 Task: Go to Program & Features. Select Whole Food Market. Add to cart Non-GMO Popcorn-2. Place order for Autumn Baker, _x000D_
1229 Senator Rd_x000D_
Crystal, Michigan(MI), 48818, Cell Number (989) 235-6557
Action: Mouse moved to (41, 43)
Screenshot: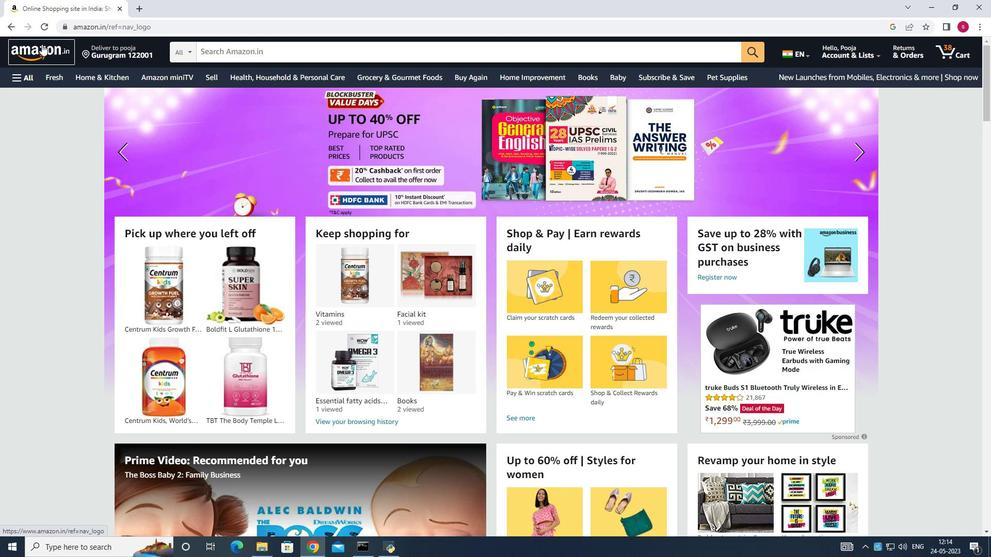 
Action: Mouse pressed left at (41, 43)
Screenshot: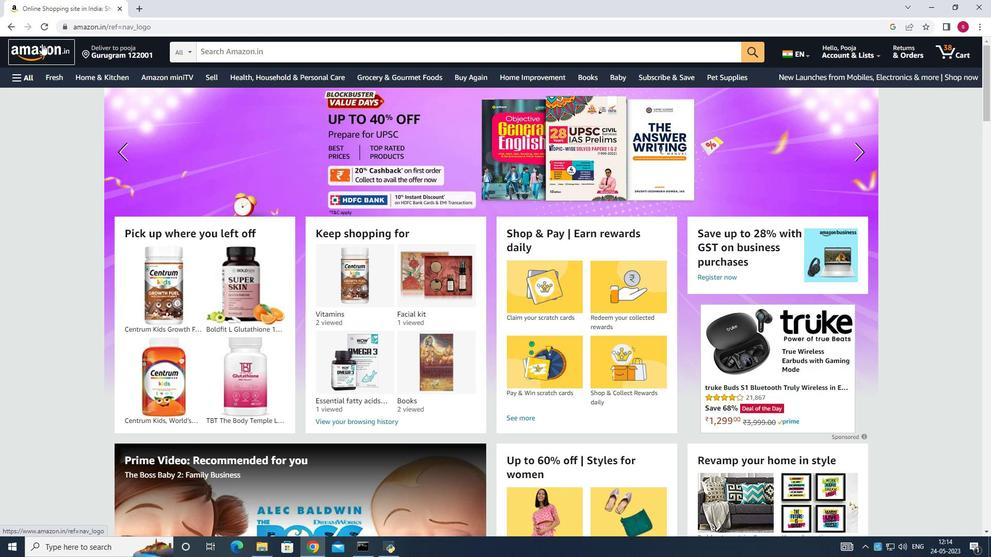 
Action: Mouse moved to (14, 73)
Screenshot: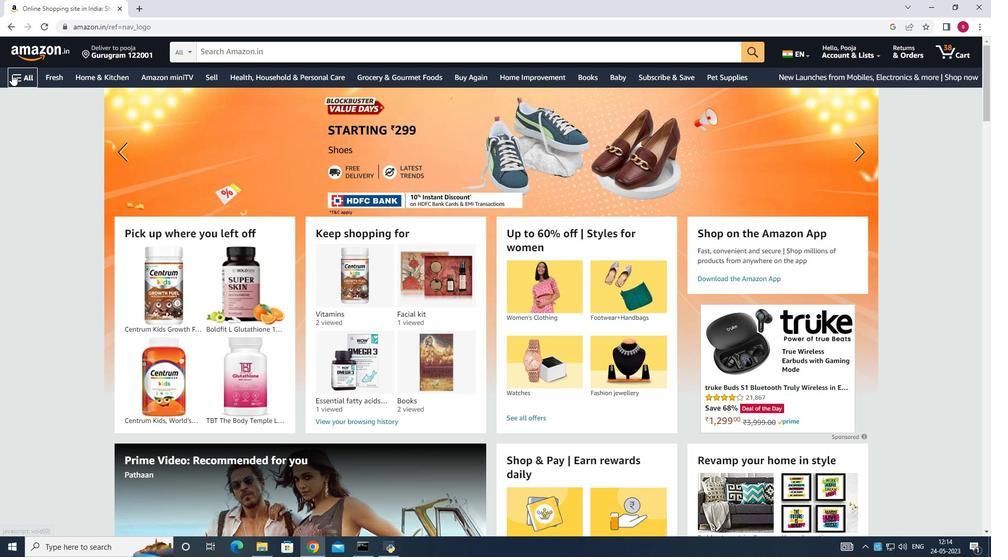 
Action: Mouse pressed left at (14, 73)
Screenshot: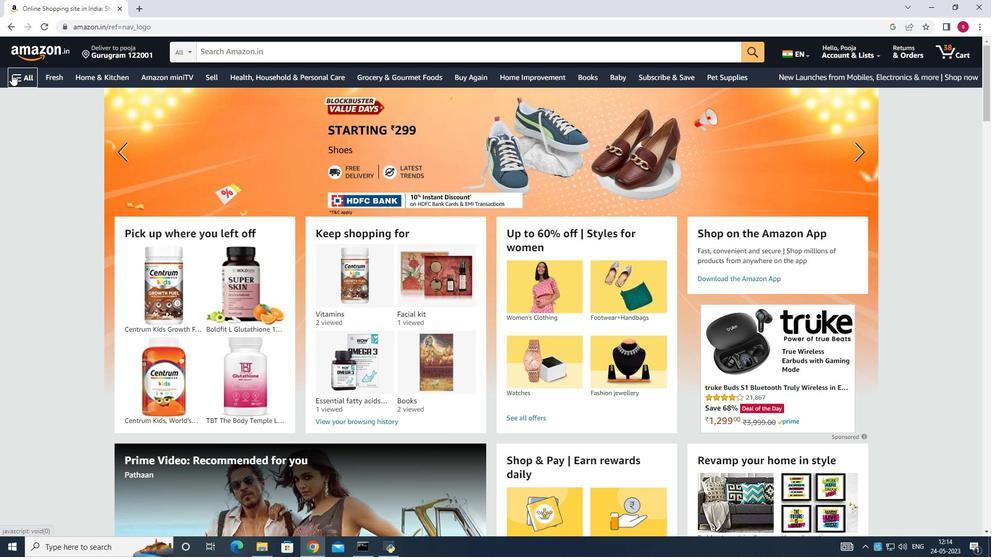 
Action: Mouse moved to (95, 297)
Screenshot: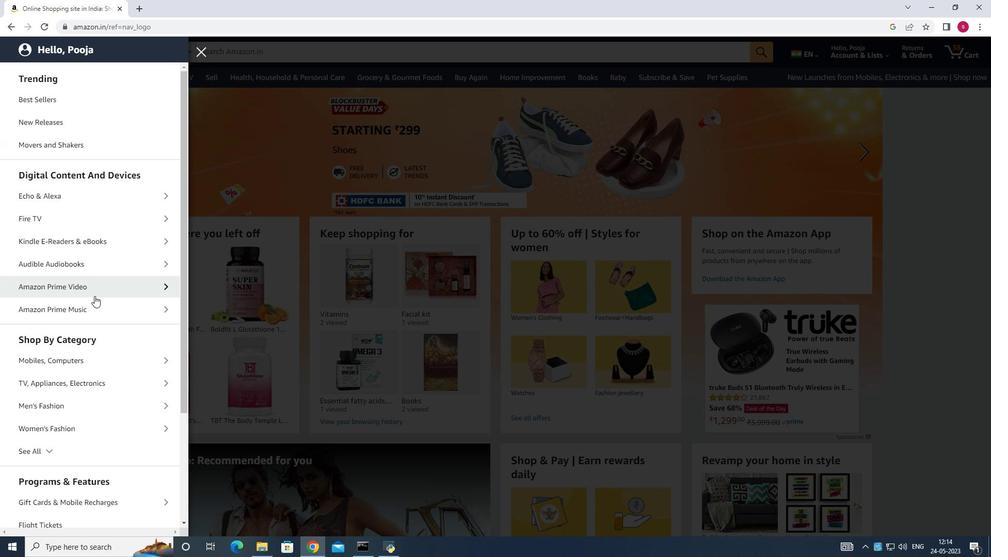 
Action: Mouse scrolled (95, 297) with delta (0, 0)
Screenshot: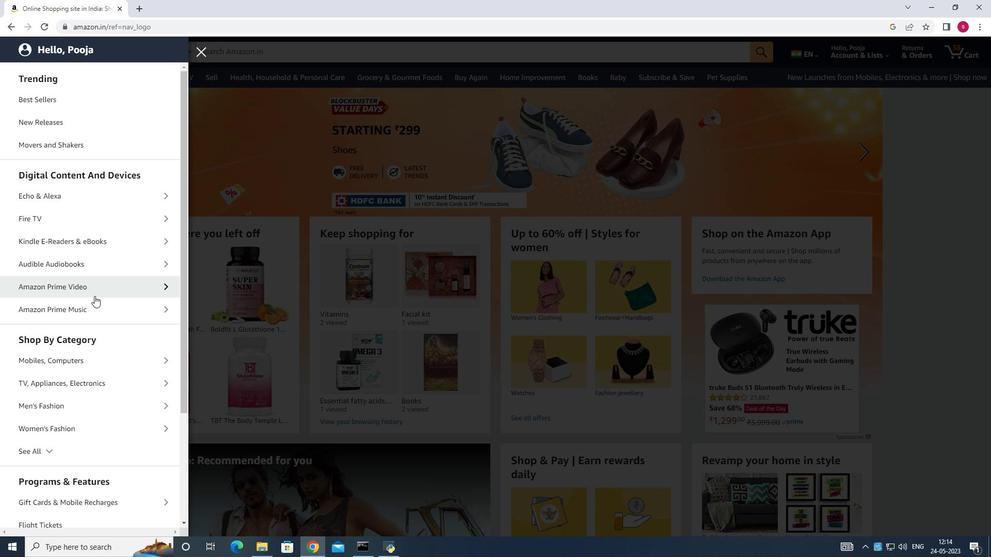 
Action: Mouse scrolled (95, 297) with delta (0, 0)
Screenshot: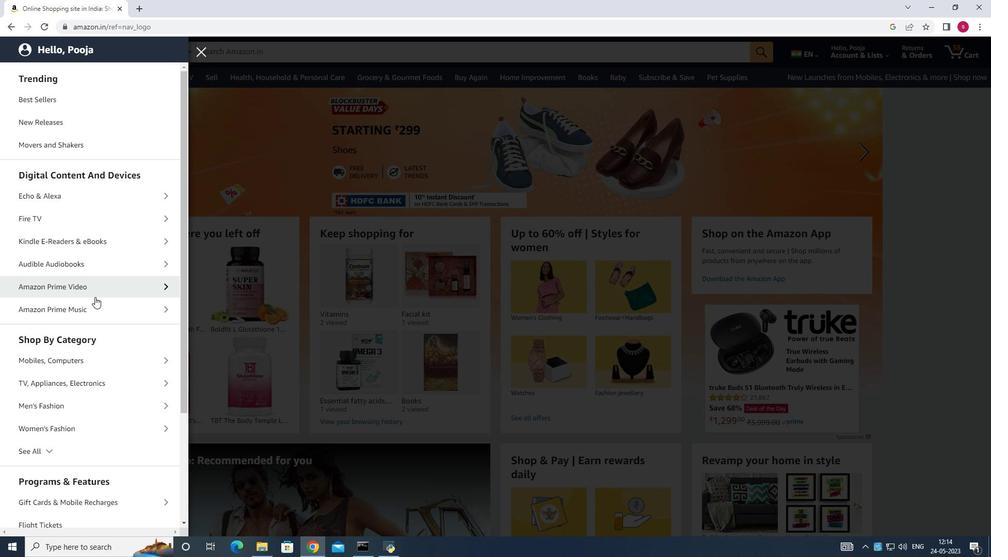 
Action: Mouse scrolled (95, 297) with delta (0, 0)
Screenshot: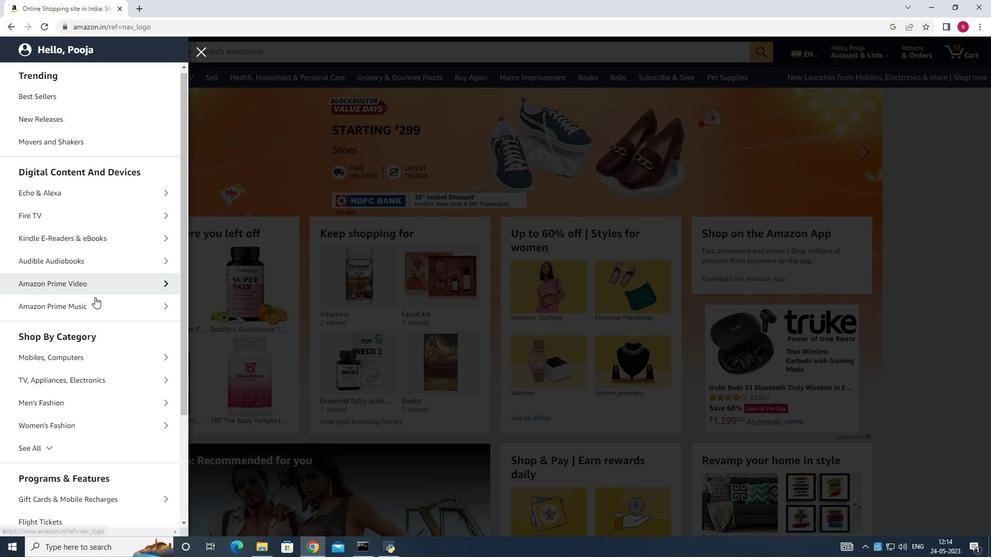 
Action: Mouse scrolled (95, 297) with delta (0, 0)
Screenshot: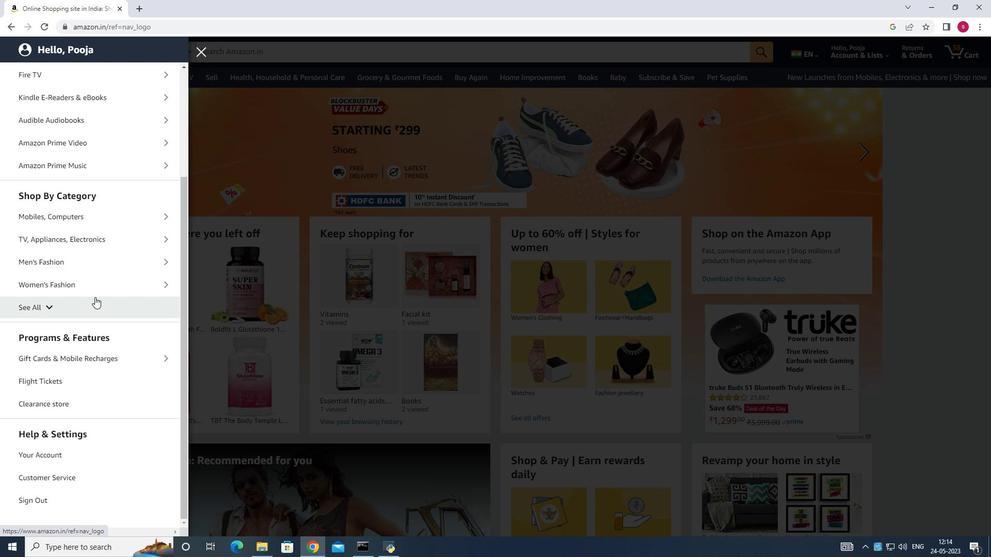 
Action: Mouse moved to (44, 253)
Screenshot: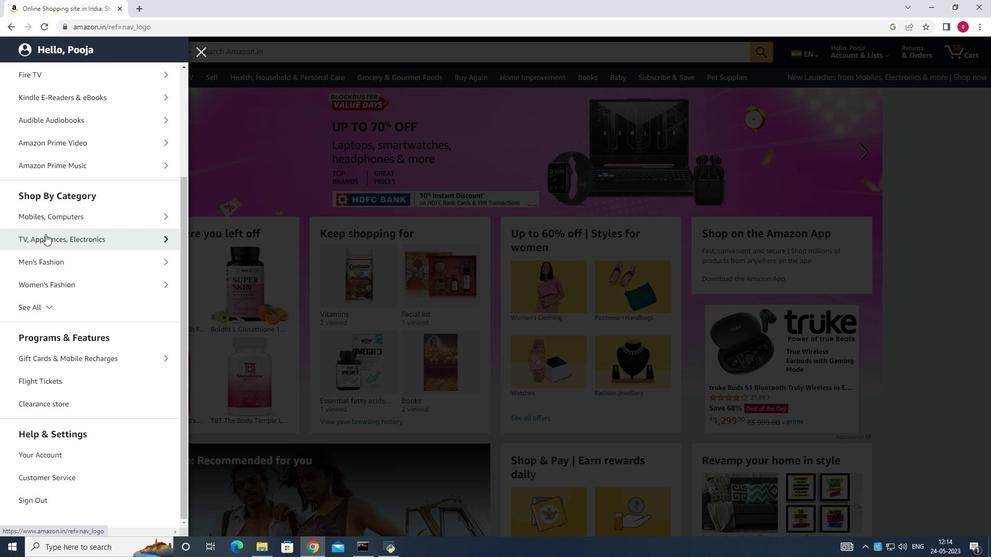 
Action: Mouse scrolled (44, 252) with delta (0, 0)
Screenshot: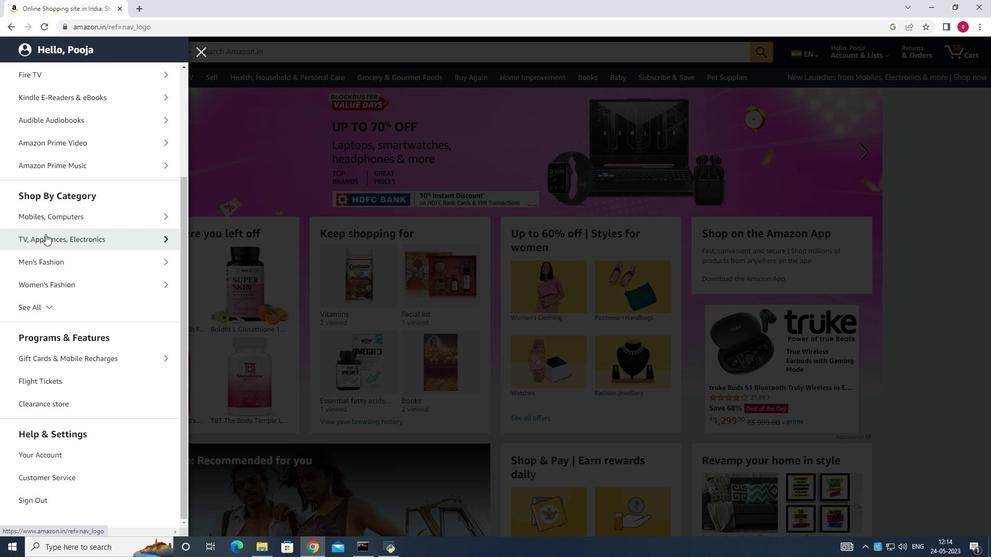 
Action: Mouse moved to (71, 337)
Screenshot: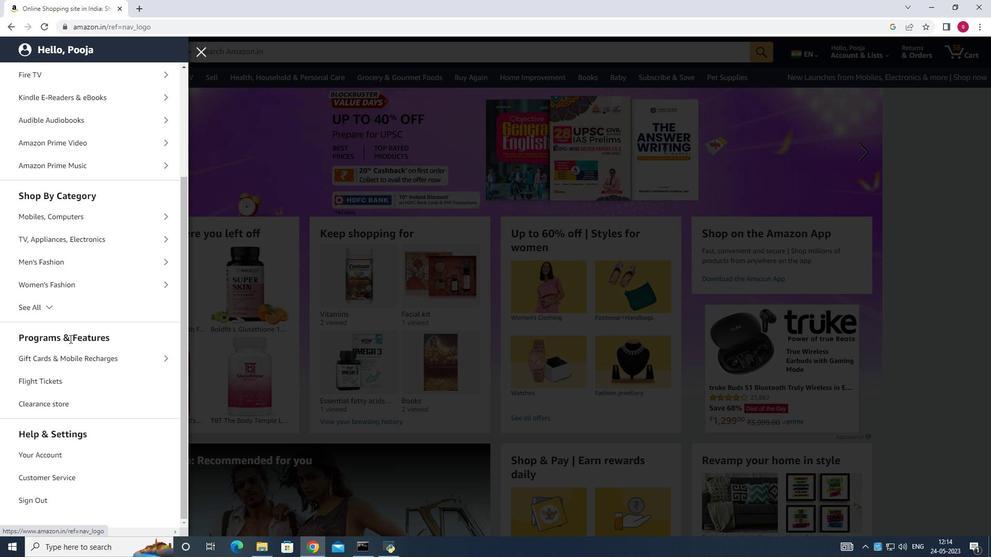 
Action: Mouse pressed left at (71, 337)
Screenshot: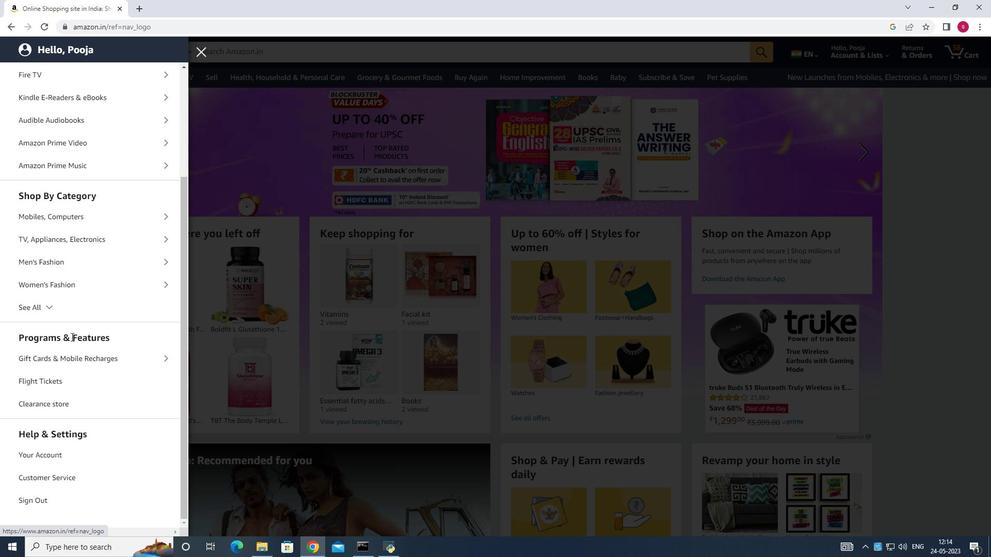 
Action: Mouse moved to (71, 337)
Screenshot: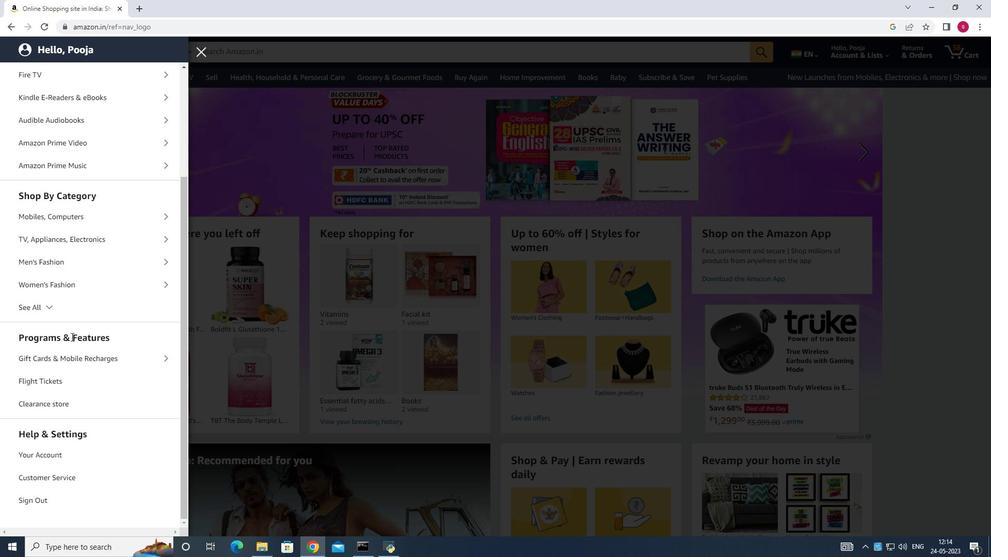 
Action: Mouse pressed left at (71, 337)
Screenshot: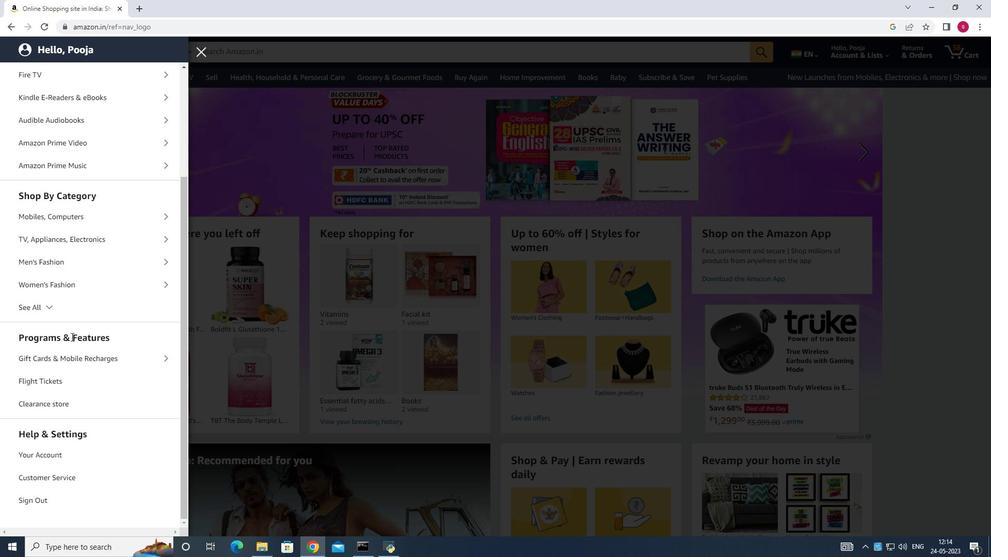 
Action: Mouse moved to (116, 400)
Screenshot: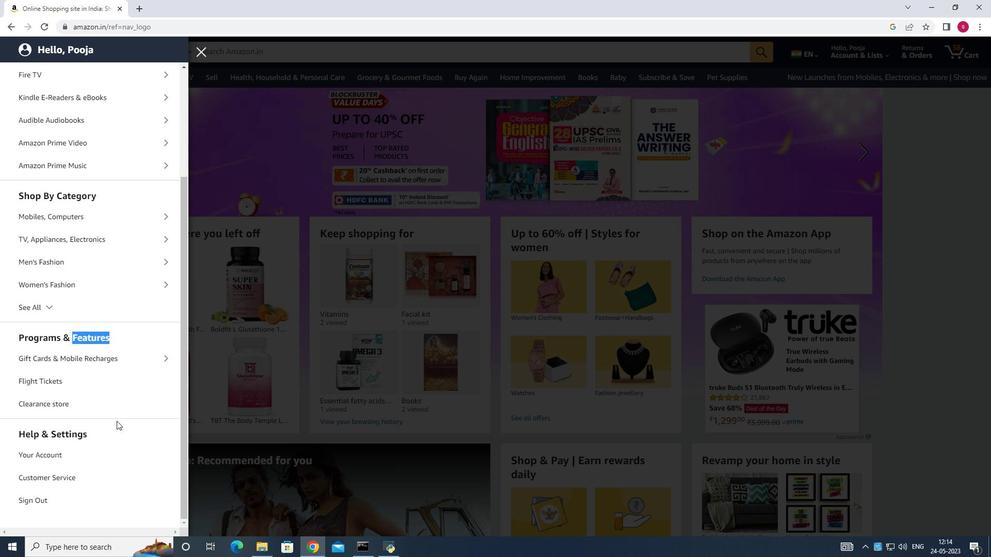 
Action: Mouse pressed left at (116, 400)
Screenshot: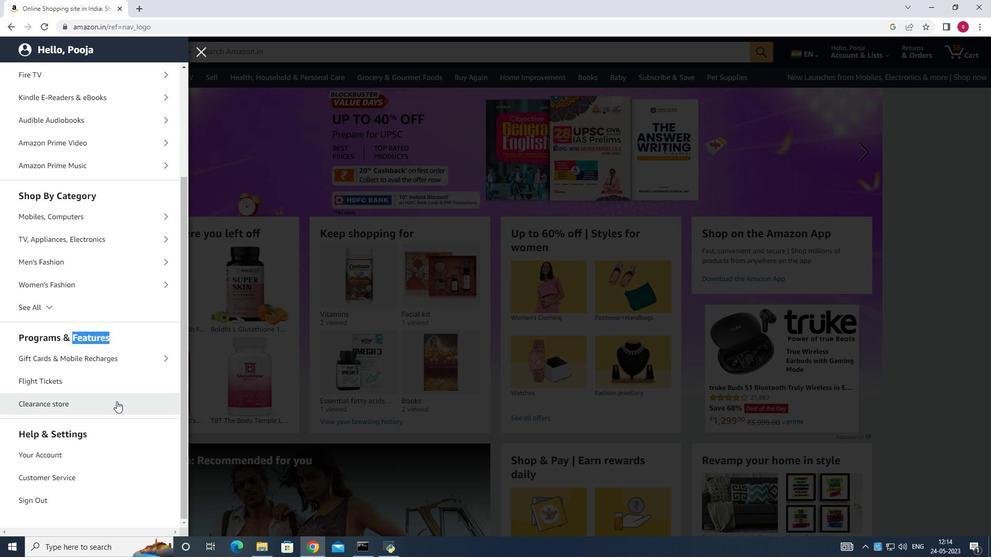 
Action: Mouse moved to (163, 357)
Screenshot: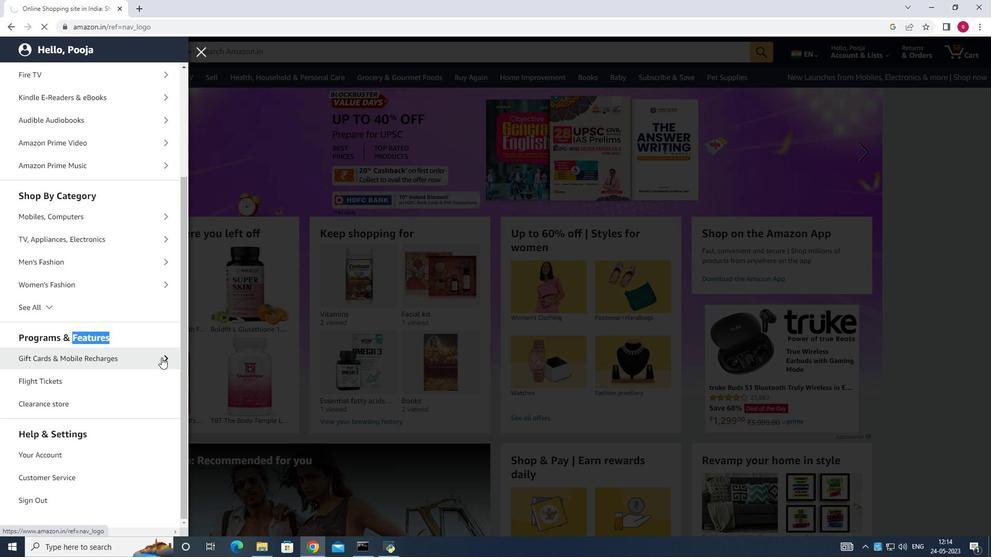 
Action: Mouse pressed left at (163, 357)
Screenshot: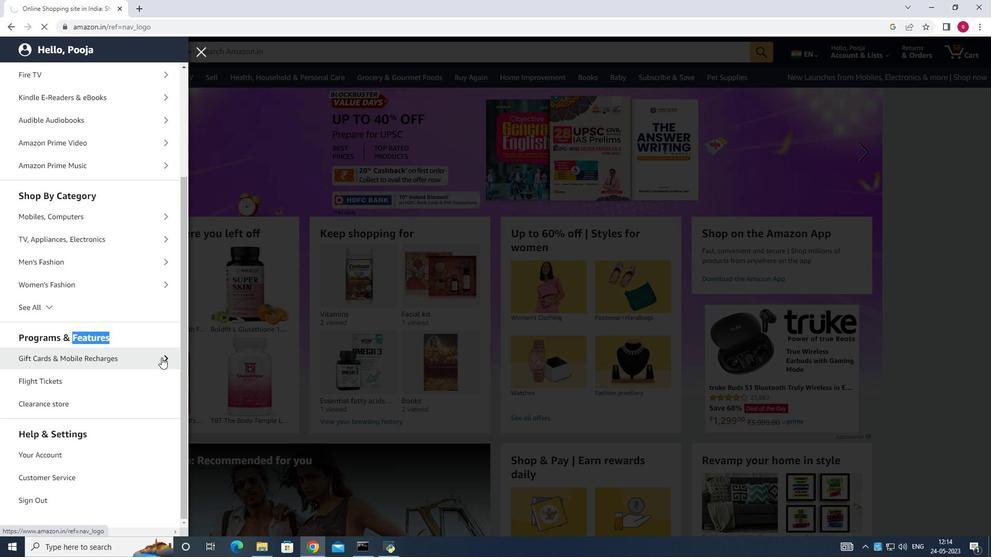 
Action: Mouse moved to (4, 22)
Screenshot: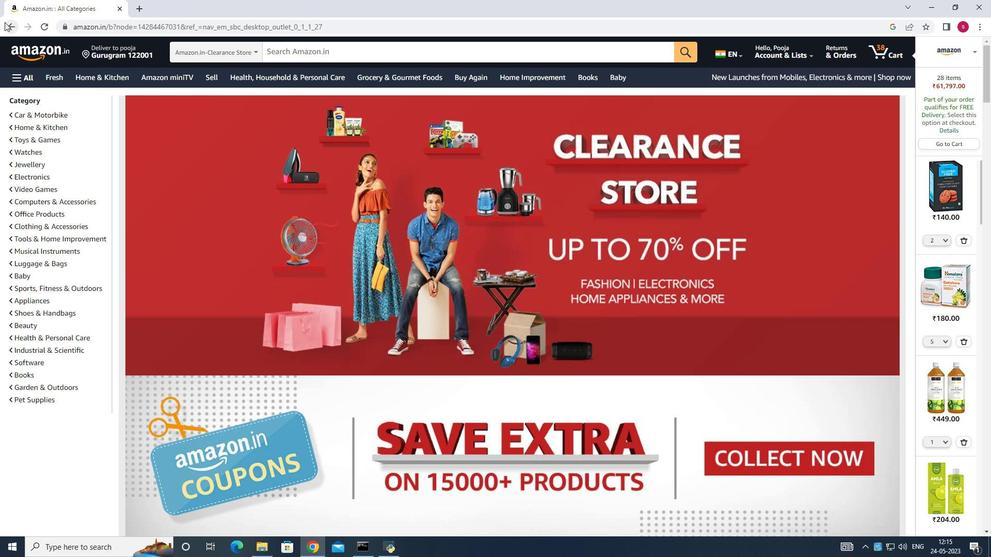 
Action: Mouse pressed left at (4, 22)
Screenshot: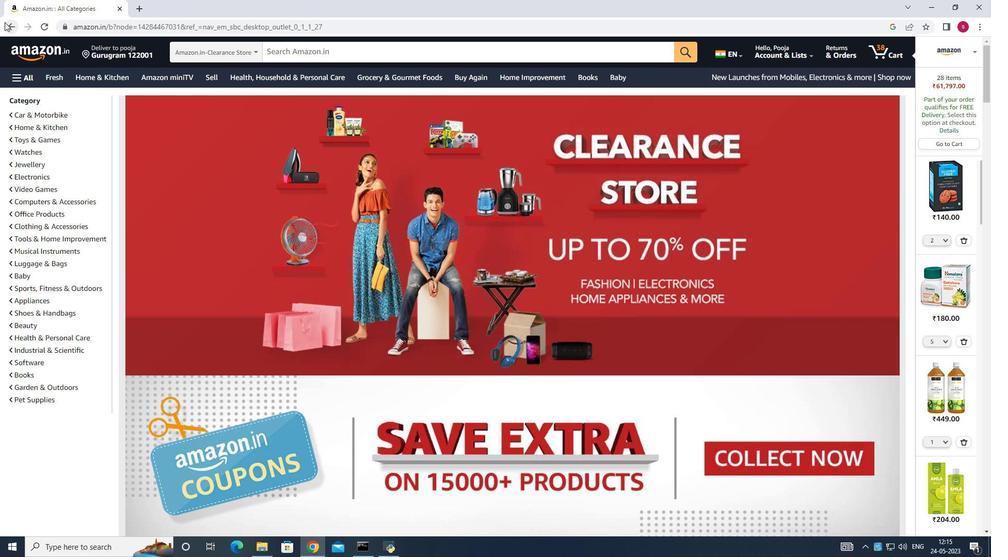 
Action: Mouse moved to (227, 48)
Screenshot: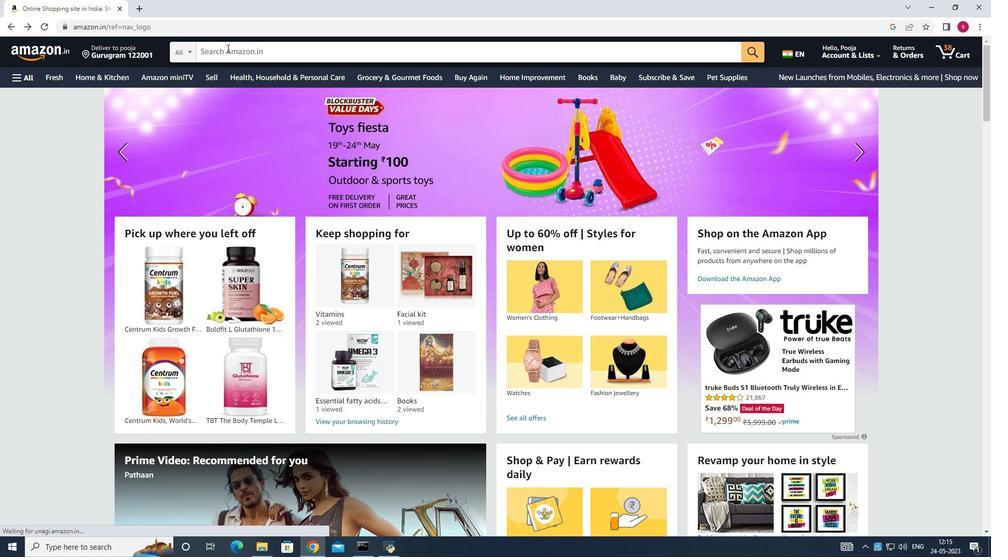 
Action: Mouse pressed left at (227, 48)
Screenshot: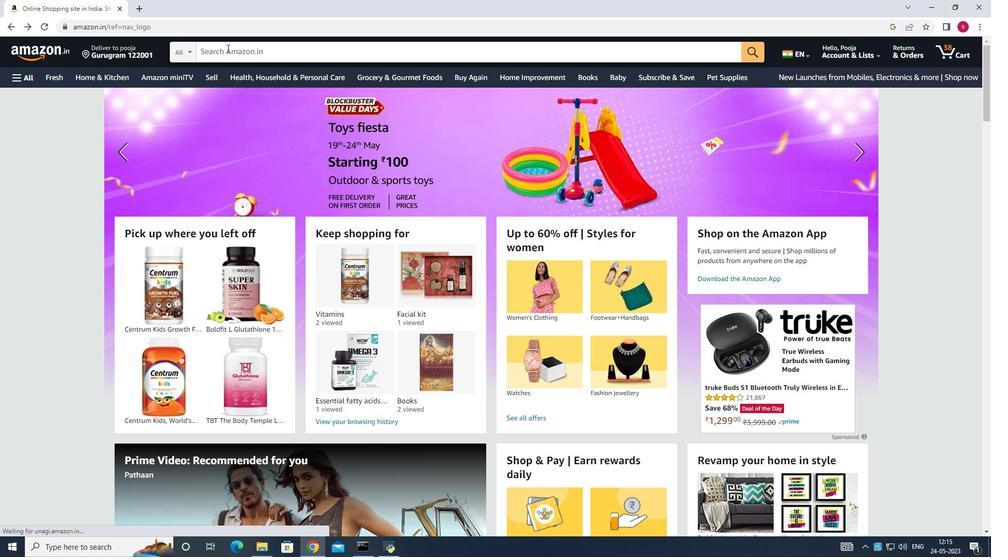 
Action: Mouse moved to (227, 47)
Screenshot: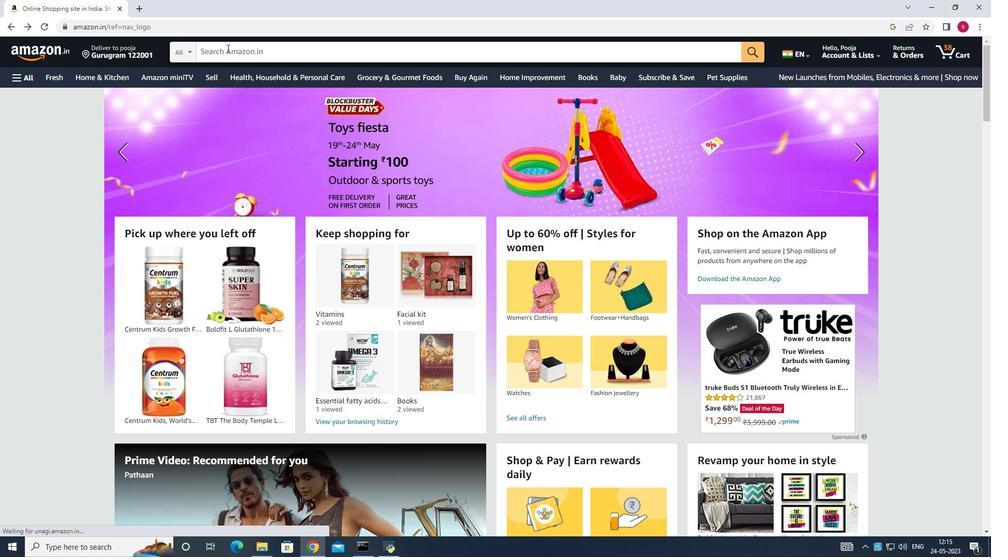
Action: Key pressed whool<Key.backspace><Key.backspace>le<Key.space>food<Key.space>,<Key.backspace>market<Key.enter>
Screenshot: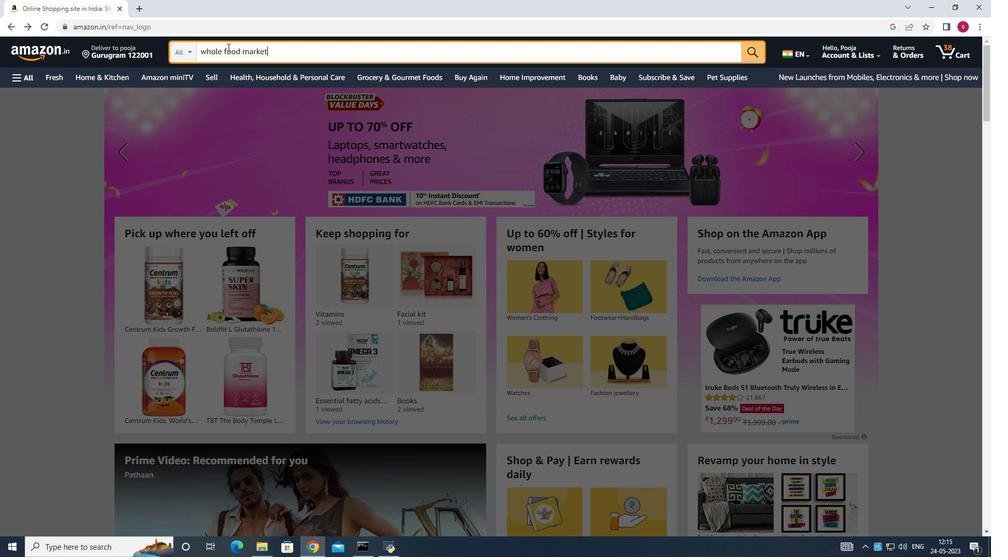 
Action: Mouse moved to (370, 152)
Screenshot: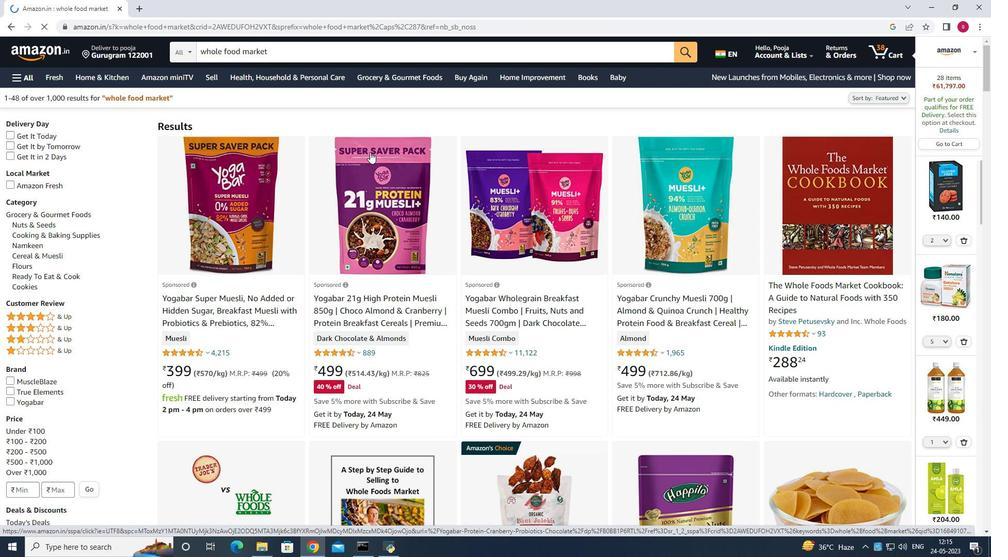 
Action: Mouse scrolled (370, 152) with delta (0, 0)
Screenshot: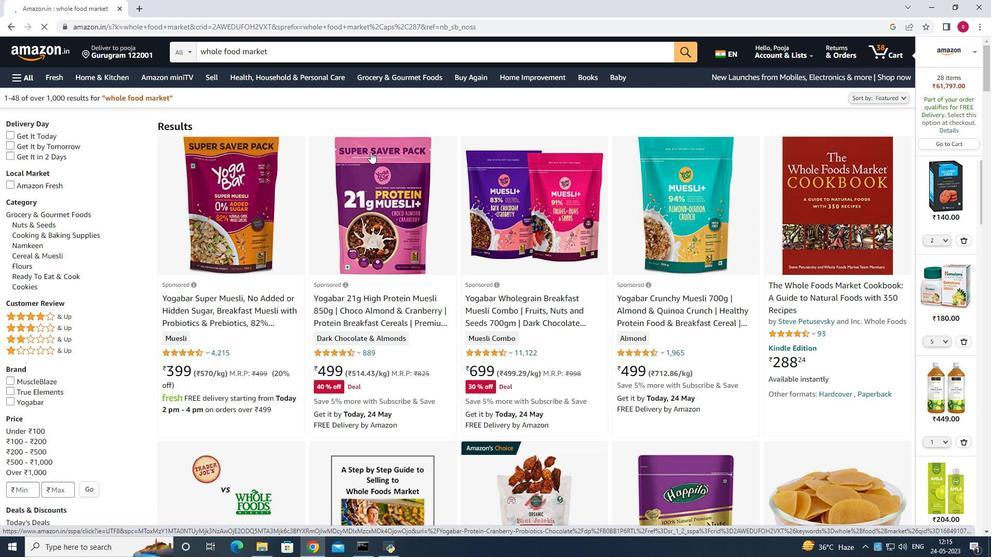 
Action: Mouse scrolled (370, 152) with delta (0, 0)
Screenshot: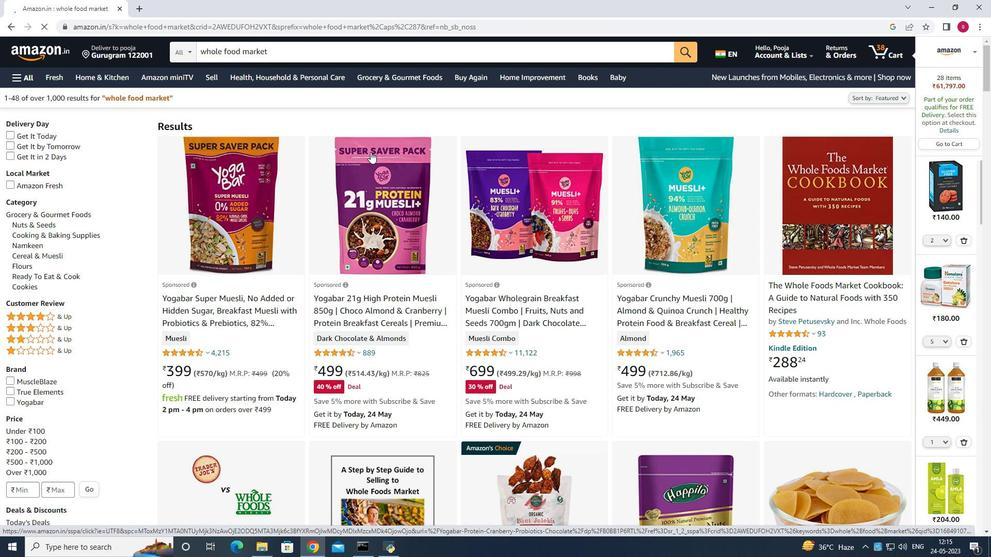 
Action: Mouse scrolled (370, 152) with delta (0, 0)
Screenshot: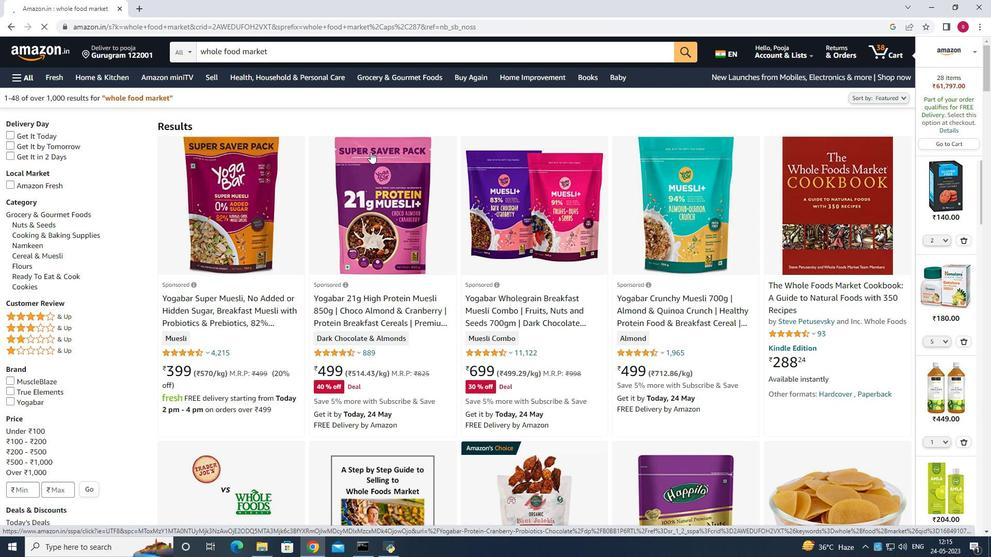 
Action: Mouse scrolled (370, 152) with delta (0, 0)
Screenshot: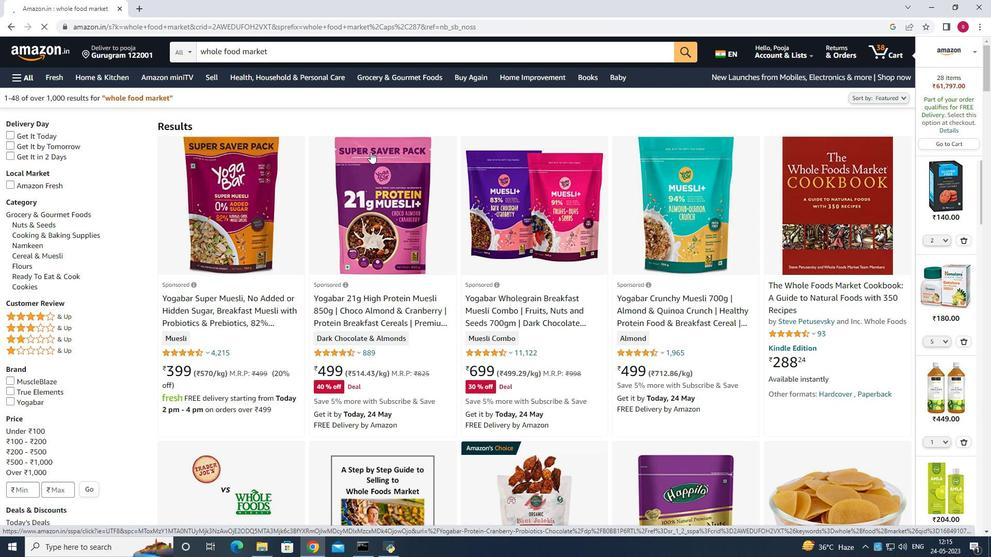 
Action: Mouse scrolled (370, 152) with delta (0, 0)
Screenshot: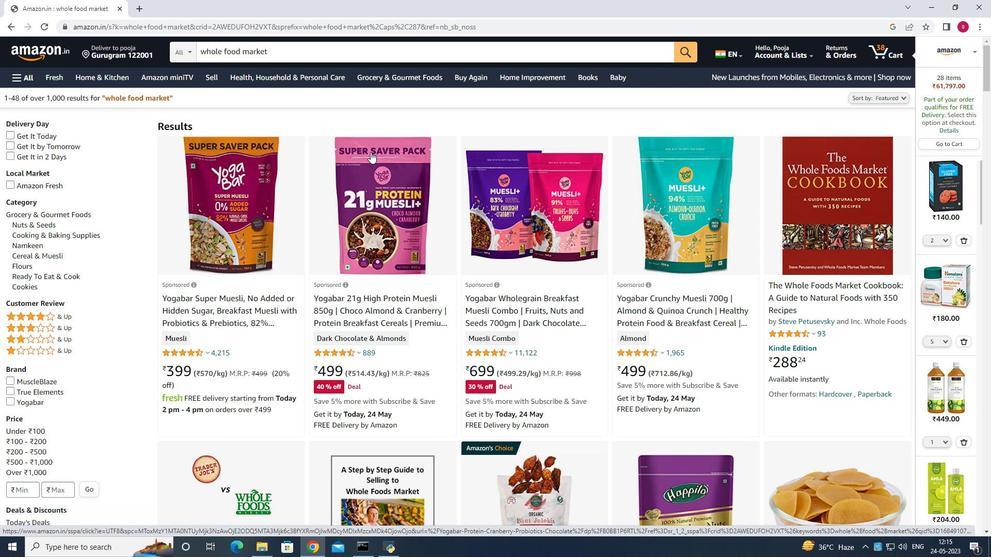 
Action: Mouse scrolled (370, 152) with delta (0, 0)
Screenshot: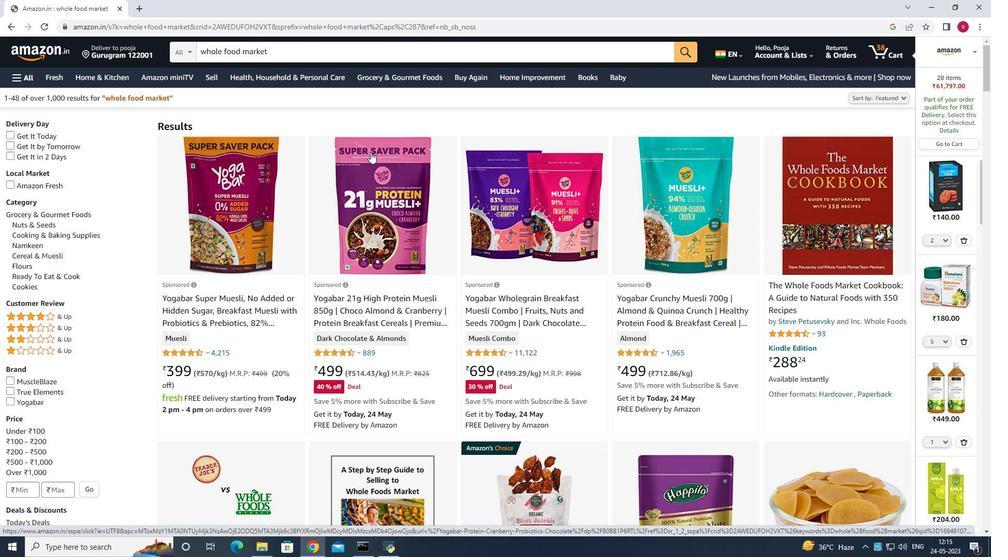 
Action: Mouse scrolled (370, 152) with delta (0, 0)
Screenshot: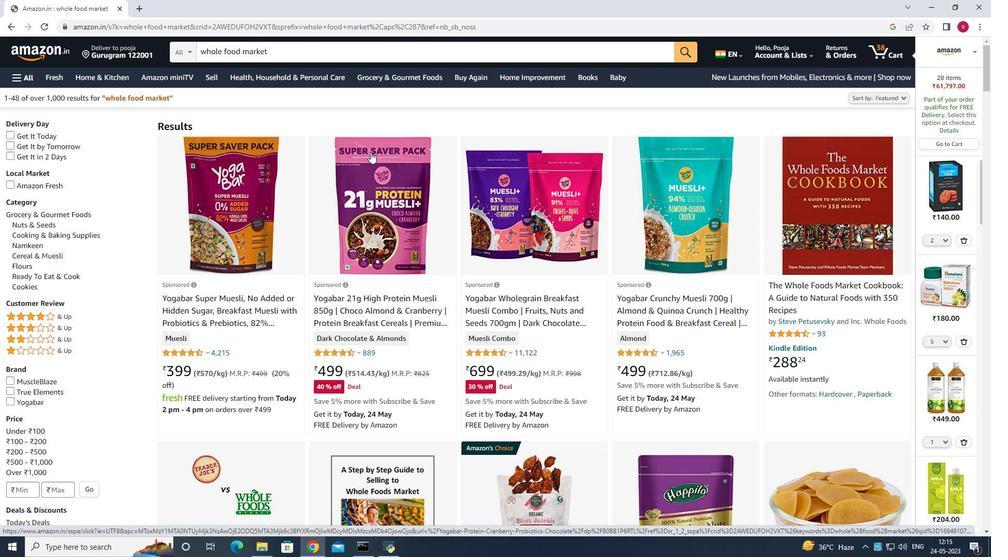 
Action: Mouse scrolled (370, 151) with delta (0, 0)
Screenshot: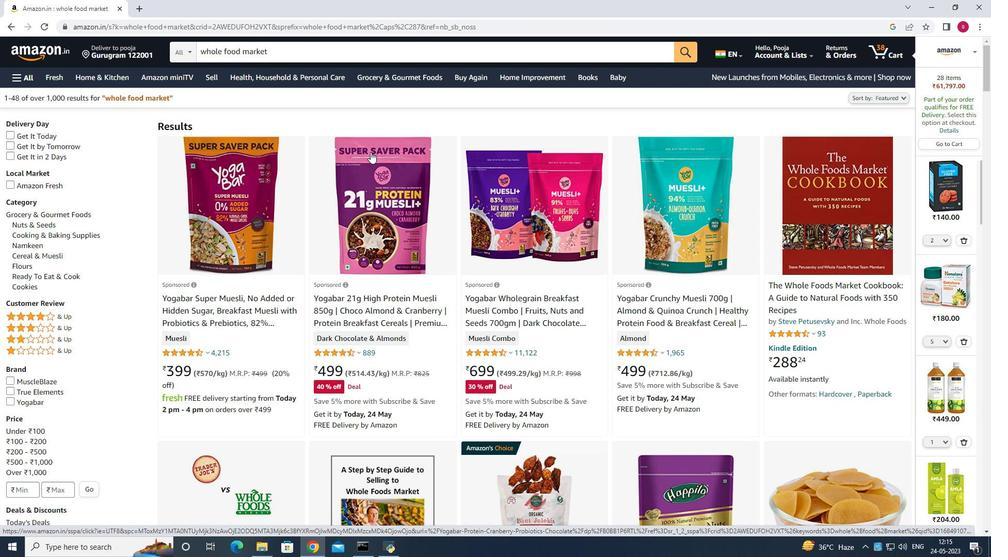 
Action: Mouse scrolled (370, 151) with delta (0, 0)
Screenshot: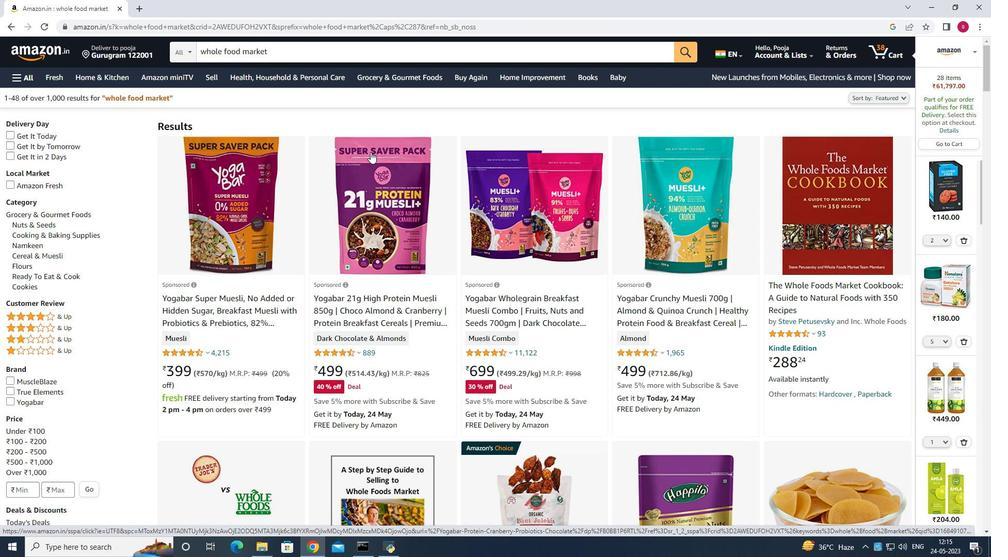 
Action: Mouse moved to (372, 152)
Screenshot: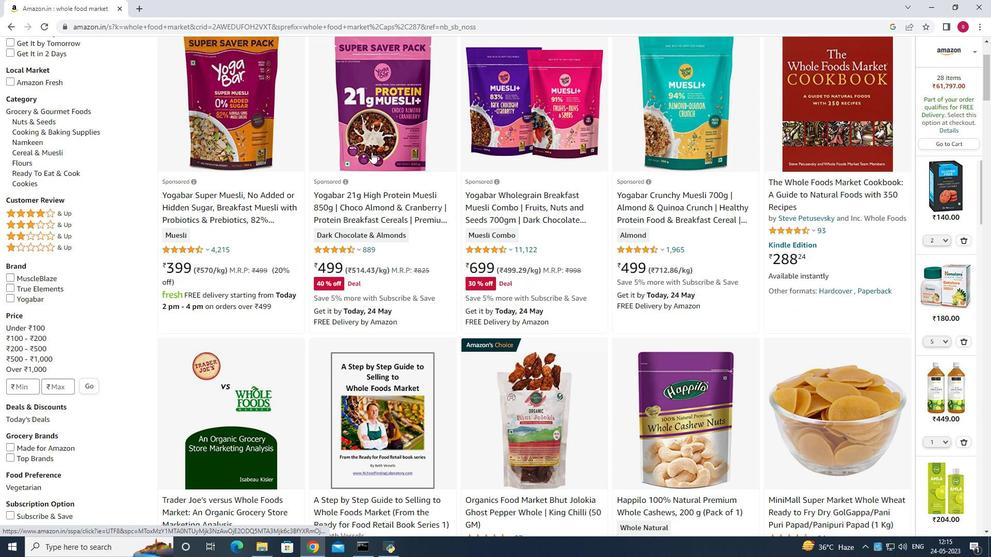 
Action: Mouse scrolled (372, 152) with delta (0, 0)
Screenshot: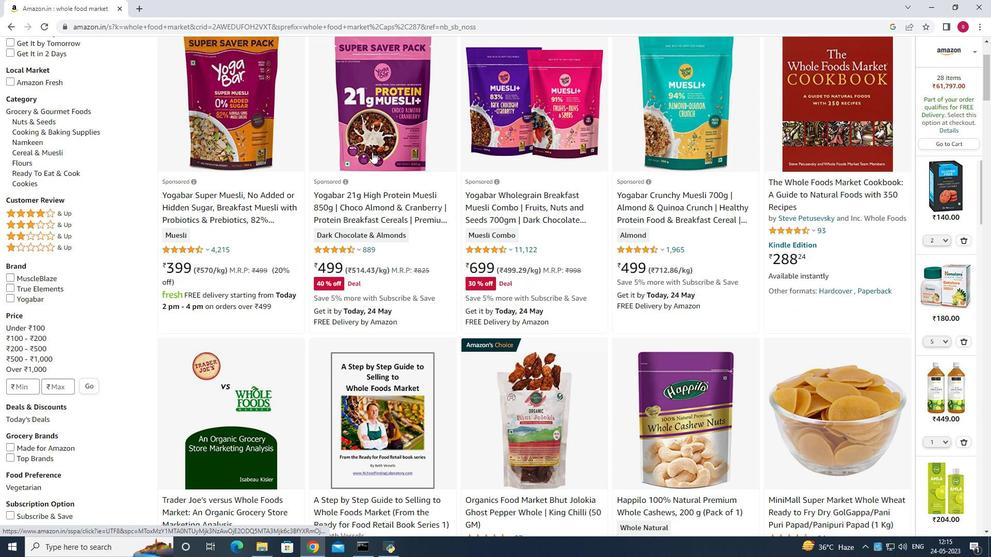 
Action: Mouse scrolled (372, 152) with delta (0, 0)
Screenshot: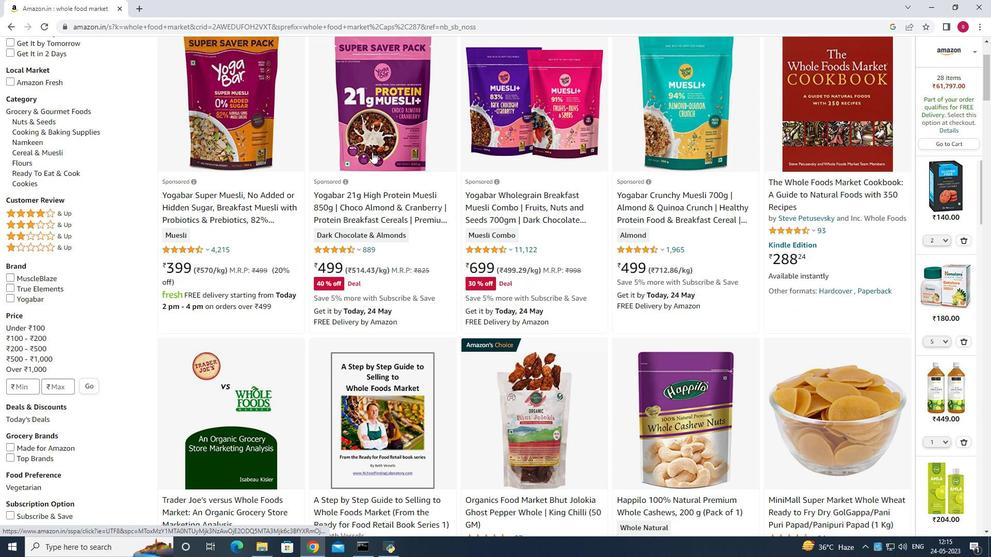
Action: Mouse scrolled (372, 152) with delta (0, 0)
Screenshot: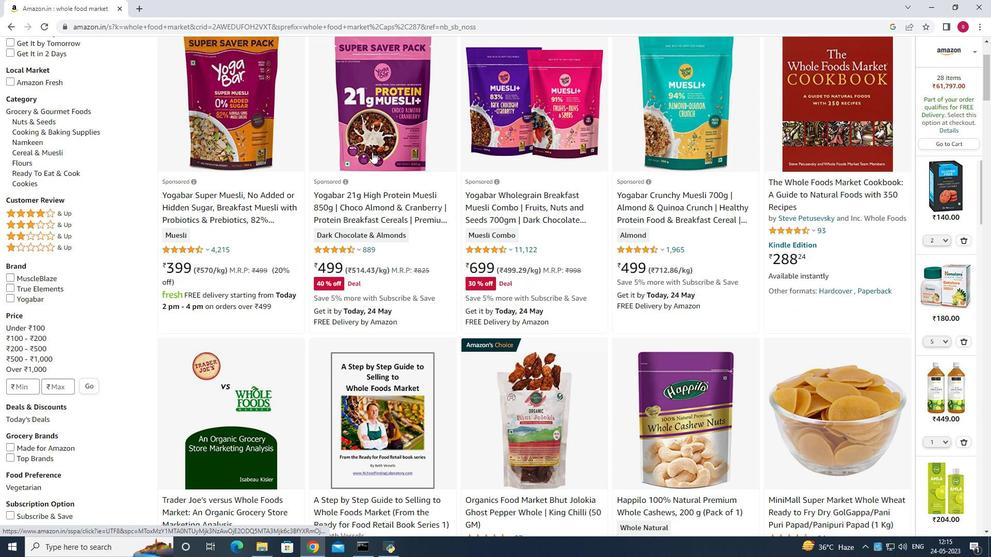 
Action: Mouse scrolled (372, 152) with delta (0, 0)
Screenshot: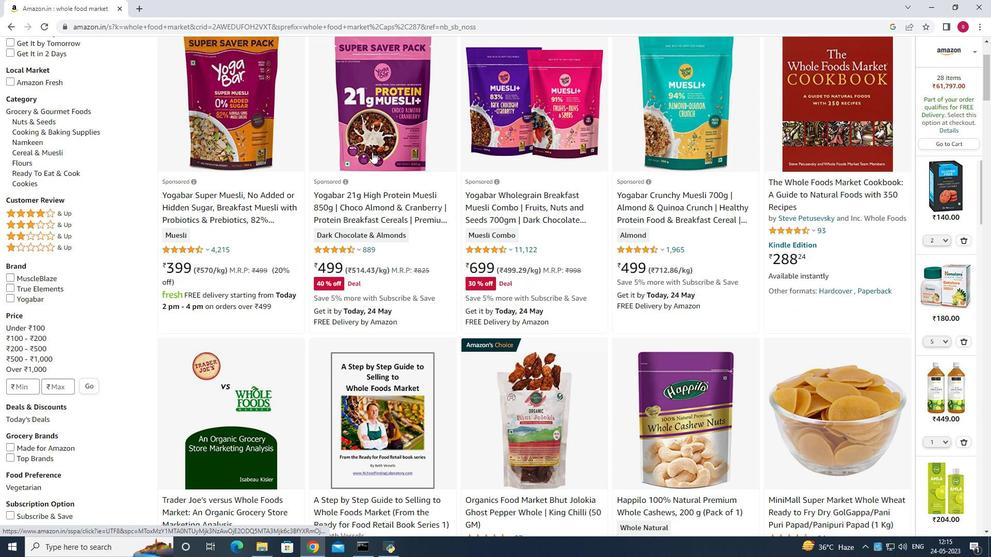 
Action: Mouse scrolled (372, 152) with delta (0, 0)
Screenshot: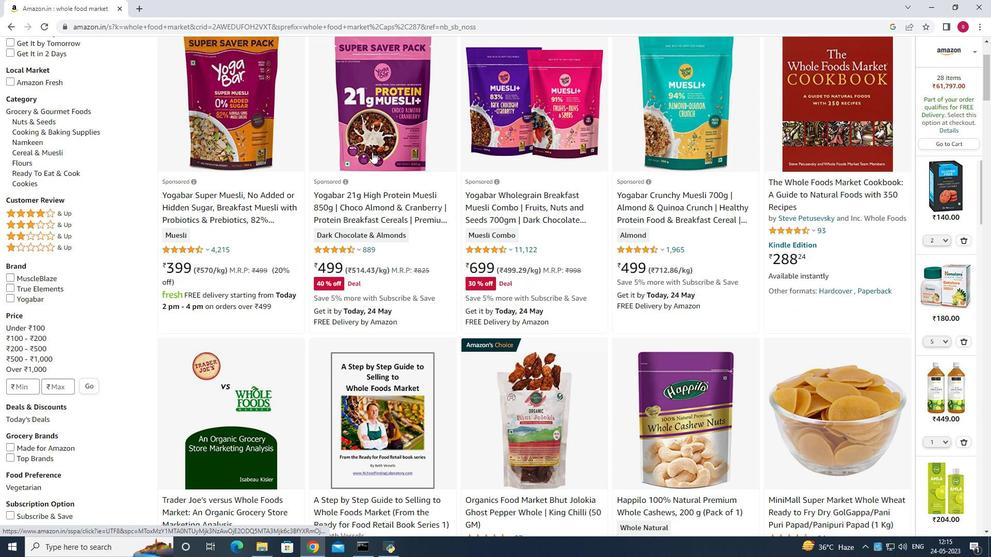 
Action: Mouse scrolled (372, 152) with delta (0, 0)
Screenshot: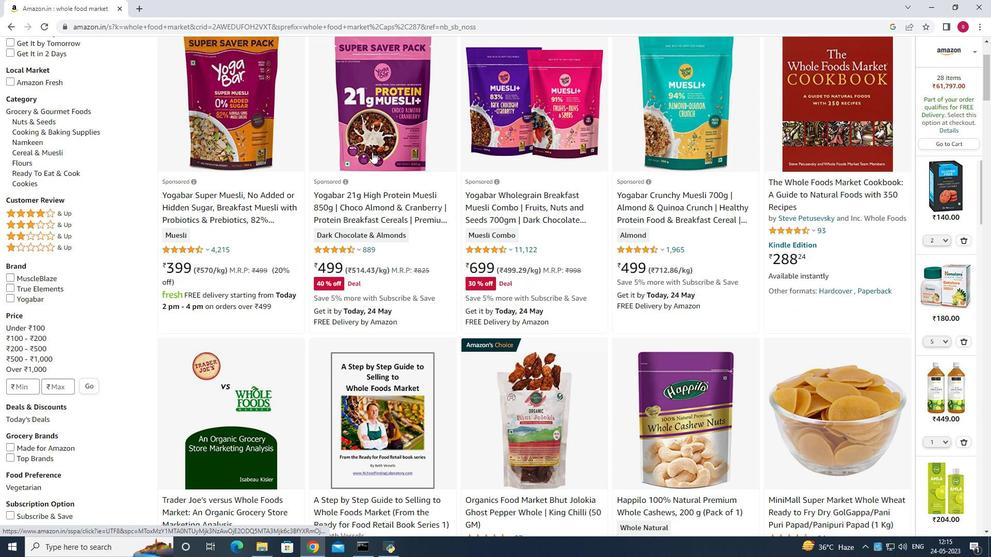 
Action: Mouse moved to (363, 50)
Screenshot: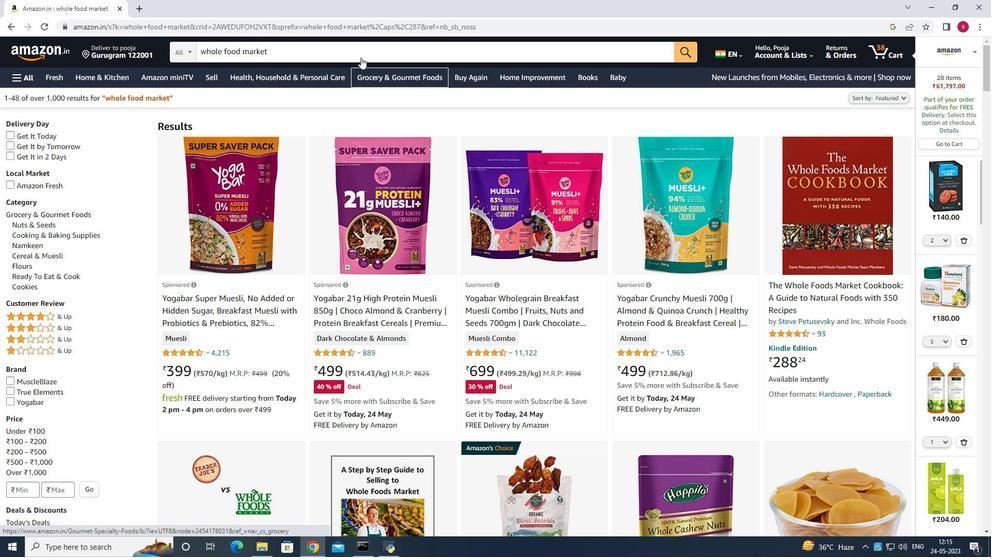 
Action: Mouse pressed left at (363, 50)
Screenshot: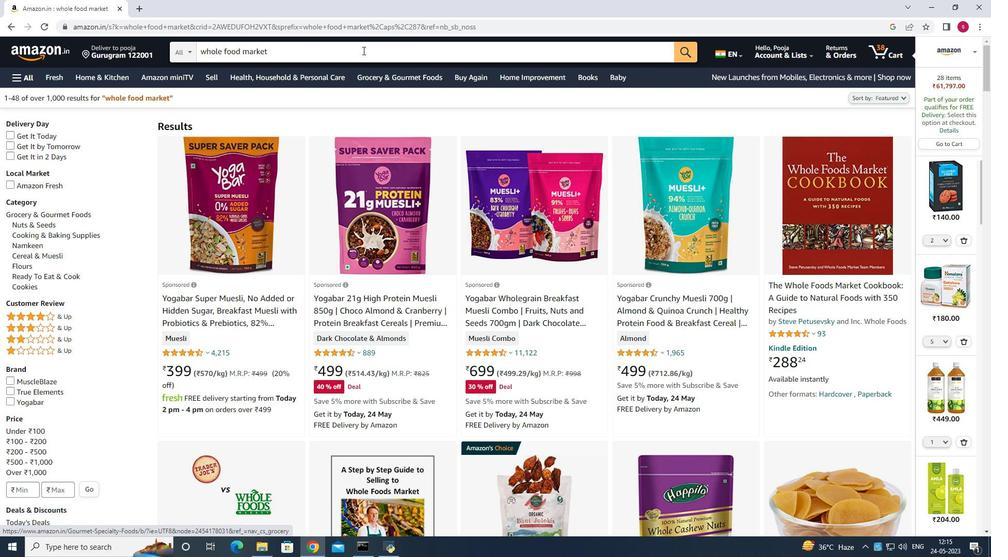 
Action: Mouse moved to (361, 49)
Screenshot: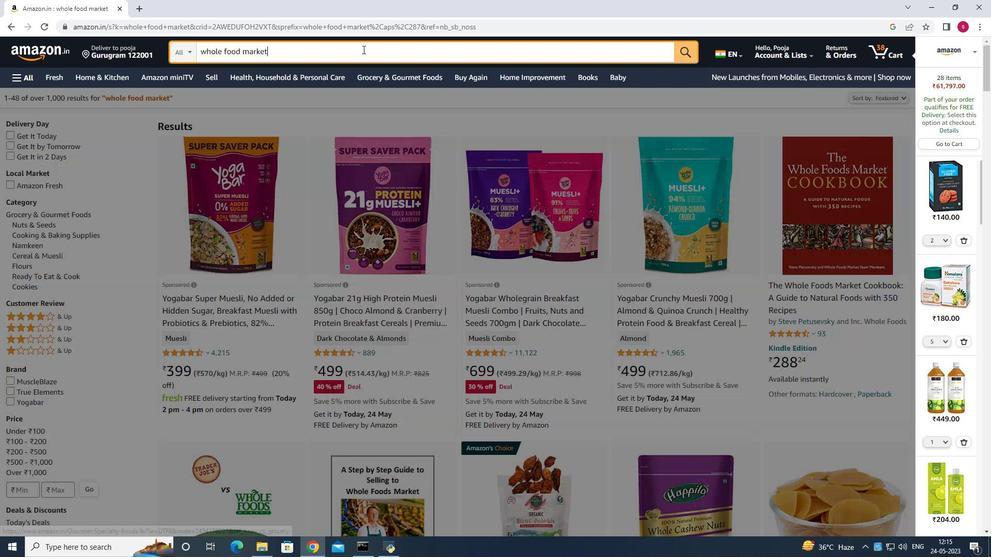 
Action: Key pressed <Key.backspace><Key.backspace><Key.backspace><Key.backspace><Key.backspace><Key.backspace><Key.backspace><Key.backspace><Key.backspace><Key.backspace><Key.backspace><Key.backspace><Key.backspace><Key.backspace><Key.backspace><Key.backspace><Key.backspace><Key.backspace><Key.backspace><Key.backspace><Key.backspace><Key.backspace><Key.backspace><Key.shift>Non<Key.space><Key.shift>G<Key.caps_lock>N<Key.backspace>MO<Key.caps_lock><Key.space>popcorn<Key.enter>
Screenshot: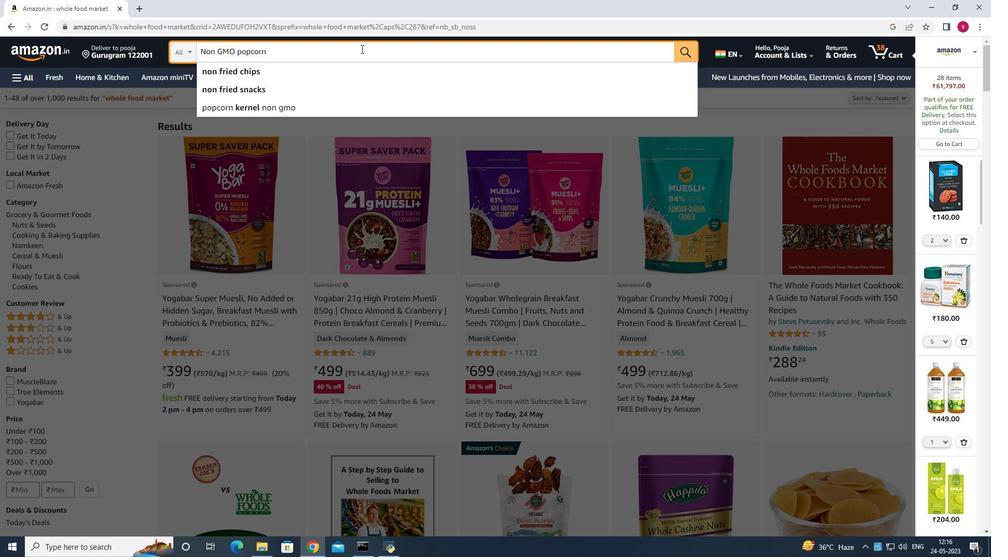 
Action: Mouse moved to (421, 287)
Screenshot: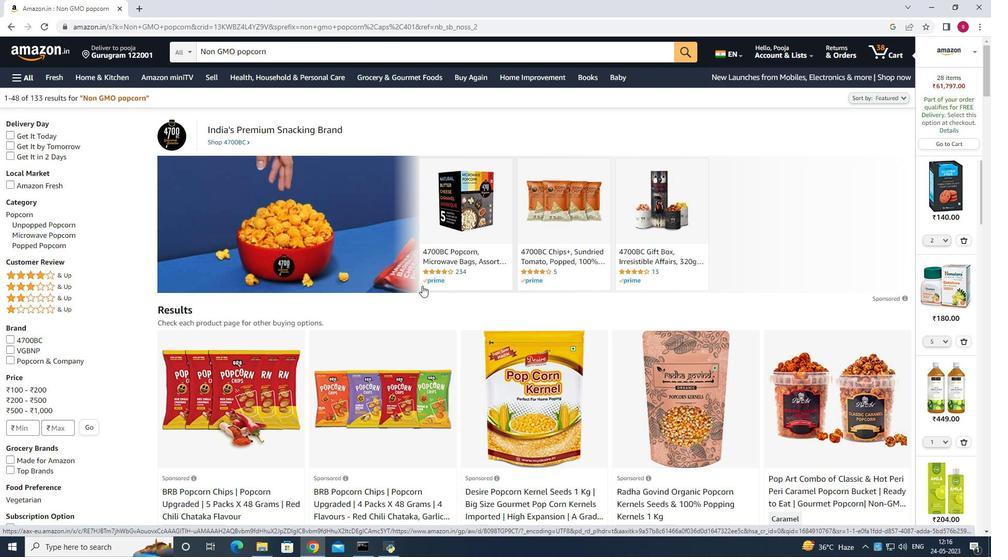 
Action: Mouse scrolled (421, 287) with delta (0, 0)
Screenshot: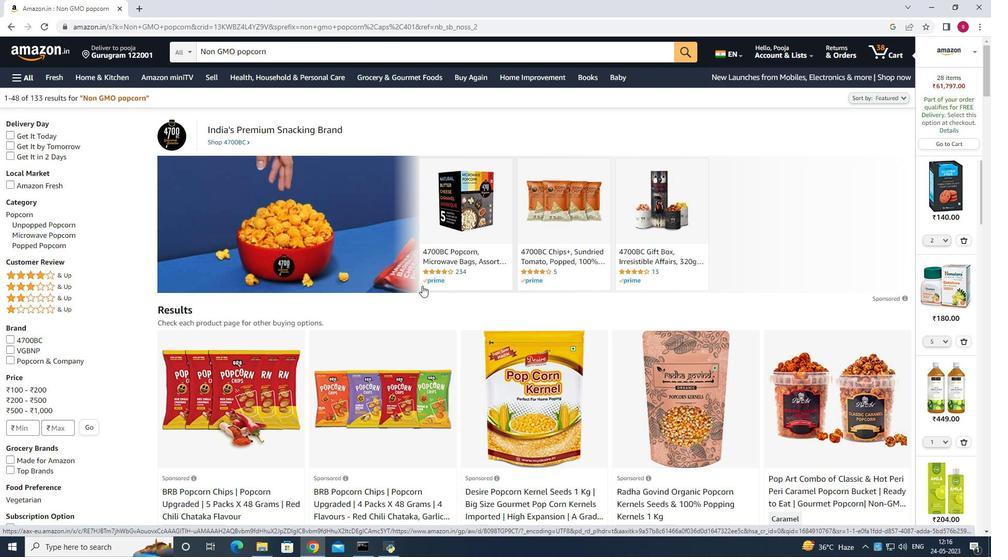 
Action: Mouse moved to (421, 288)
Screenshot: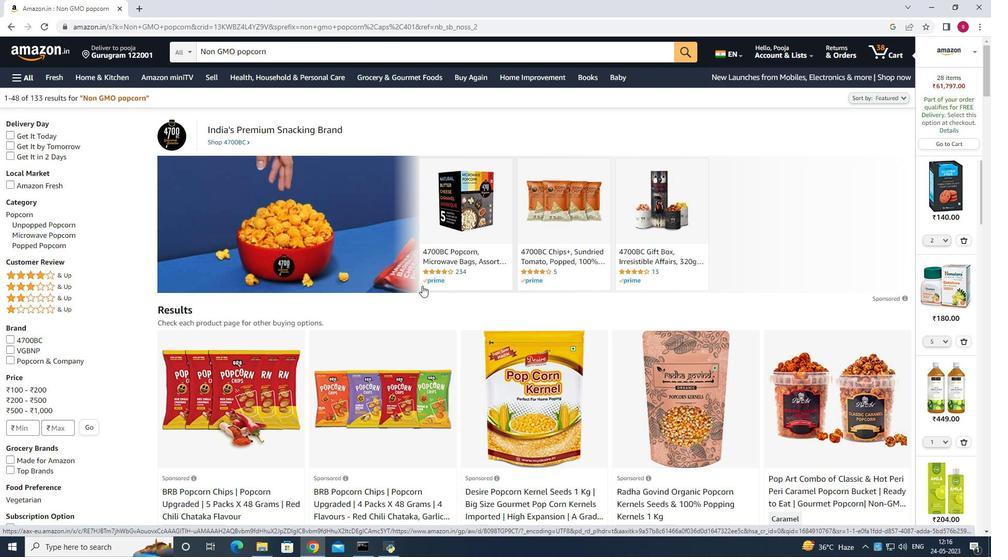 
Action: Mouse scrolled (421, 287) with delta (0, 0)
Screenshot: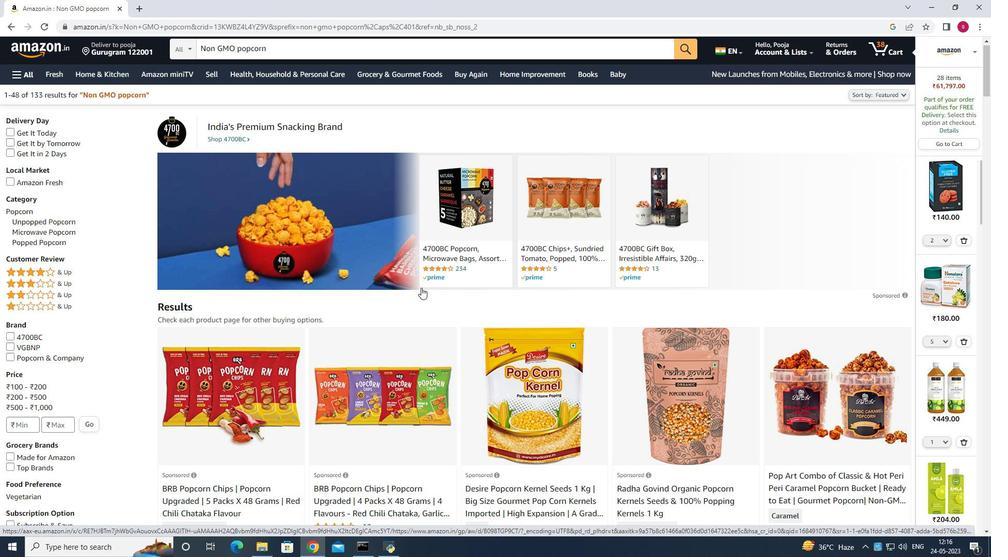 
Action: Mouse scrolled (421, 287) with delta (0, 0)
Screenshot: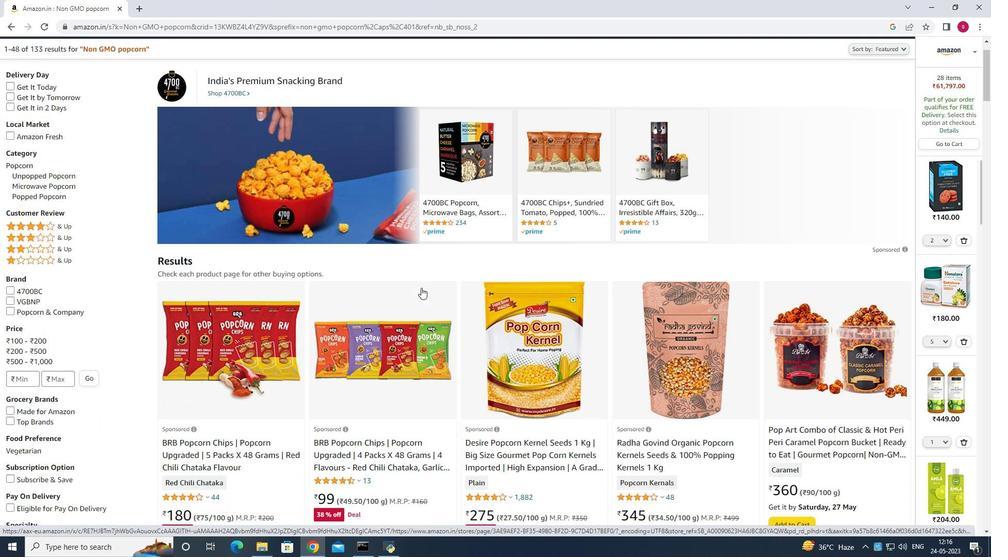 
Action: Mouse moved to (522, 318)
Screenshot: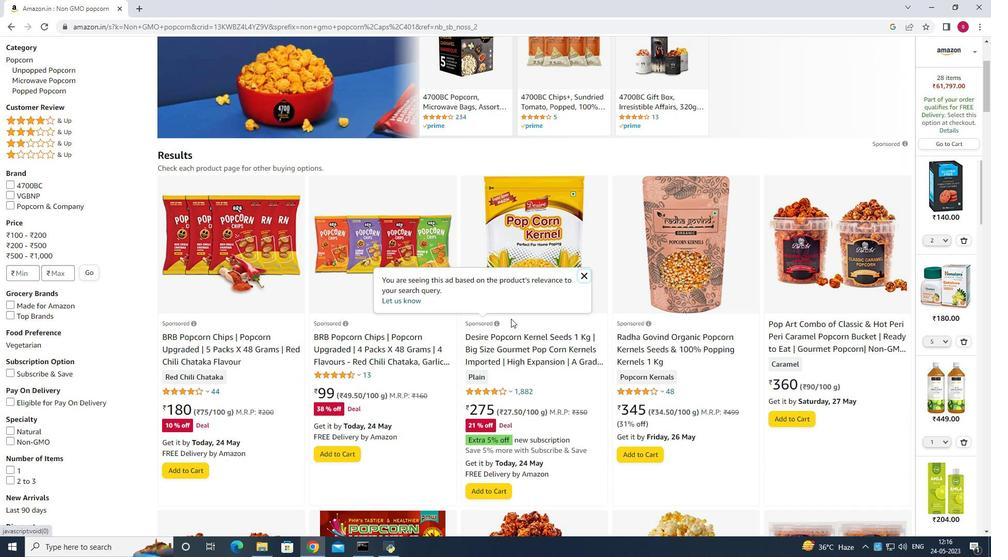 
Action: Mouse scrolled (522, 318) with delta (0, 0)
Screenshot: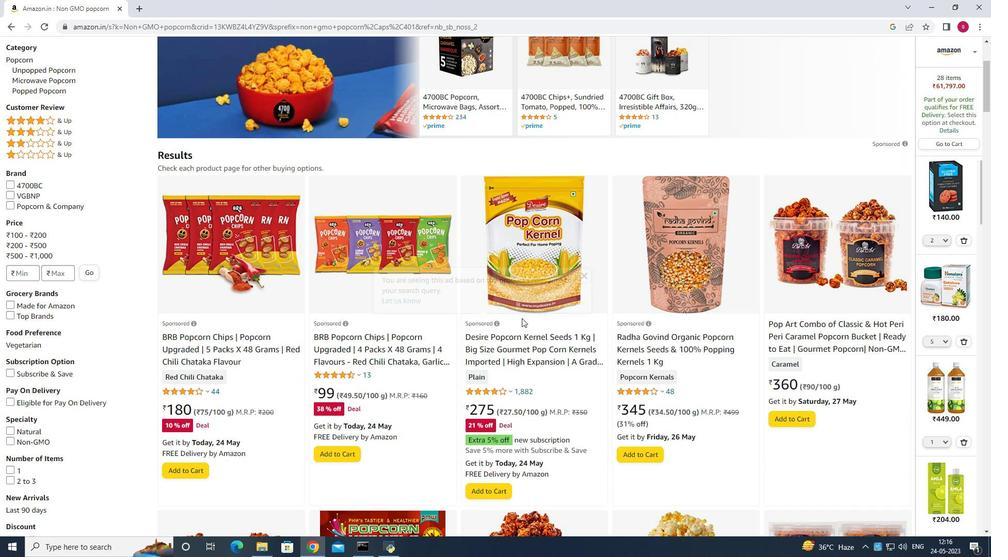 
Action: Mouse scrolled (522, 318) with delta (0, 0)
Screenshot: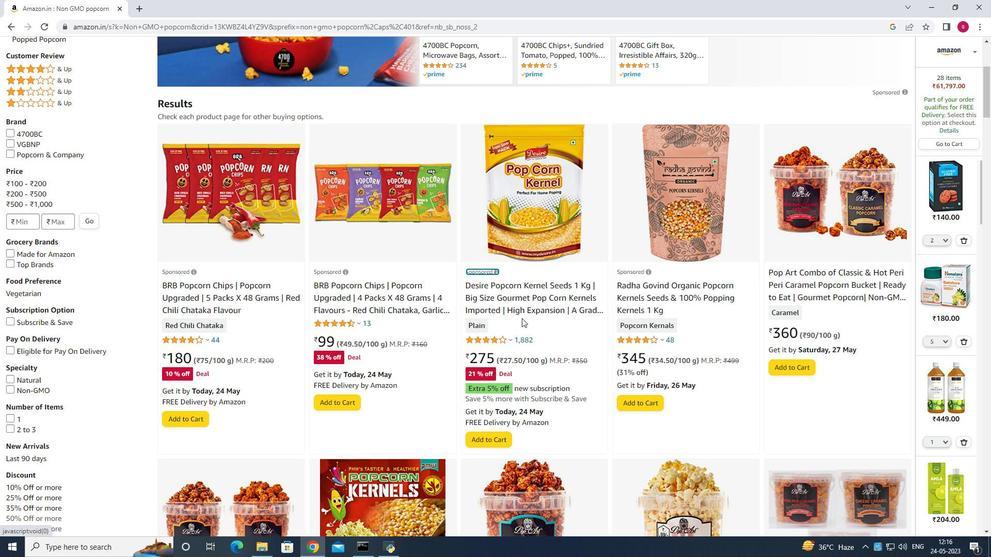 
Action: Mouse scrolled (522, 318) with delta (0, 0)
Screenshot: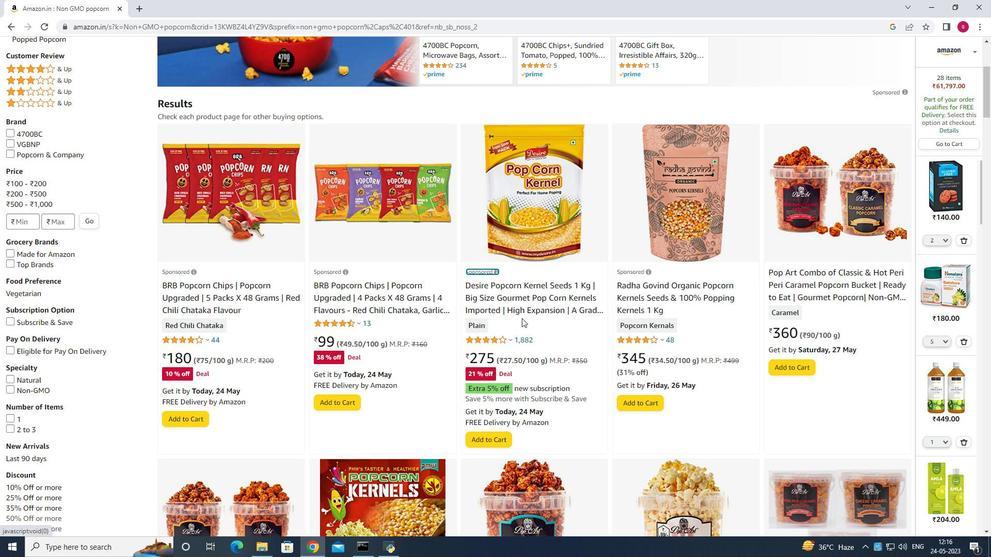 
Action: Mouse scrolled (522, 318) with delta (0, 0)
Screenshot: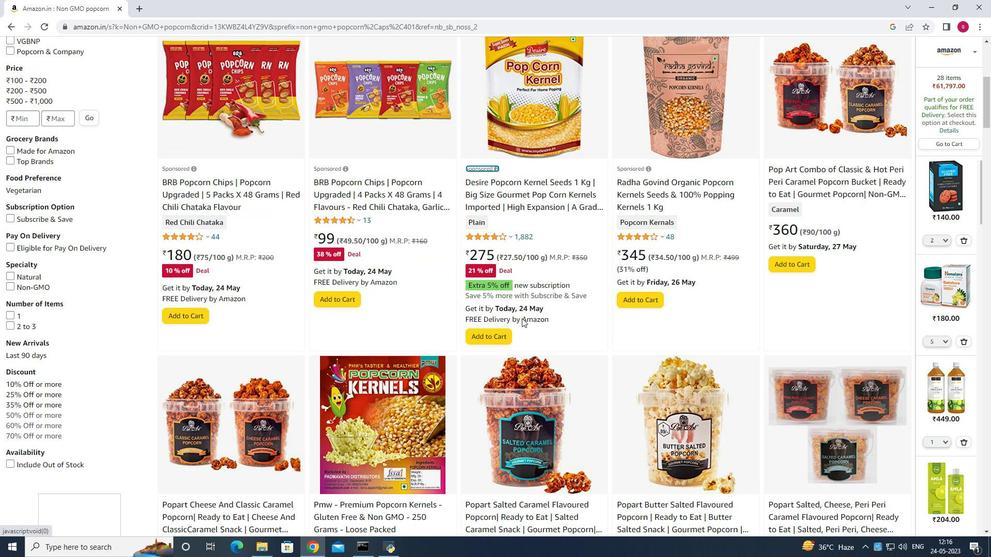 
Action: Mouse scrolled (522, 318) with delta (0, 0)
Screenshot: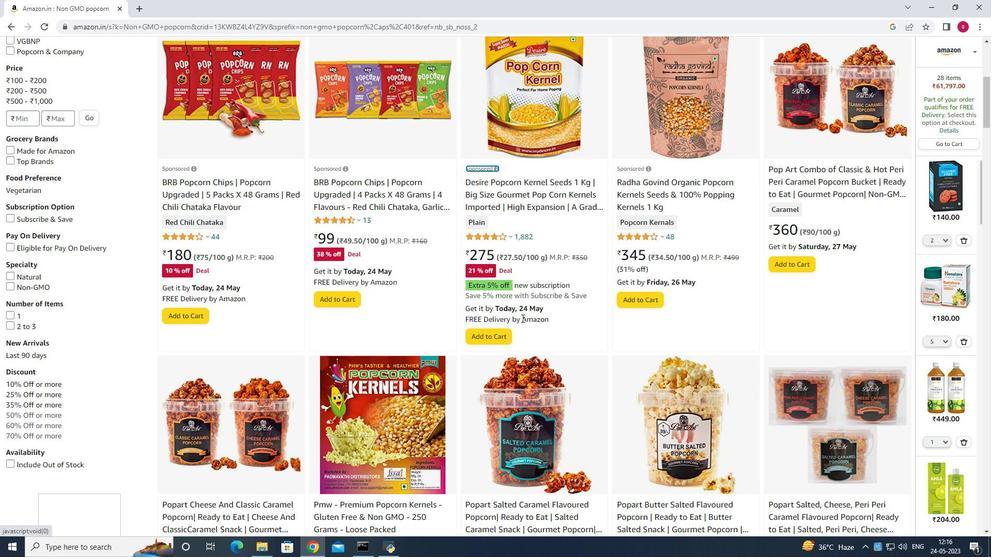 
Action: Mouse moved to (521, 319)
Screenshot: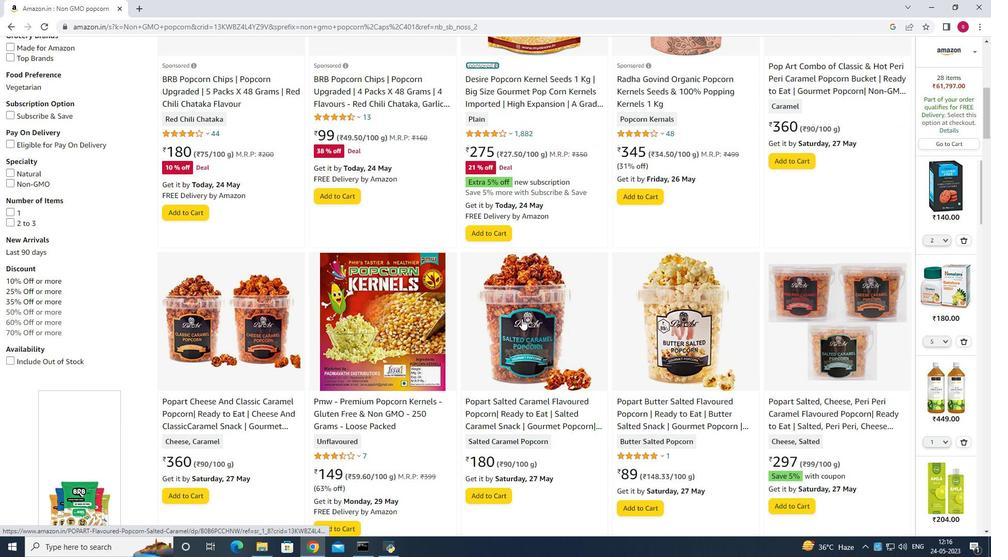 
Action: Mouse scrolled (521, 319) with delta (0, 0)
Screenshot: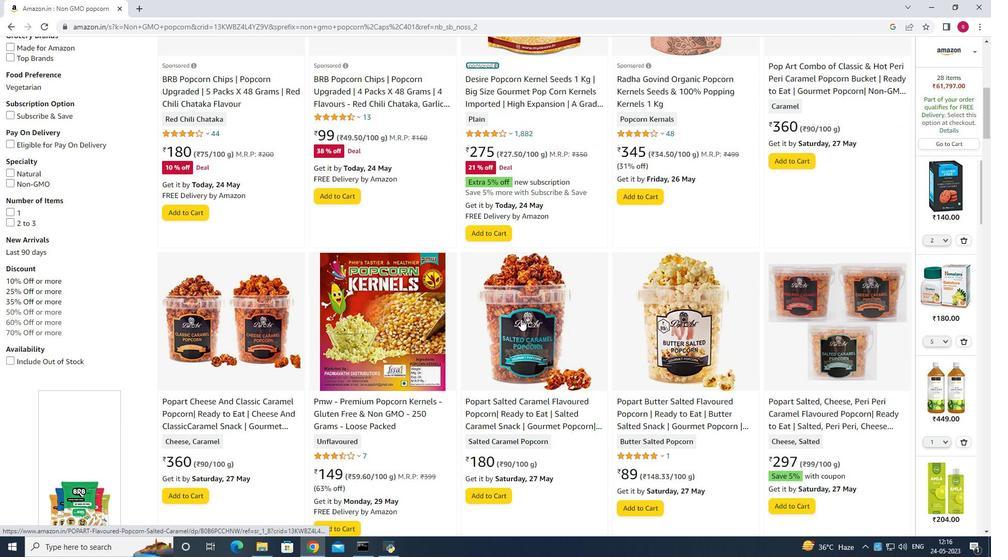 
Action: Mouse scrolled (521, 319) with delta (0, 0)
Screenshot: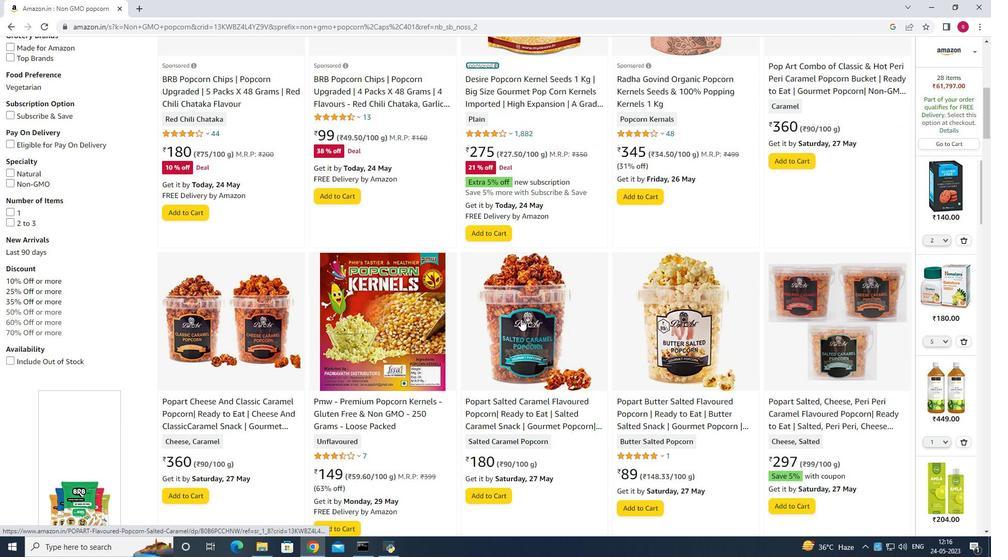 
Action: Mouse scrolled (521, 319) with delta (0, 0)
Screenshot: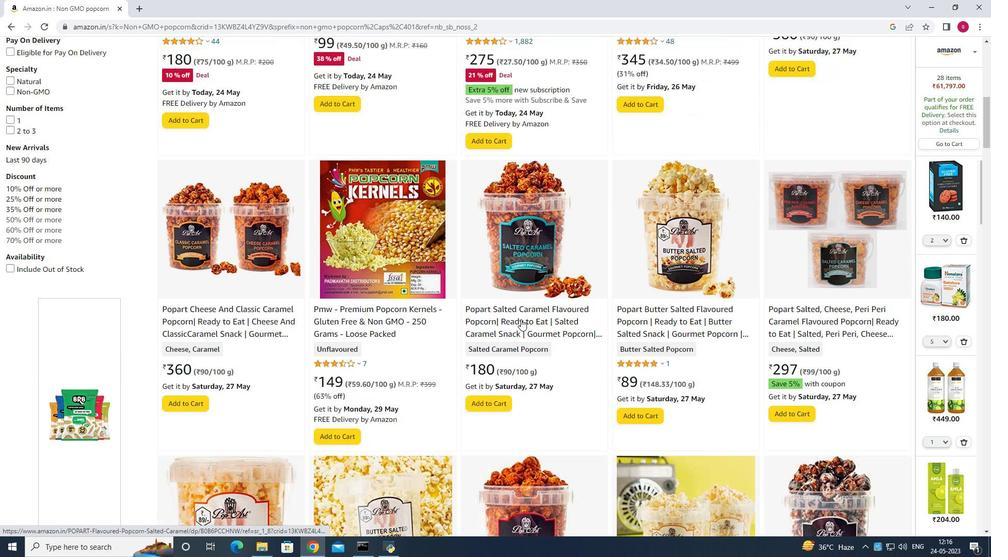 
Action: Mouse scrolled (521, 319) with delta (0, 0)
Screenshot: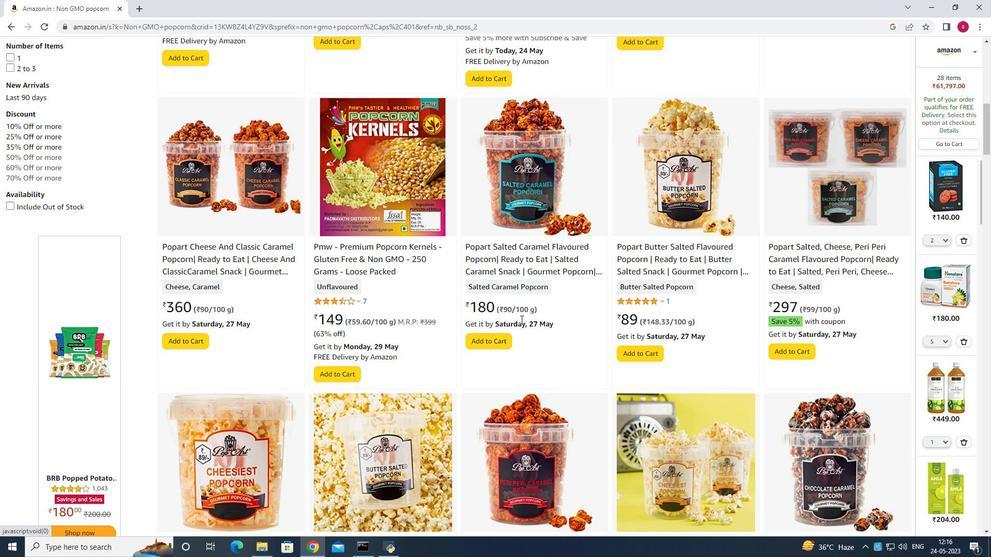
Action: Mouse scrolled (521, 319) with delta (0, 0)
Screenshot: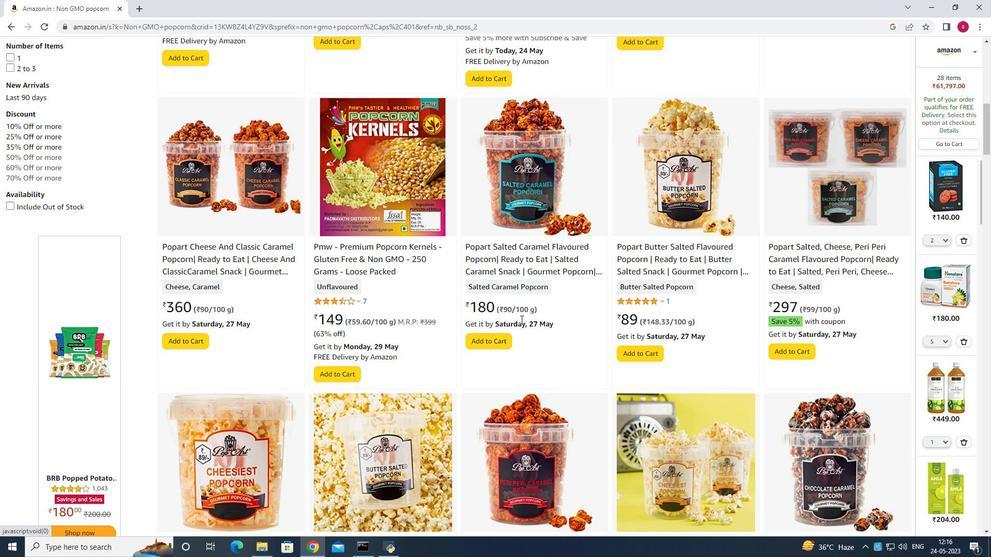 
Action: Mouse moved to (461, 402)
Screenshot: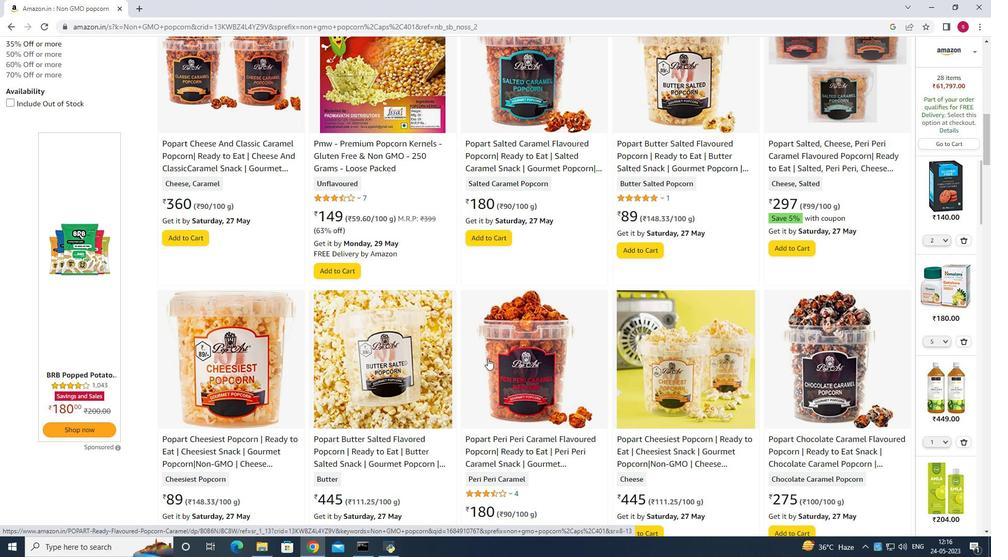 
Action: Mouse scrolled (461, 403) with delta (0, 0)
Screenshot: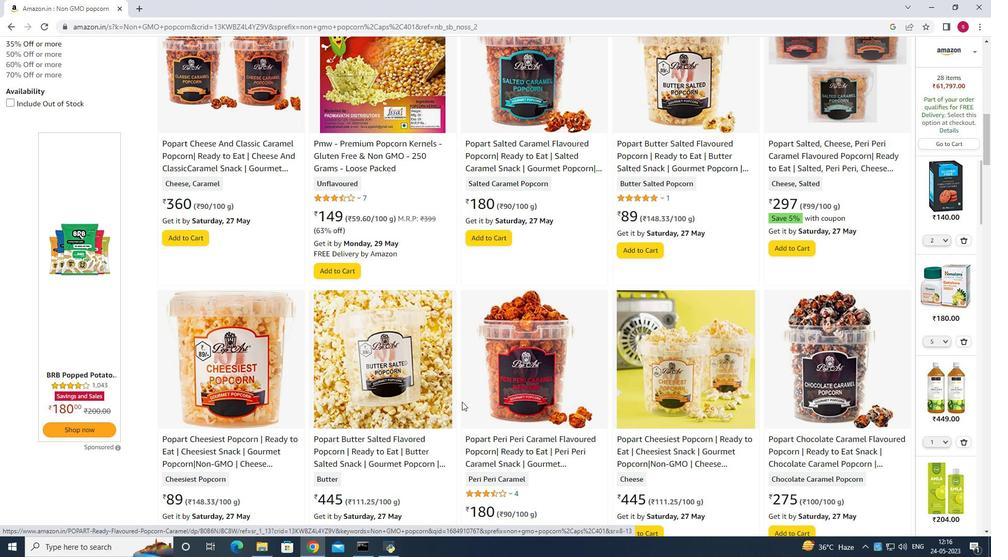 
Action: Mouse scrolled (461, 403) with delta (0, 0)
Screenshot: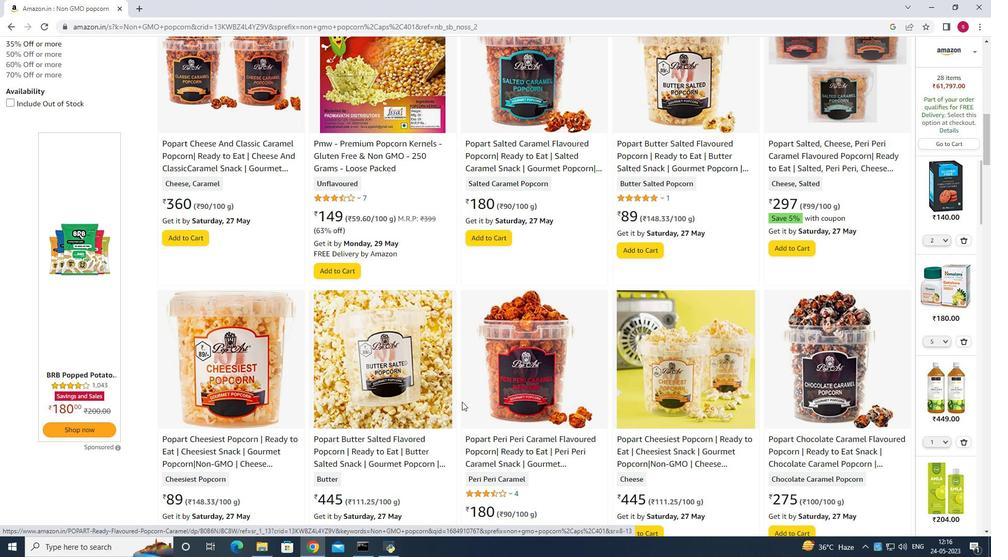 
Action: Mouse scrolled (461, 403) with delta (0, 0)
Screenshot: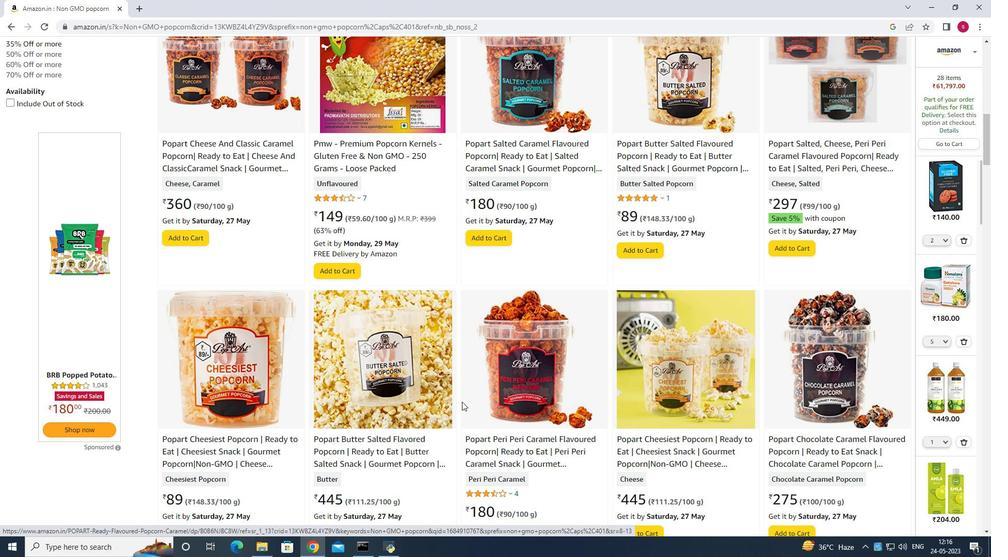 
Action: Mouse scrolled (461, 403) with delta (0, 0)
Screenshot: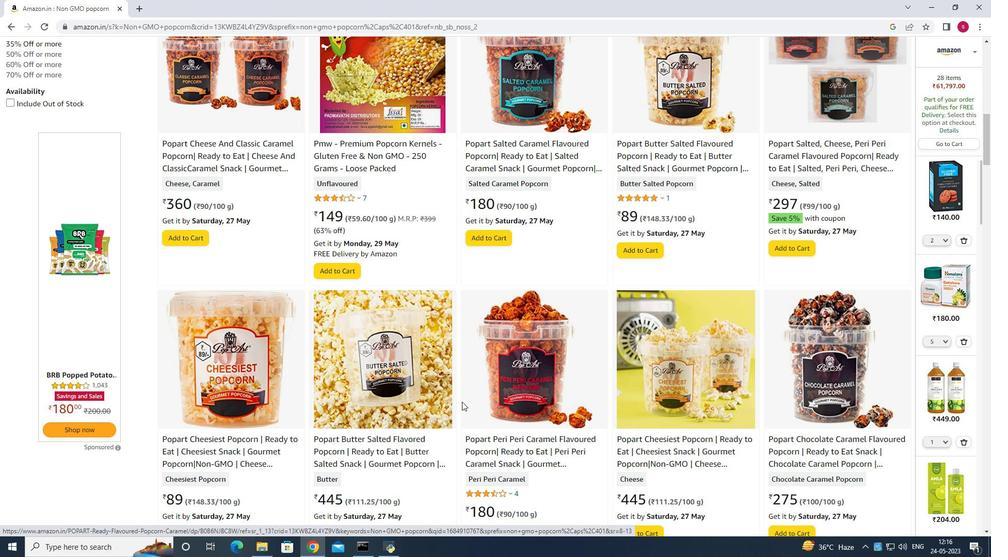
Action: Mouse scrolled (461, 403) with delta (0, 0)
Screenshot: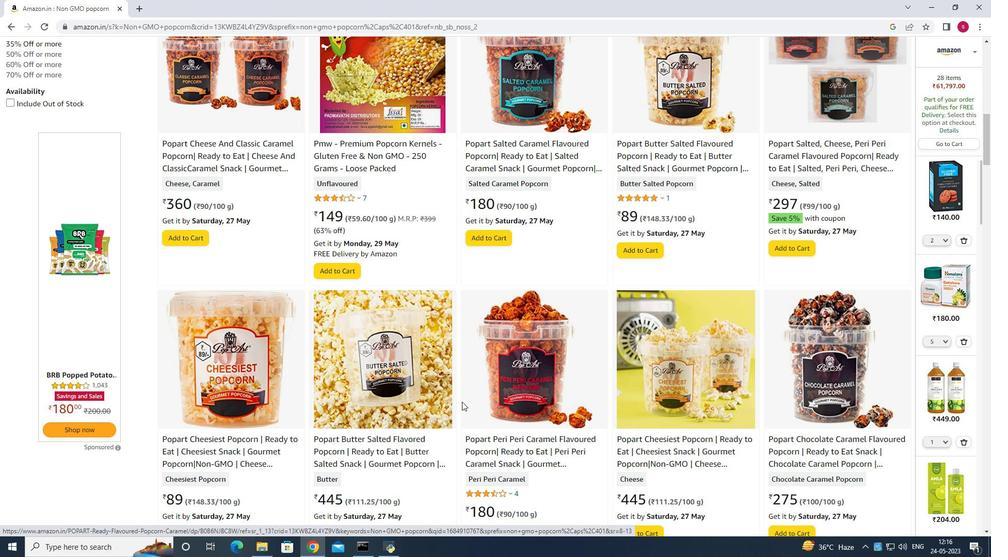 
Action: Mouse moved to (466, 401)
Screenshot: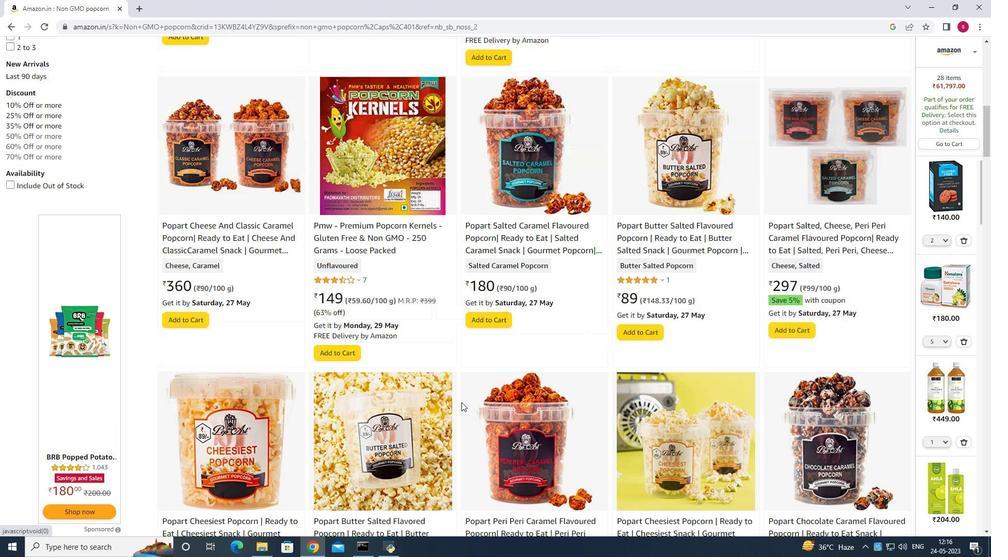 
Action: Mouse scrolled (466, 402) with delta (0, 0)
Screenshot: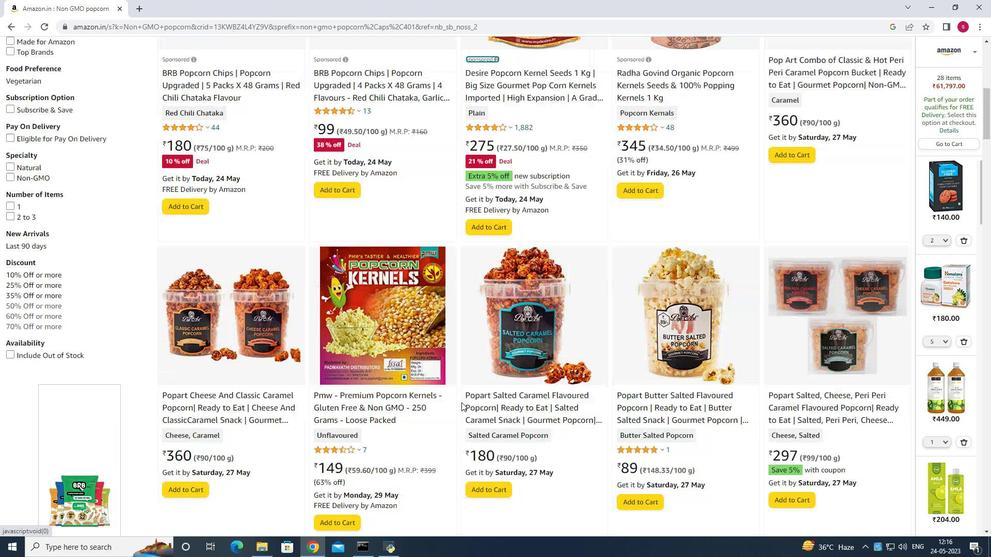
Action: Mouse scrolled (466, 402) with delta (0, 0)
Screenshot: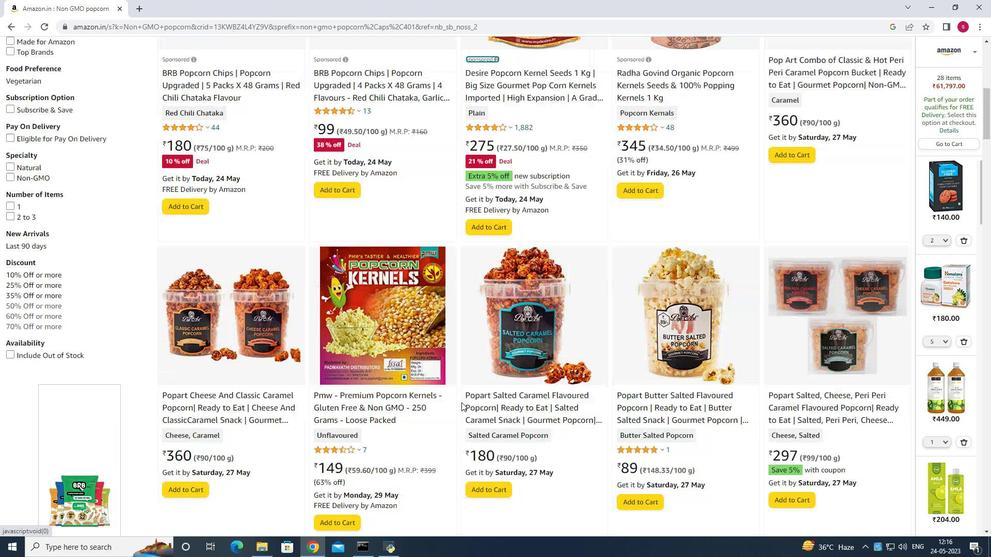 
Action: Mouse moved to (467, 401)
Screenshot: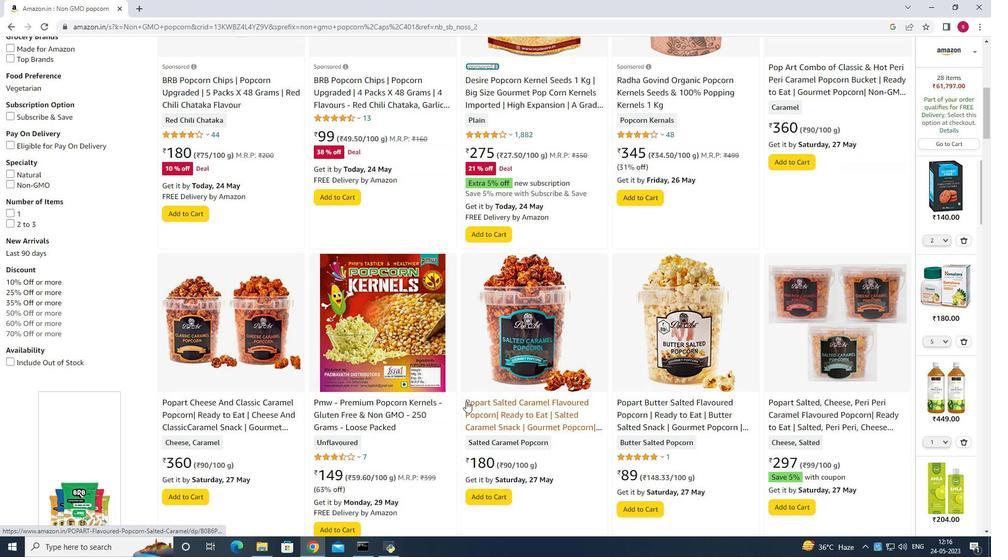 
Action: Mouse scrolled (466, 402) with delta (0, 0)
Screenshot: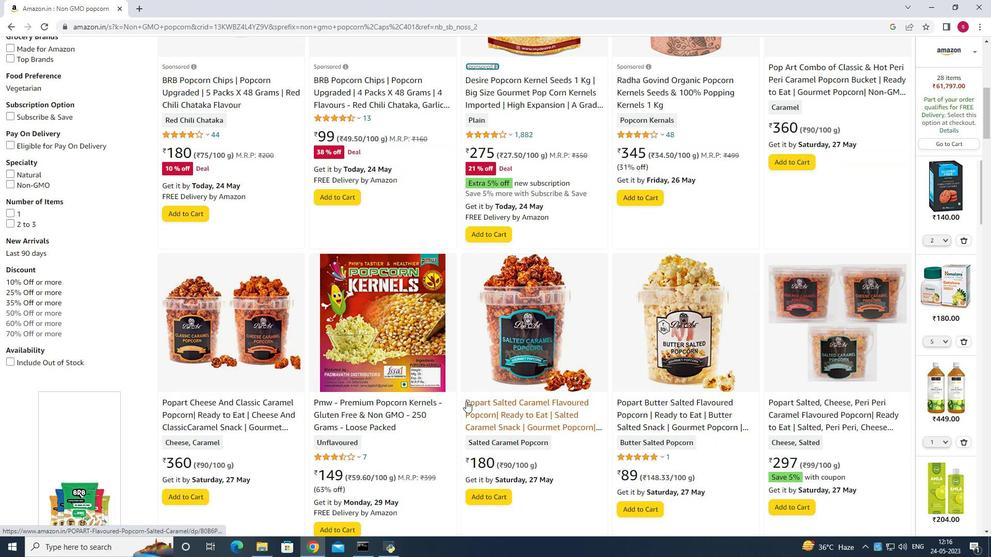 
Action: Mouse scrolled (466, 402) with delta (0, 0)
Screenshot: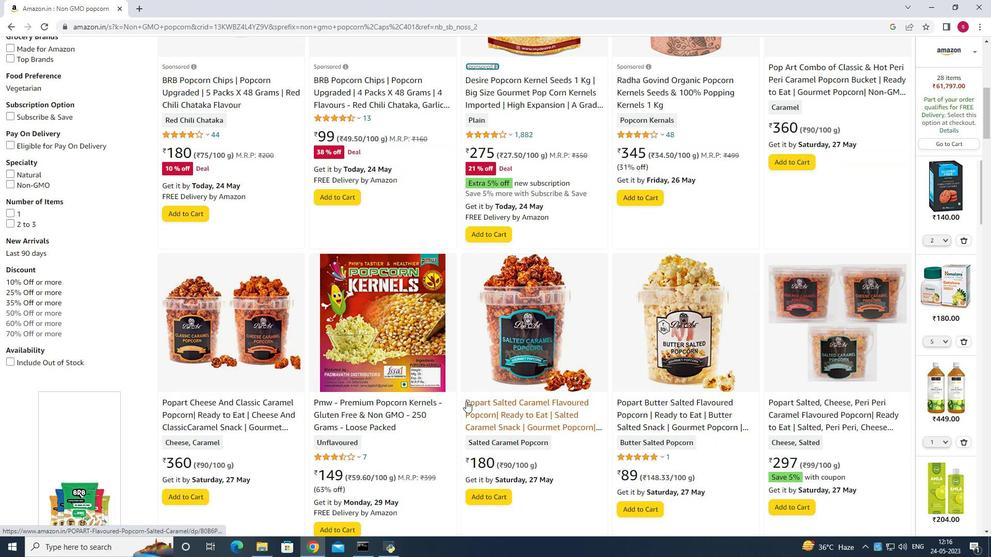 
Action: Mouse scrolled (466, 402) with delta (0, 0)
Screenshot: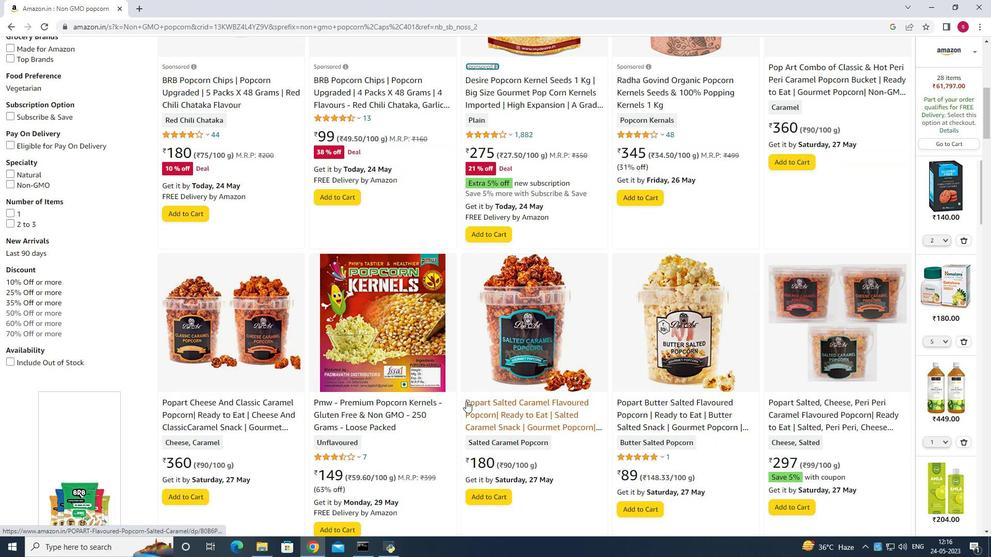 
Action: Mouse scrolled (467, 401) with delta (0, 0)
Screenshot: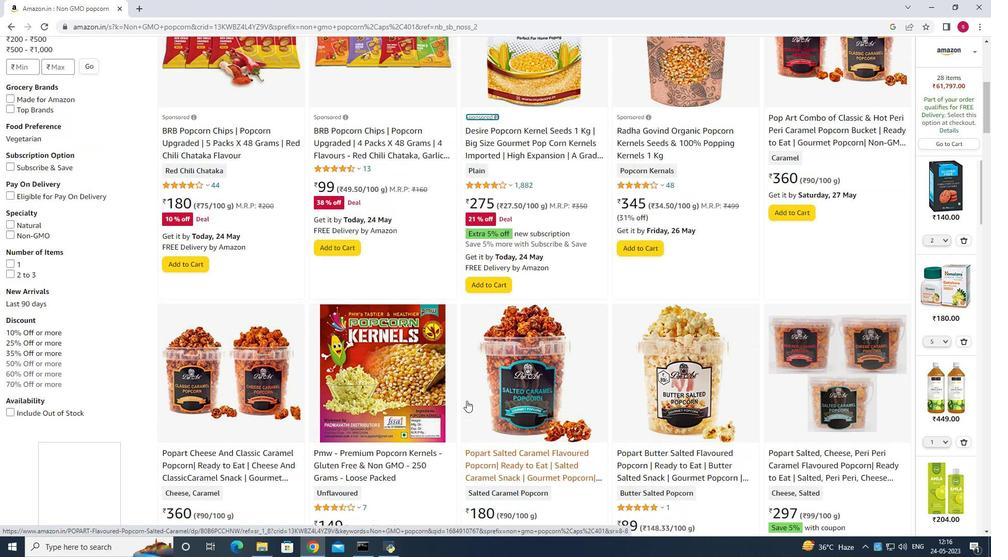 
Action: Mouse scrolled (467, 401) with delta (0, 0)
Screenshot: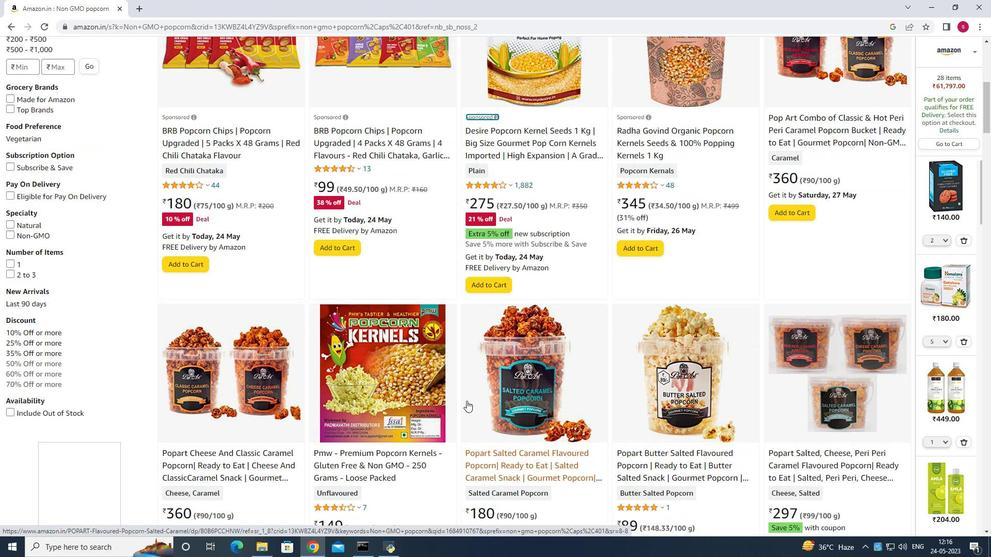 
Action: Mouse scrolled (467, 401) with delta (0, 0)
Screenshot: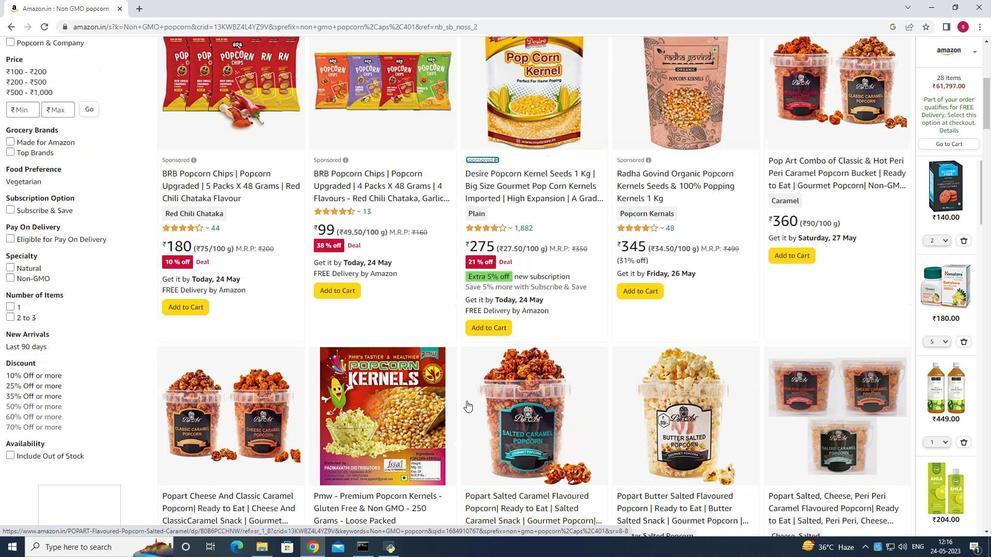 
Action: Mouse scrolled (467, 401) with delta (0, 0)
Screenshot: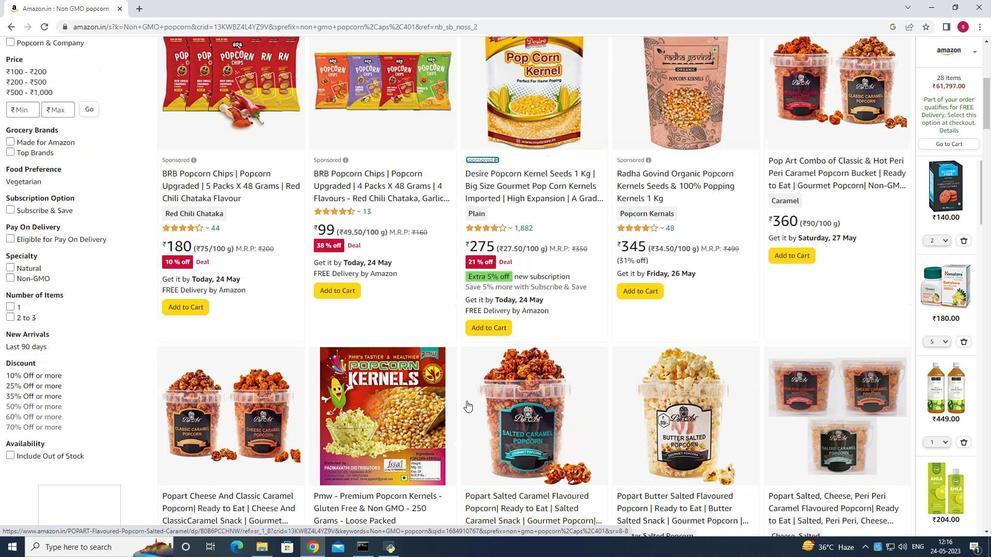 
Action: Mouse moved to (238, 407)
Screenshot: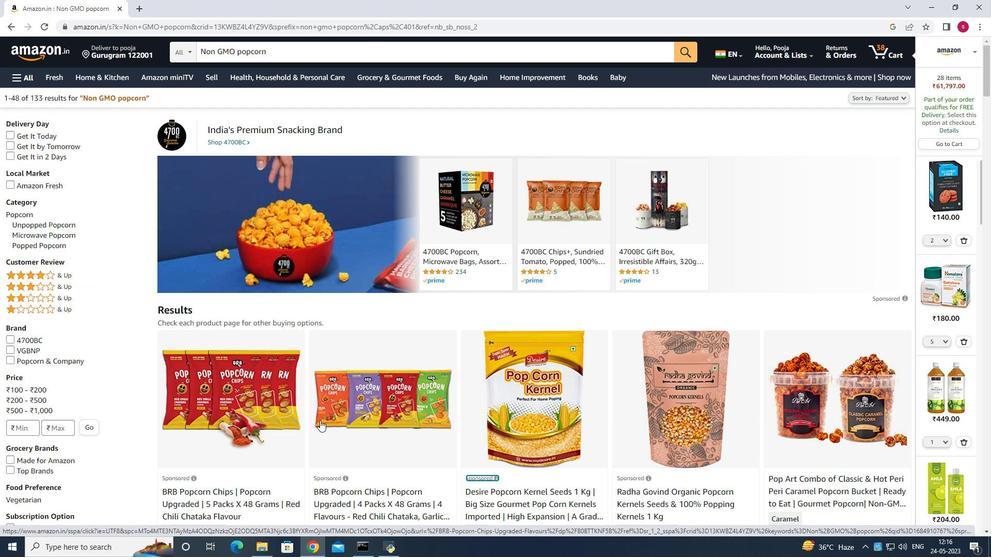 
Action: Mouse pressed left at (238, 407)
Screenshot: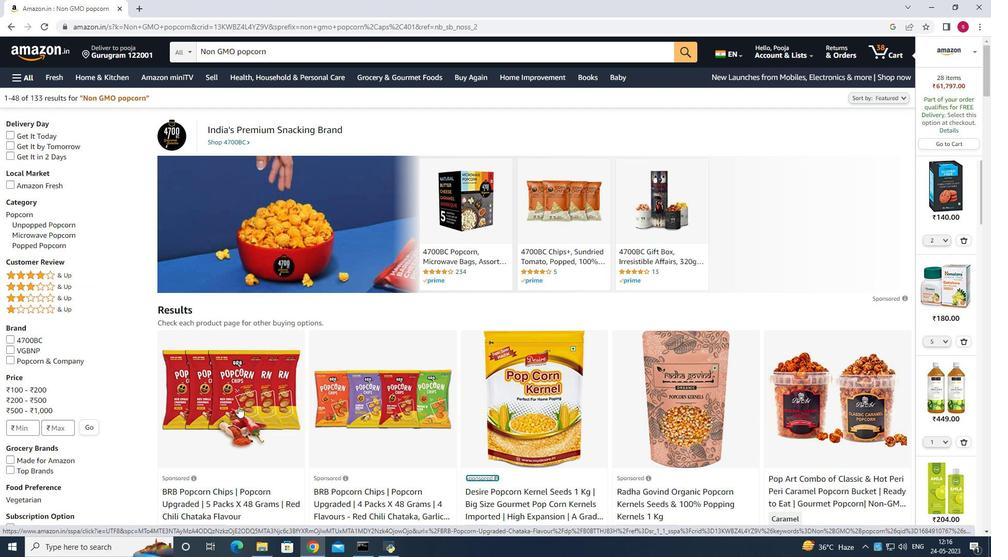 
Action: Mouse moved to (262, 48)
Screenshot: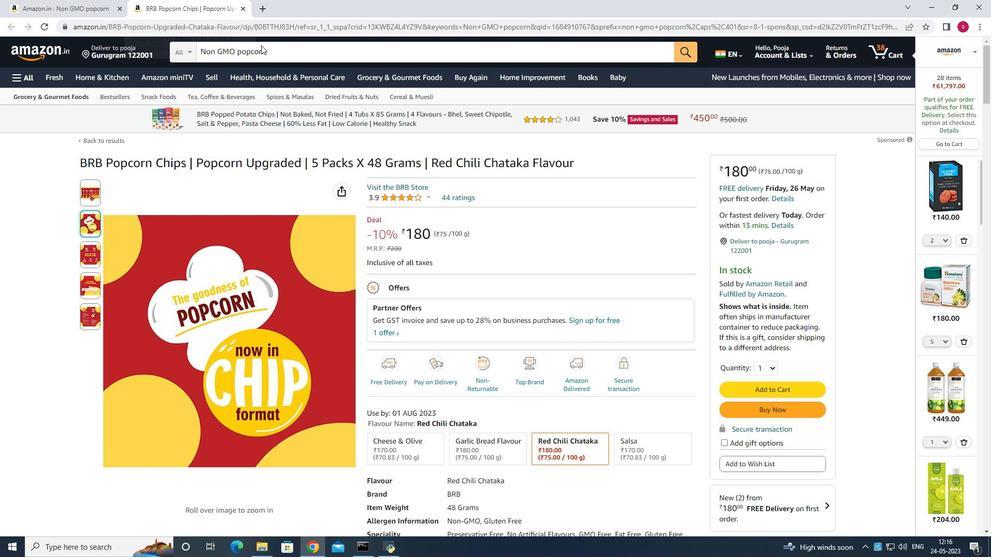 
Action: Mouse pressed left at (262, 48)
Screenshot: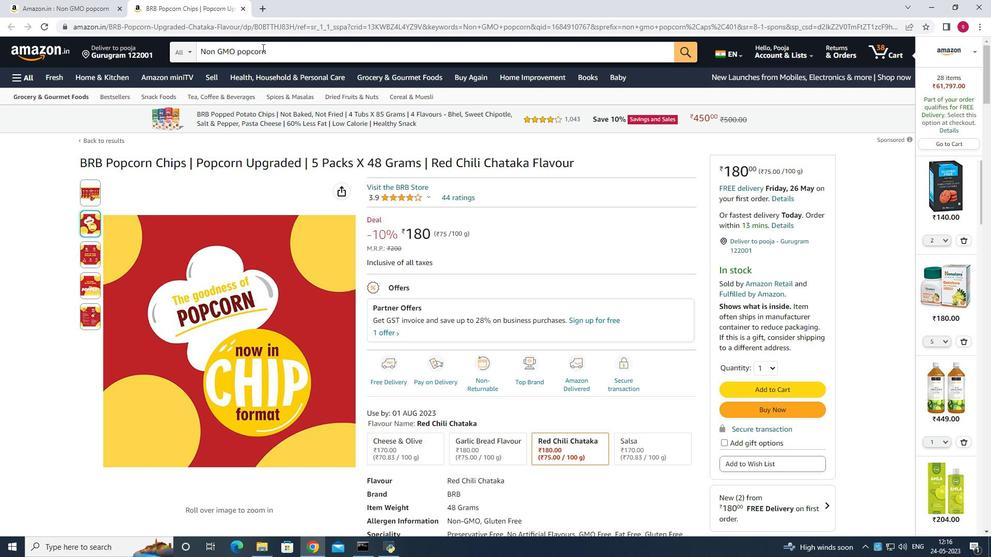 
Action: Mouse moved to (285, 51)
Screenshot: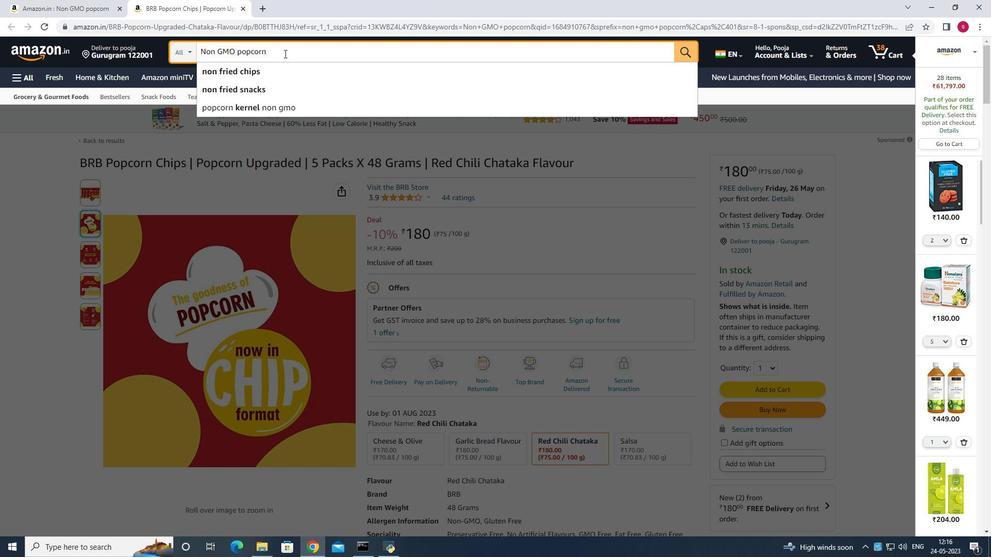 
Action: Mouse pressed left at (285, 51)
Screenshot: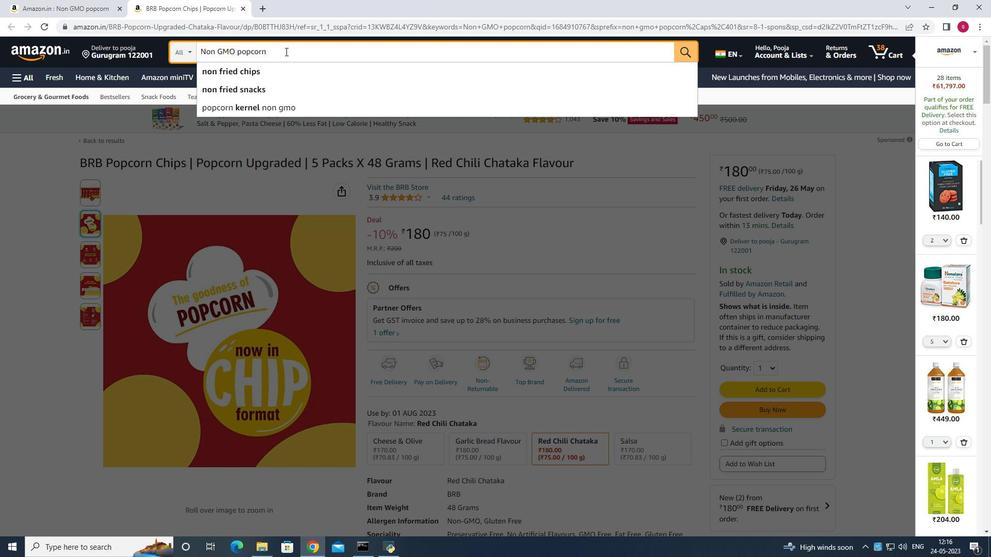 
Action: Key pressed <Key.enter>
Screenshot: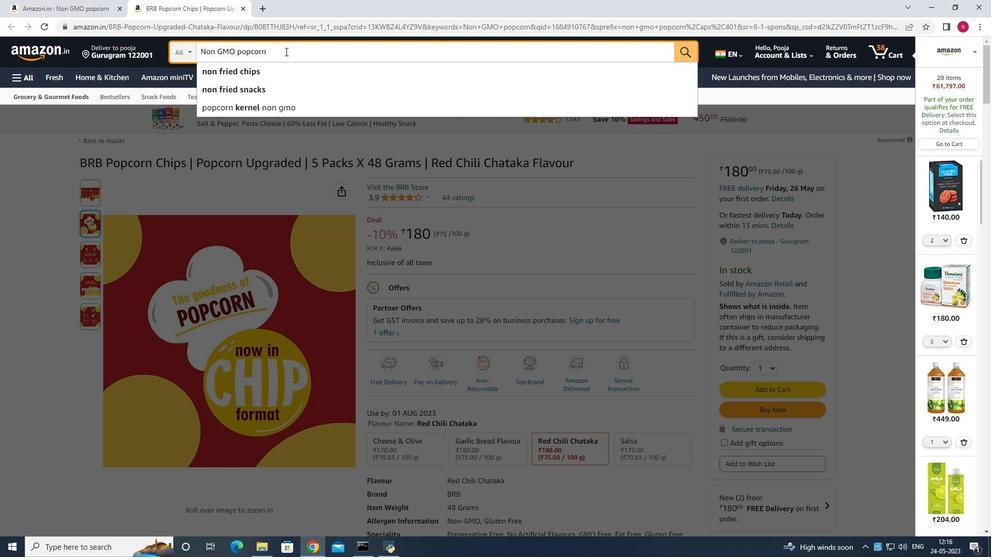 
Action: Mouse moved to (556, 374)
Screenshot: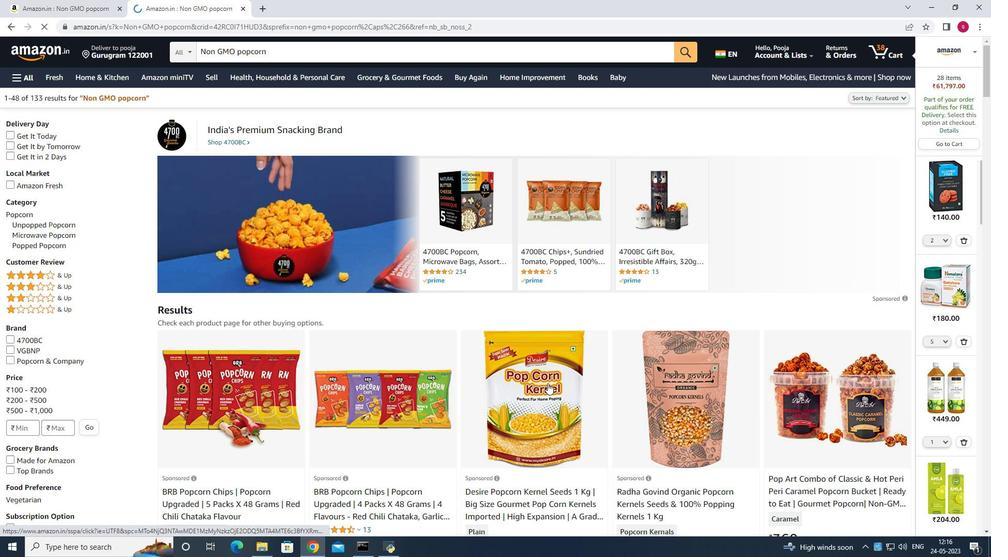 
Action: Mouse scrolled (556, 373) with delta (0, 0)
Screenshot: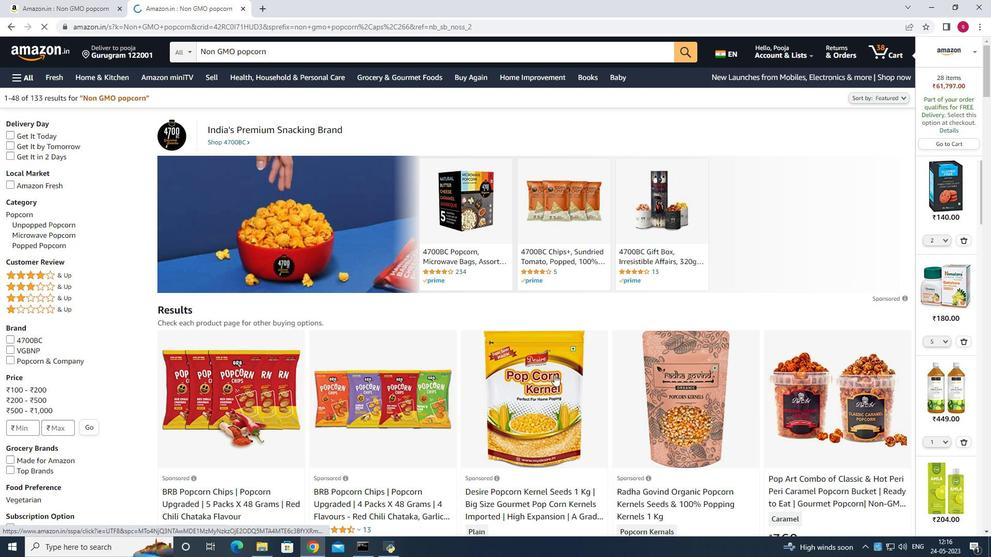 
Action: Mouse scrolled (556, 373) with delta (0, 0)
Screenshot: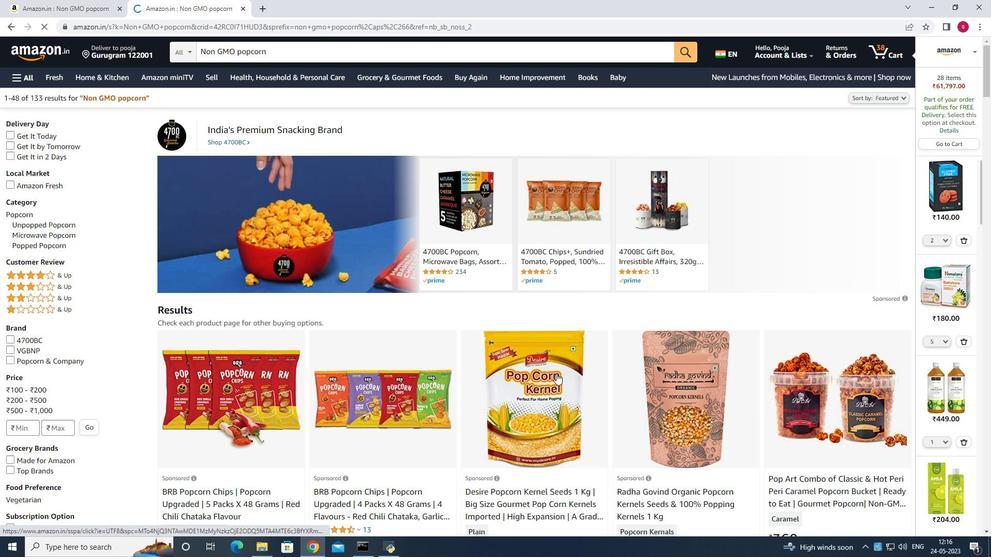 
Action: Mouse moved to (556, 296)
Screenshot: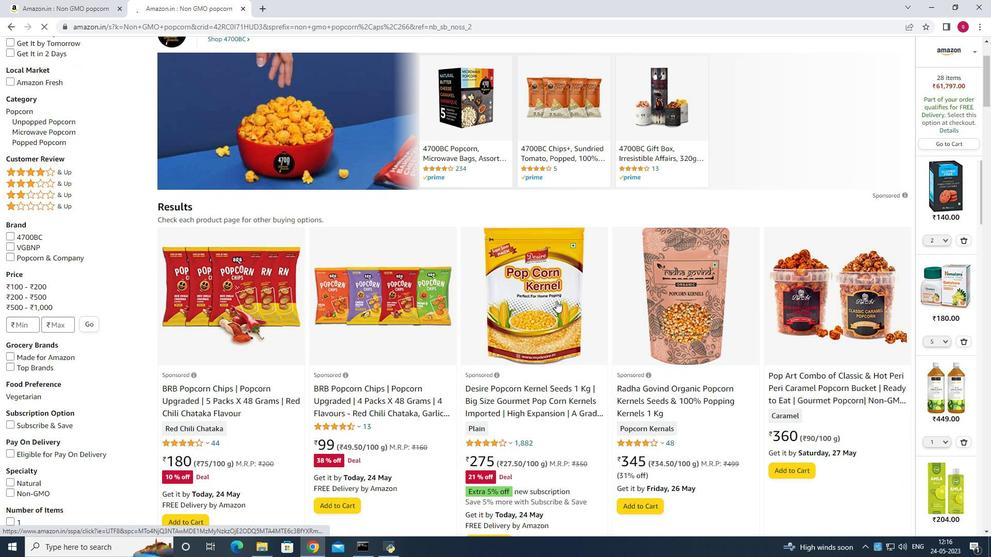 
Action: Mouse pressed left at (556, 296)
Screenshot: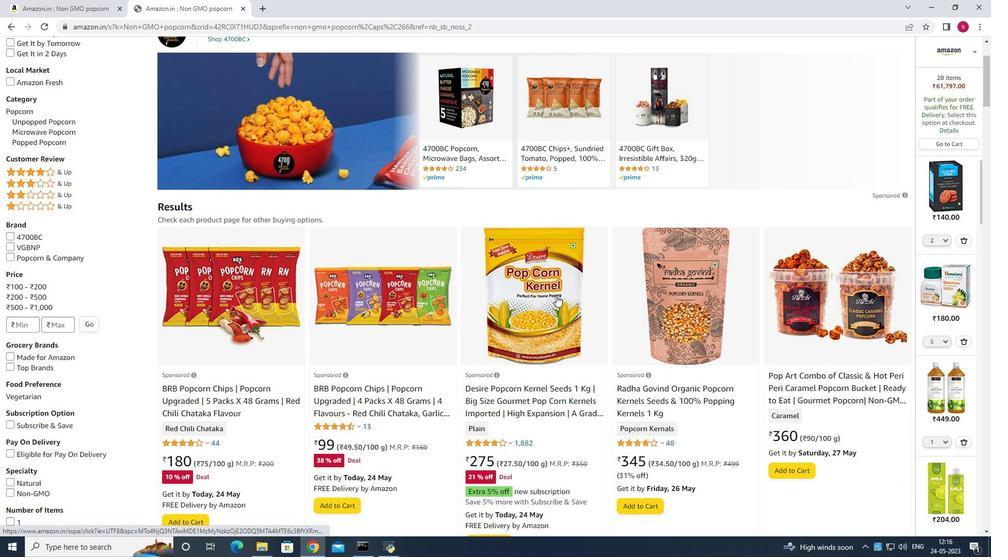 
Action: Mouse moved to (334, 309)
Screenshot: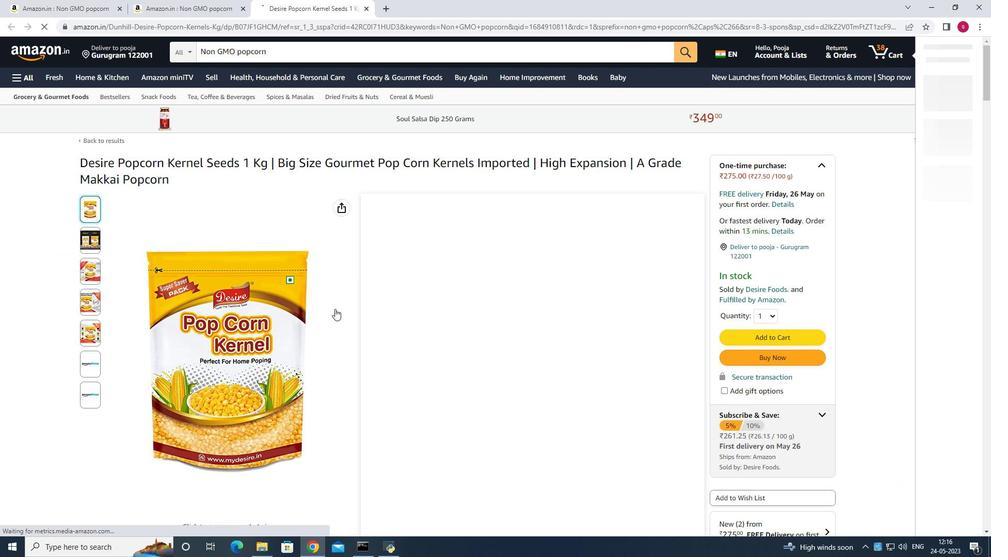 
Action: Mouse scrolled (334, 308) with delta (0, 0)
Screenshot: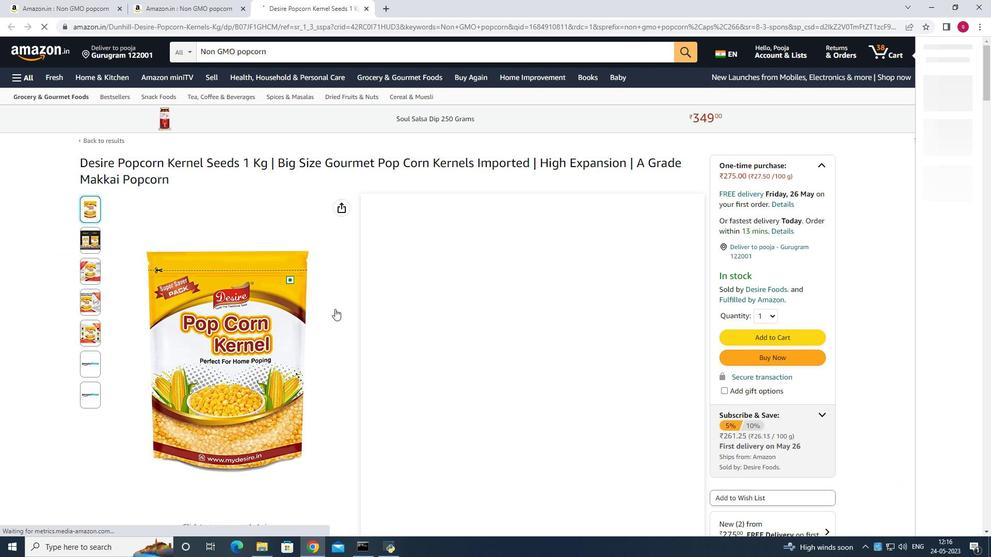 
Action: Mouse scrolled (334, 308) with delta (0, 0)
Screenshot: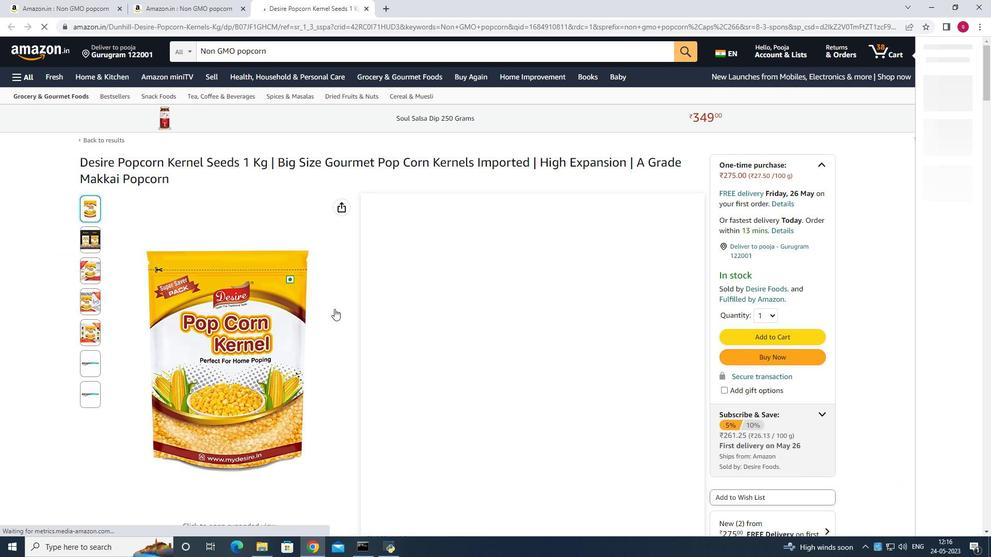 
Action: Mouse scrolled (334, 308) with delta (0, 0)
Screenshot: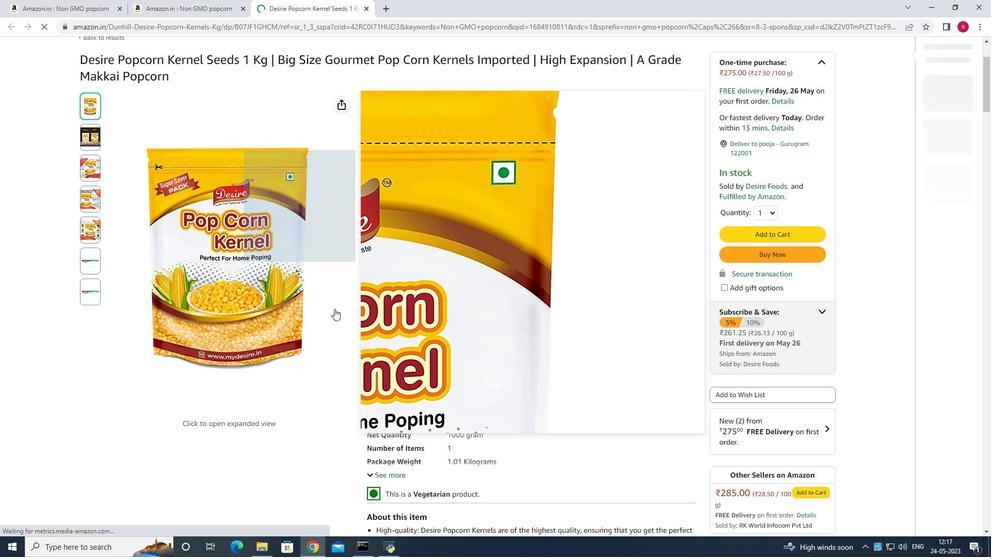 
Action: Mouse scrolled (334, 308) with delta (0, 0)
Screenshot: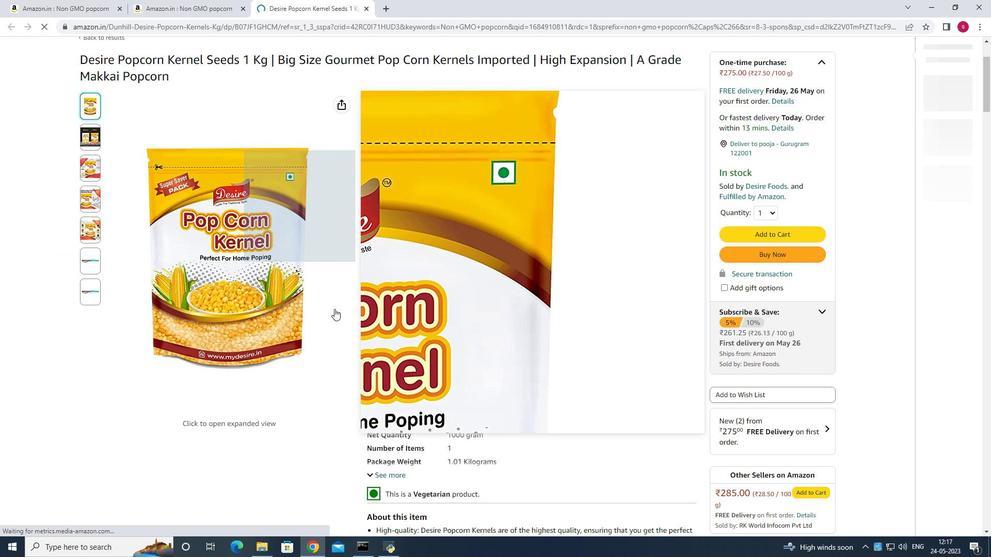
Action: Mouse moved to (296, 408)
Screenshot: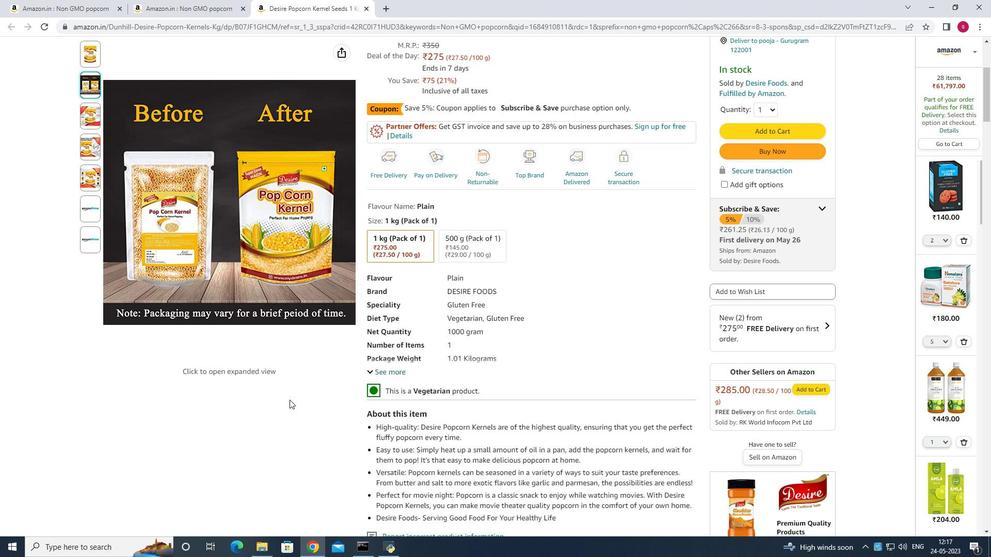 
Action: Mouse pressed left at (296, 408)
Screenshot: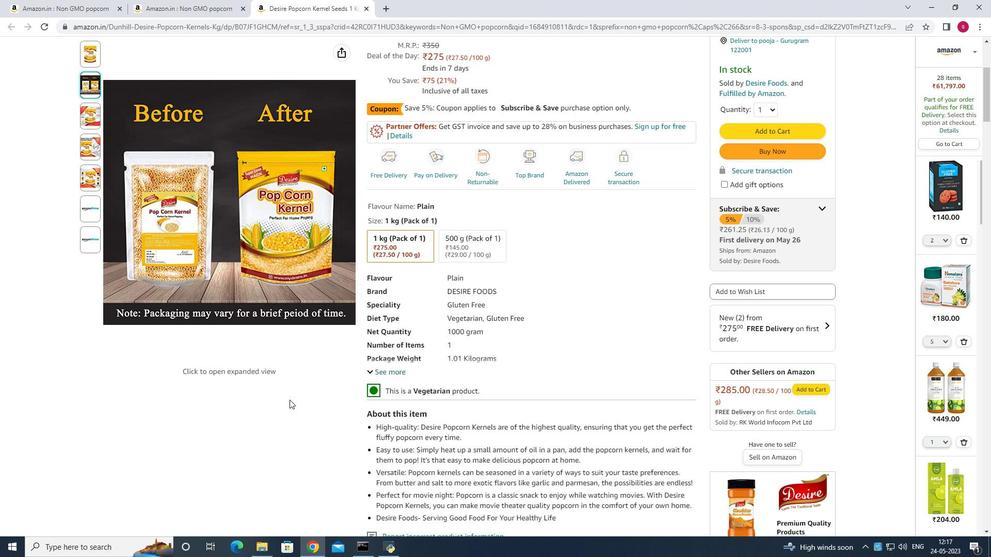 
Action: Mouse moved to (495, 277)
Screenshot: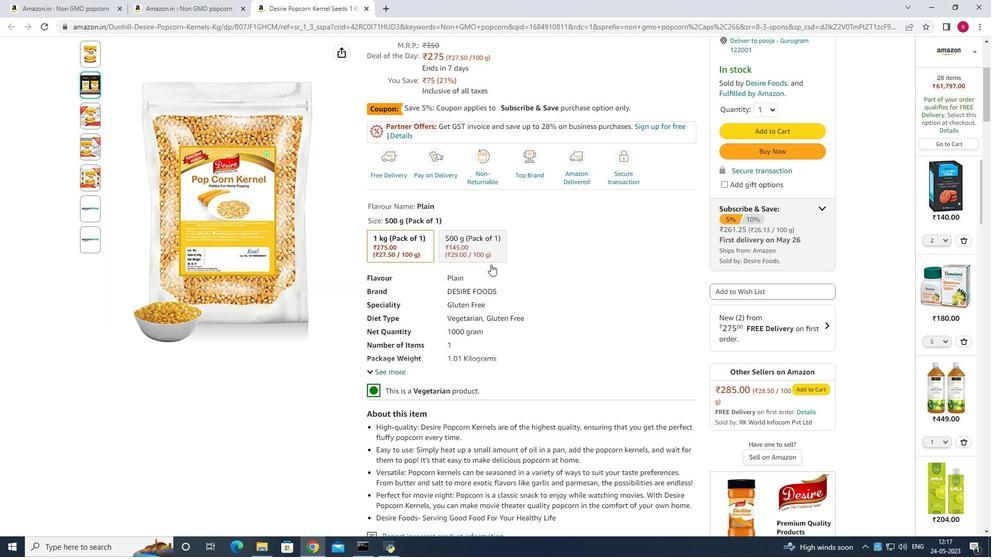 
Action: Mouse scrolled (495, 276) with delta (0, 0)
Screenshot: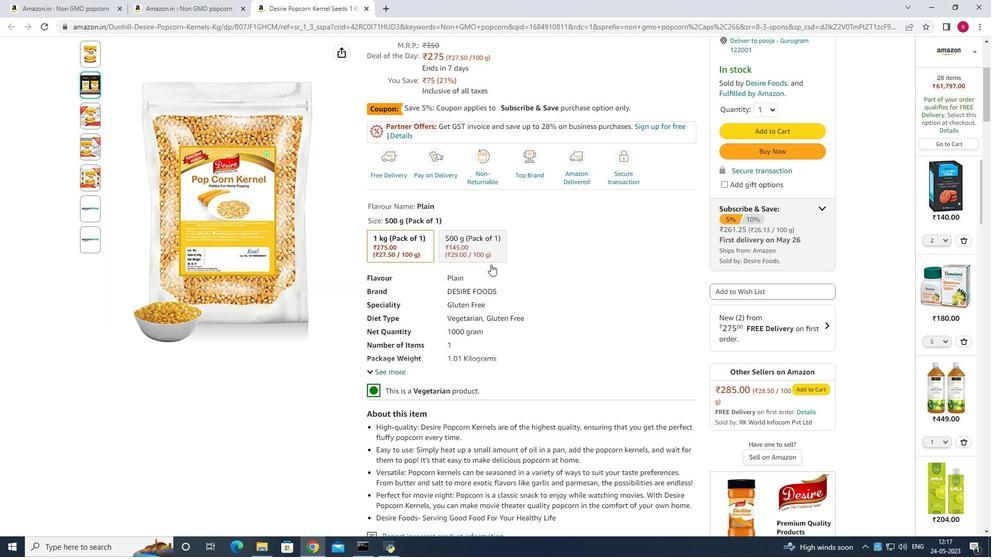 
Action: Mouse moved to (498, 281)
Screenshot: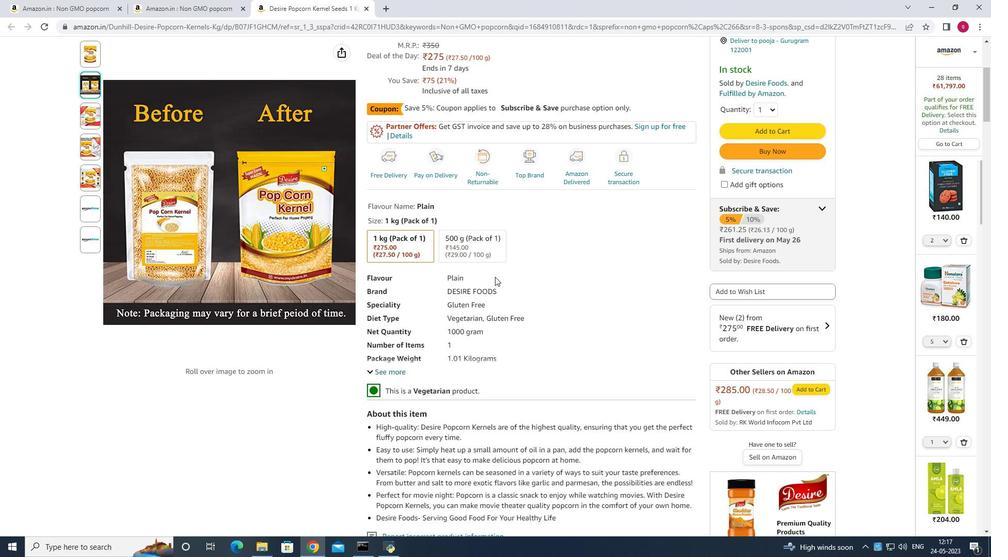 
Action: Mouse scrolled (498, 281) with delta (0, 0)
Screenshot: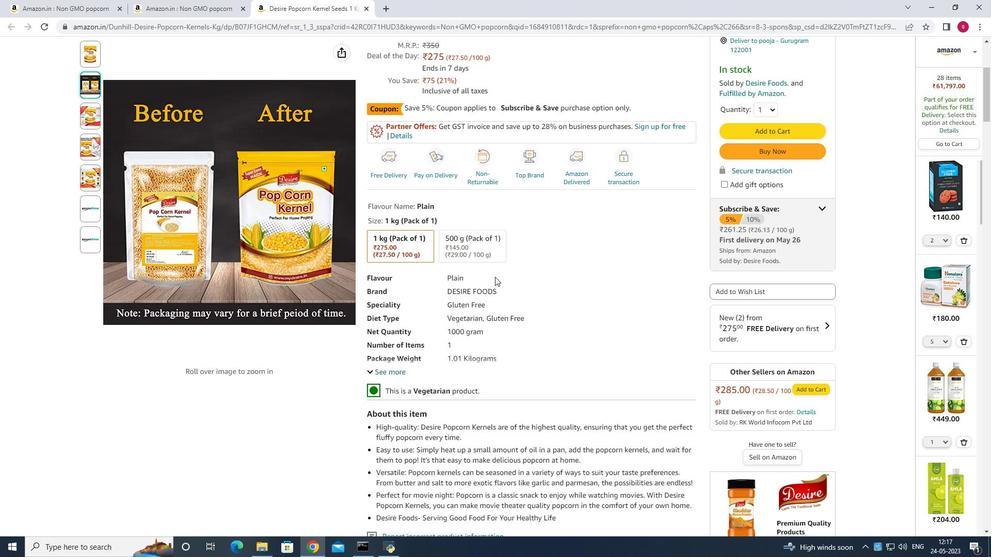 
Action: Mouse moved to (498, 281)
Screenshot: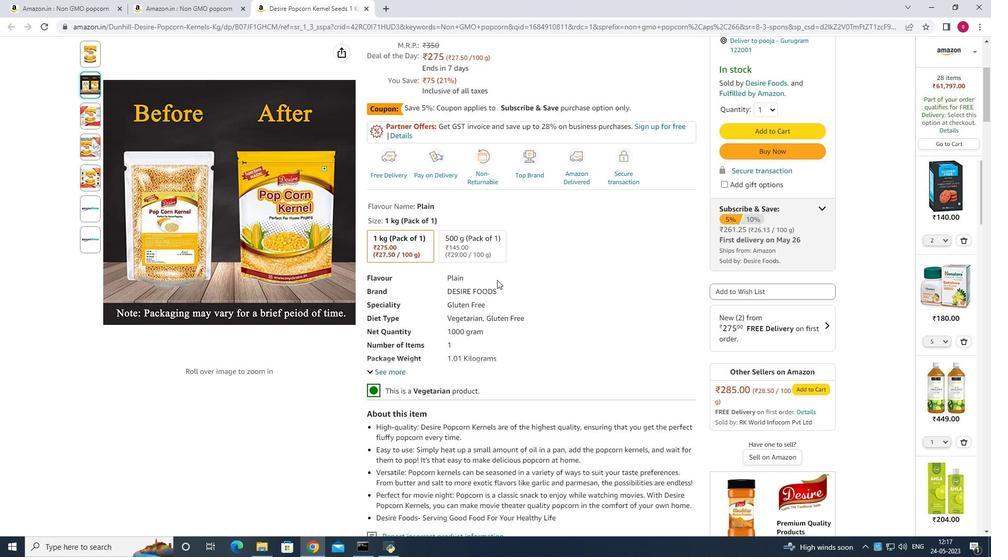 
Action: Mouse scrolled (498, 281) with delta (0, 0)
Screenshot: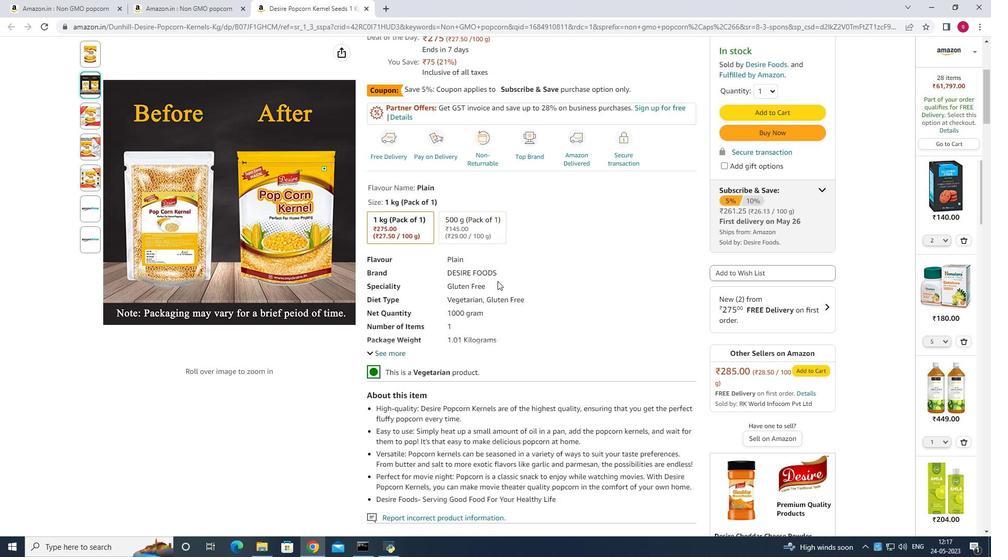 
Action: Mouse scrolled (498, 281) with delta (0, 0)
Screenshot: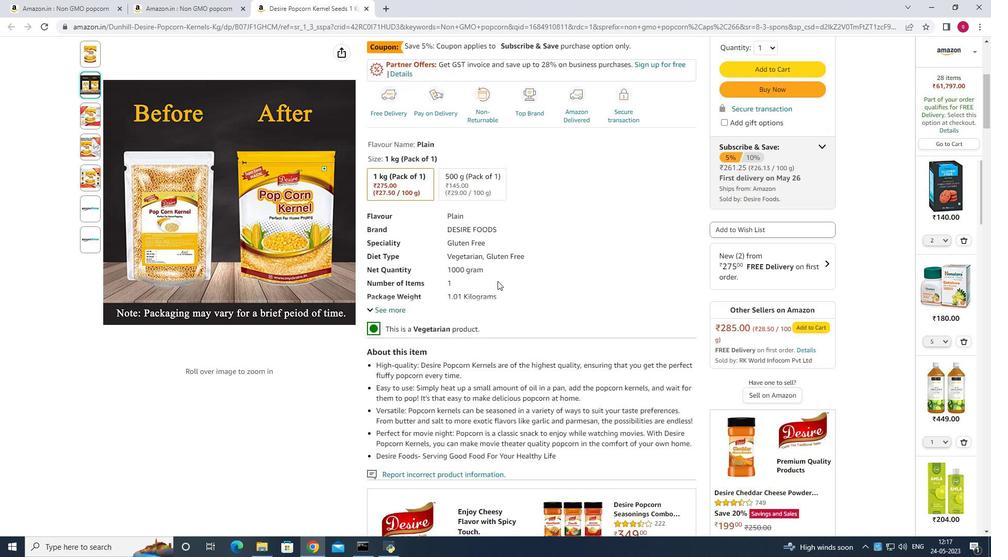 
Action: Mouse scrolled (498, 281) with delta (0, 0)
Screenshot: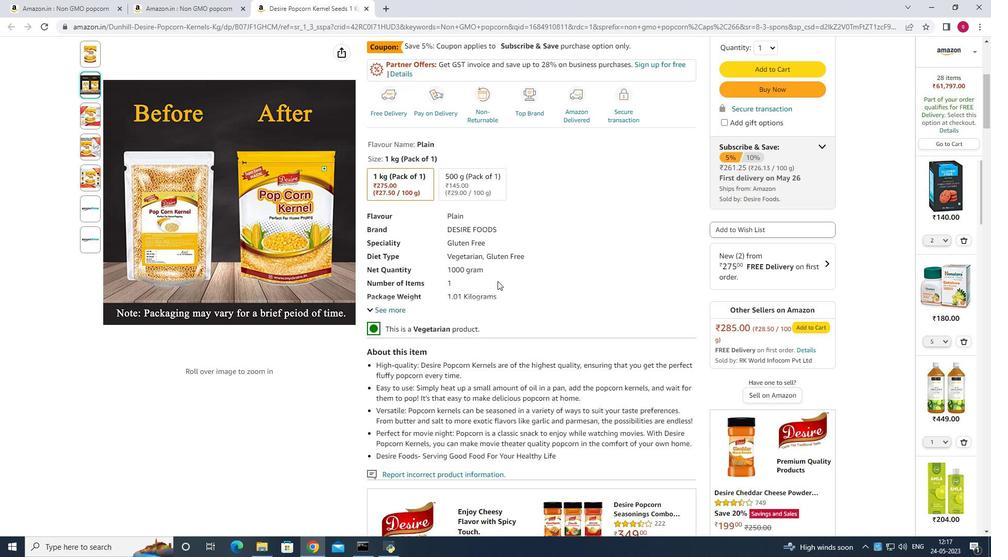
Action: Mouse scrolled (498, 282) with delta (0, 0)
Screenshot: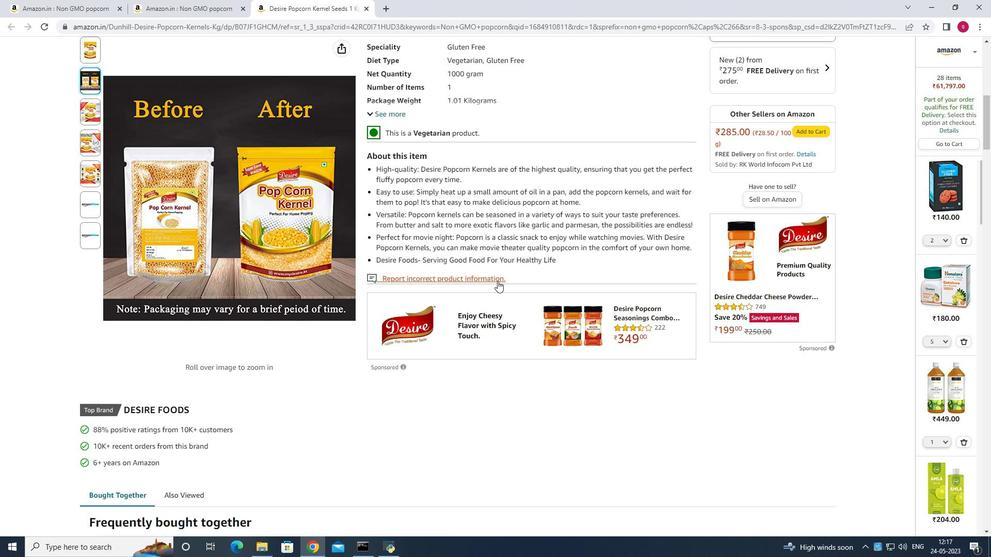 
Action: Mouse scrolled (498, 282) with delta (0, 0)
Screenshot: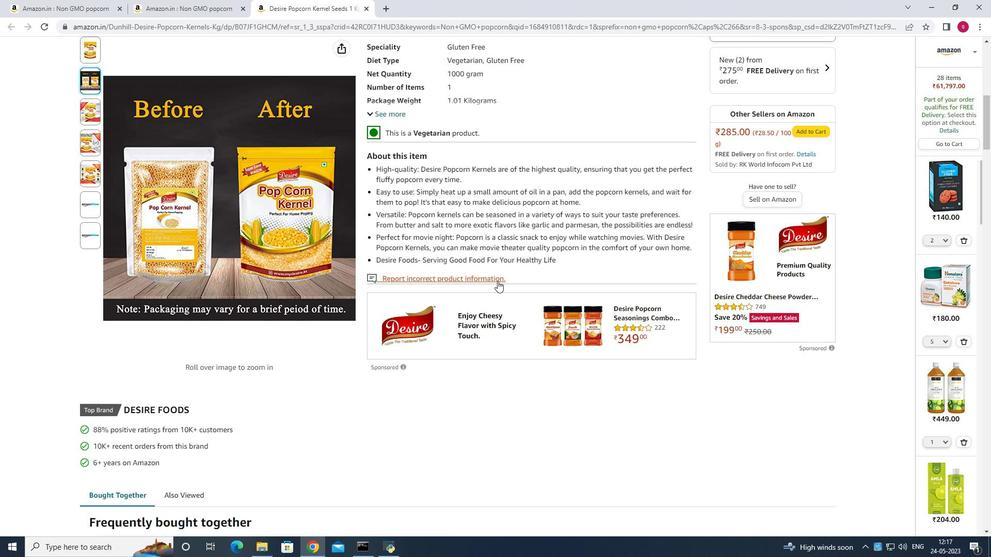 
Action: Mouse scrolled (498, 282) with delta (0, 0)
Screenshot: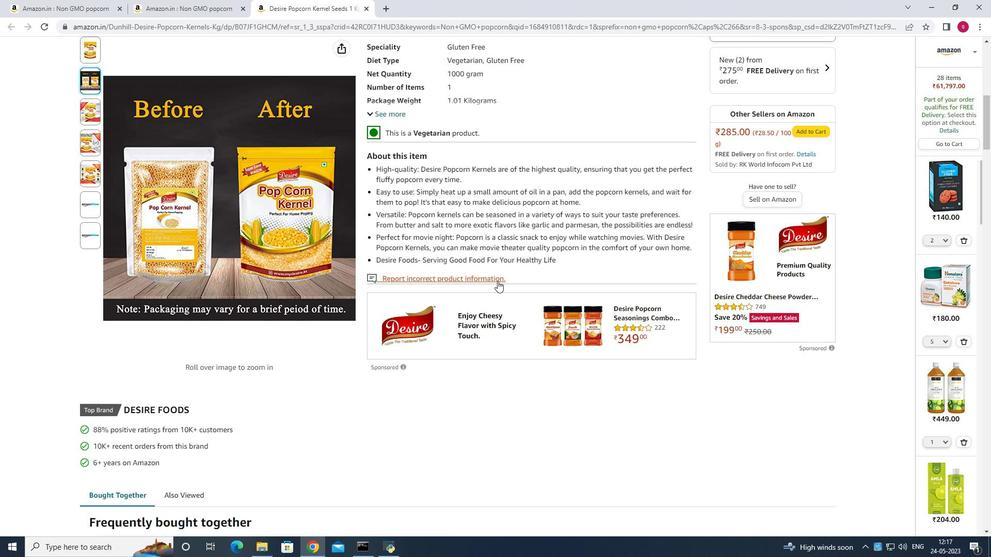 
Action: Mouse scrolled (498, 282) with delta (0, 0)
Screenshot: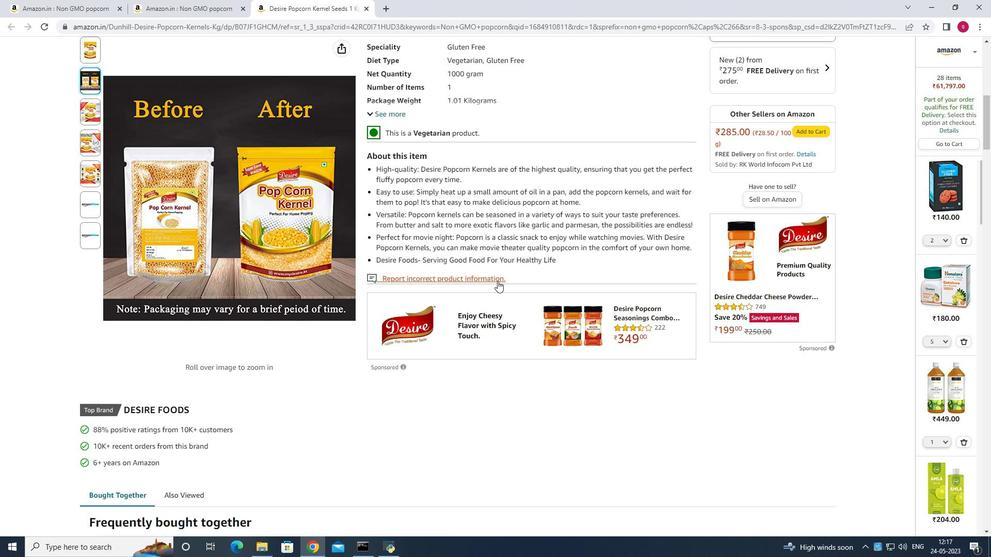 
Action: Mouse scrolled (498, 282) with delta (0, 0)
Screenshot: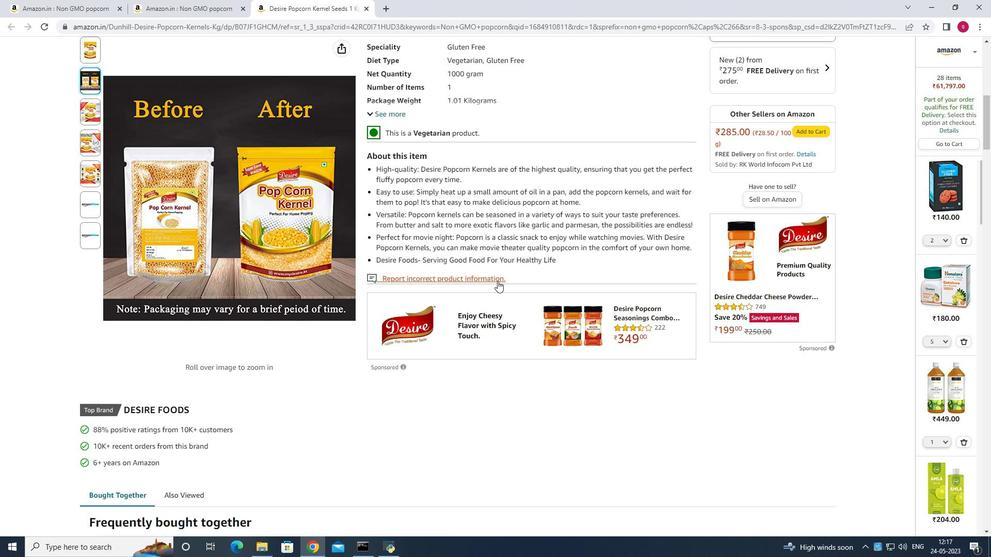 
Action: Mouse scrolled (498, 282) with delta (0, 0)
Screenshot: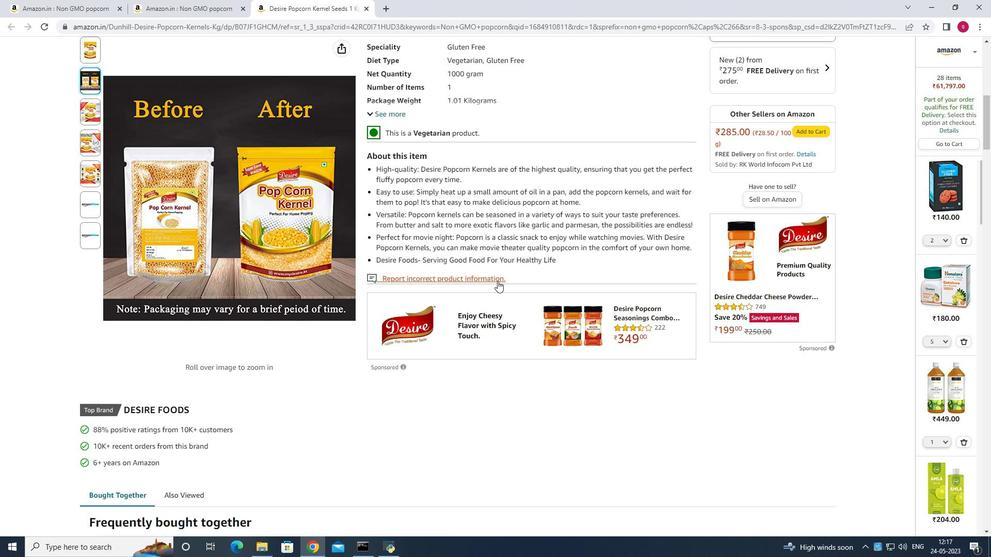 
Action: Mouse scrolled (498, 282) with delta (0, 0)
Screenshot: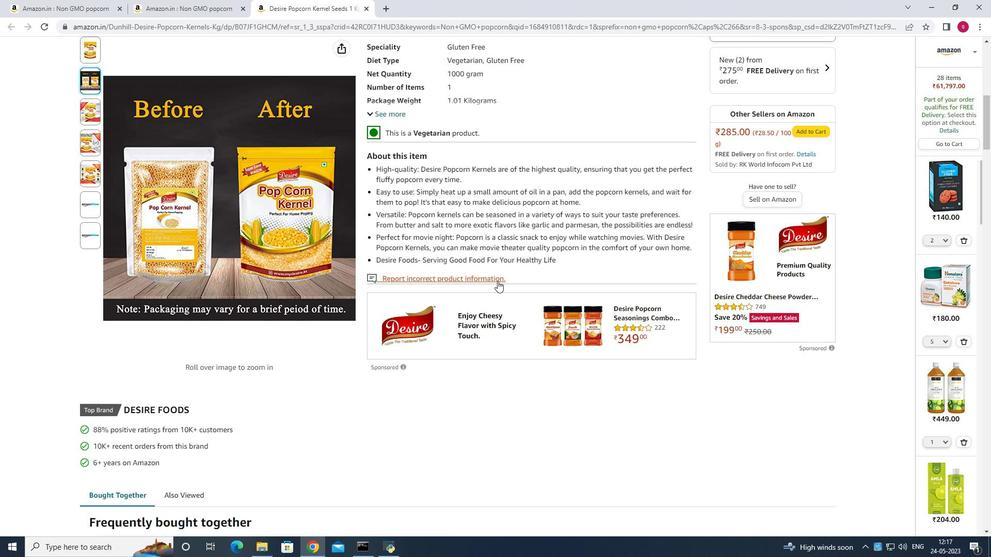 
Action: Mouse scrolled (498, 282) with delta (0, 0)
Screenshot: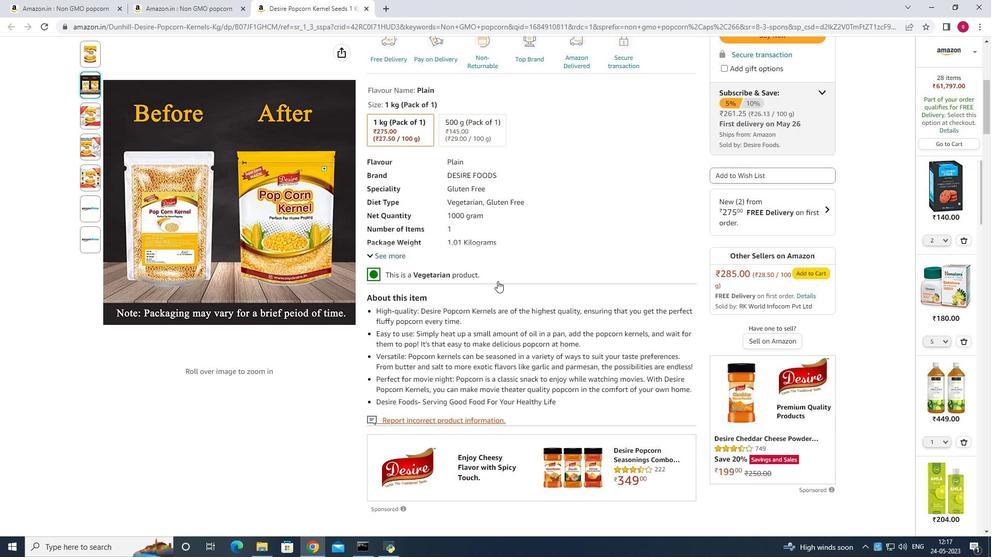 
Action: Mouse scrolled (498, 282) with delta (0, 0)
Screenshot: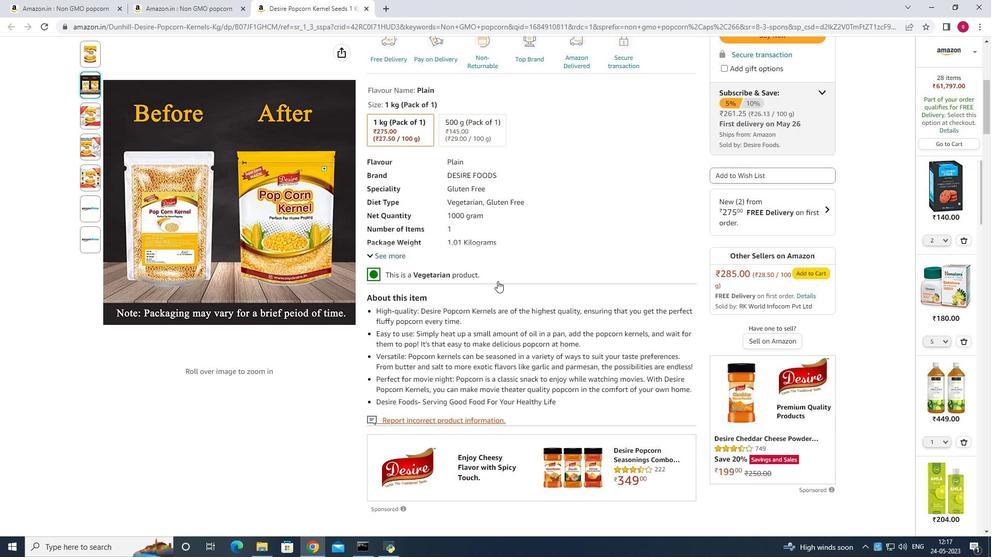 
Action: Mouse scrolled (498, 282) with delta (0, 0)
Screenshot: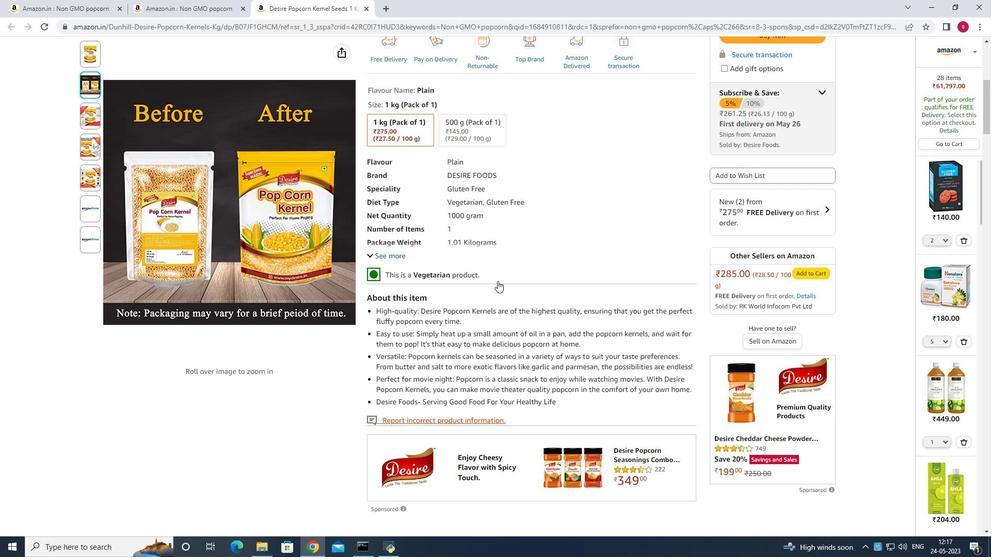 
Action: Mouse scrolled (498, 282) with delta (0, 0)
Screenshot: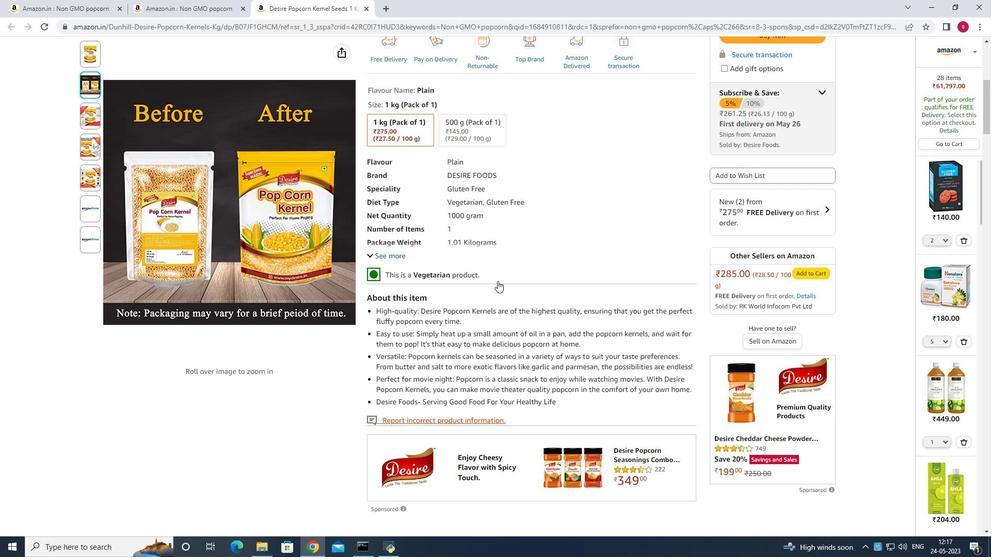 
Action: Mouse scrolled (498, 282) with delta (0, 0)
Screenshot: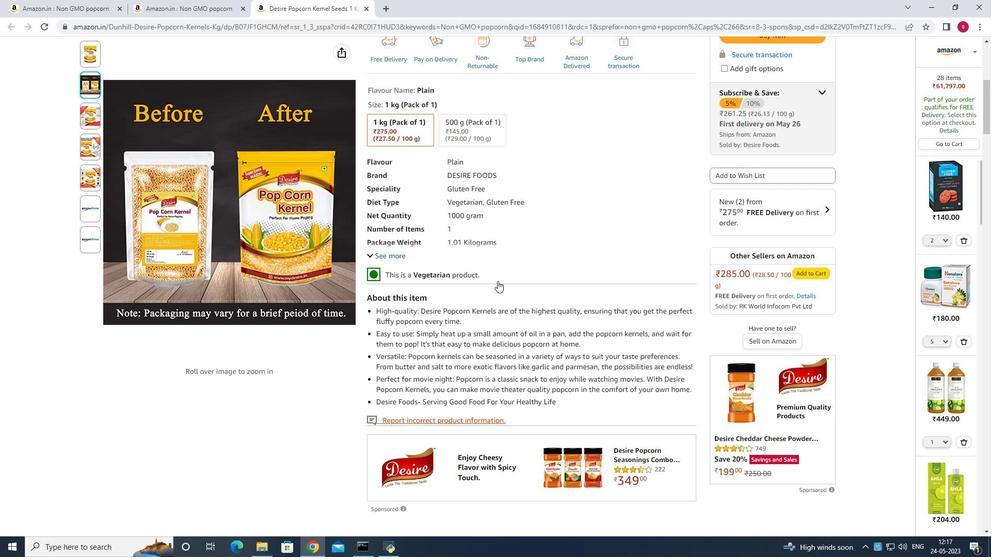 
Action: Mouse scrolled (498, 282) with delta (0, 0)
Screenshot: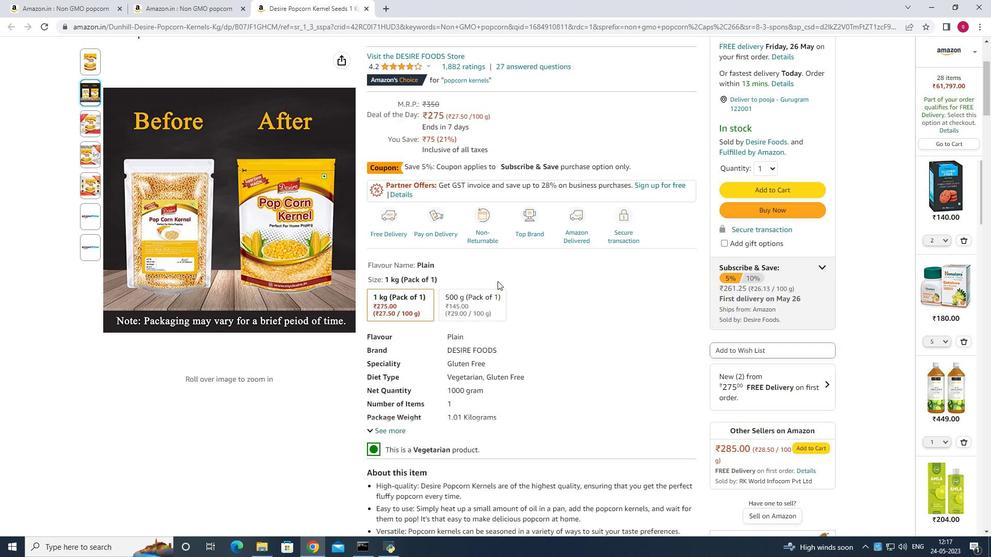 
Action: Mouse scrolled (498, 282) with delta (0, 0)
Screenshot: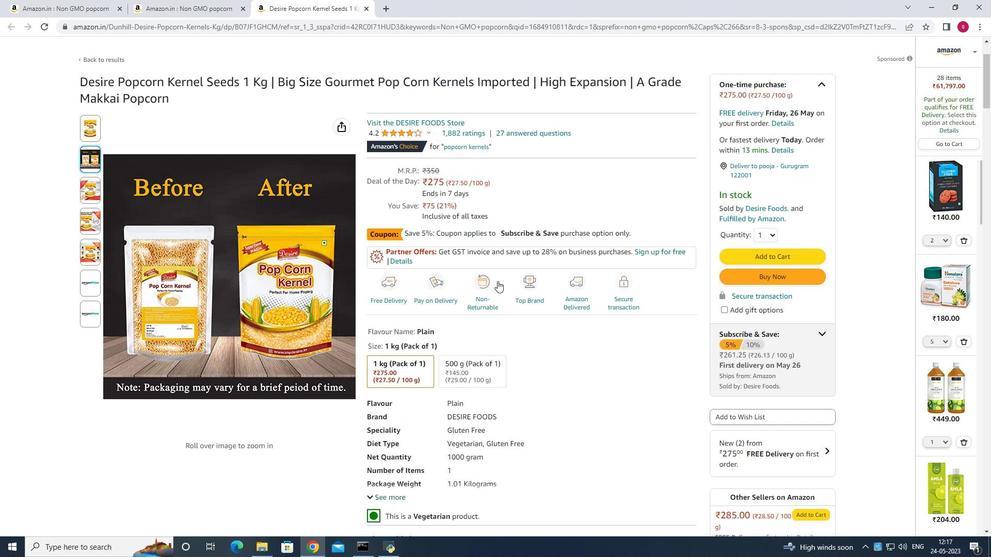 
Action: Mouse scrolled (498, 282) with delta (0, 0)
Screenshot: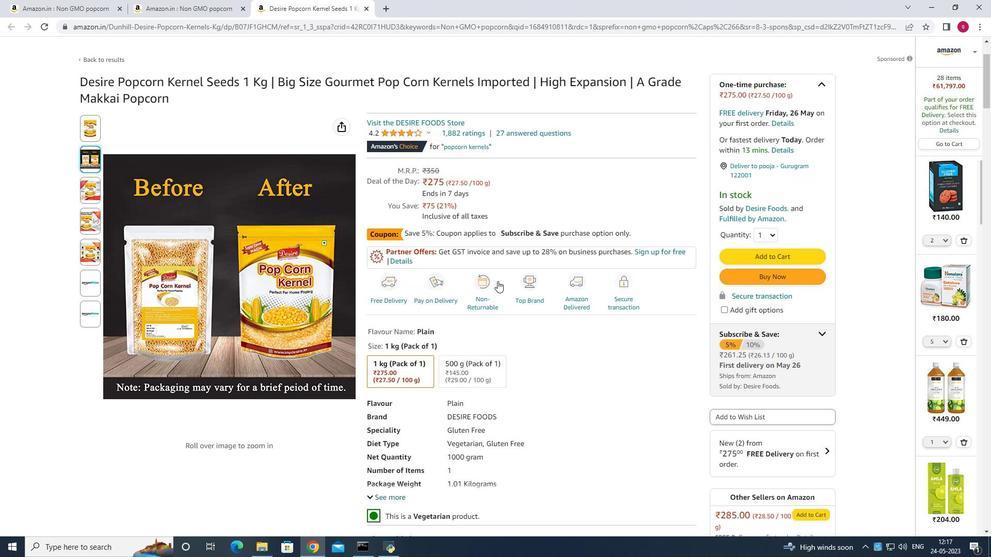 
Action: Mouse scrolled (498, 282) with delta (0, 0)
Screenshot: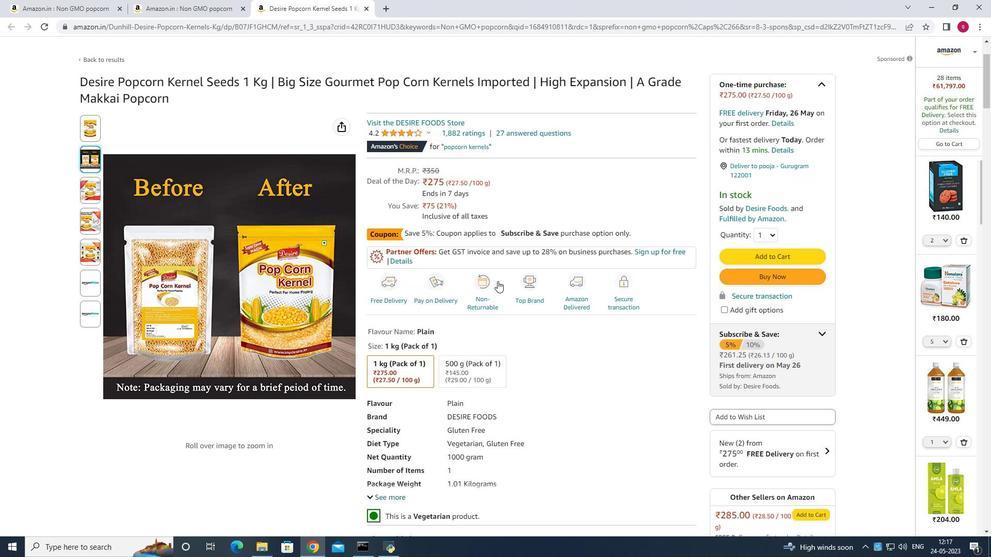 
Action: Mouse scrolled (498, 282) with delta (0, 0)
Screenshot: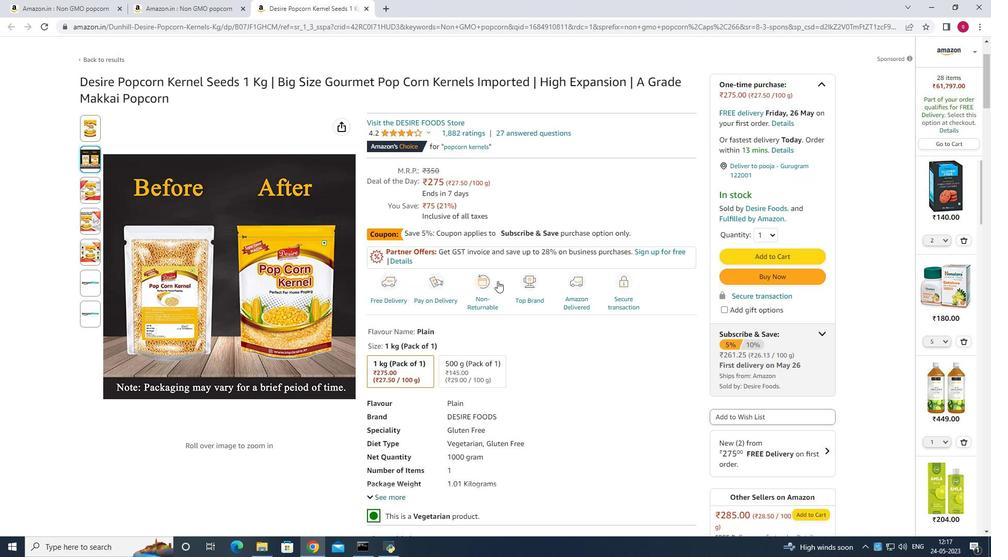 
Action: Mouse scrolled (498, 282) with delta (0, 0)
Screenshot: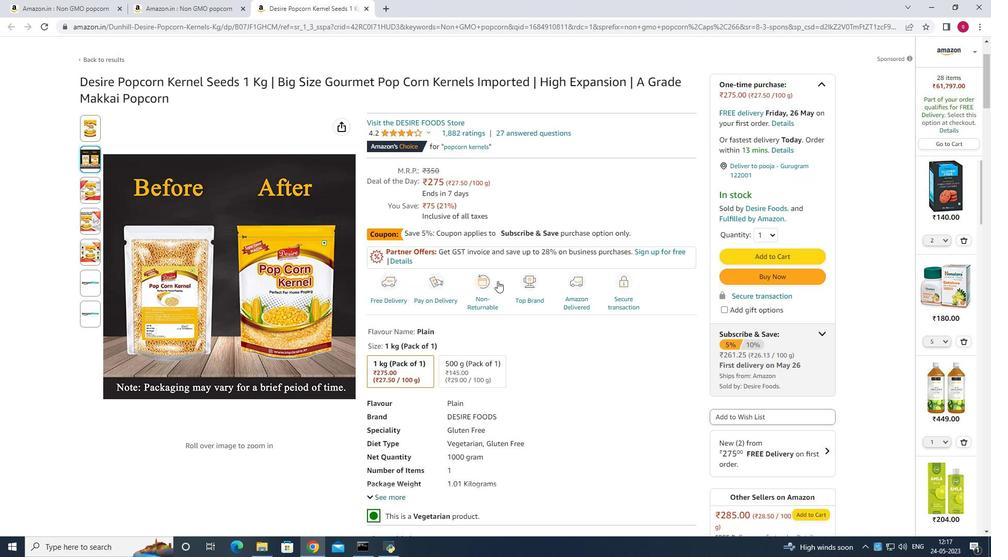 
Action: Mouse scrolled (498, 282) with delta (0, 0)
Screenshot: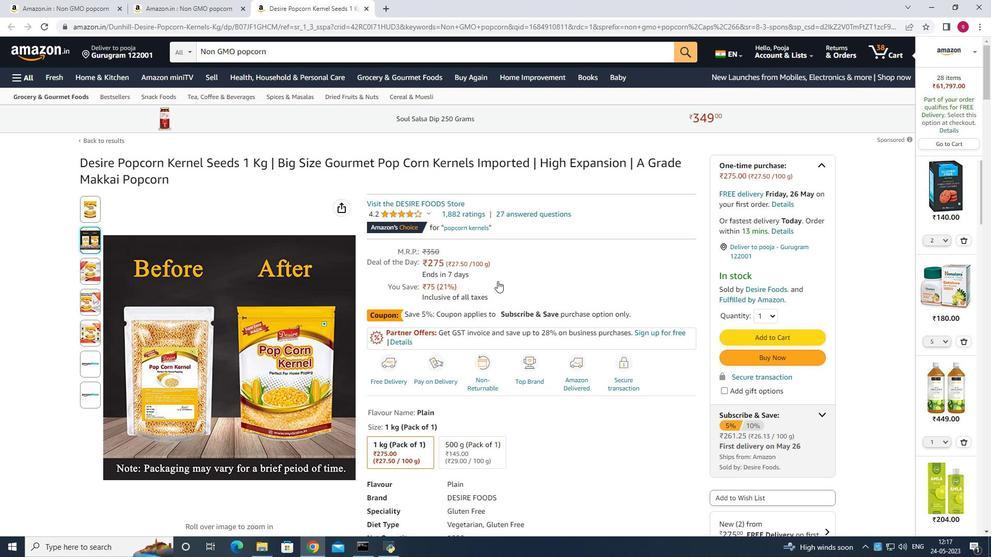 
Action: Mouse scrolled (498, 282) with delta (0, 0)
Screenshot: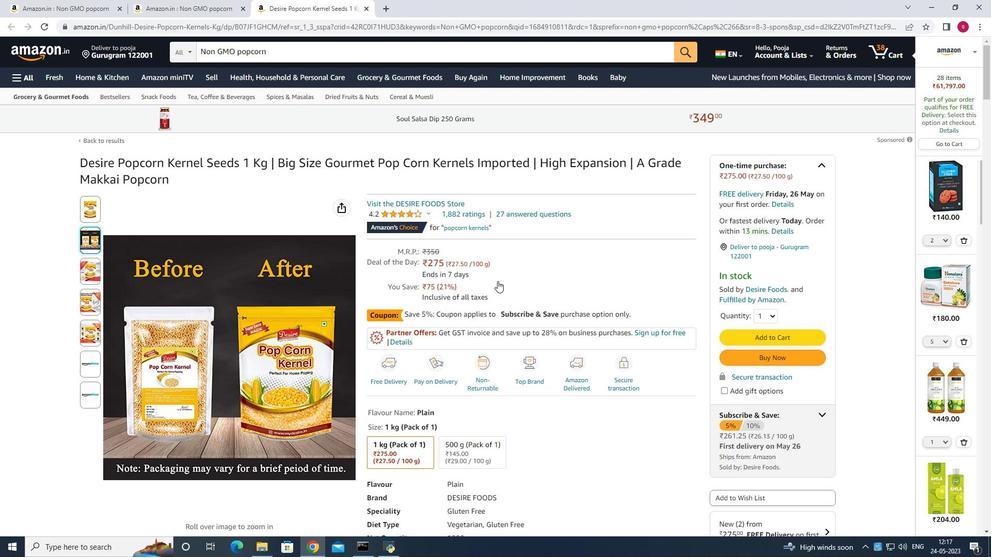 
Action: Mouse scrolled (498, 282) with delta (0, 0)
Screenshot: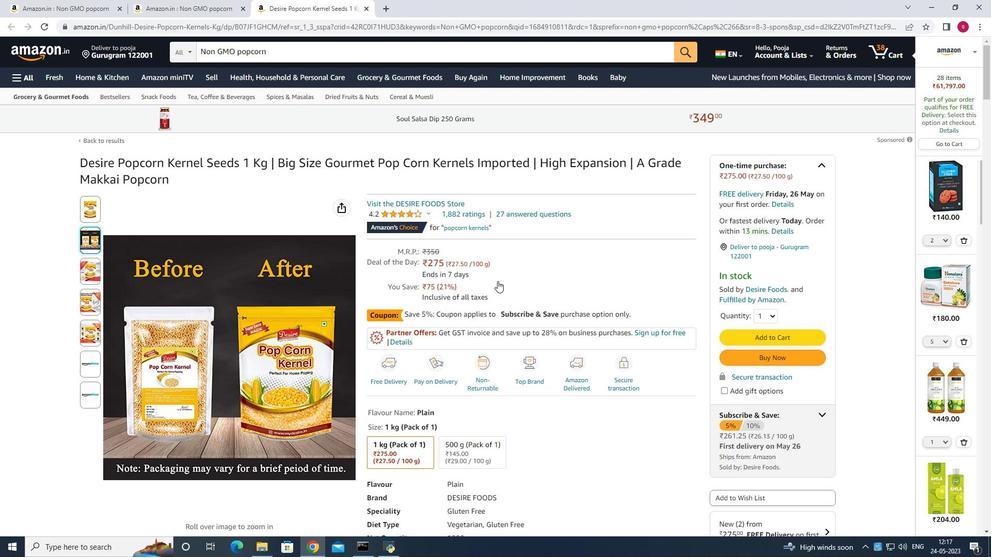 
Action: Mouse scrolled (498, 282) with delta (0, 0)
Screenshot: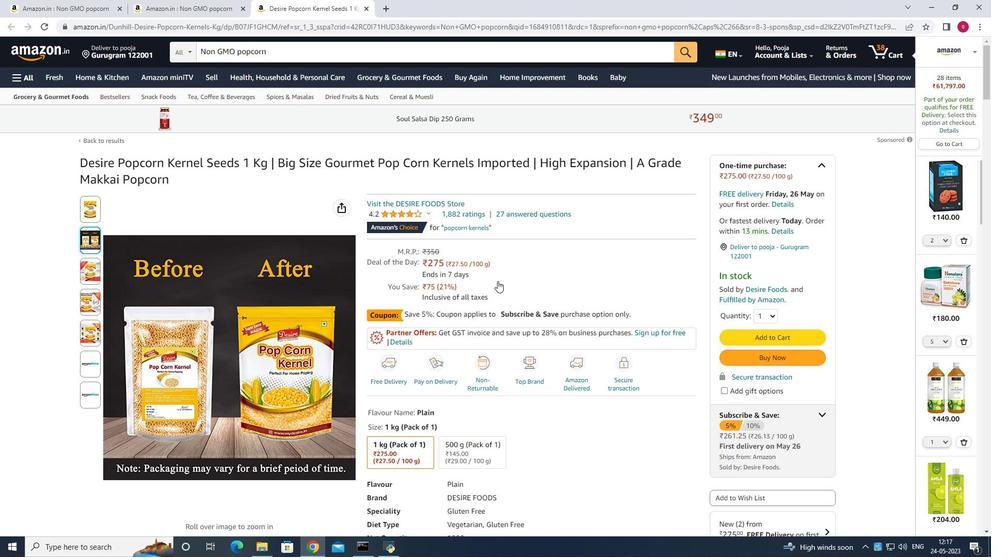 
Action: Mouse scrolled (498, 282) with delta (0, 0)
Screenshot: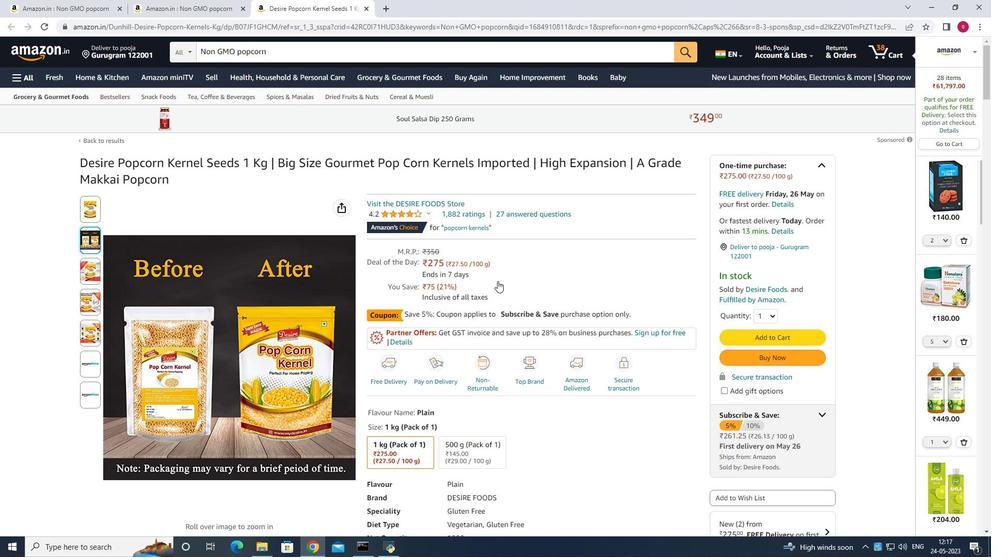 
Action: Mouse moved to (365, 6)
Screenshot: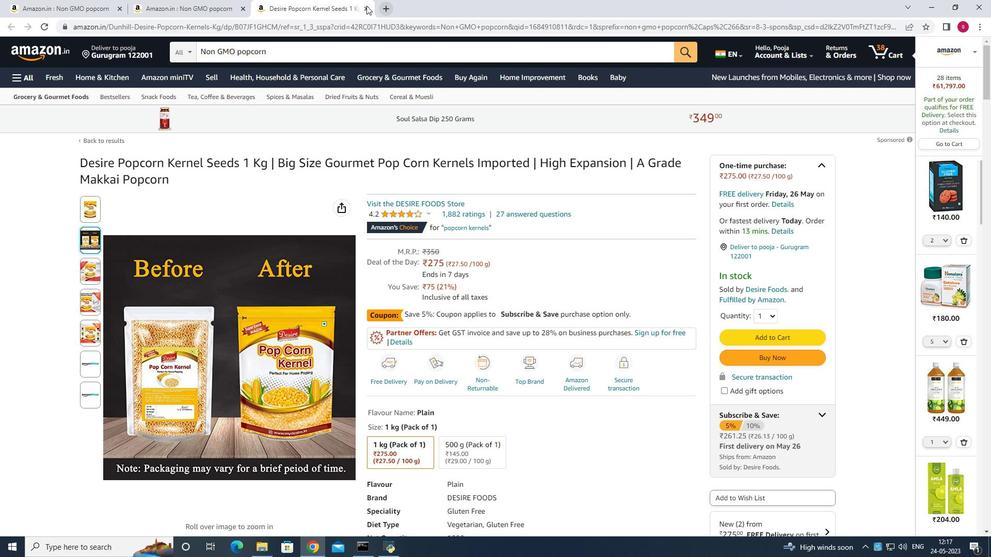 
Action: Mouse pressed left at (365, 6)
Screenshot: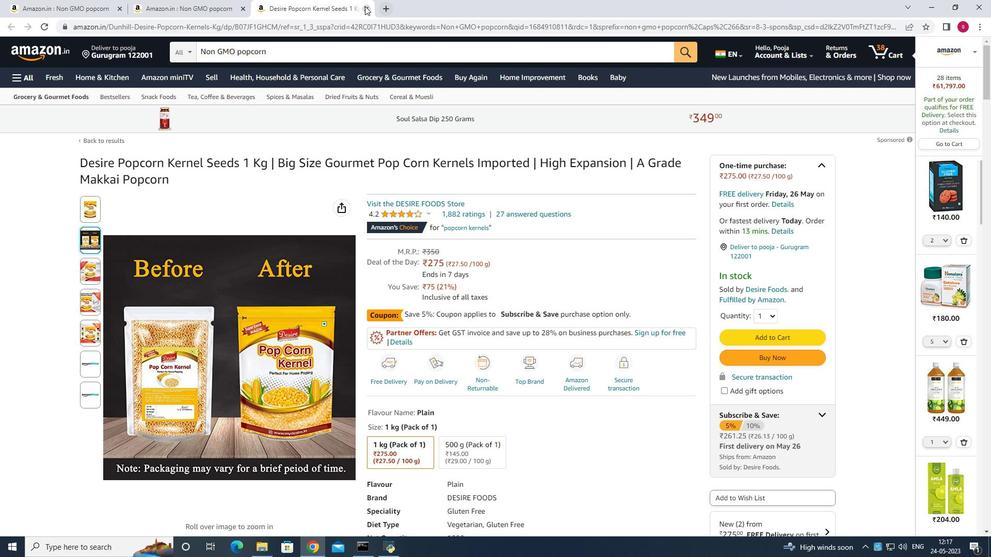 
Action: Mouse moved to (680, 317)
Screenshot: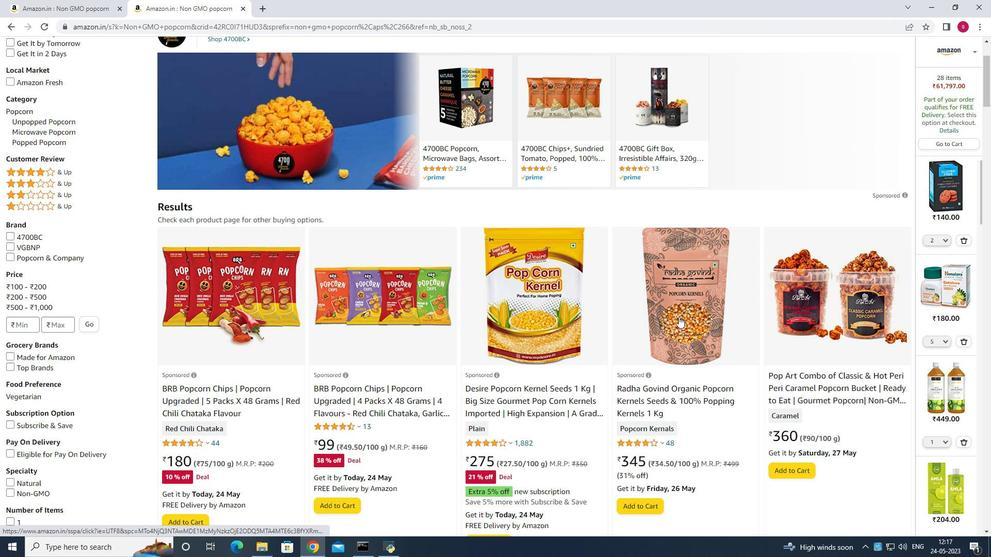 
Action: Mouse pressed left at (680, 317)
Screenshot: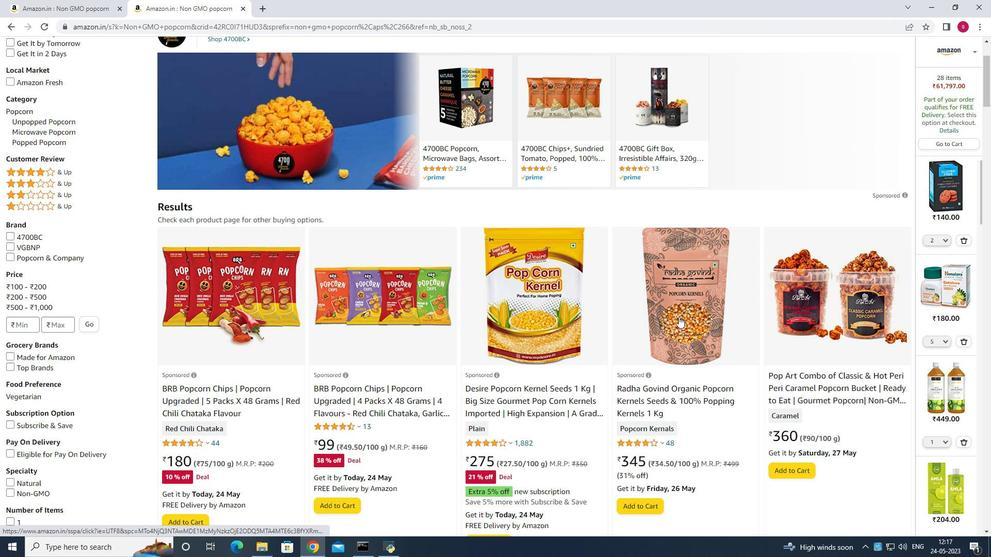 
Action: Mouse moved to (363, 8)
Screenshot: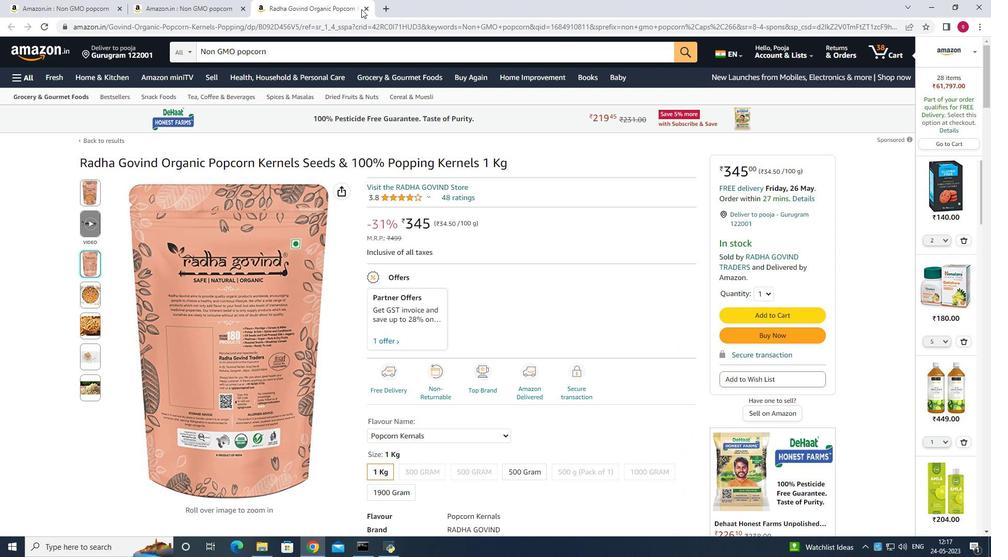 
Action: Mouse pressed left at (363, 8)
Screenshot: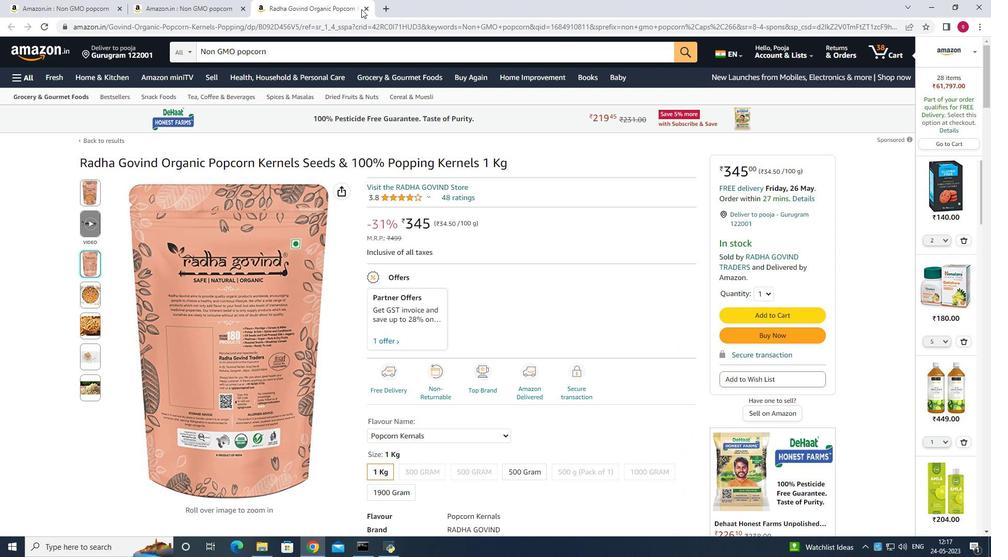 
Action: Mouse moved to (819, 302)
Screenshot: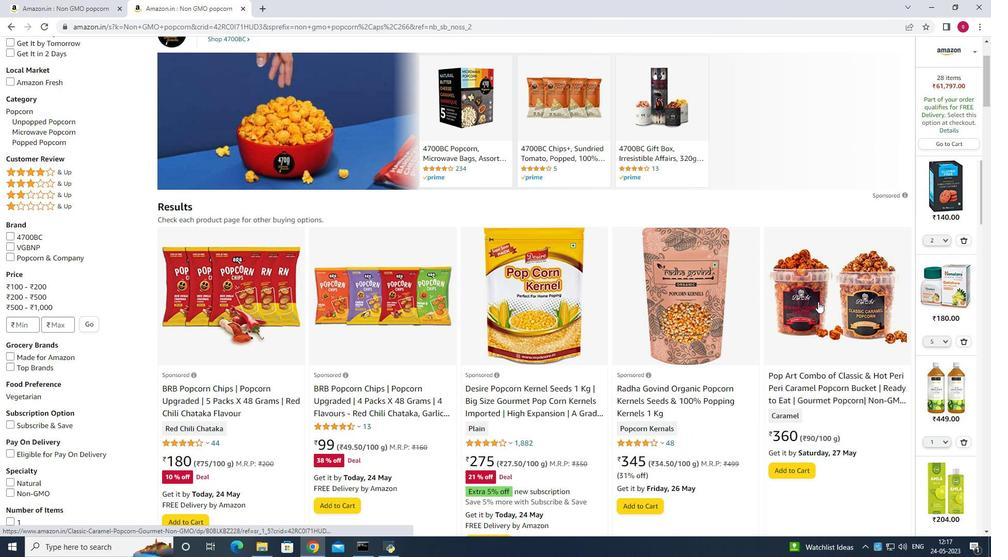 
Action: Mouse pressed left at (819, 302)
Screenshot: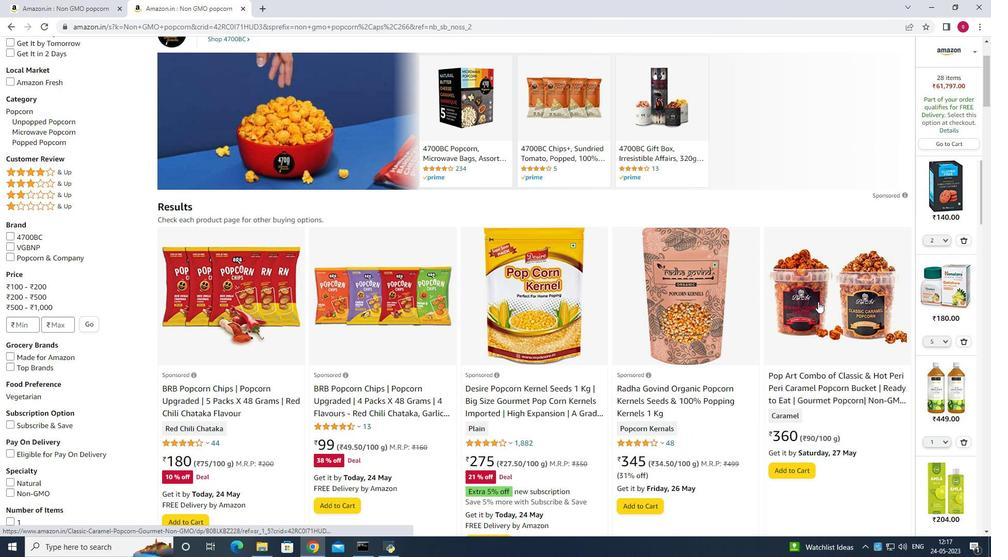 
Action: Mouse moved to (821, 303)
Screenshot: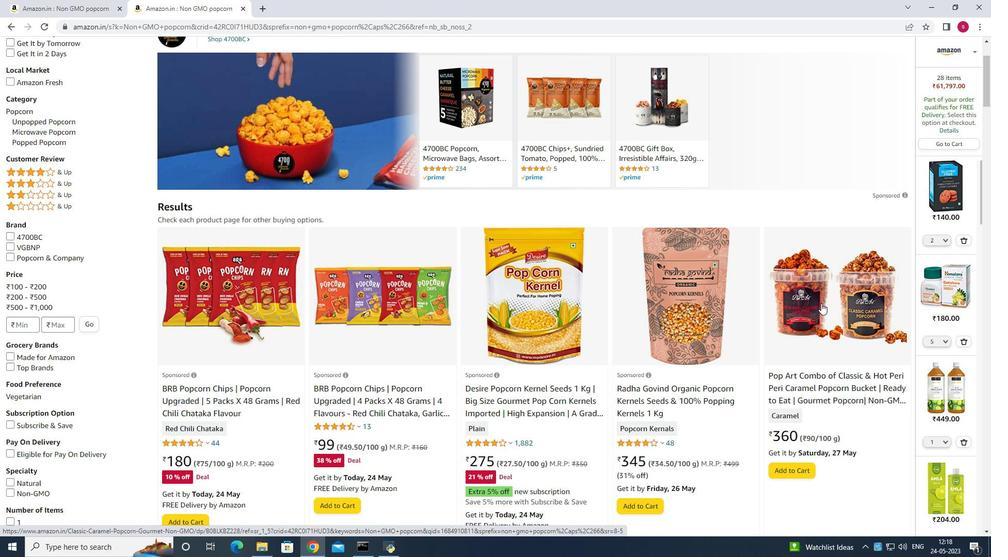 
Action: Mouse pressed left at (821, 303)
Screenshot: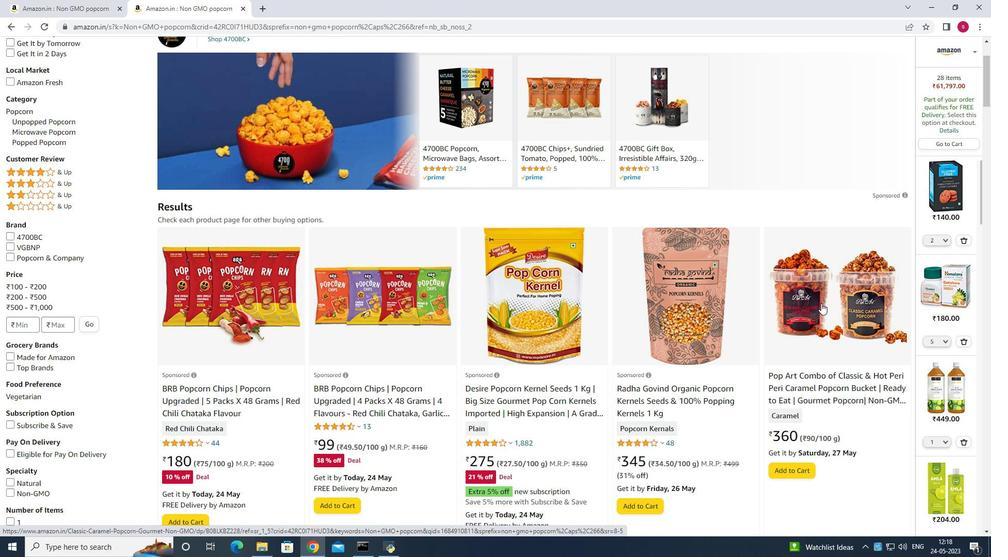 
Action: Mouse moved to (428, 345)
Screenshot: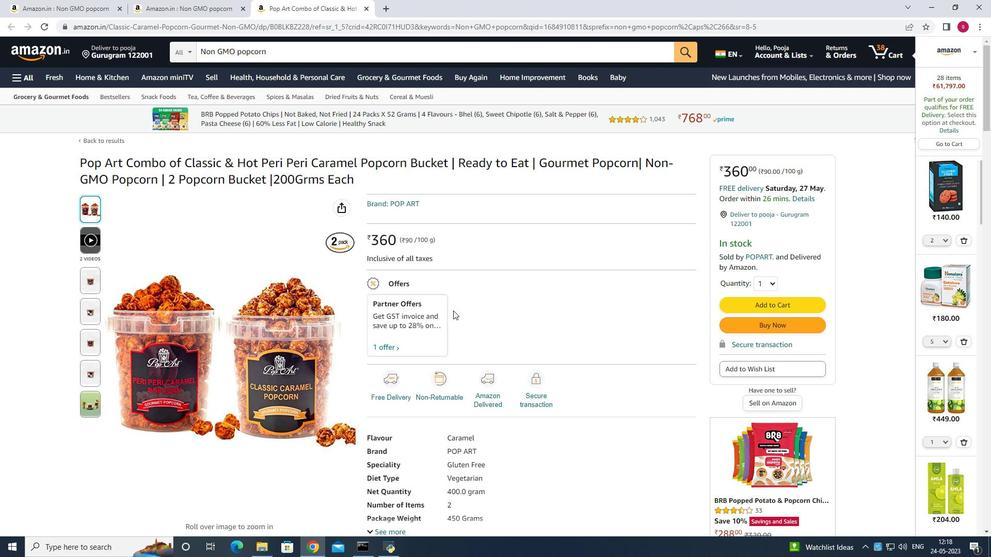 
Action: Mouse scrolled (428, 344) with delta (0, 0)
Screenshot: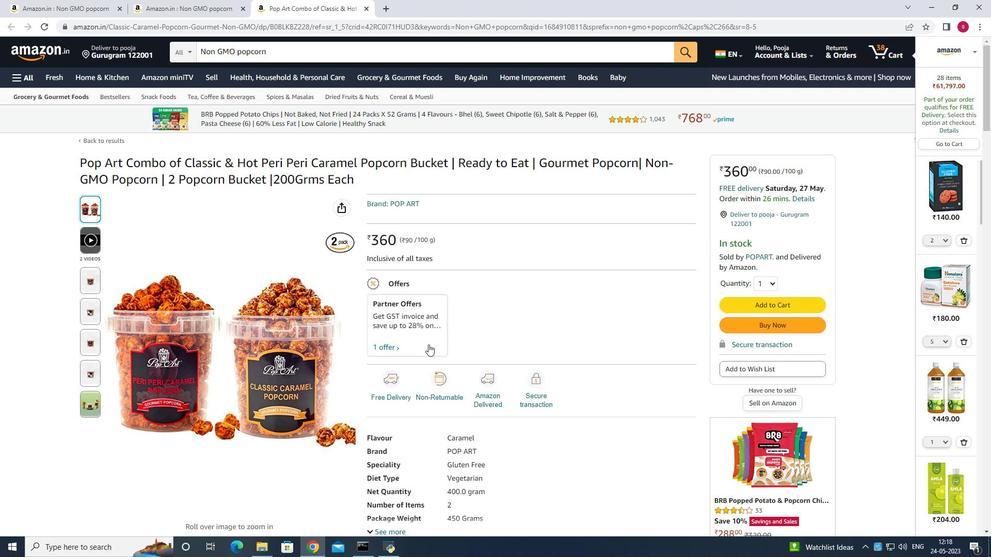 
Action: Mouse scrolled (428, 345) with delta (0, 0)
Screenshot: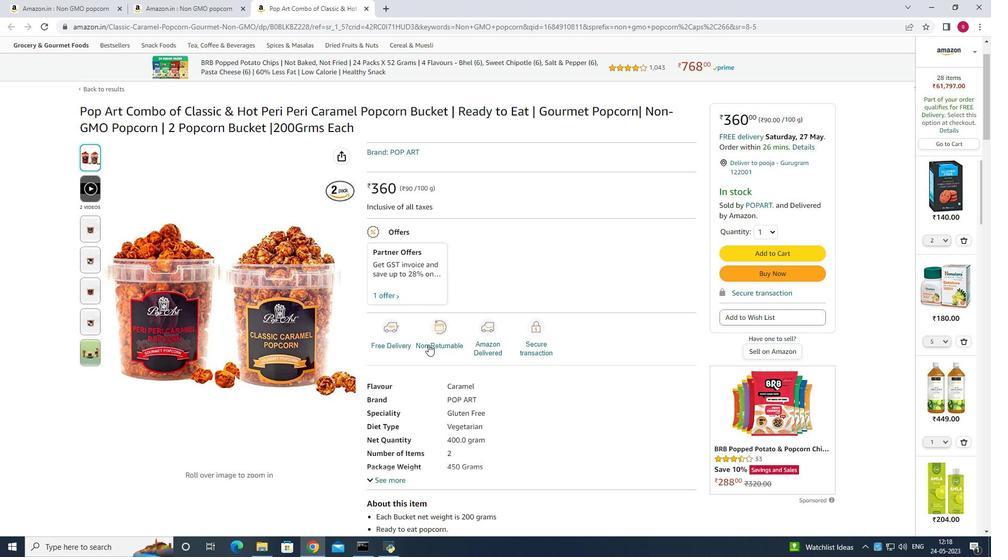 
Action: Mouse scrolled (428, 344) with delta (0, 0)
Screenshot: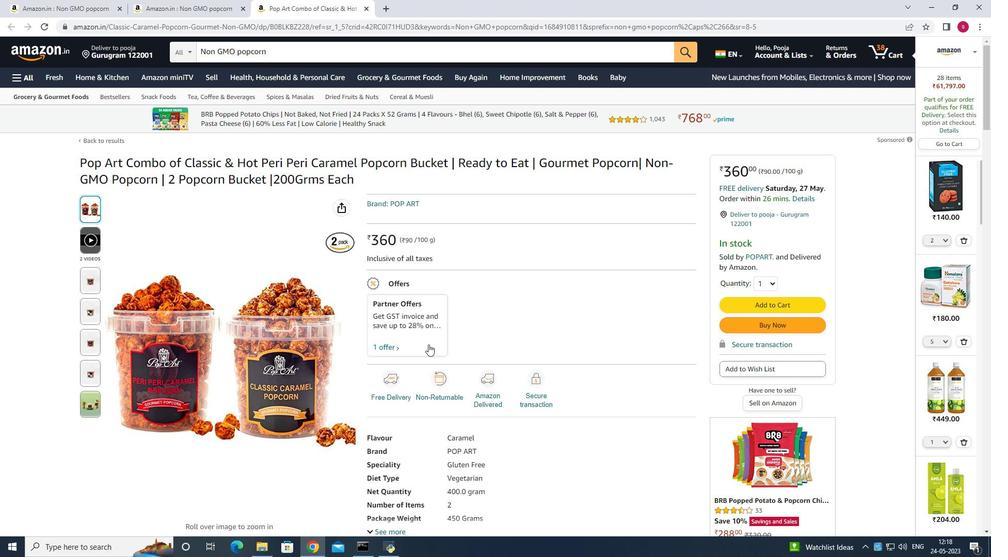 
Action: Mouse moved to (427, 345)
Screenshot: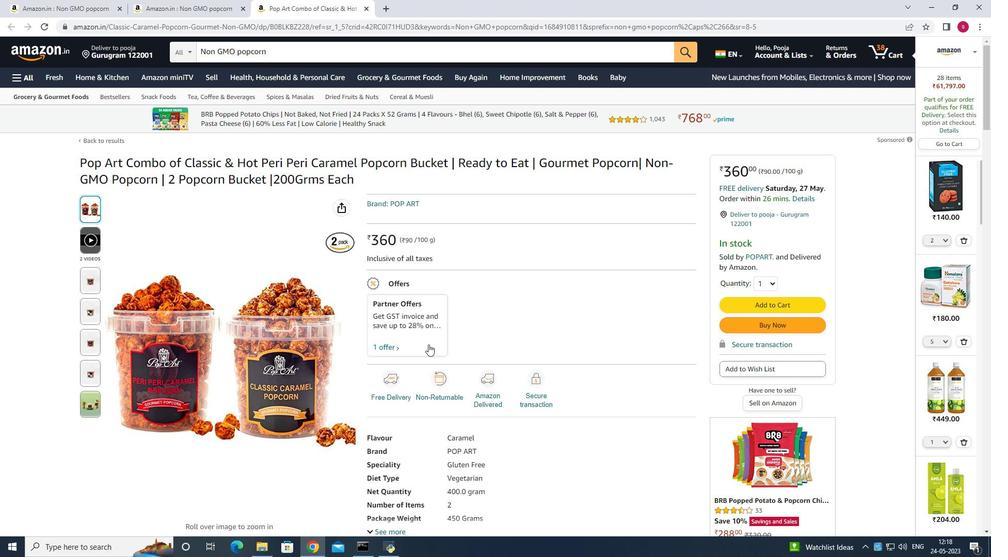 
Action: Mouse scrolled (427, 345) with delta (0, 0)
Screenshot: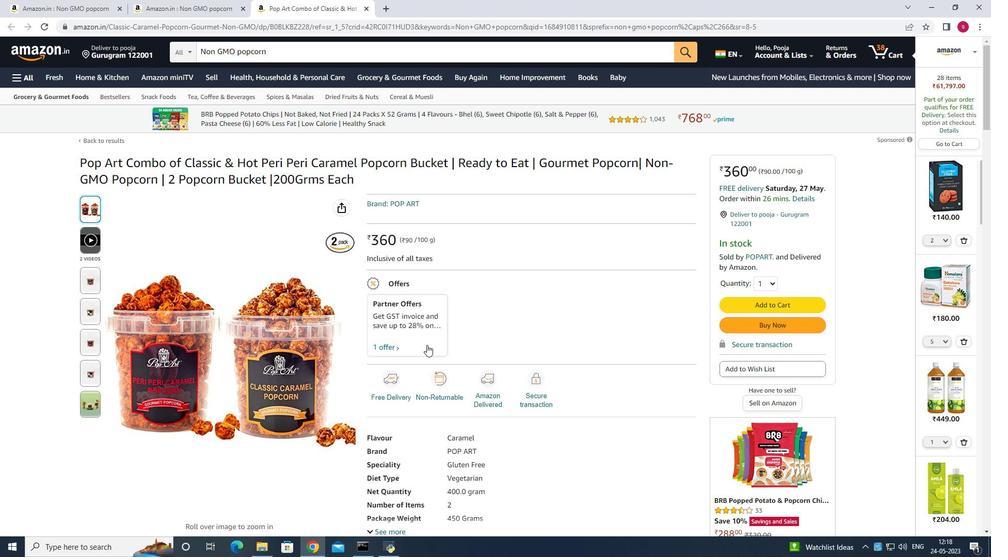 
Action: Mouse scrolled (427, 346) with delta (0, 0)
Screenshot: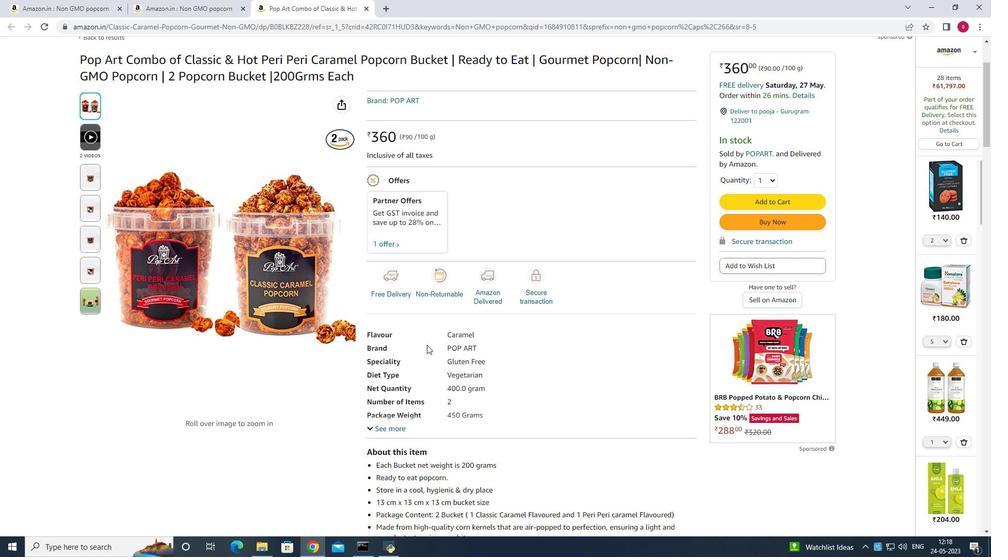 
Action: Mouse scrolled (427, 346) with delta (0, 0)
Screenshot: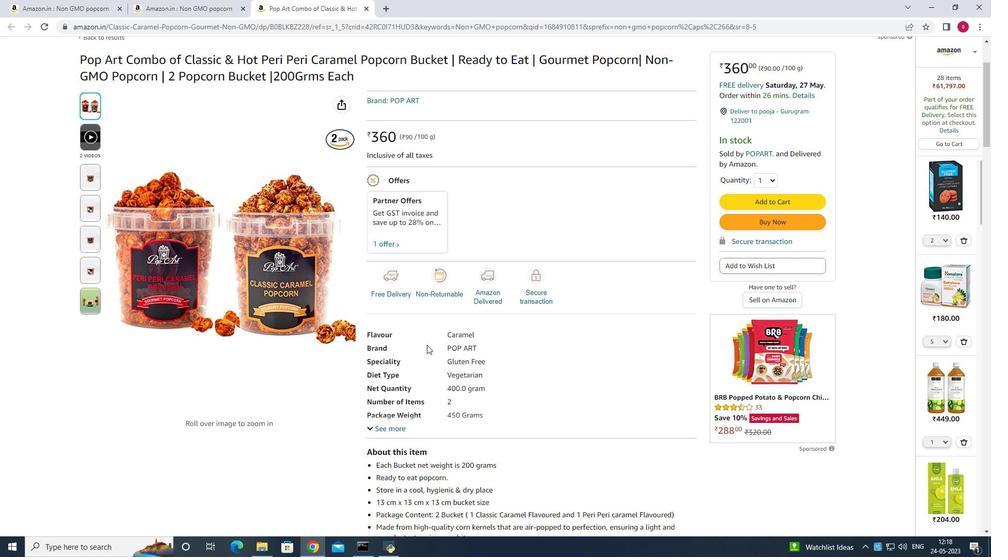 
Action: Mouse scrolled (427, 346) with delta (0, 0)
Screenshot: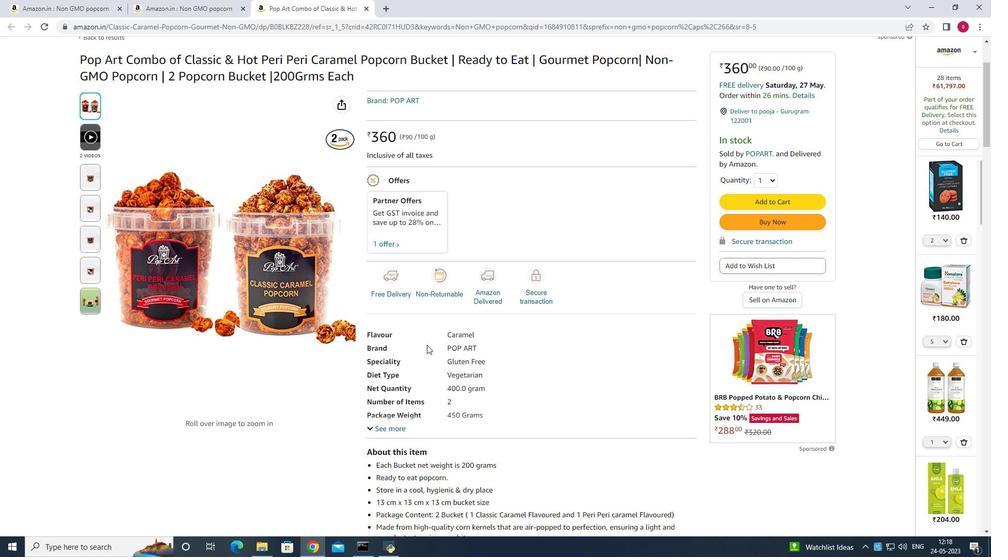 
Action: Mouse scrolled (427, 346) with delta (0, 0)
Screenshot: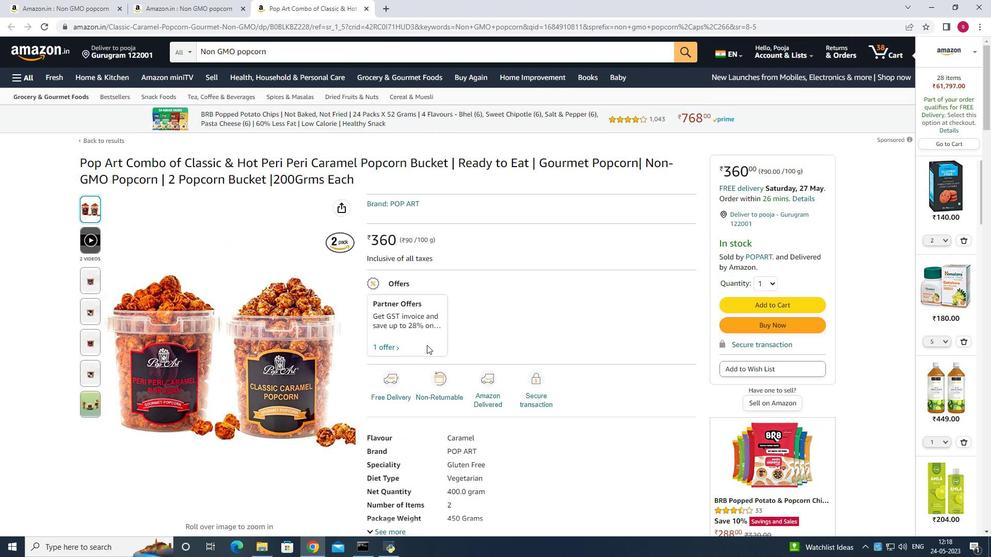 
Action: Mouse scrolled (427, 346) with delta (0, 0)
Screenshot: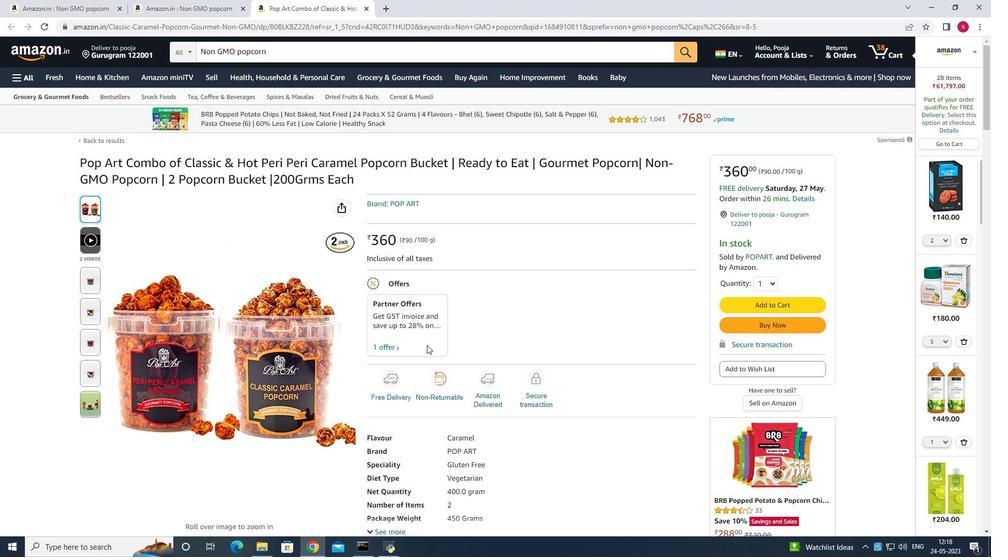 
Action: Mouse scrolled (427, 346) with delta (0, 0)
Screenshot: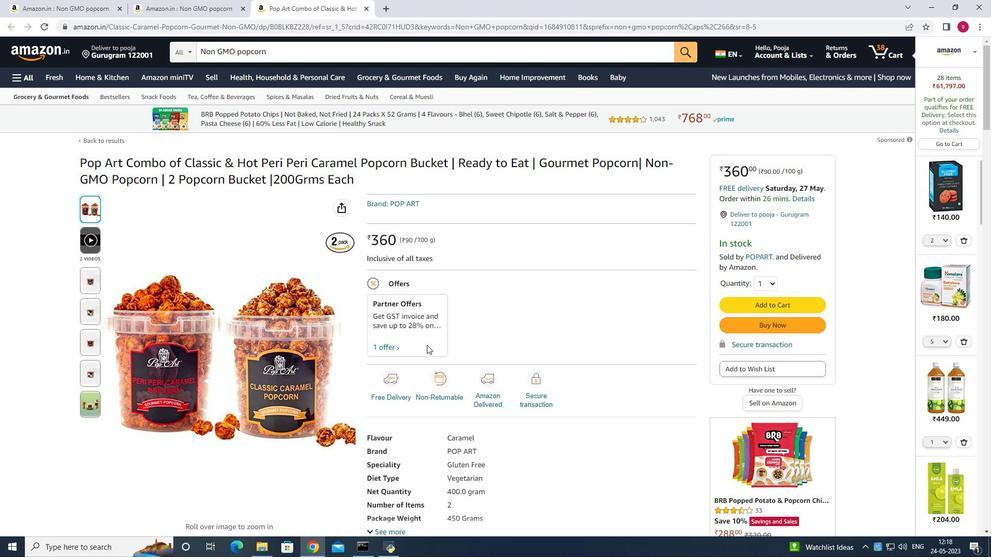 
Action: Mouse moved to (362, 3)
Screenshot: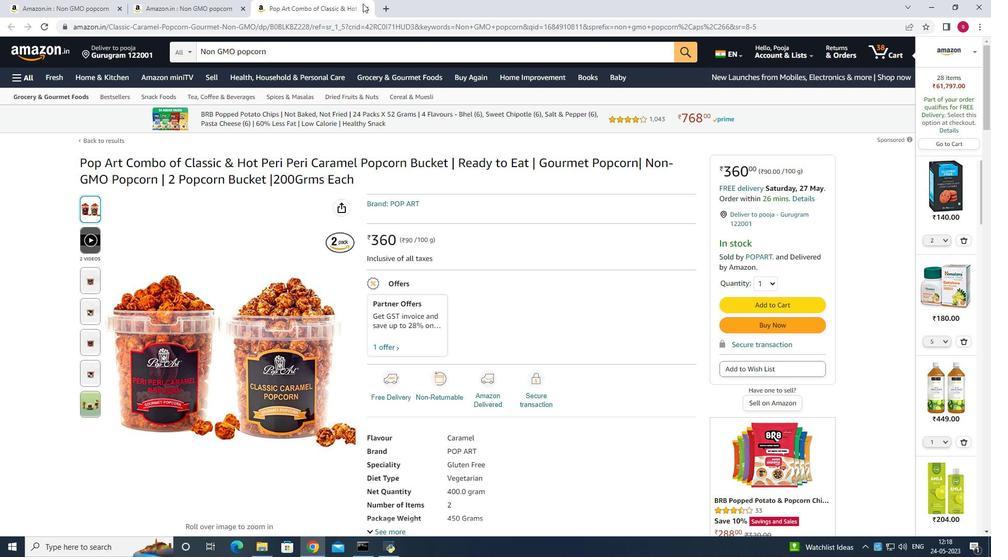 
Action: Mouse pressed left at (362, 3)
Screenshot: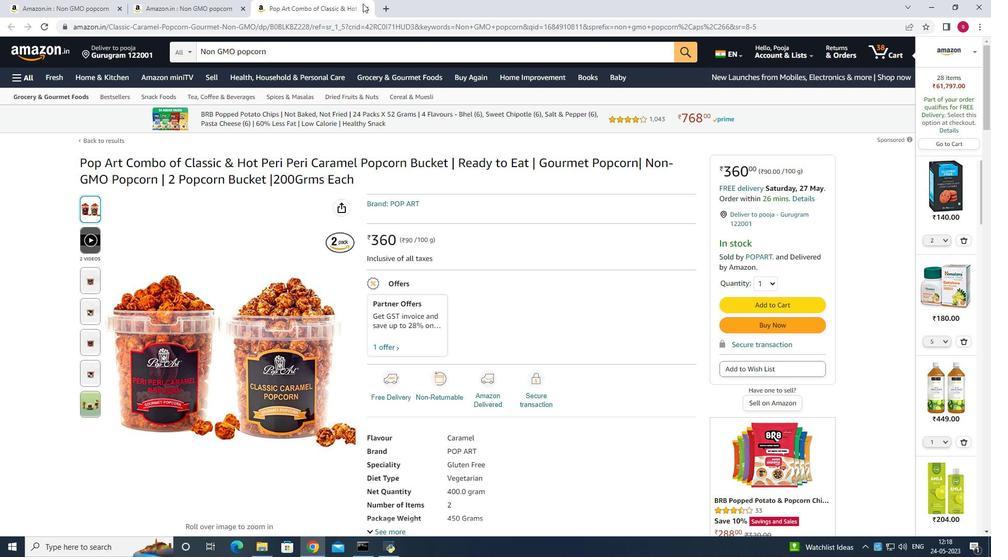 
Action: Mouse moved to (367, 10)
Screenshot: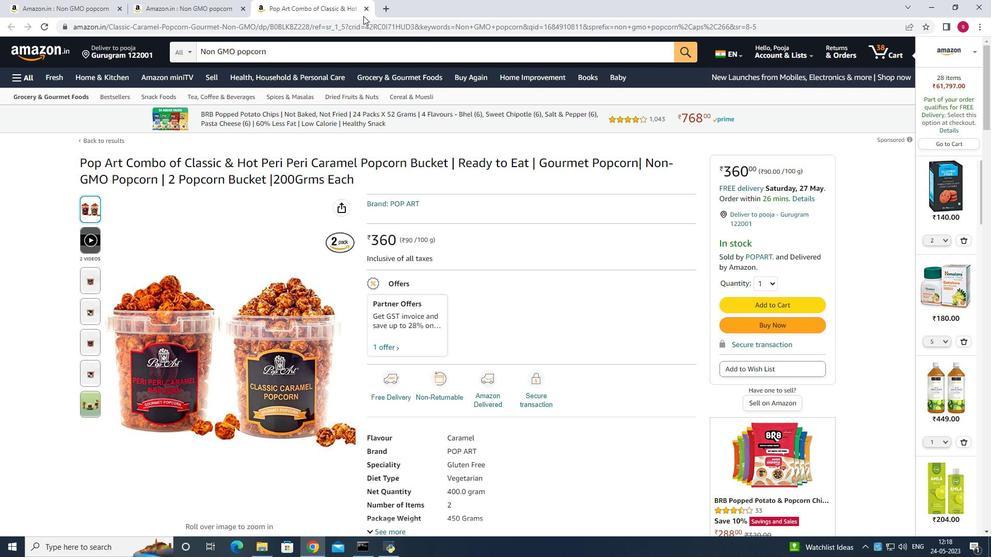 
Action: Mouse pressed left at (367, 10)
Screenshot: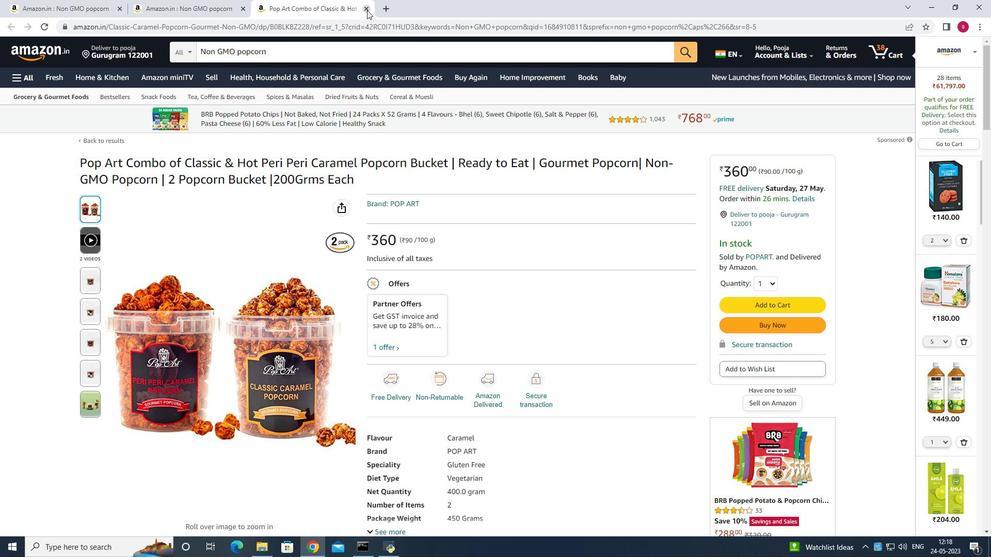 
Action: Mouse moved to (517, 191)
Screenshot: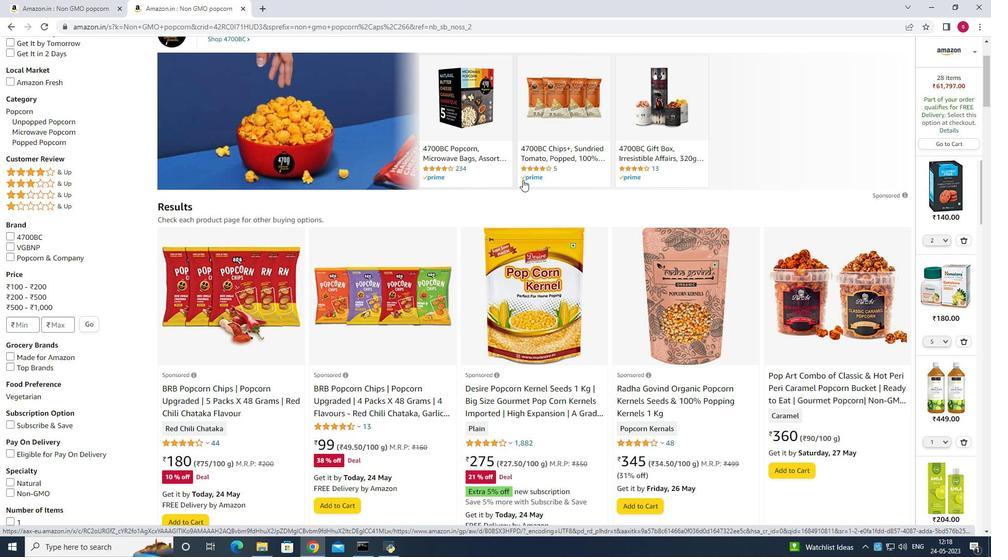 
Action: Mouse scrolled (521, 185) with delta (0, 0)
Screenshot: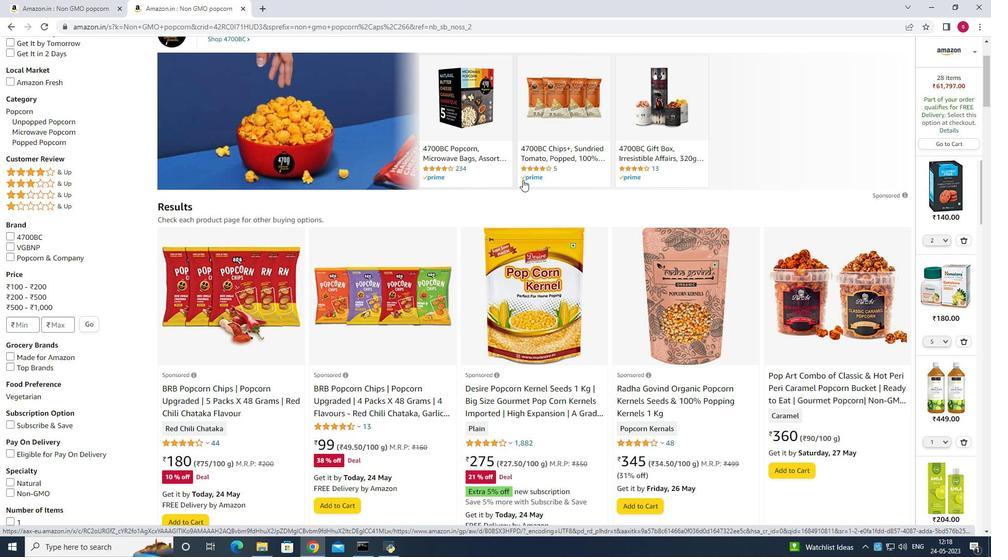 
Action: Mouse moved to (517, 191)
Screenshot: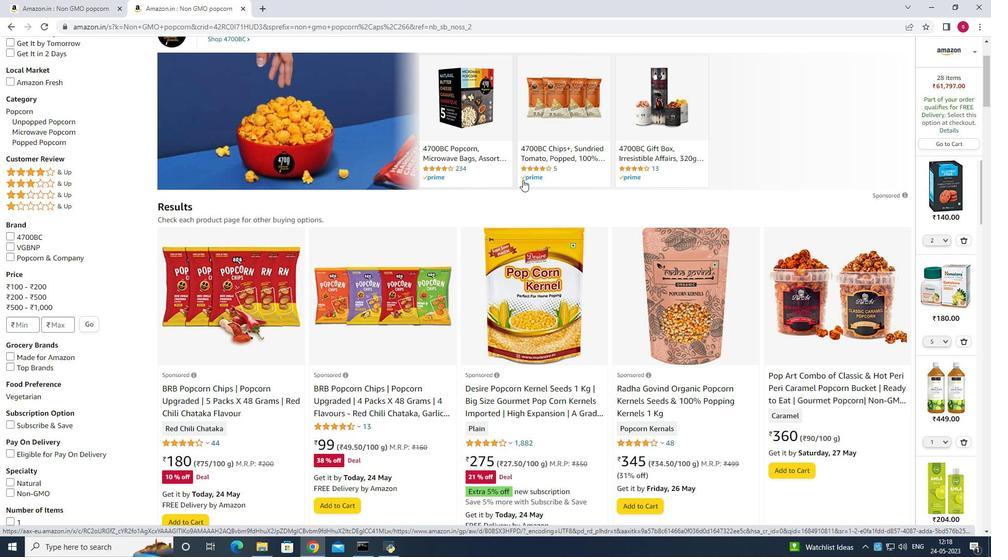 
Action: Mouse scrolled (517, 191) with delta (0, 0)
Screenshot: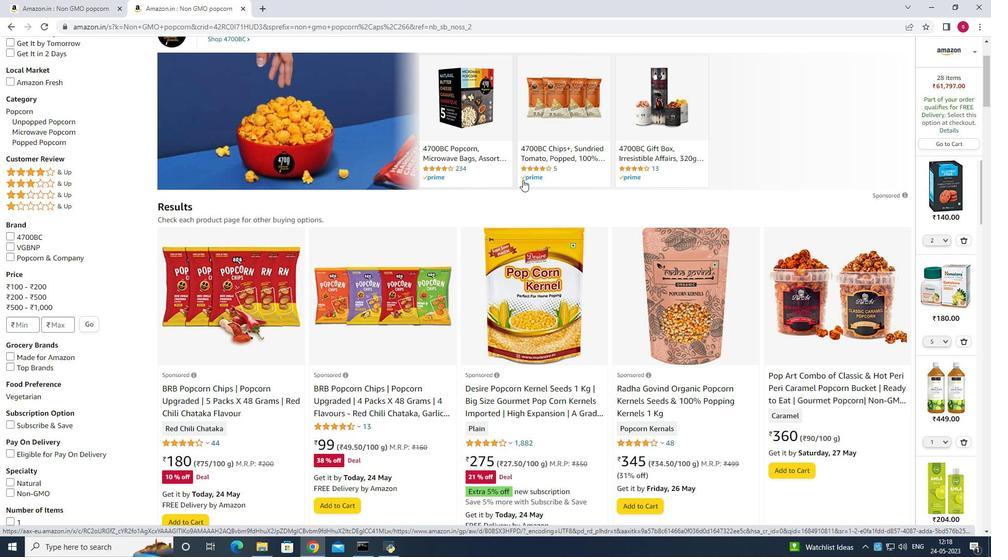 
Action: Mouse moved to (642, 380)
Screenshot: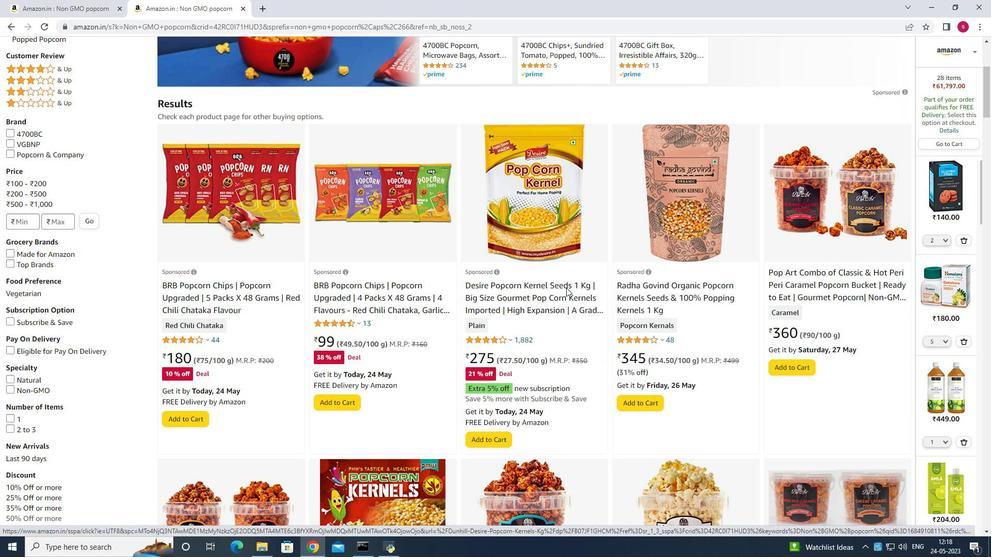
Action: Mouse scrolled (642, 379) with delta (0, 0)
Screenshot: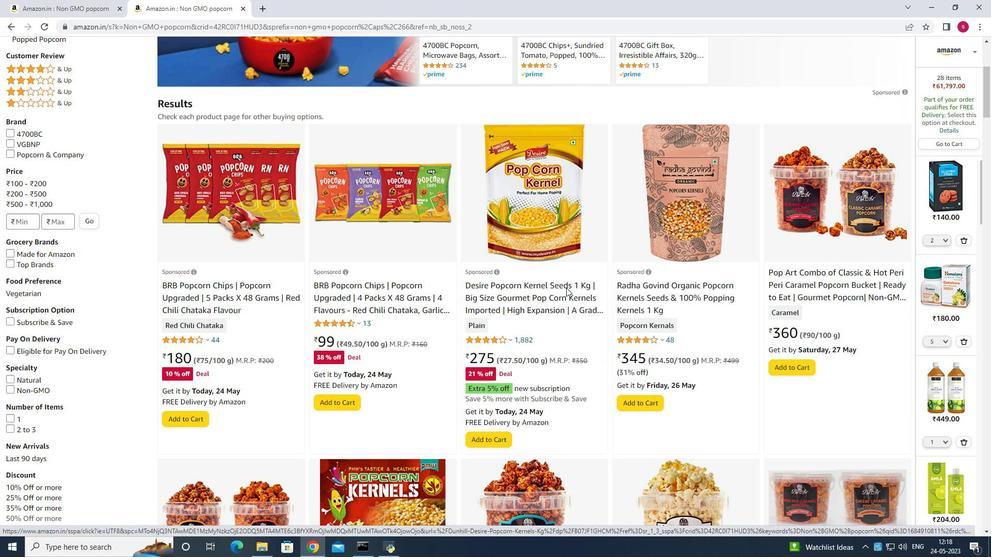 
Action: Mouse moved to (643, 384)
Screenshot: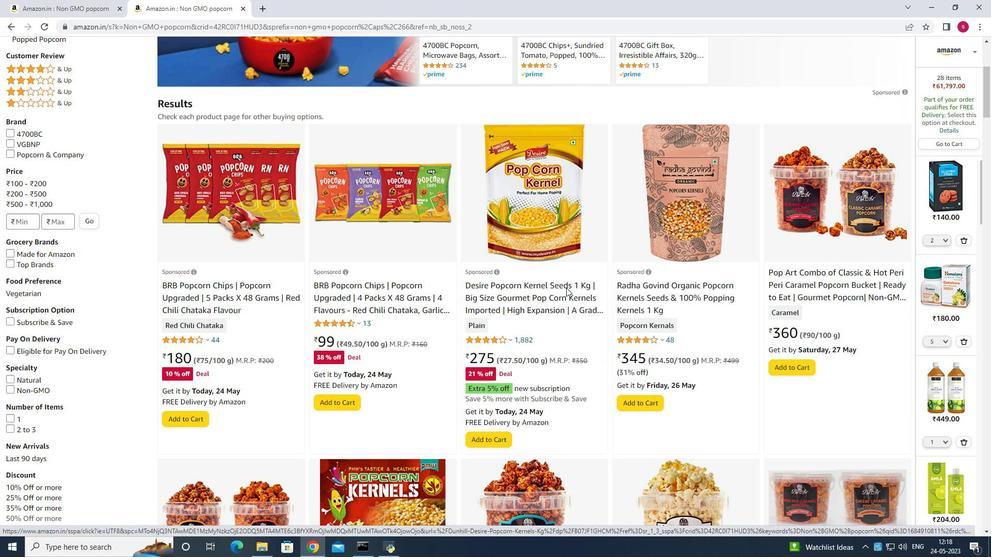 
Action: Mouse scrolled (643, 383) with delta (0, 0)
Screenshot: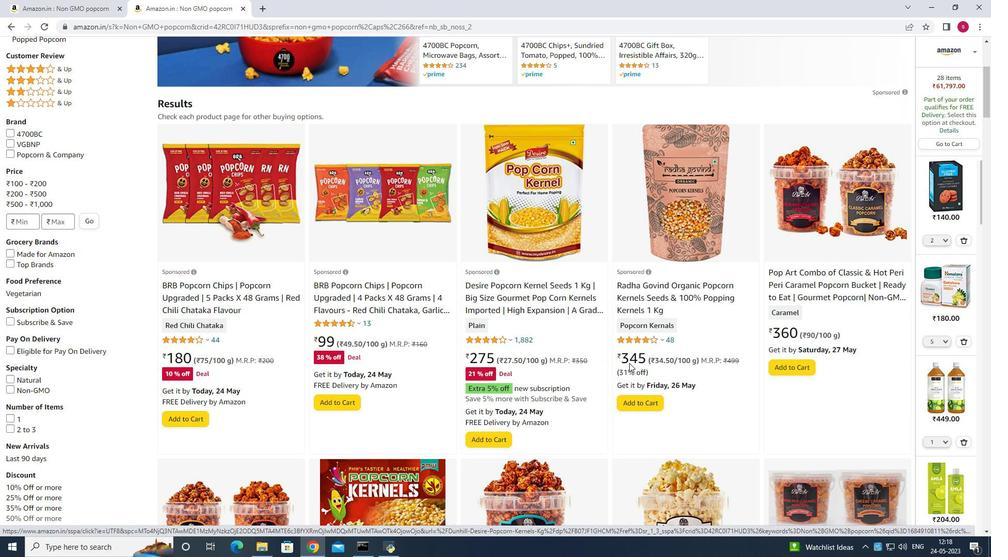 
Action: Mouse moved to (642, 384)
Screenshot: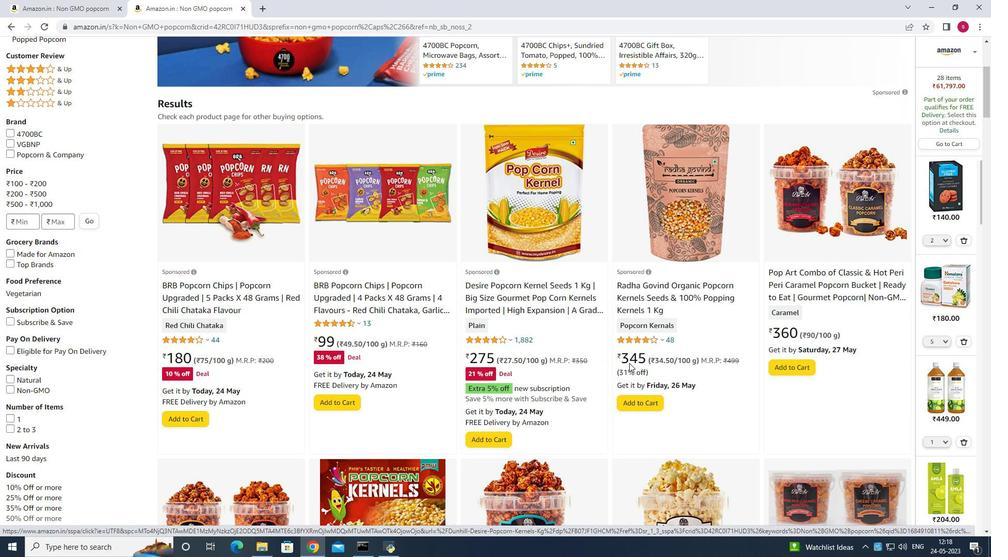 
Action: Mouse scrolled (642, 383) with delta (0, 0)
Screenshot: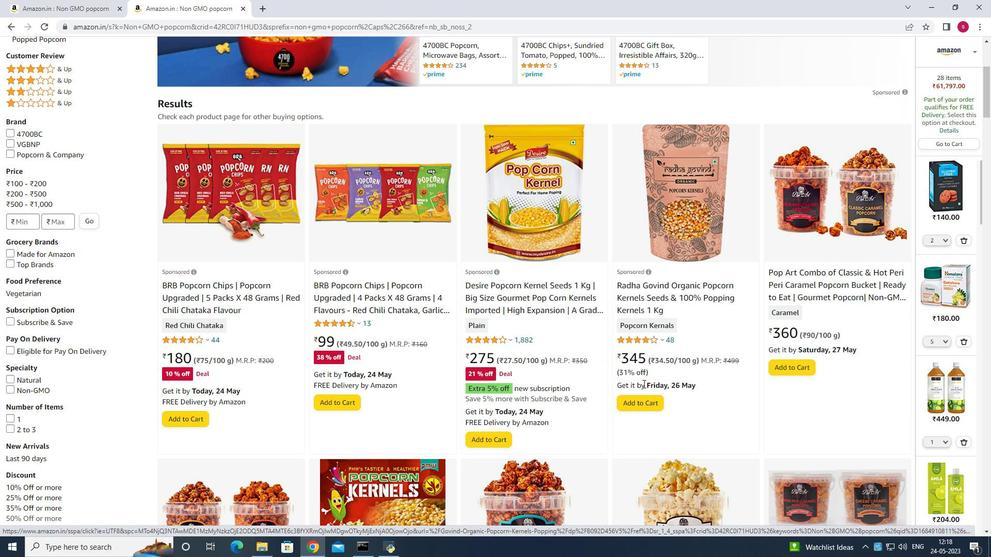 
Action: Mouse moved to (494, 405)
Screenshot: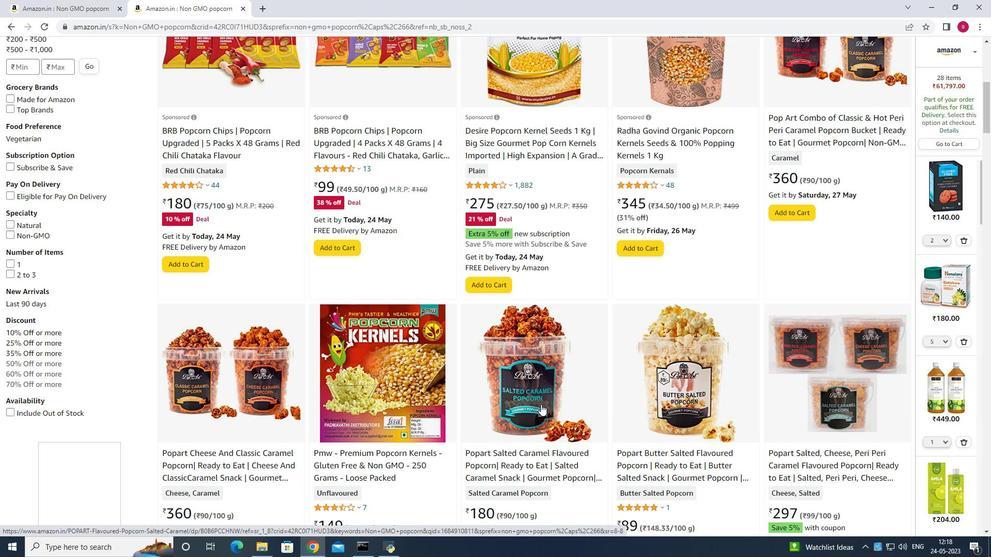 
Action: Mouse scrolled (494, 405) with delta (0, 0)
Screenshot: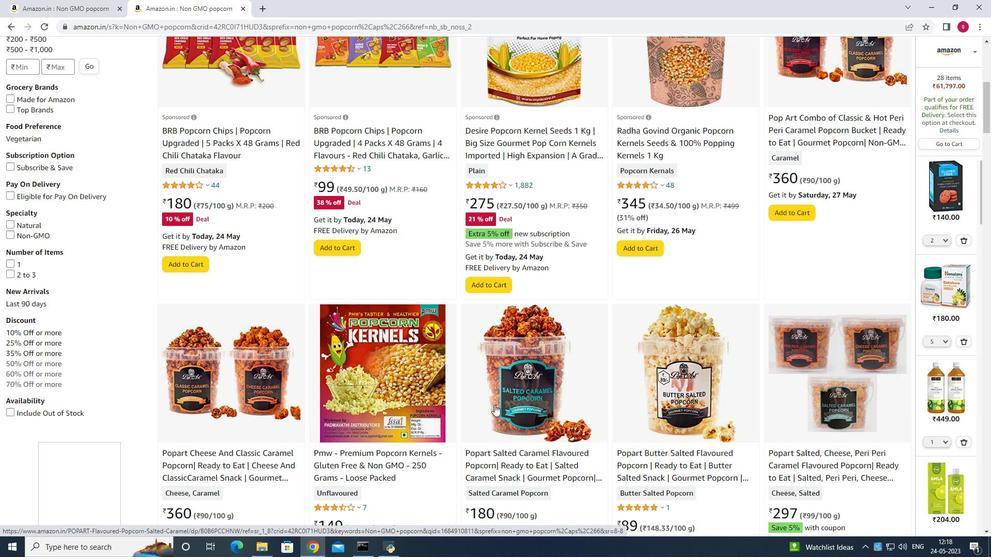 
Action: Mouse scrolled (494, 405) with delta (0, 0)
Screenshot: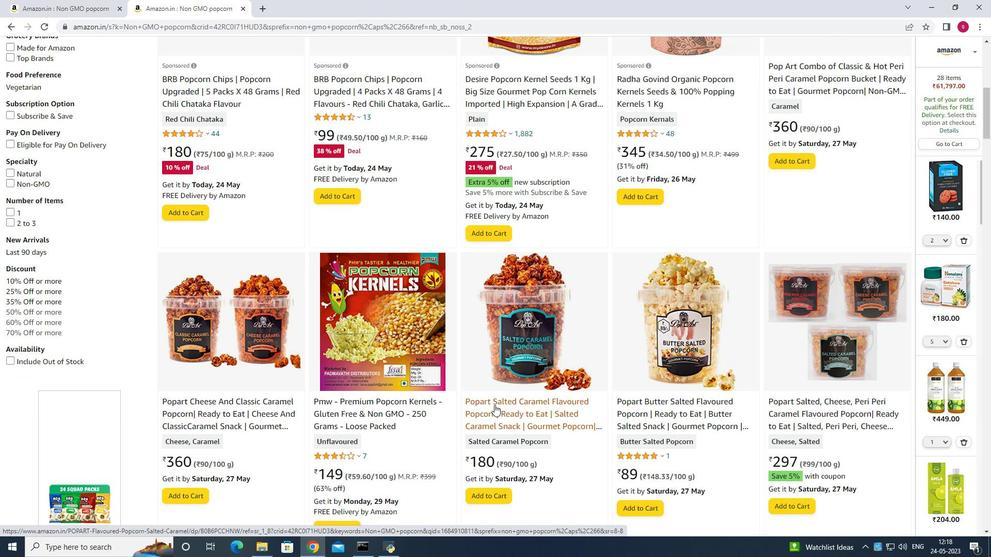 
Action: Mouse scrolled (494, 405) with delta (0, 0)
Screenshot: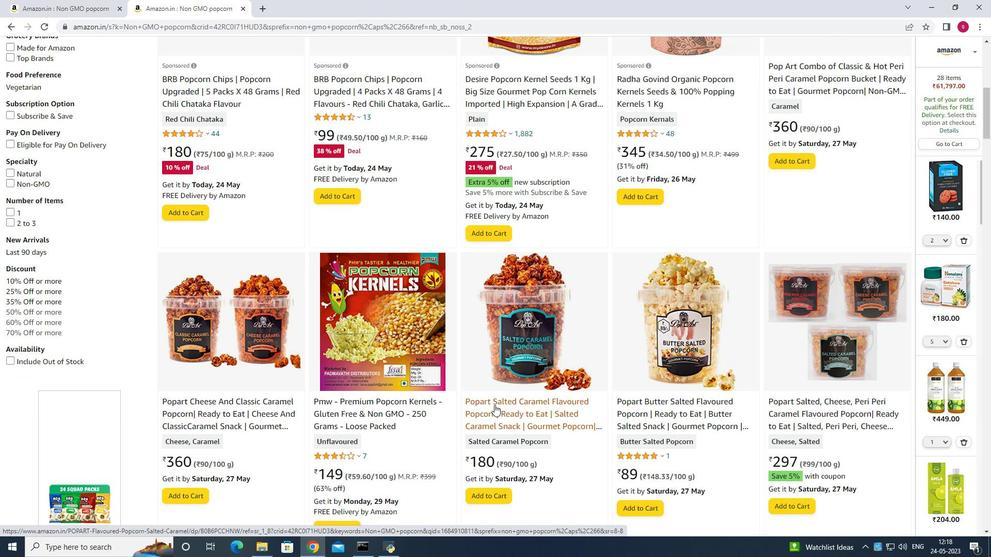 
Action: Mouse scrolled (494, 405) with delta (0, 0)
Screenshot: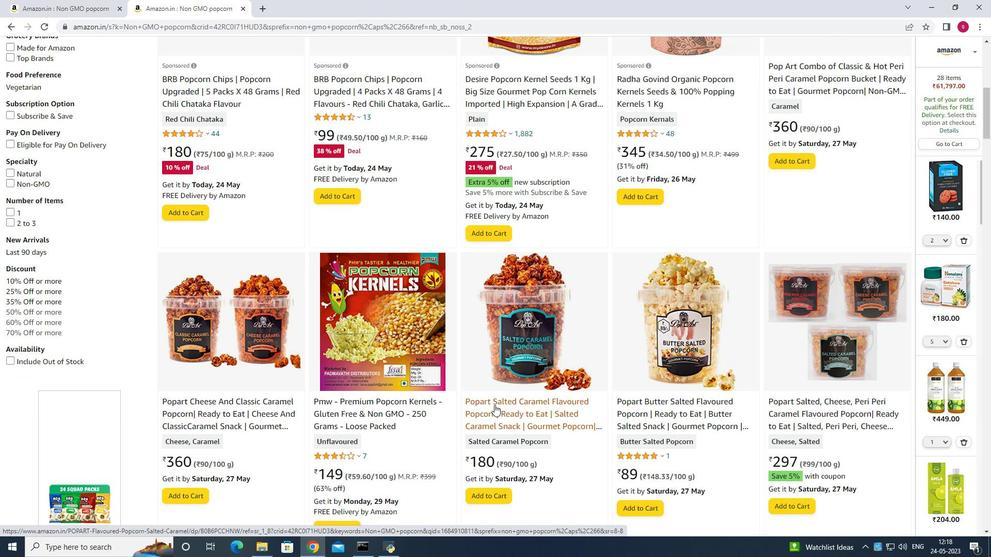 
Action: Mouse scrolled (494, 405) with delta (0, 0)
Screenshot: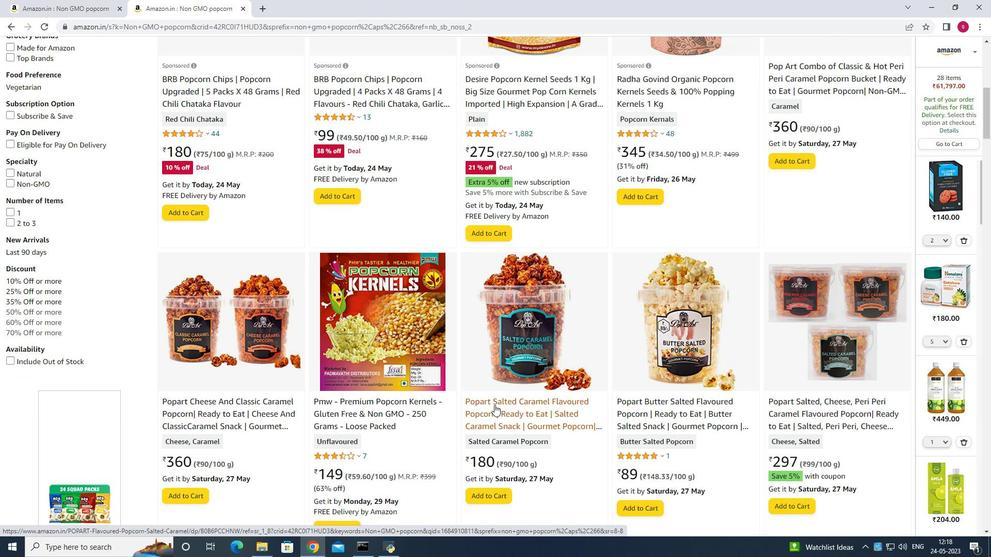 
Action: Mouse scrolled (494, 405) with delta (0, 0)
Screenshot: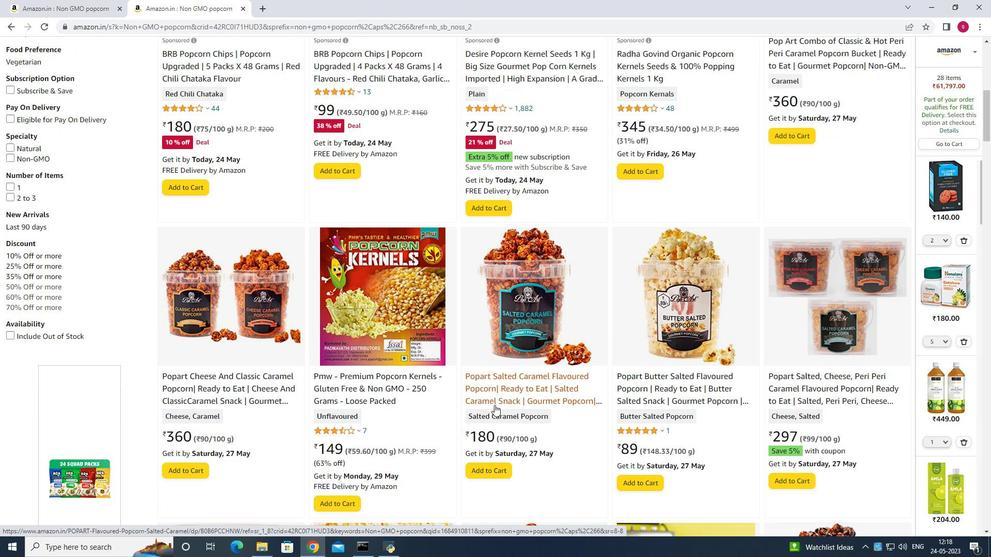 
Action: Mouse scrolled (494, 405) with delta (0, 0)
Screenshot: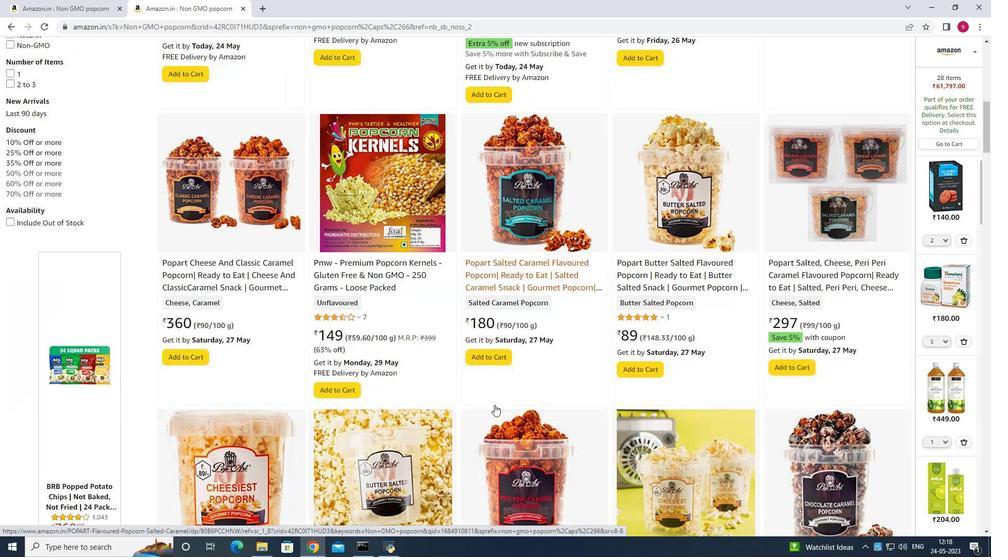 
Action: Mouse scrolled (494, 405) with delta (0, 0)
Screenshot: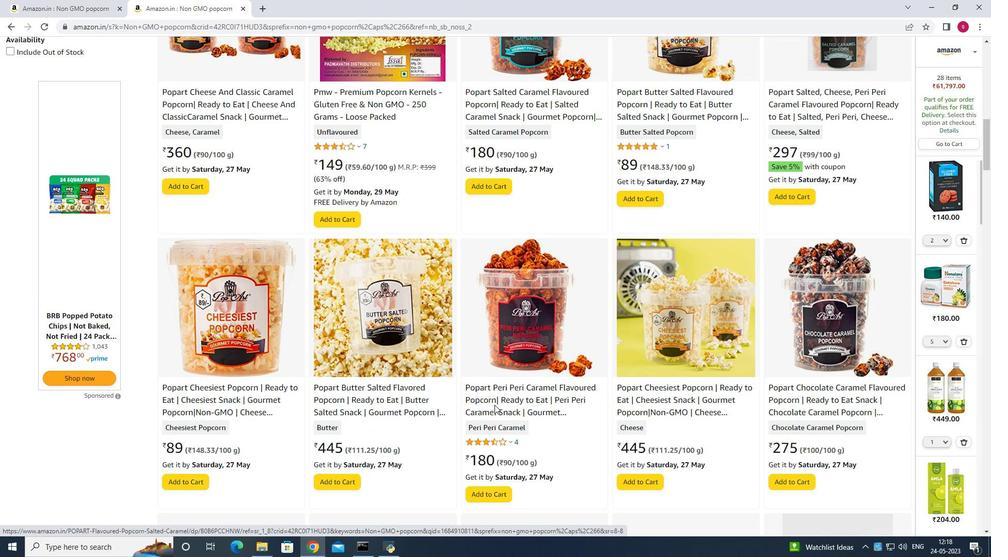 
Action: Mouse scrolled (494, 405) with delta (0, 0)
Screenshot: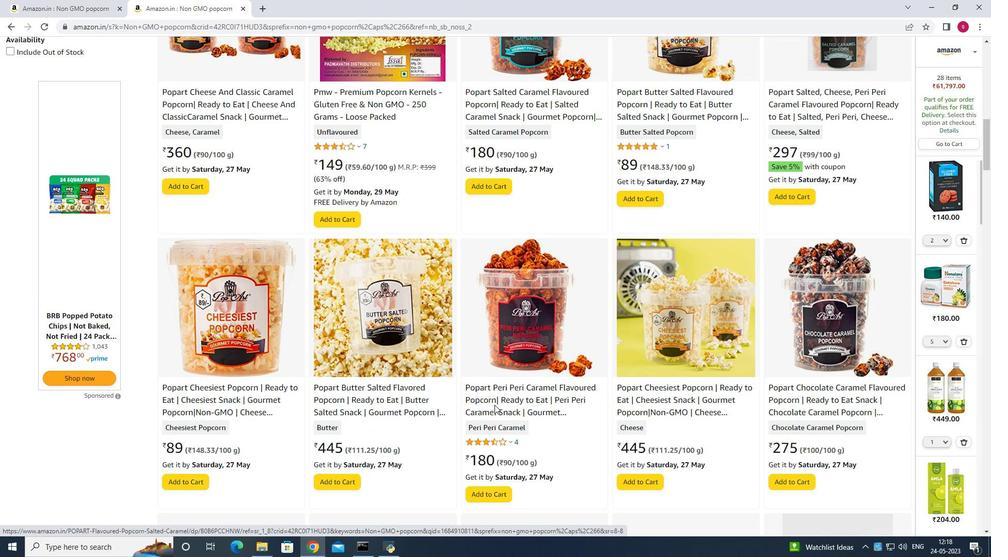 
Action: Mouse scrolled (494, 405) with delta (0, 0)
Screenshot: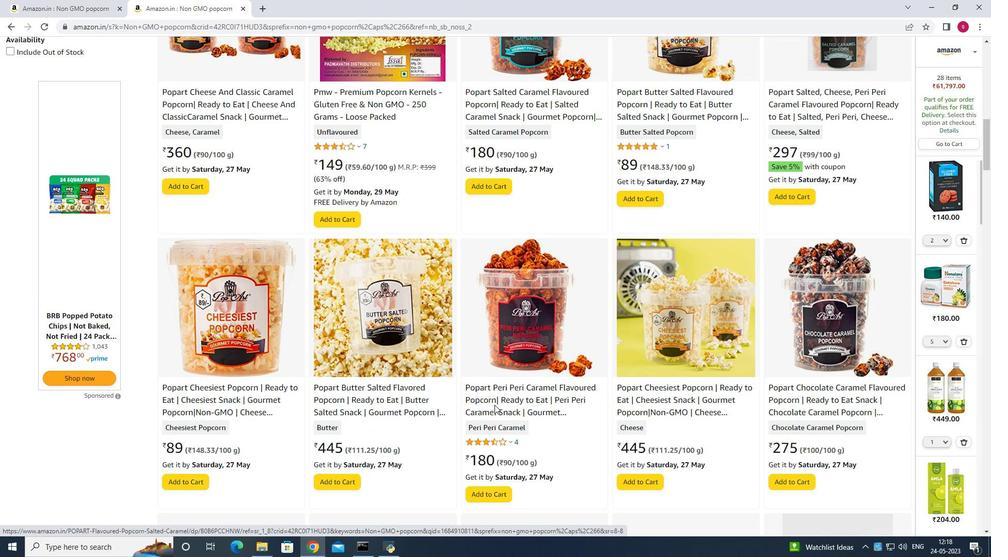 
Action: Mouse scrolled (494, 405) with delta (0, 0)
Screenshot: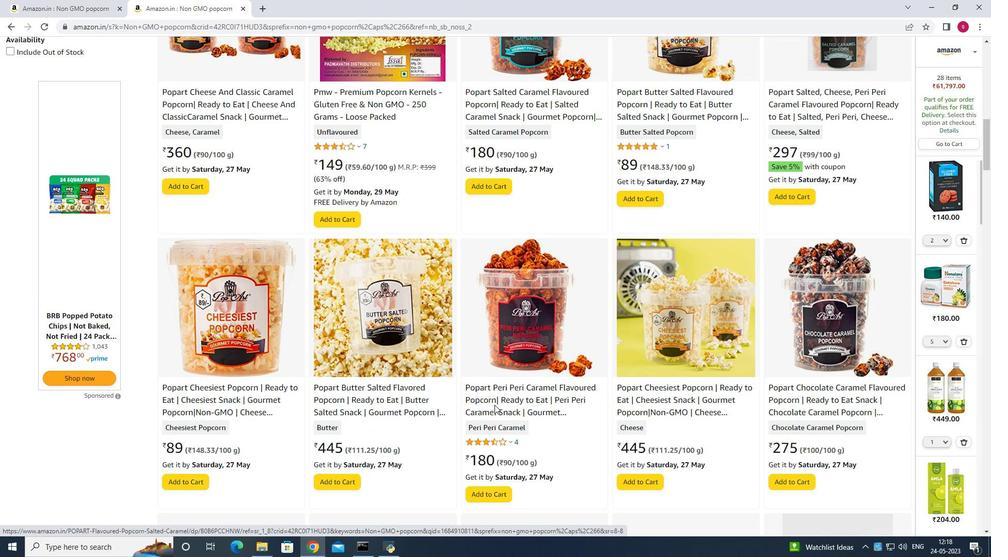 
Action: Mouse scrolled (494, 405) with delta (0, 0)
Screenshot: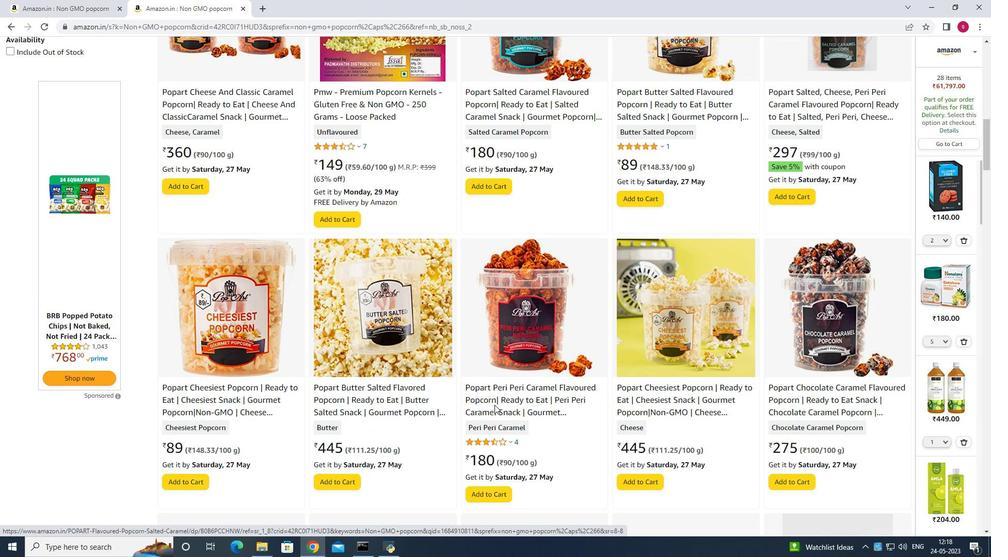 
Action: Mouse scrolled (494, 405) with delta (0, 0)
Screenshot: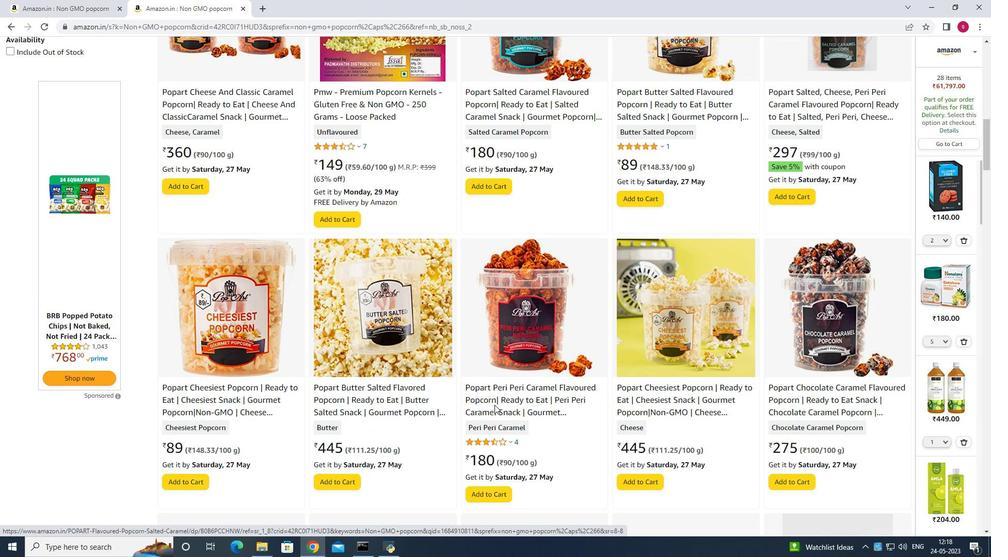 
Action: Mouse scrolled (494, 405) with delta (0, 0)
Screenshot: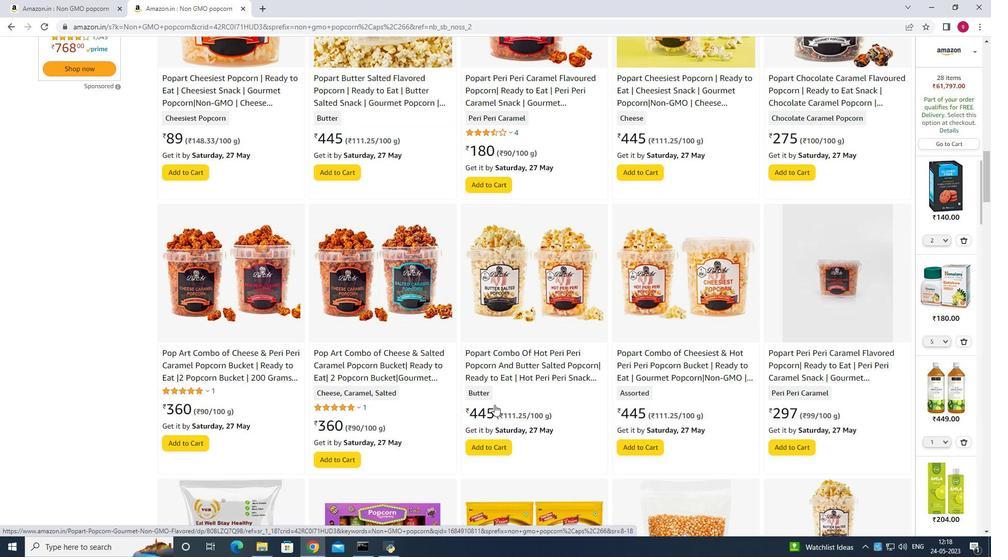
Action: Mouse scrolled (494, 405) with delta (0, 0)
Screenshot: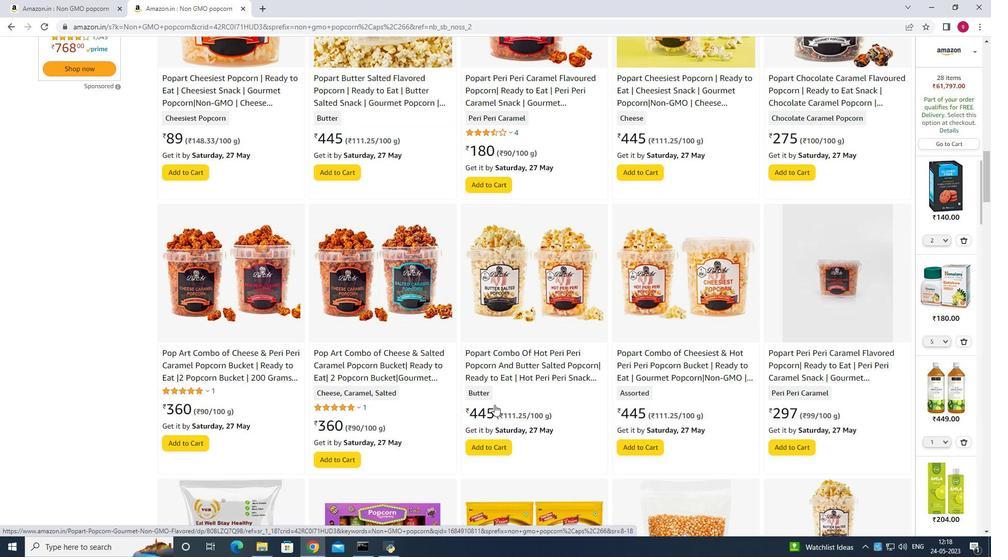 
Action: Mouse scrolled (494, 405) with delta (0, 0)
Screenshot: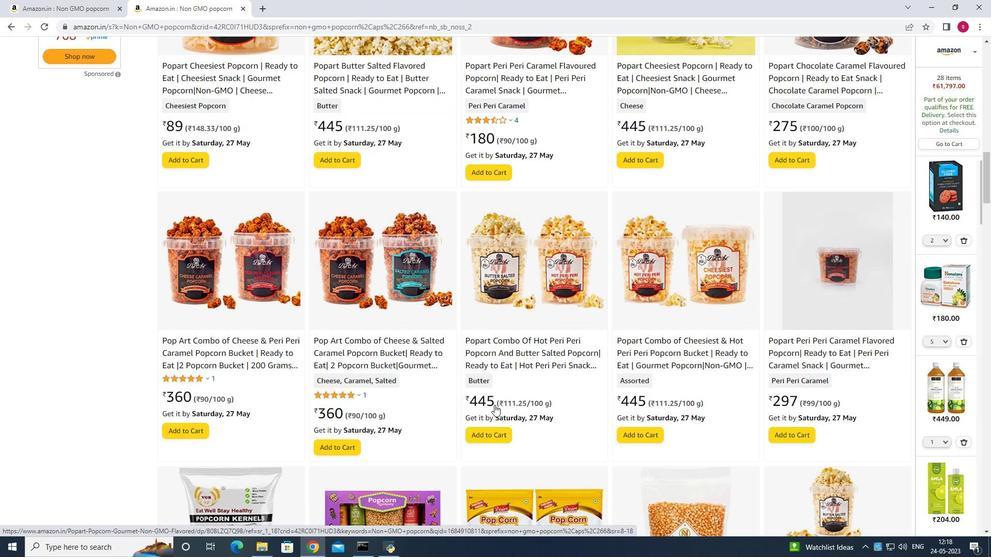 
Action: Mouse scrolled (494, 405) with delta (0, 0)
Screenshot: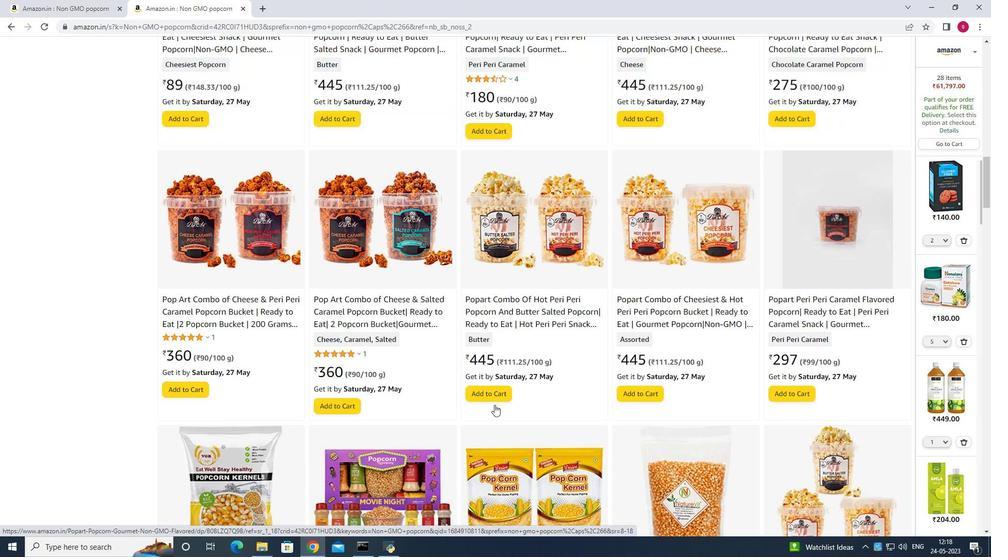 
Action: Mouse scrolled (494, 405) with delta (0, 0)
Screenshot: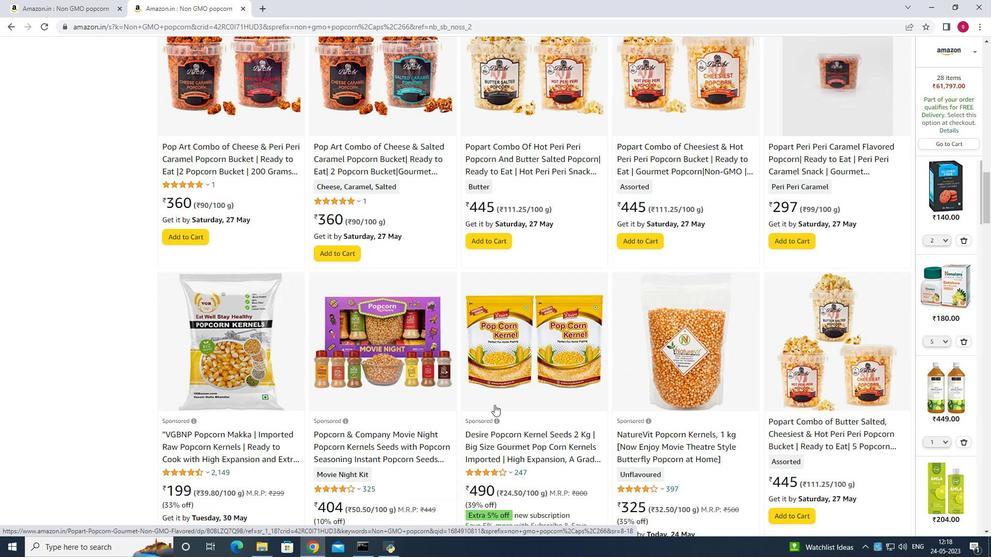 
Action: Mouse scrolled (494, 405) with delta (0, 0)
Screenshot: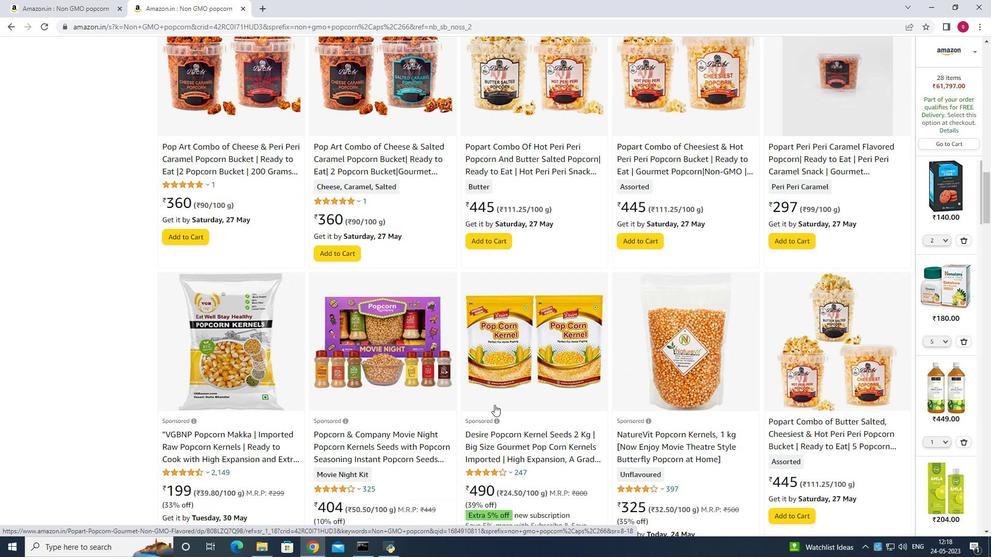 
Action: Mouse scrolled (494, 405) with delta (0, 0)
Screenshot: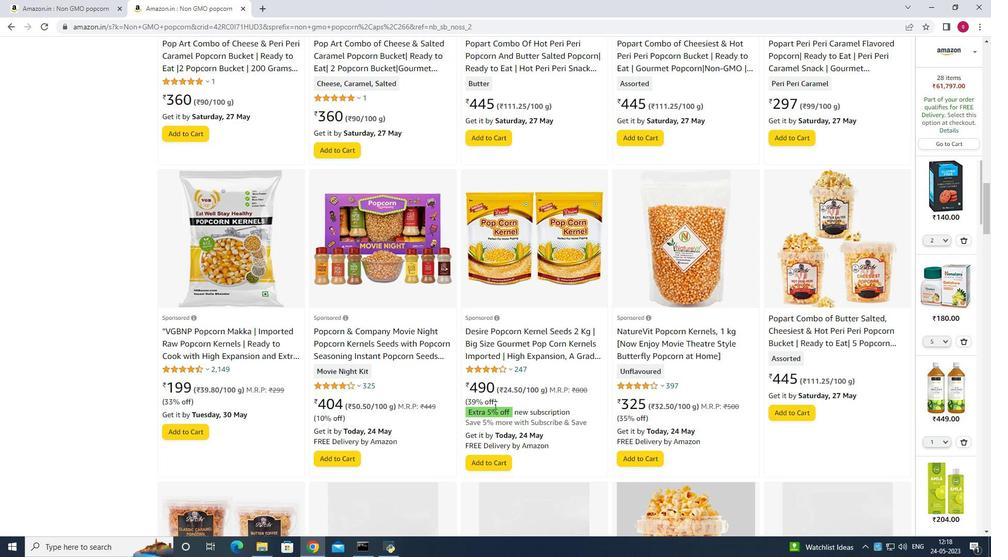 
Action: Mouse scrolled (494, 405) with delta (0, 0)
Screenshot: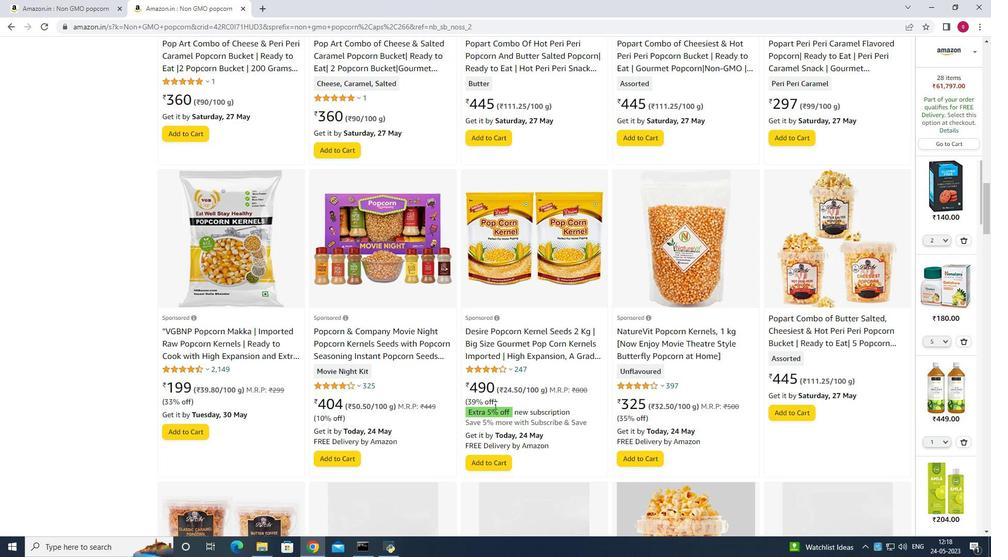 
Action: Mouse scrolled (494, 405) with delta (0, 0)
Screenshot: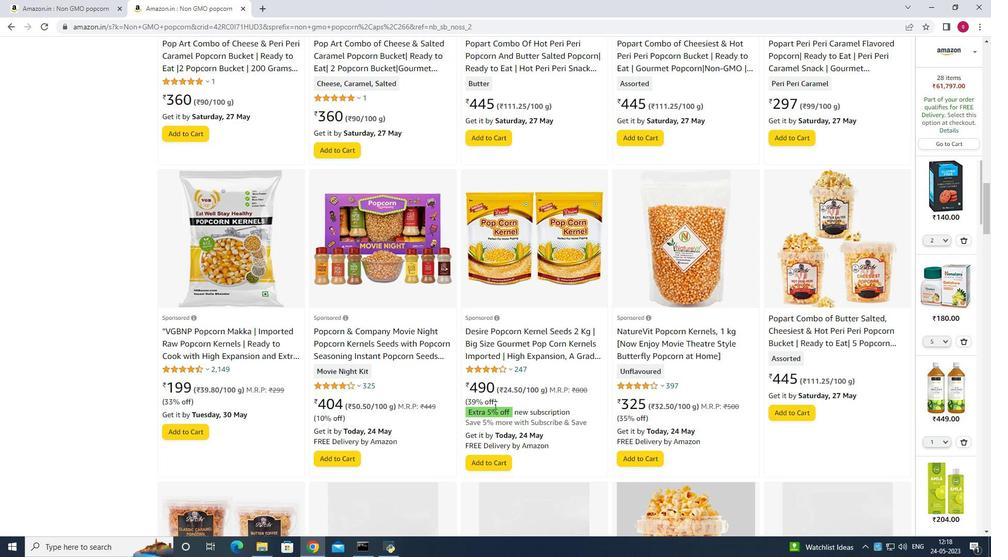 
Action: Mouse scrolled (494, 405) with delta (0, 0)
Screenshot: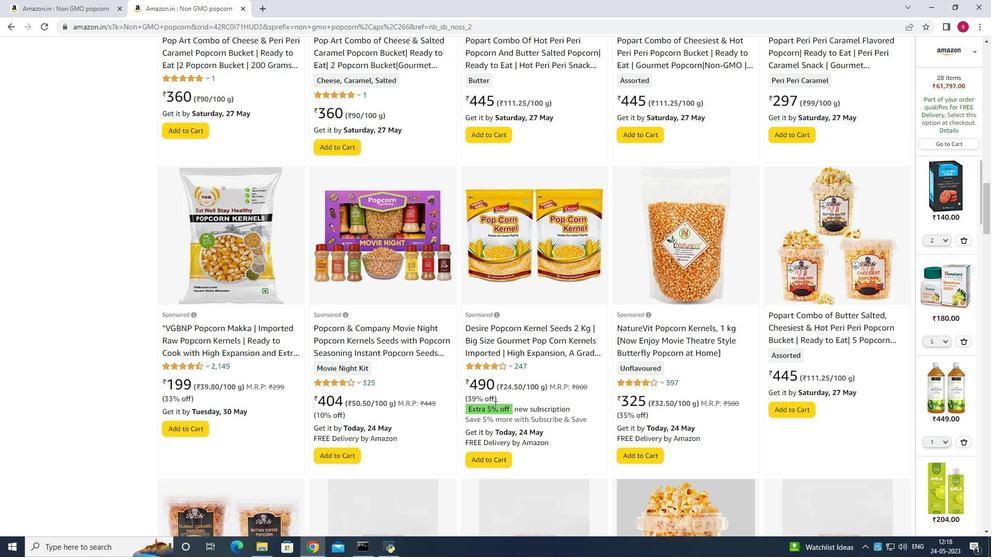 
Action: Mouse scrolled (494, 406) with delta (0, 0)
Screenshot: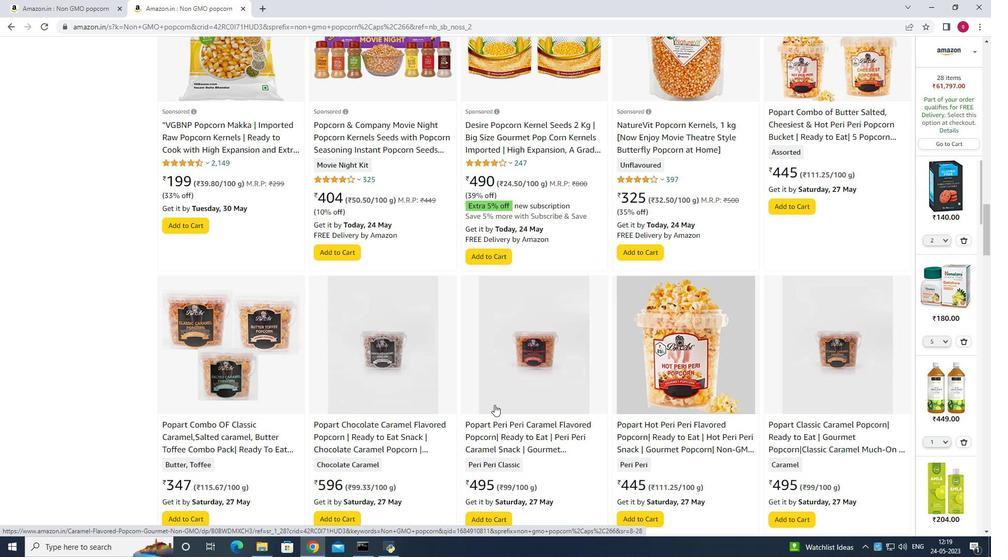 
Action: Mouse scrolled (494, 406) with delta (0, 0)
Screenshot: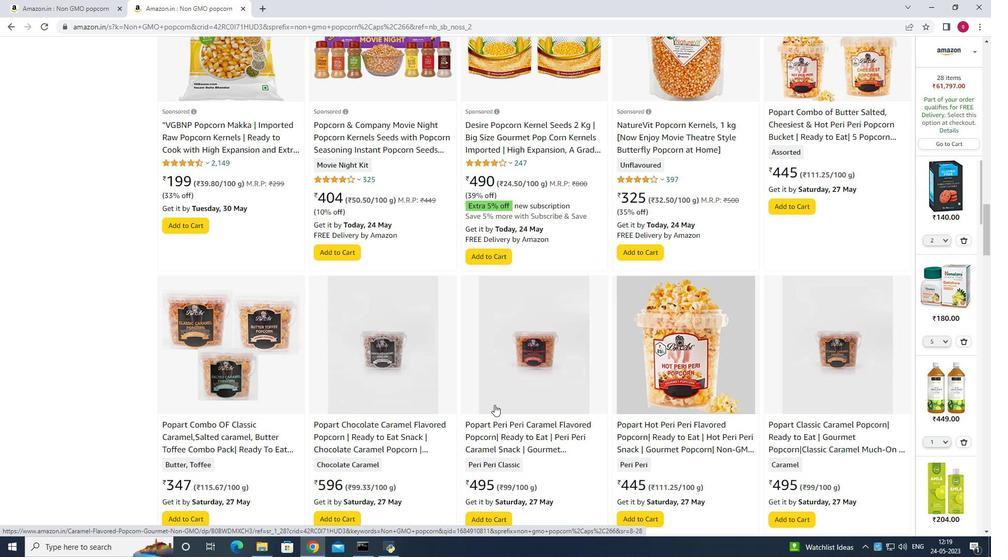 
Action: Mouse scrolled (494, 406) with delta (0, 0)
Screenshot: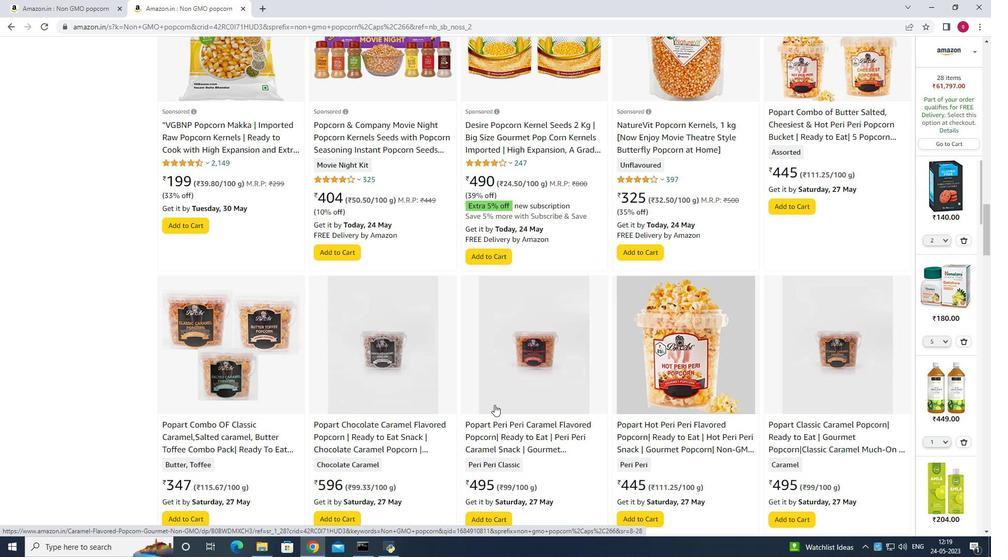 
Action: Mouse scrolled (494, 406) with delta (0, 0)
Screenshot: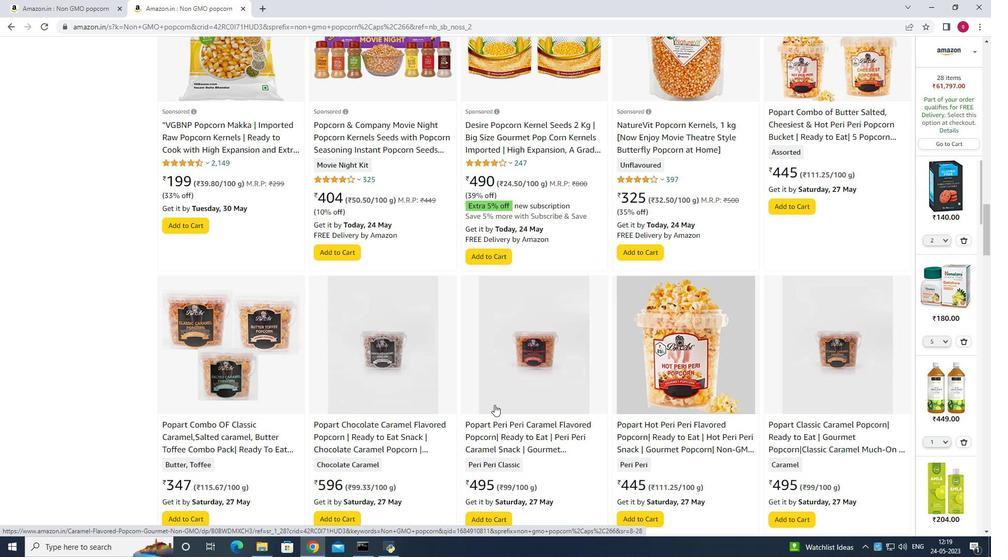 
Action: Mouse scrolled (494, 406) with delta (0, 0)
Screenshot: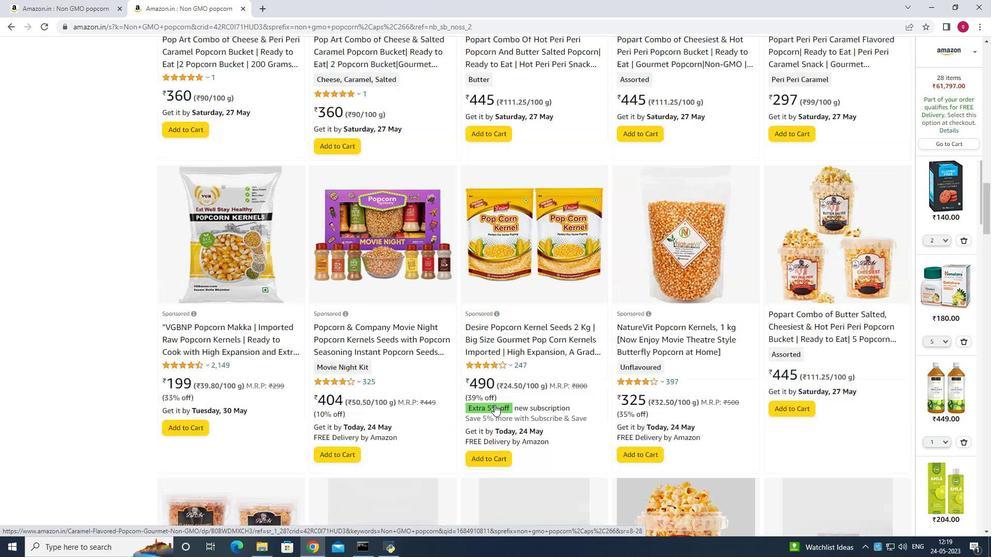
Action: Mouse scrolled (494, 406) with delta (0, 0)
Screenshot: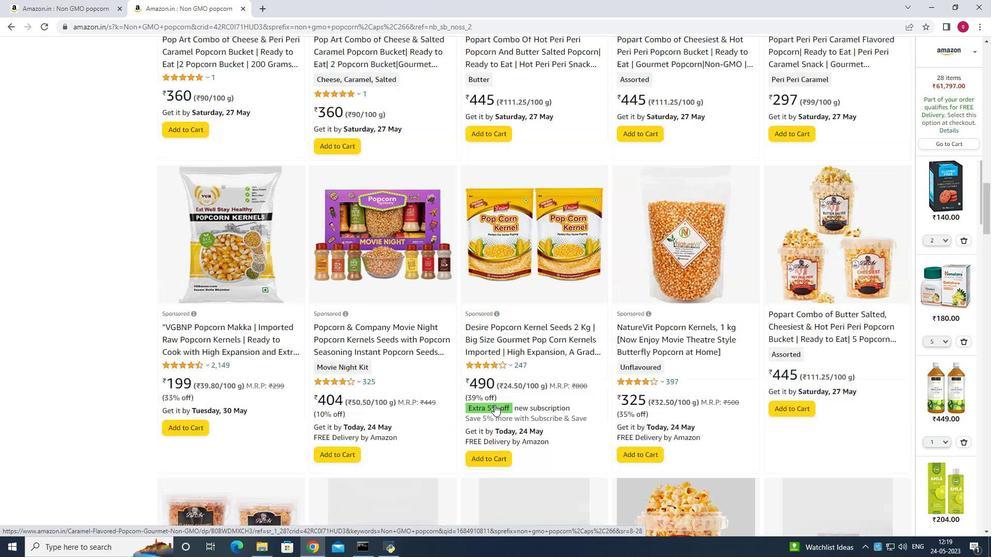 
Action: Mouse scrolled (494, 406) with delta (0, 0)
Screenshot: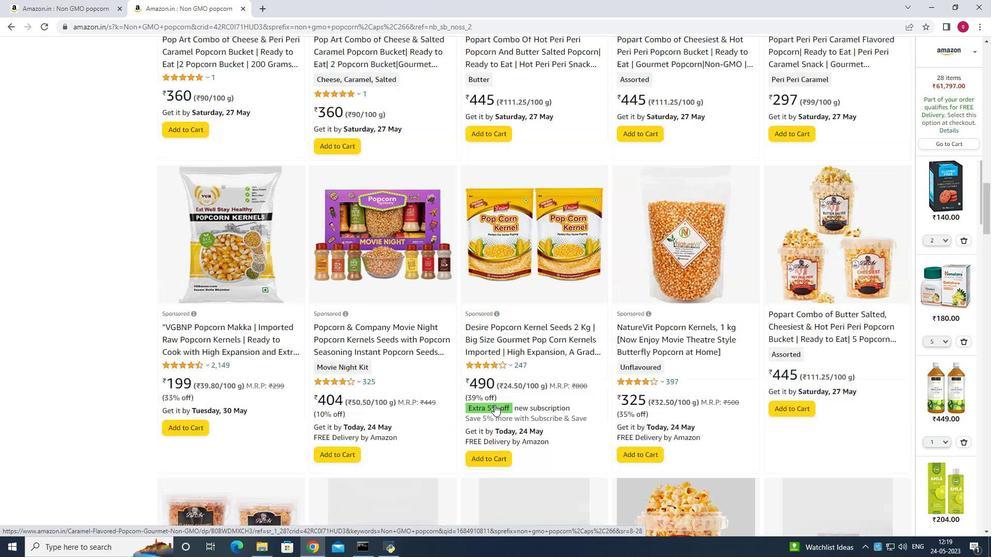 
Action: Mouse scrolled (494, 406) with delta (0, 0)
Screenshot: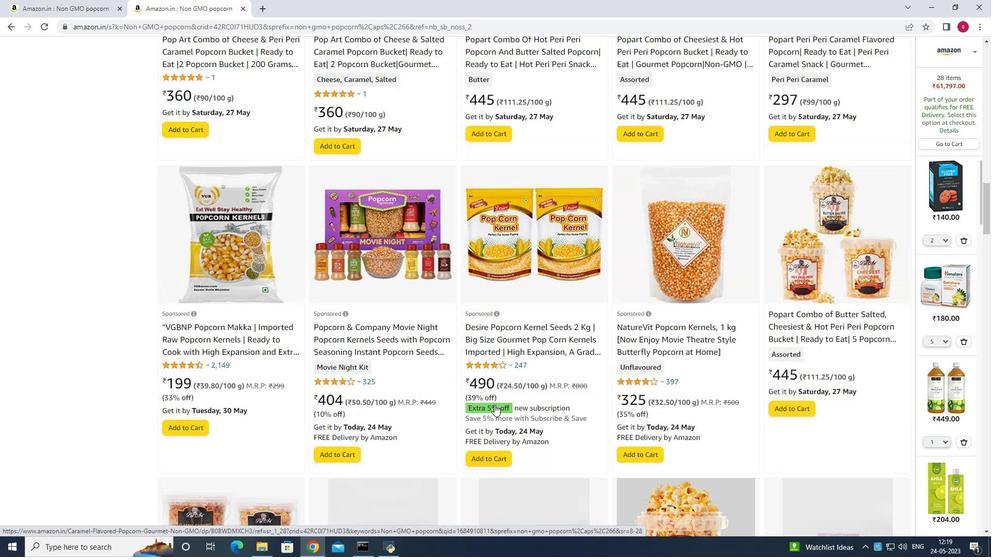 
Action: Mouse scrolled (494, 406) with delta (0, 0)
Screenshot: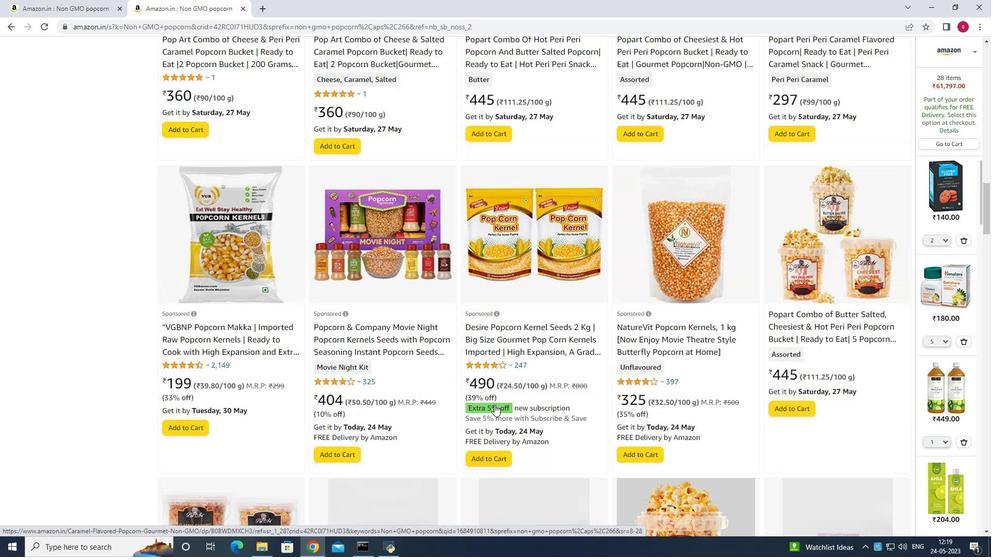 
Action: Mouse scrolled (494, 406) with delta (0, 0)
Screenshot: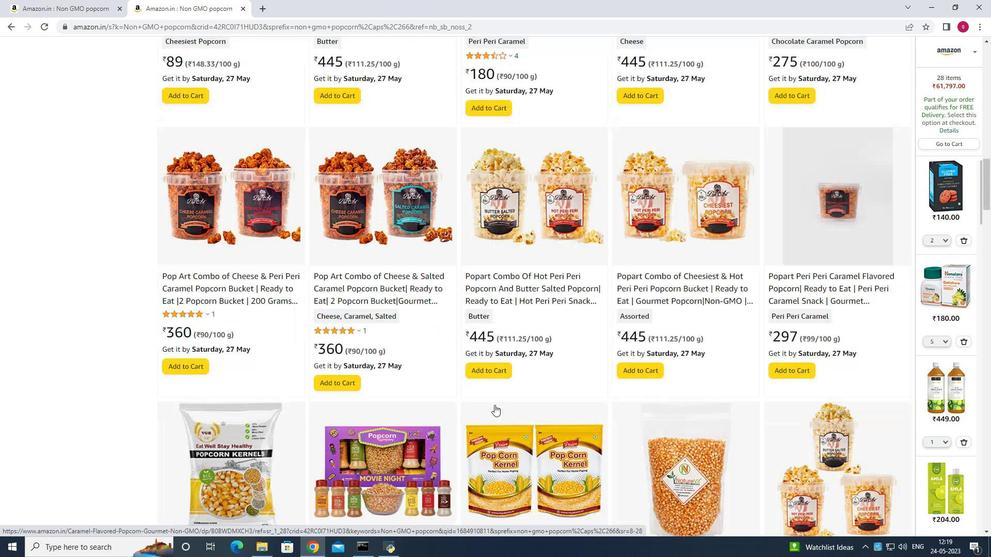 
Action: Mouse scrolled (494, 406) with delta (0, 0)
Screenshot: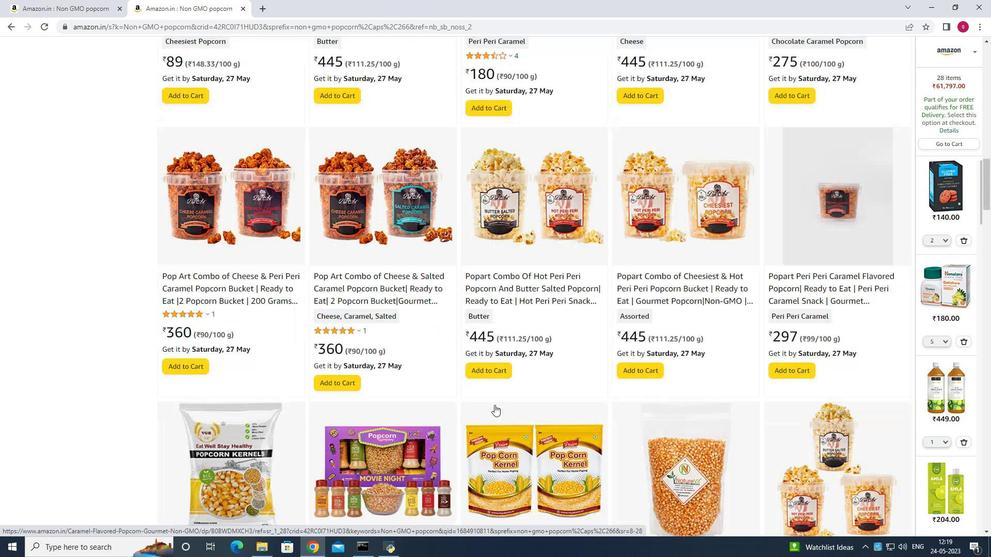 
Action: Mouse scrolled (494, 406) with delta (0, 0)
Screenshot: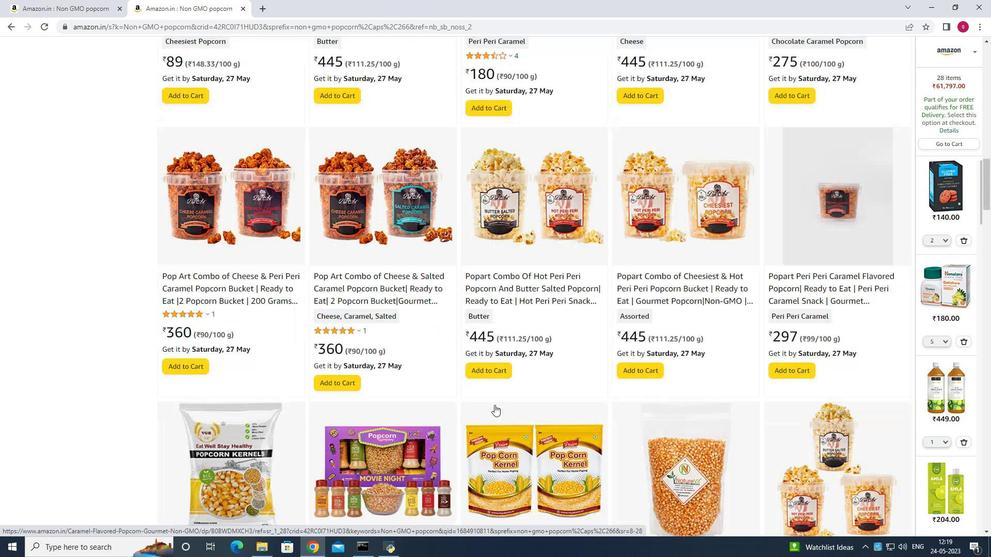 
Action: Mouse scrolled (494, 406) with delta (0, 0)
Screenshot: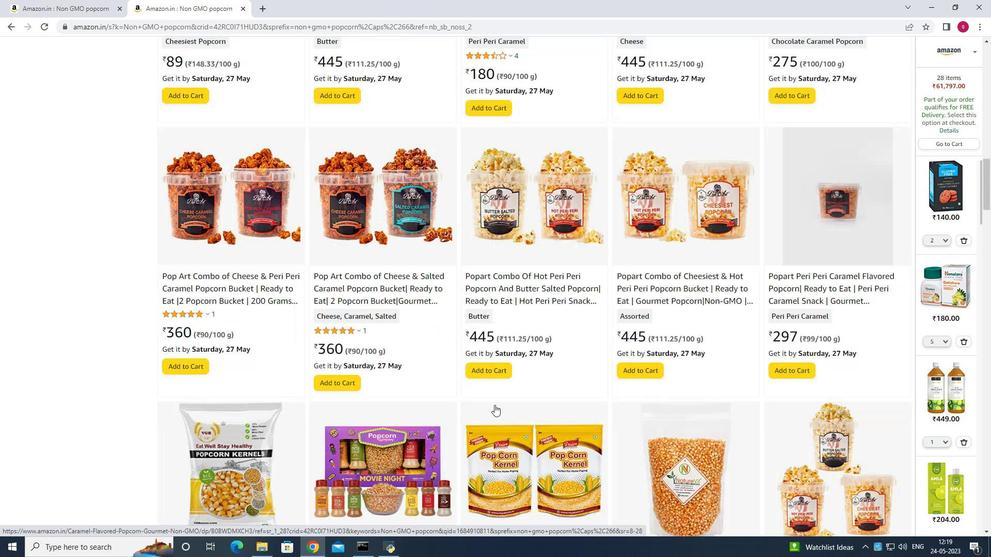 
Action: Mouse scrolled (494, 406) with delta (0, 0)
Screenshot: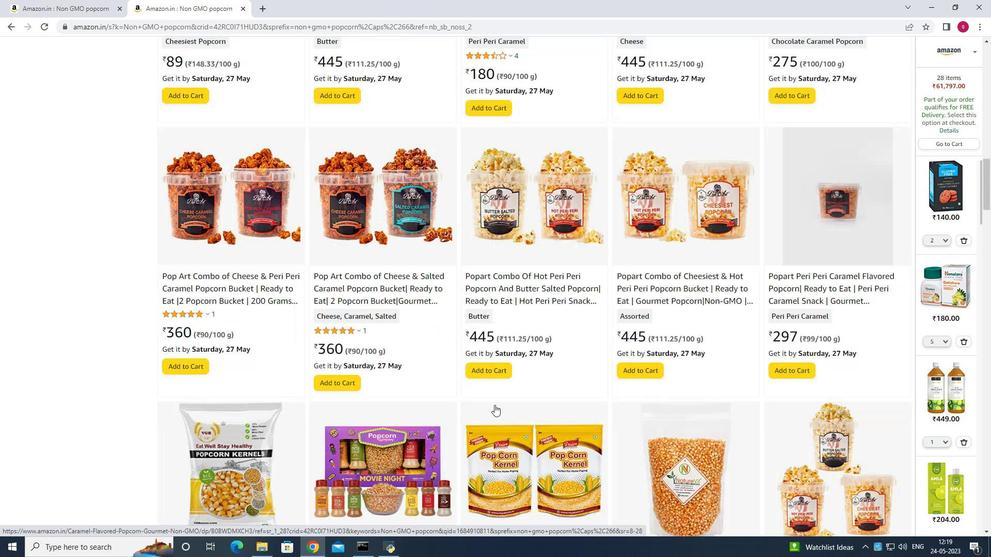 
Action: Mouse scrolled (494, 406) with delta (0, 0)
Screenshot: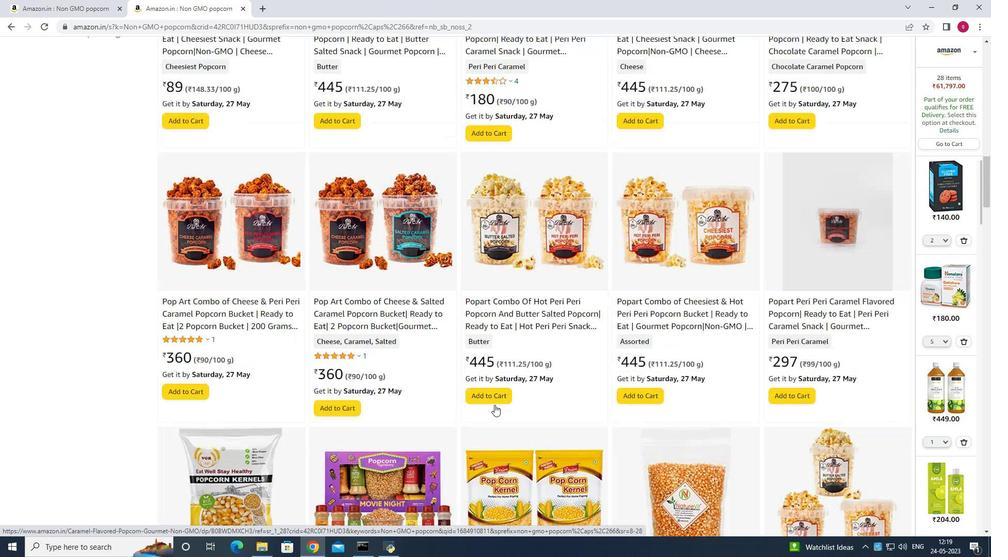 
Action: Mouse scrolled (494, 406) with delta (0, 0)
Screenshot: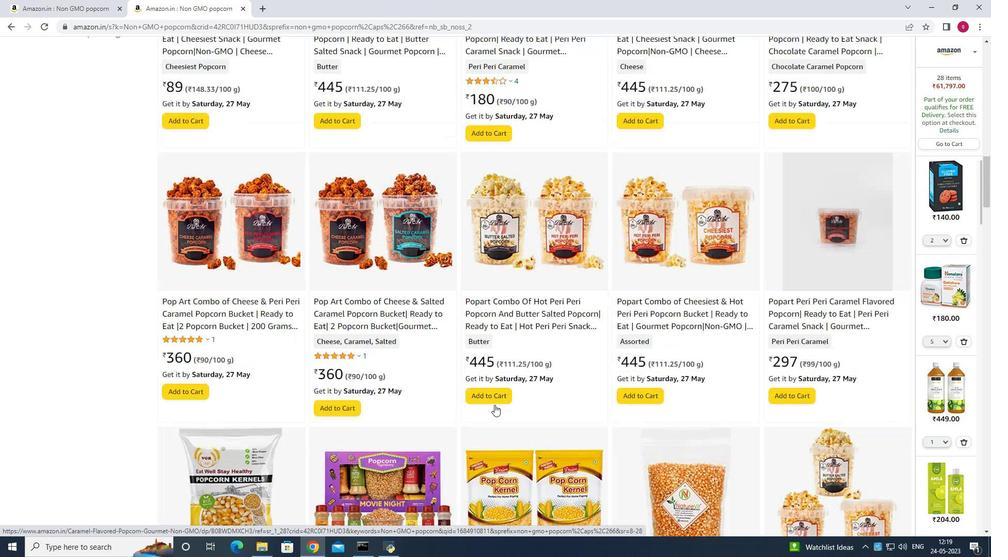 
Action: Mouse scrolled (494, 406) with delta (0, 0)
Screenshot: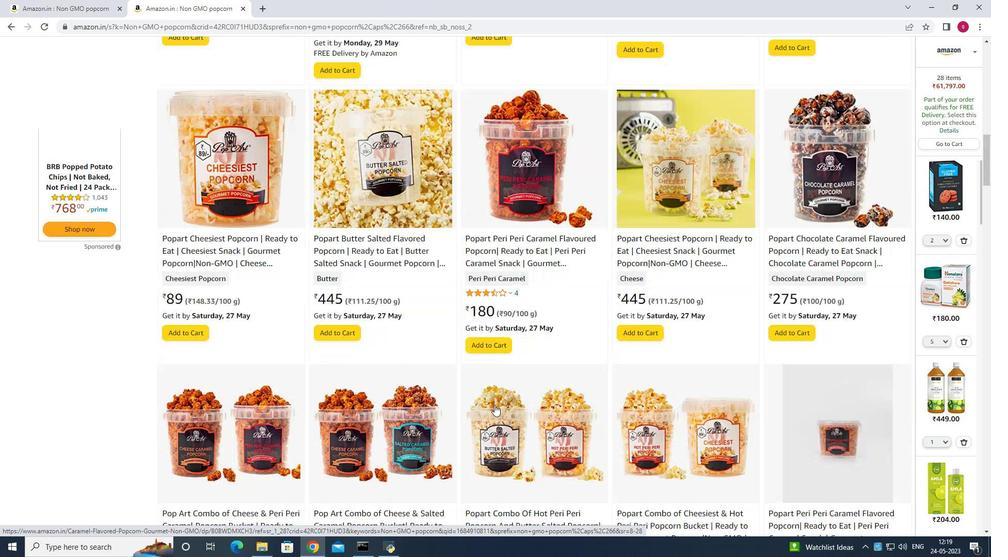 
Action: Mouse scrolled (494, 406) with delta (0, 0)
Screenshot: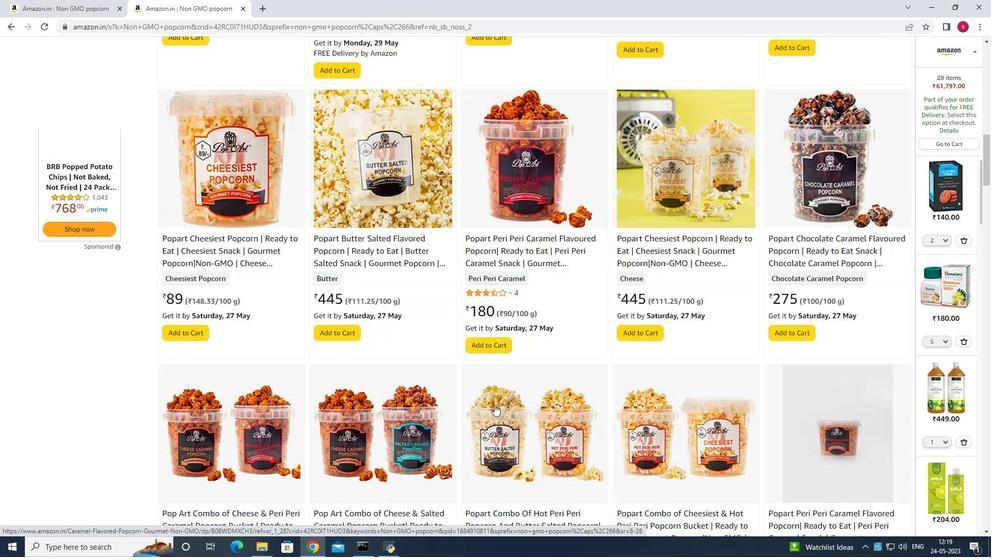 
Action: Mouse scrolled (494, 406) with delta (0, 0)
Screenshot: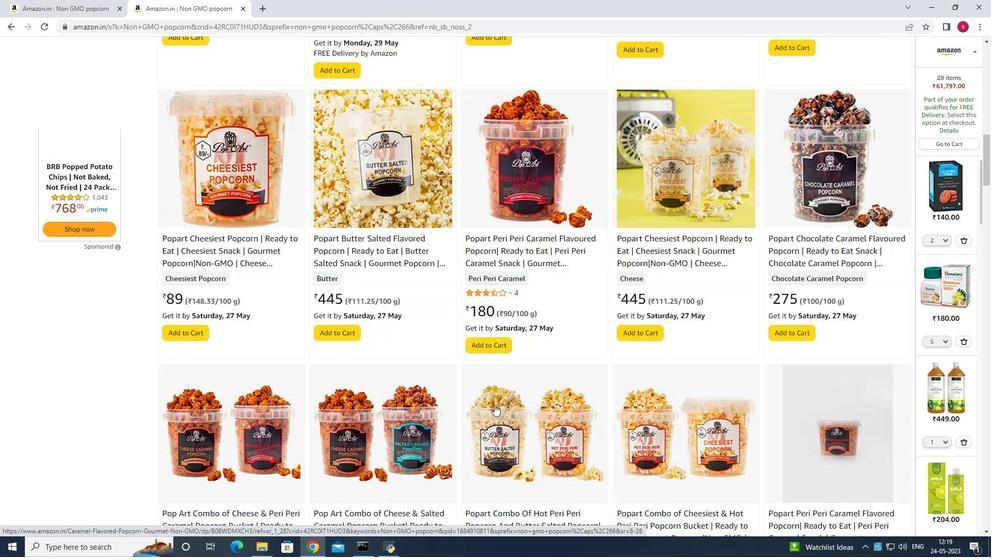 
Action: Mouse scrolled (494, 406) with delta (0, 0)
Screenshot: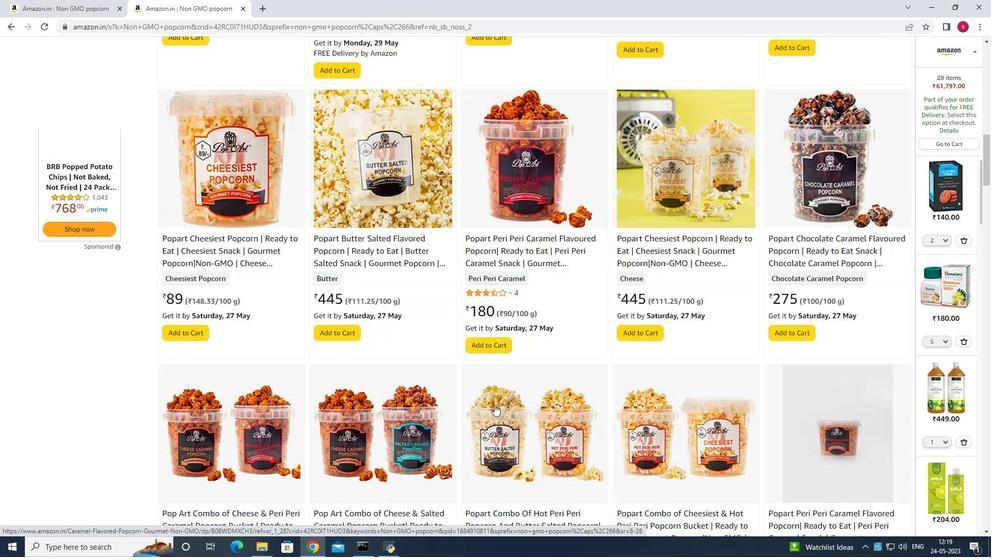 
Action: Mouse scrolled (494, 406) with delta (0, 0)
Screenshot: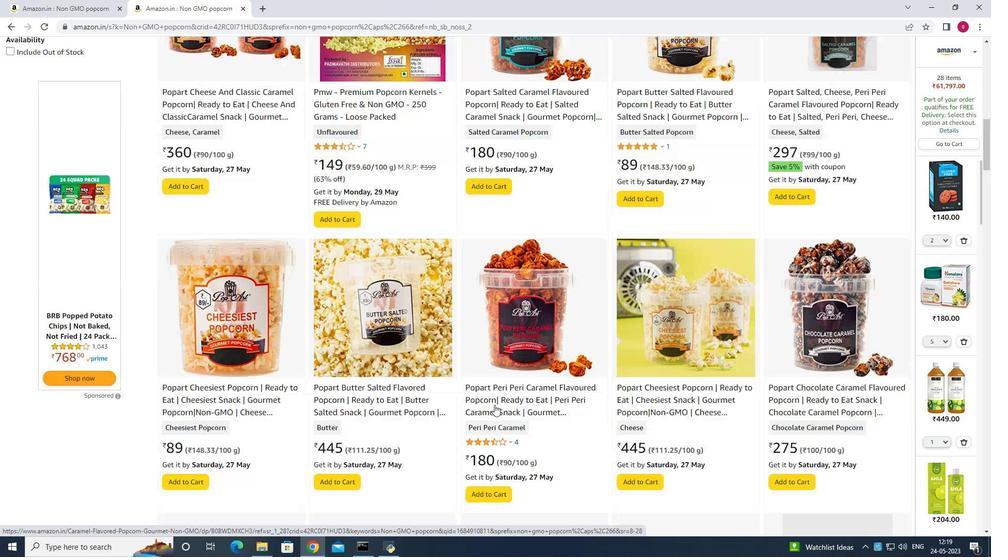 
Action: Mouse scrolled (494, 406) with delta (0, 0)
Screenshot: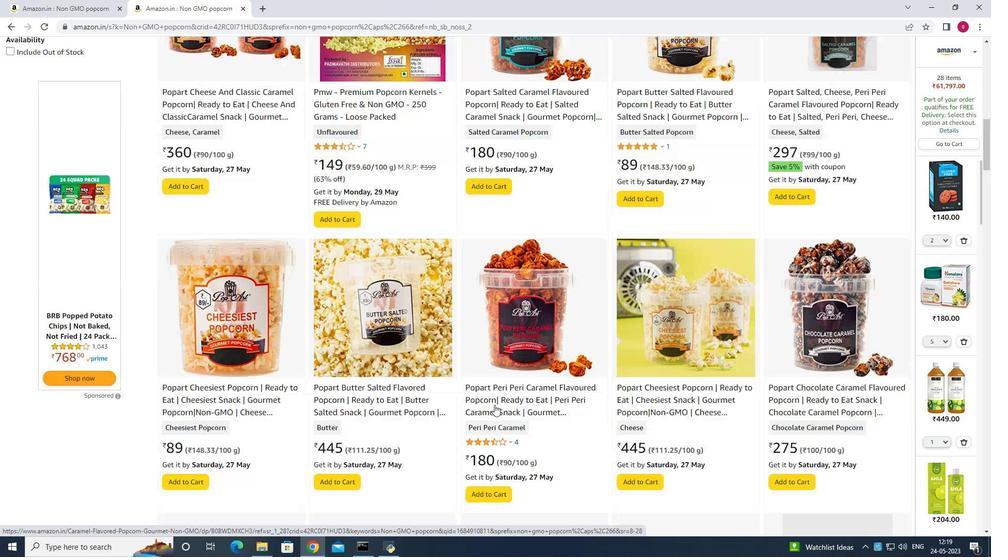 
Action: Mouse scrolled (494, 406) with delta (0, 0)
Screenshot: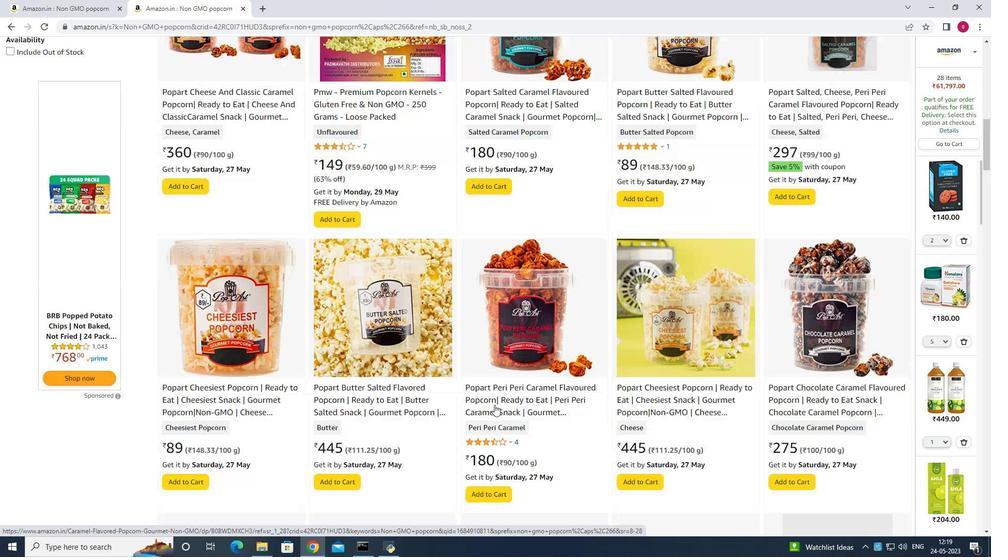 
Action: Mouse scrolled (494, 406) with delta (0, 0)
Screenshot: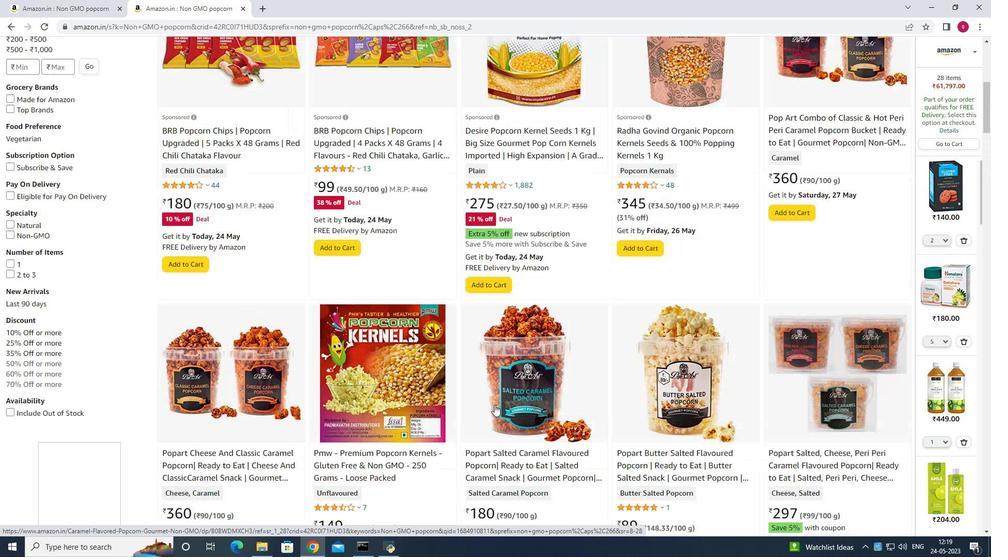 
Action: Mouse scrolled (494, 406) with delta (0, 1)
Screenshot: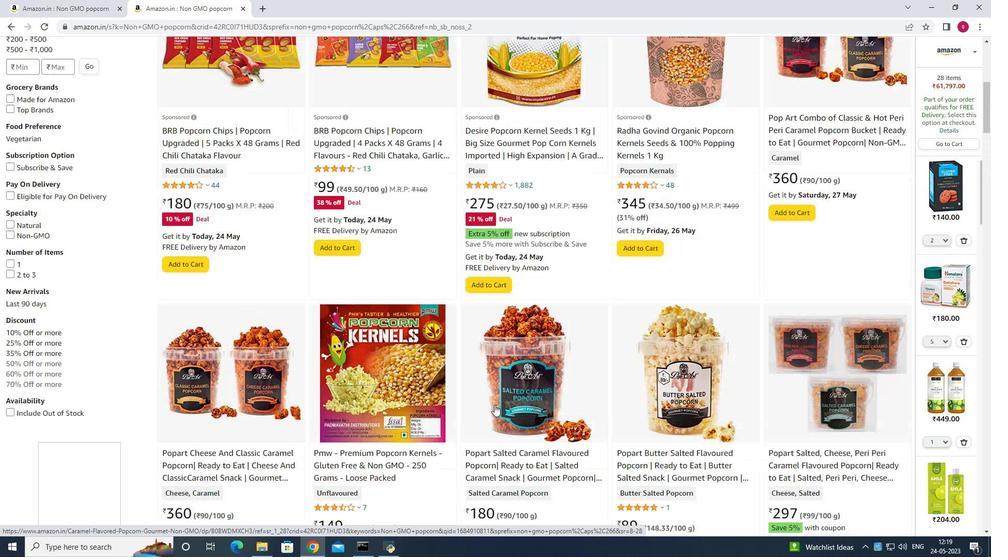 
Action: Mouse scrolled (494, 406) with delta (0, 0)
Screenshot: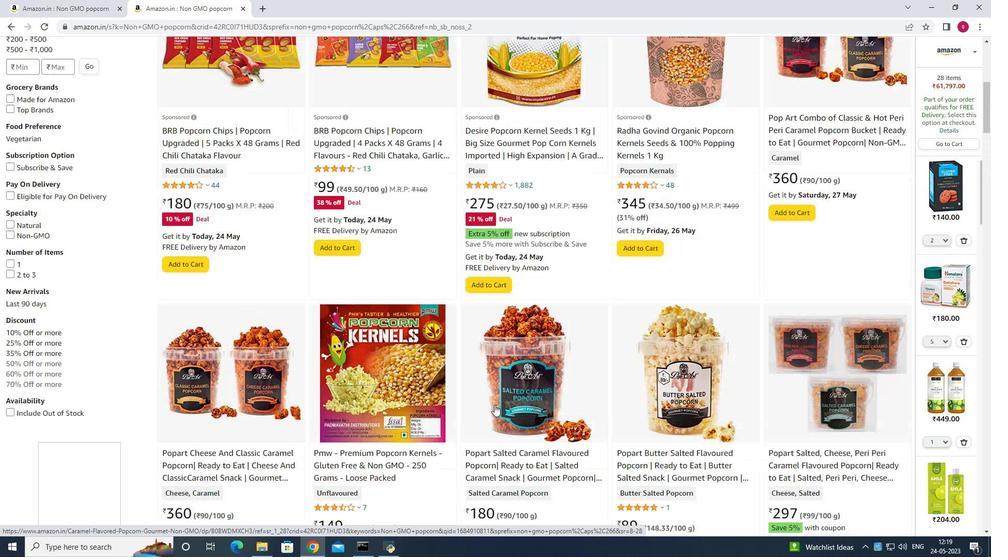 
Action: Mouse scrolled (494, 406) with delta (0, 0)
Screenshot: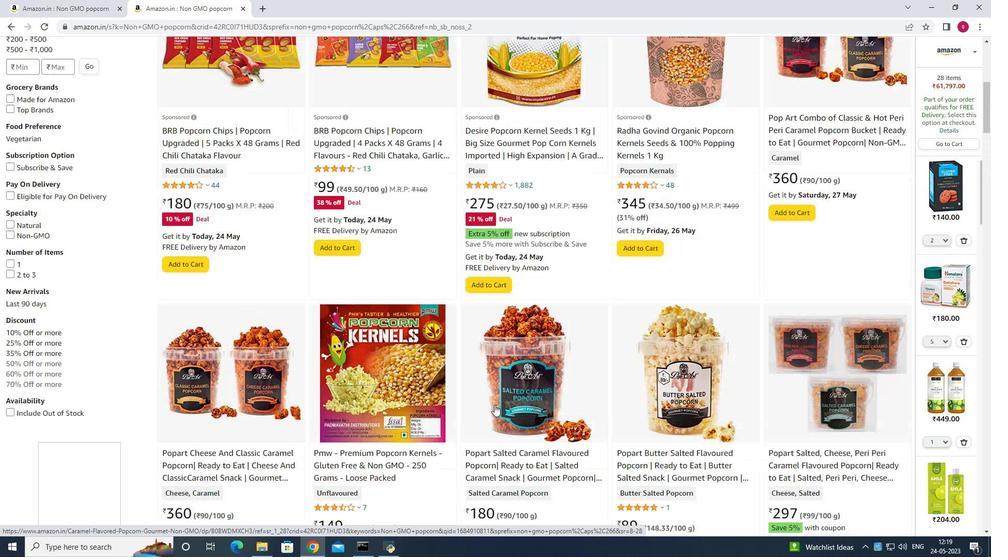
Action: Mouse scrolled (494, 406) with delta (0, 0)
Screenshot: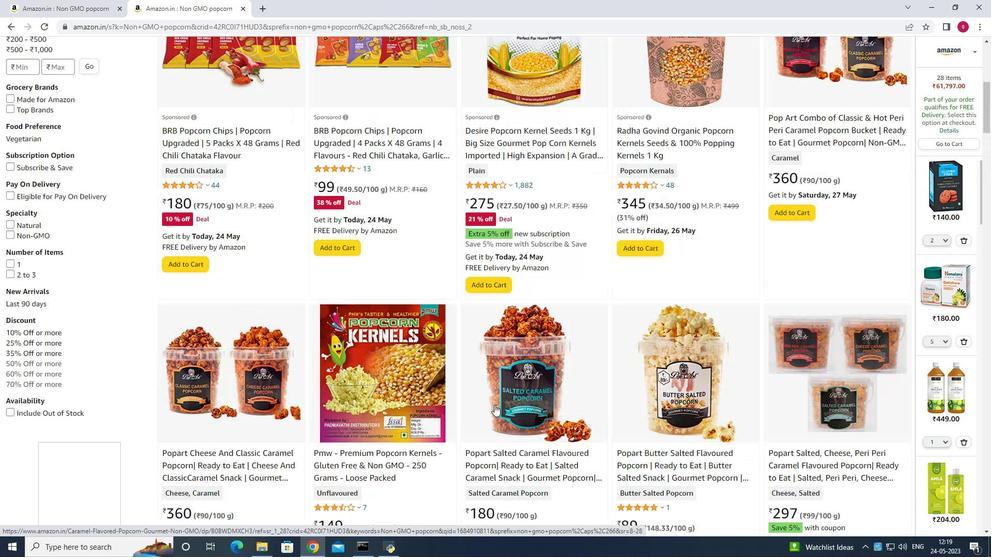 
Action: Mouse scrolled (494, 406) with delta (0, 0)
Screenshot: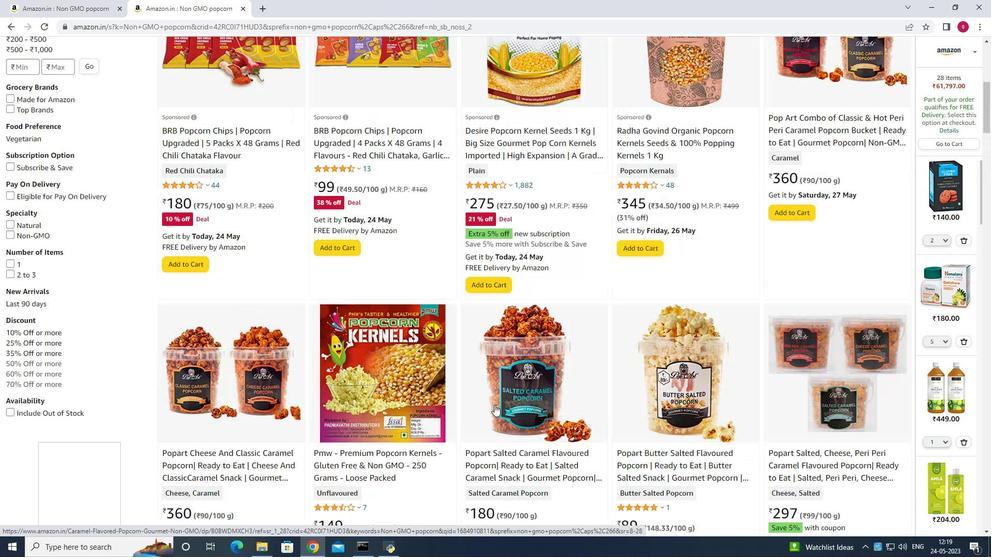 
Action: Mouse scrolled (494, 406) with delta (0, 0)
Screenshot: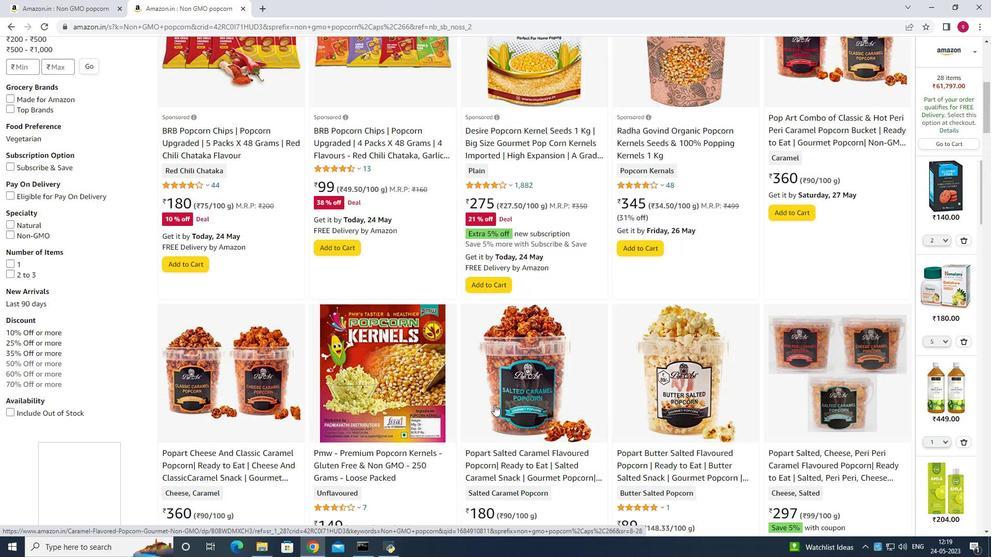 
Action: Mouse scrolled (494, 406) with delta (0, 0)
Screenshot: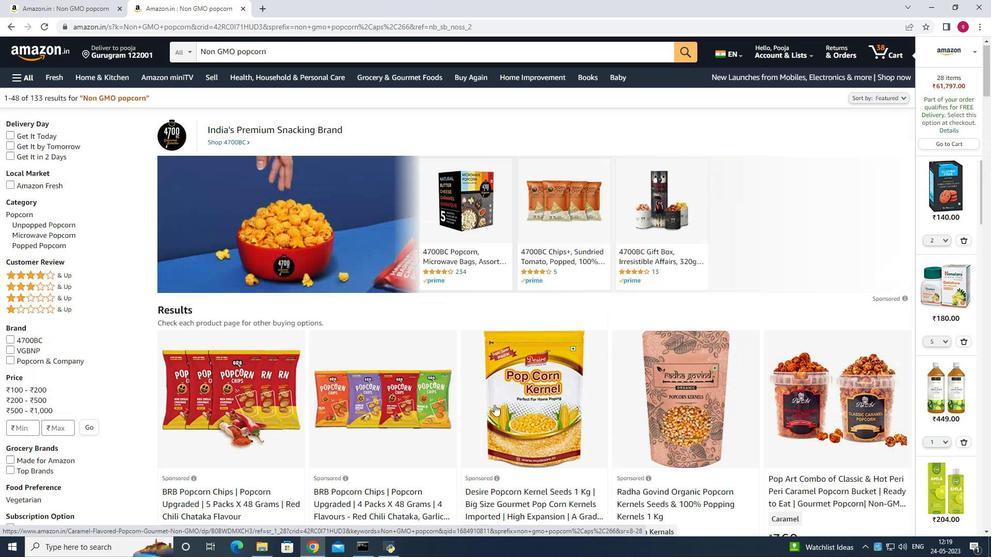 
Action: Mouse scrolled (494, 406) with delta (0, 0)
Screenshot: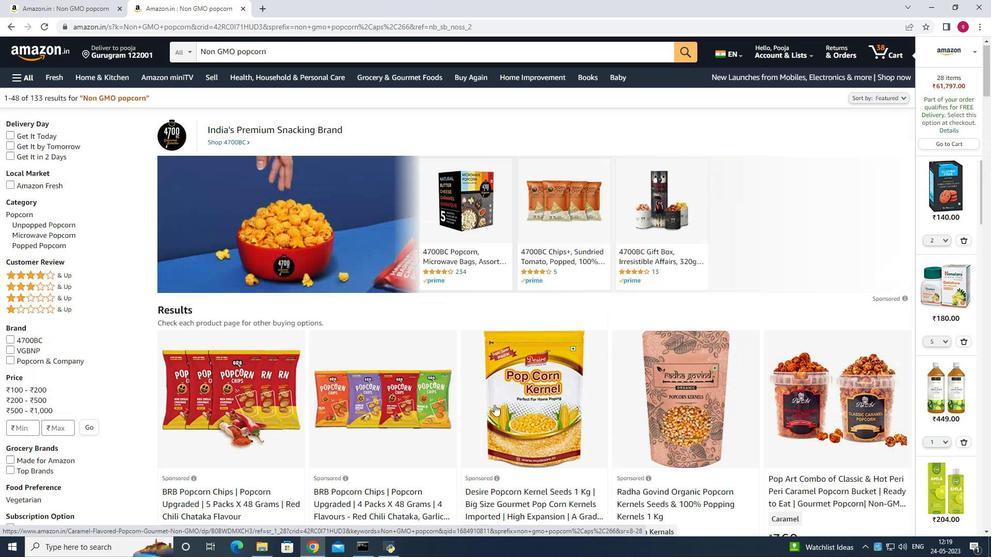 
Action: Mouse scrolled (494, 406) with delta (0, 0)
Screenshot: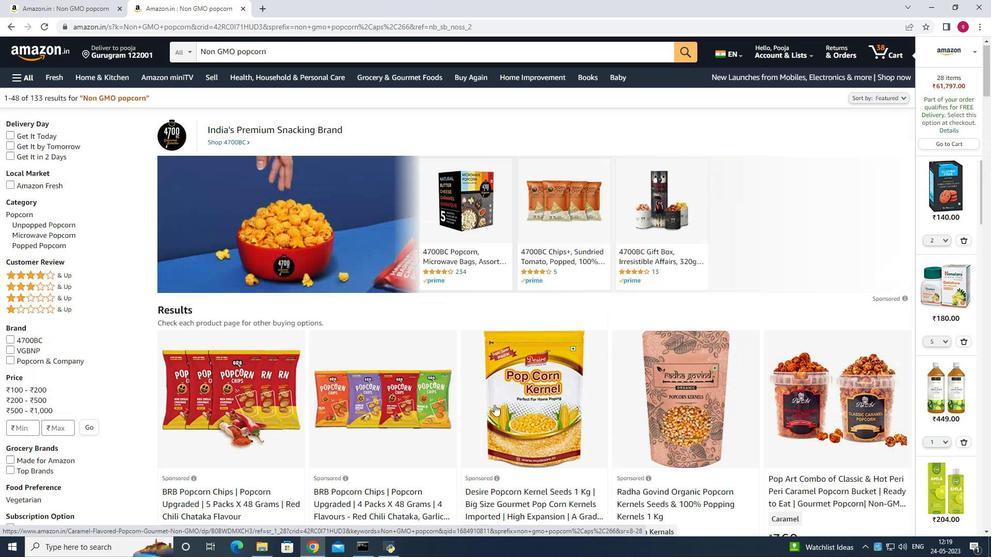 
Action: Mouse scrolled (494, 406) with delta (0, 0)
Screenshot: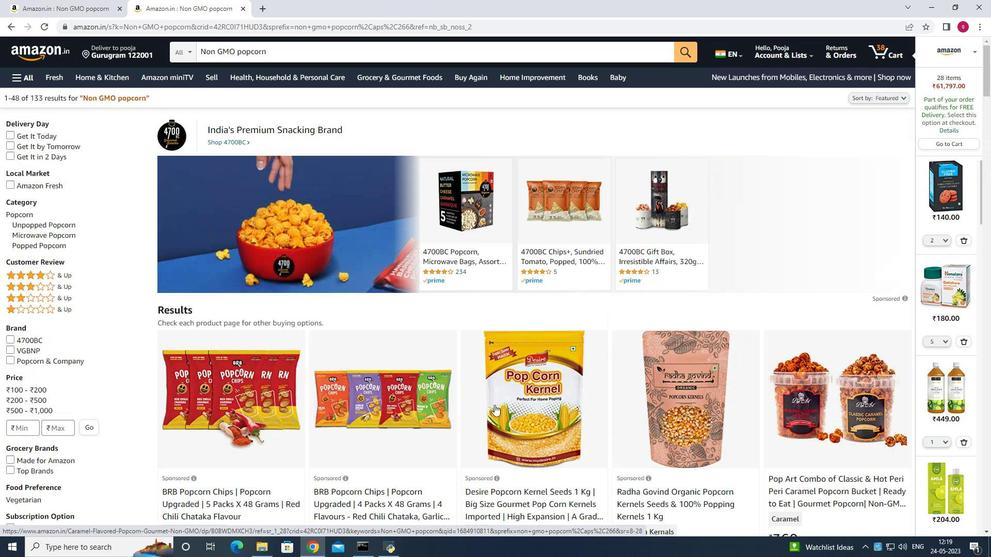 
Action: Mouse scrolled (494, 406) with delta (0, 0)
Screenshot: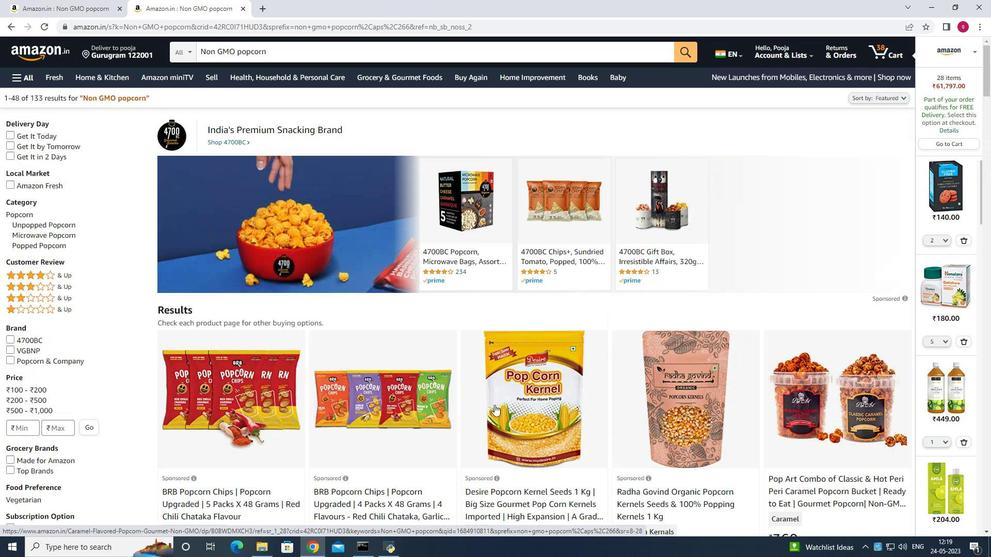 
Action: Mouse scrolled (494, 406) with delta (0, 0)
Screenshot: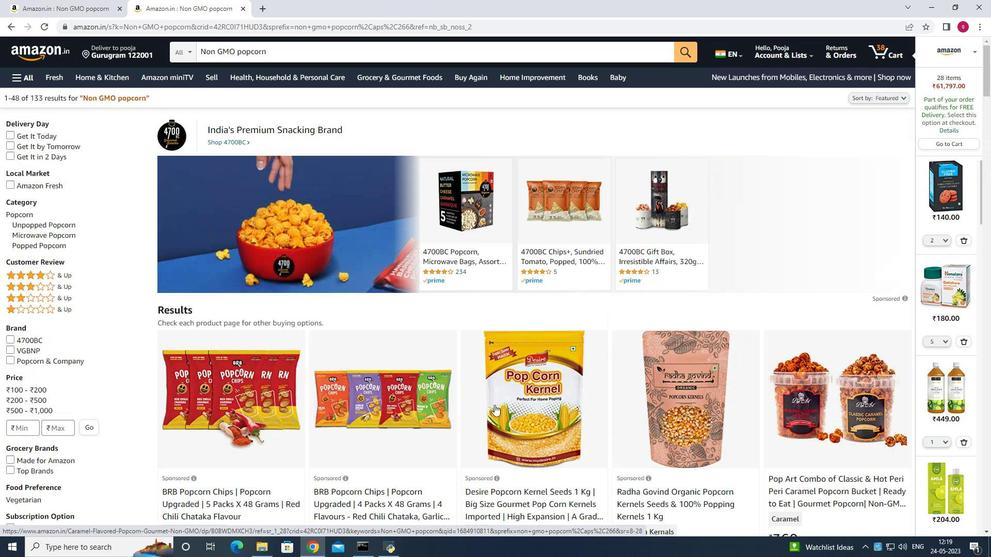 
Action: Mouse scrolled (494, 406) with delta (0, 0)
Screenshot: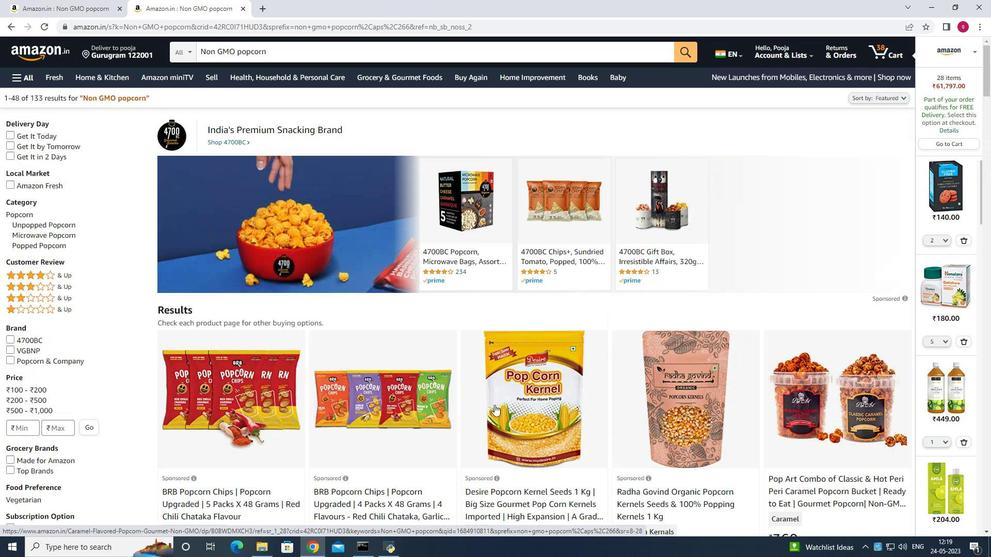 
Action: Mouse scrolled (494, 406) with delta (0, 0)
Screenshot: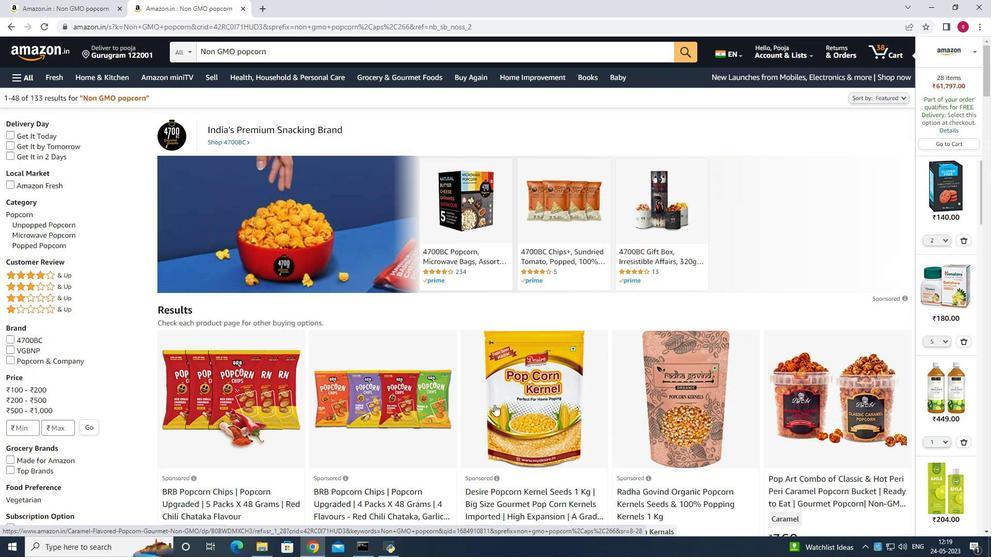 
Action: Mouse scrolled (494, 406) with delta (0, 0)
Screenshot: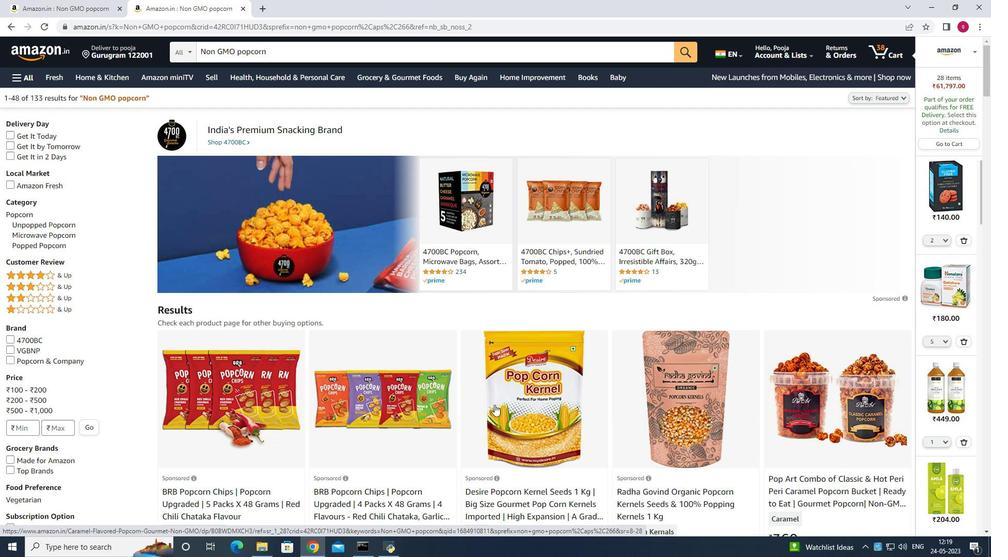 
Action: Mouse scrolled (494, 406) with delta (0, 0)
Screenshot: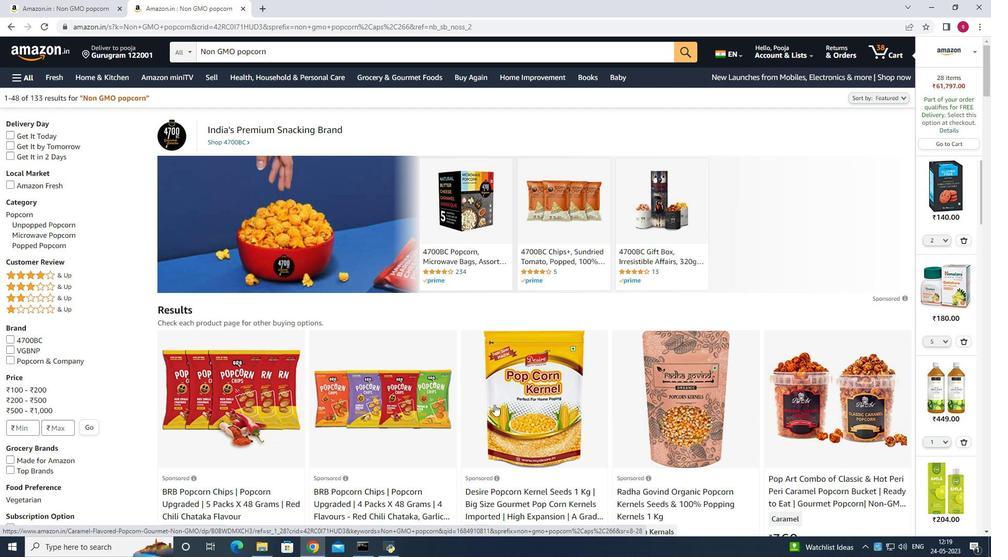 
Action: Mouse scrolled (494, 406) with delta (0, 0)
Screenshot: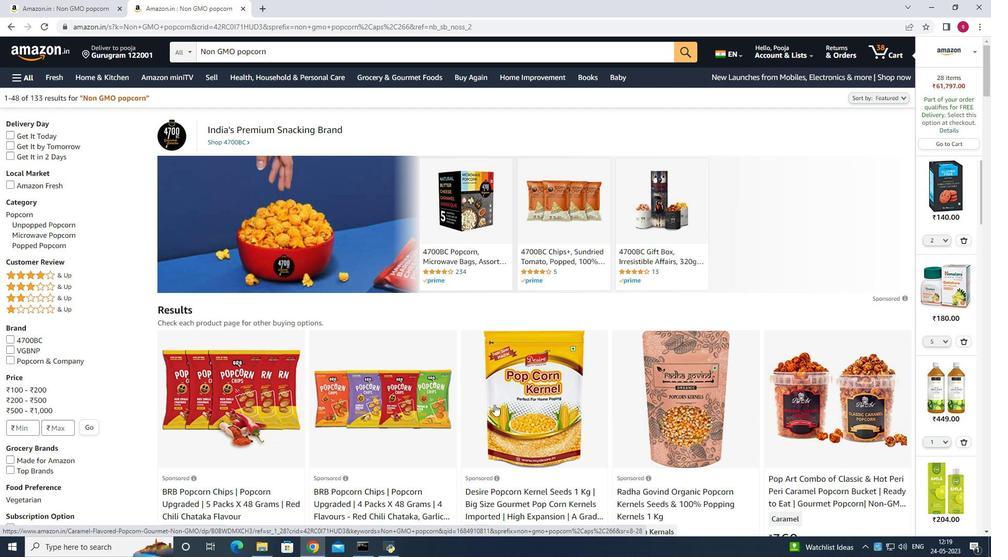 
Action: Mouse scrolled (494, 406) with delta (0, 0)
Screenshot: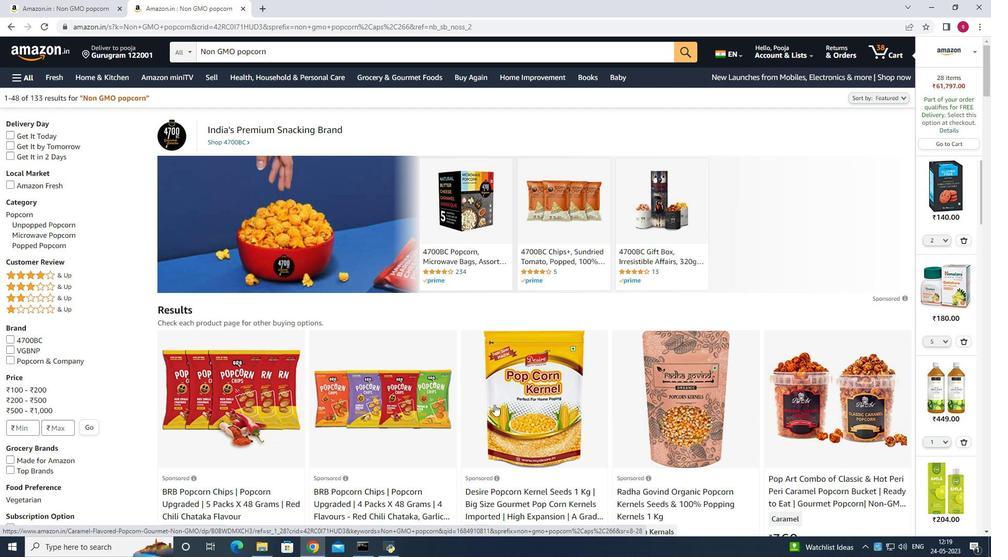 
Action: Mouse scrolled (494, 406) with delta (0, 0)
Screenshot: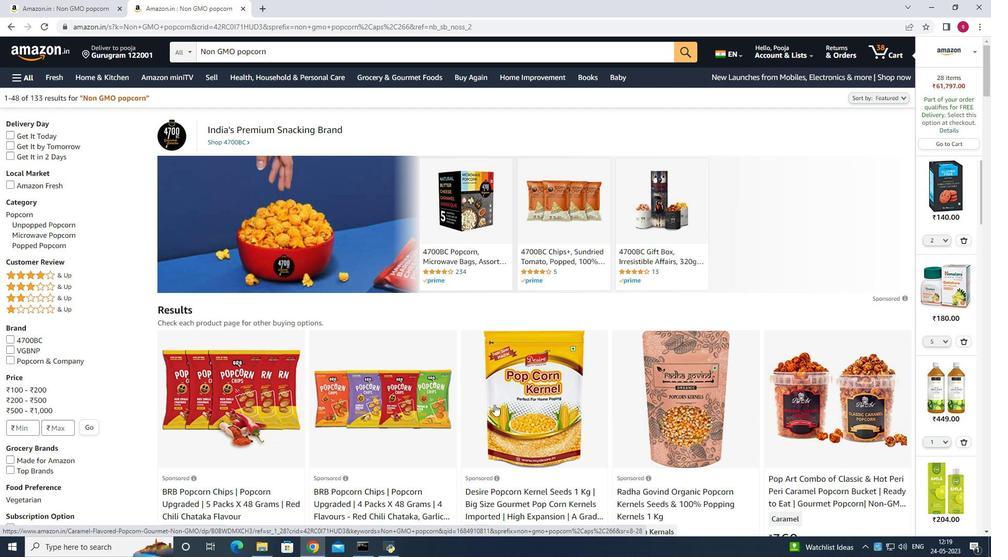 
Action: Mouse scrolled (494, 406) with delta (0, 0)
Screenshot: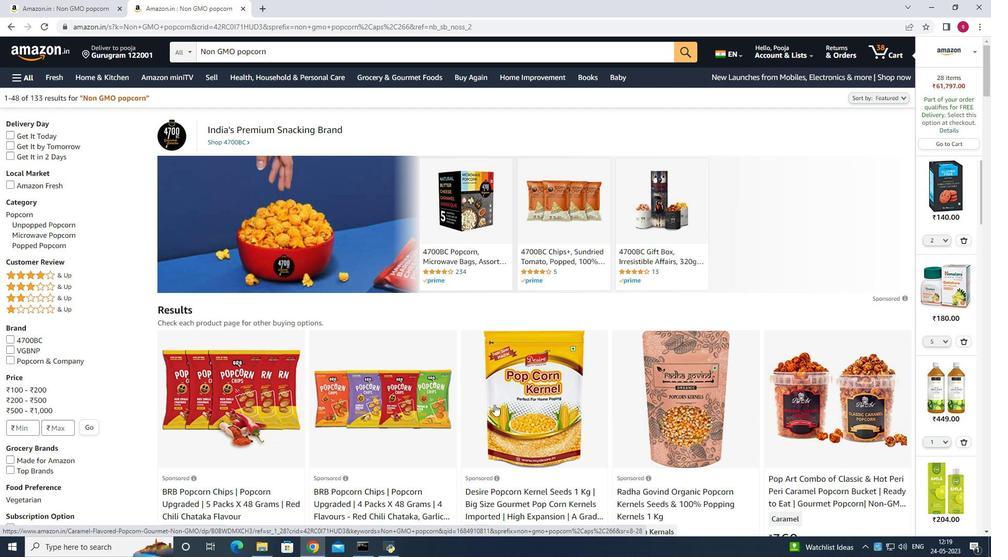 
Action: Mouse scrolled (494, 406) with delta (0, 0)
Screenshot: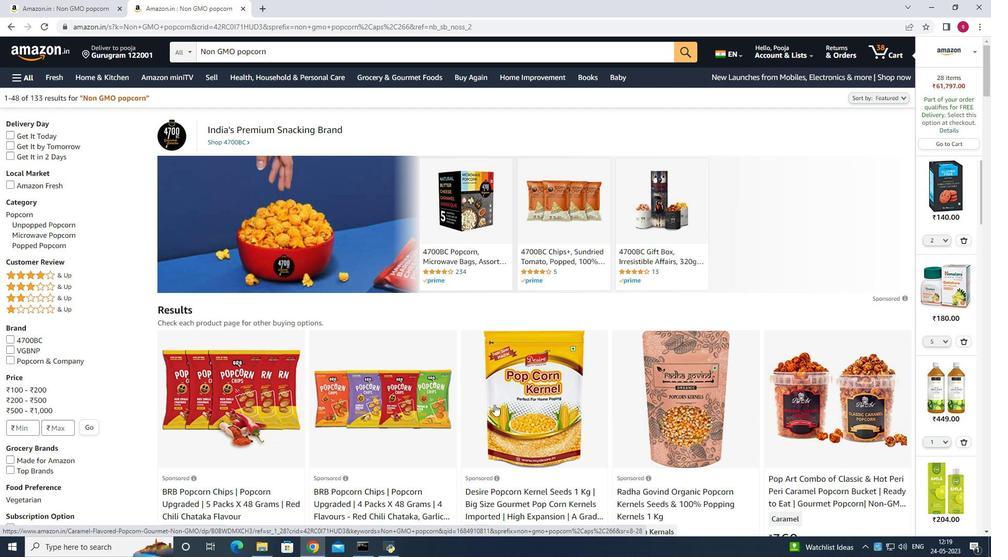 
Action: Mouse moved to (970, 239)
Screenshot: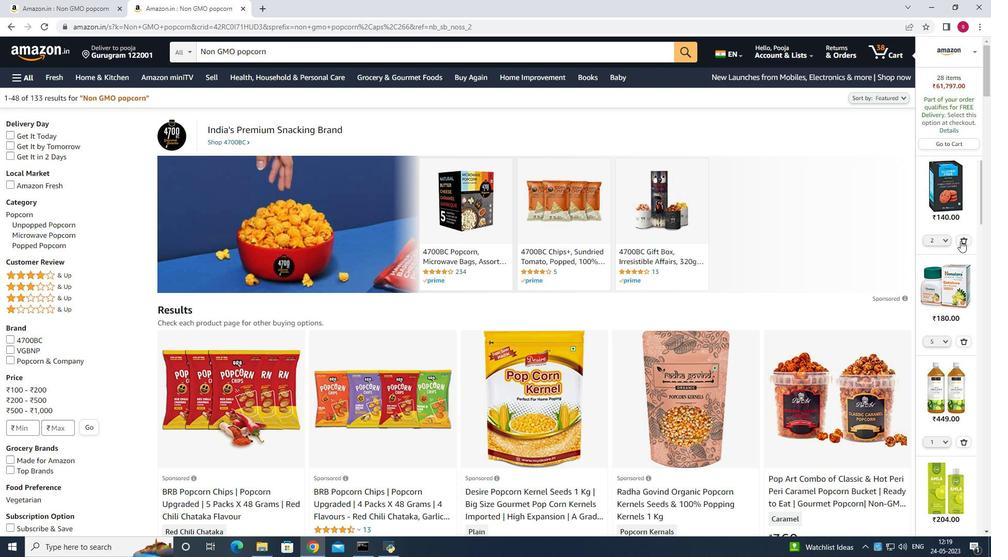 
Action: Mouse pressed left at (970, 239)
Screenshot: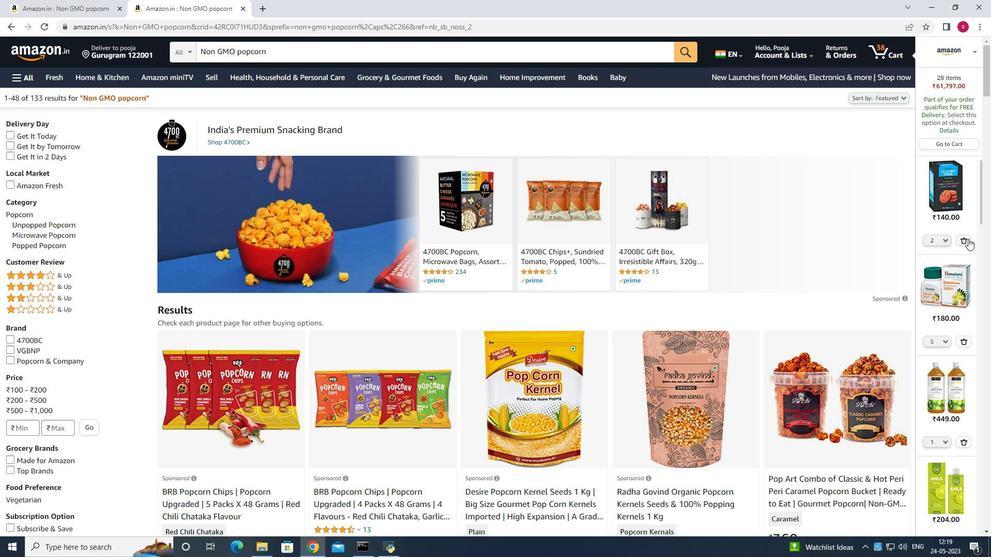 
Action: Mouse moved to (962, 300)
Screenshot: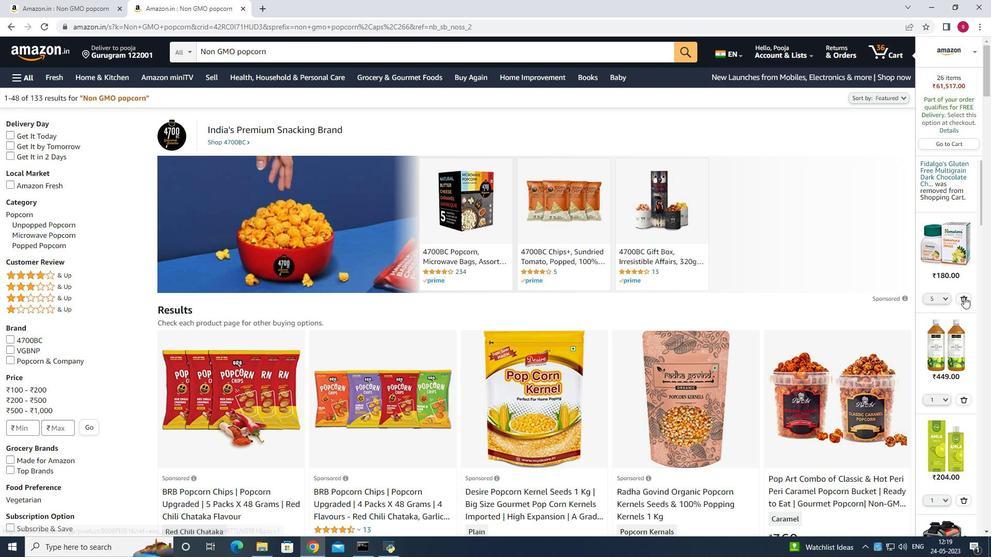 
Action: Mouse pressed left at (962, 300)
Screenshot: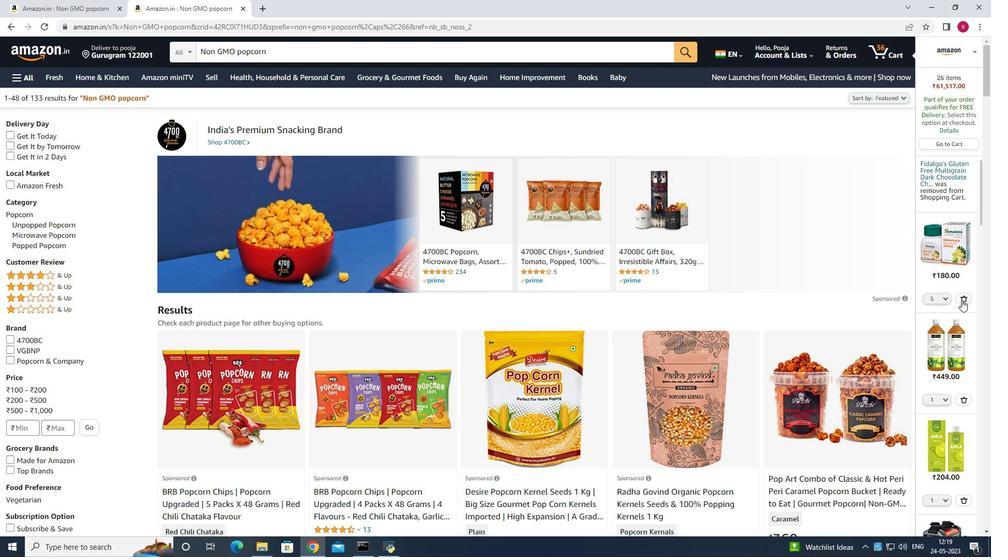 
Action: Mouse moved to (965, 305)
Screenshot: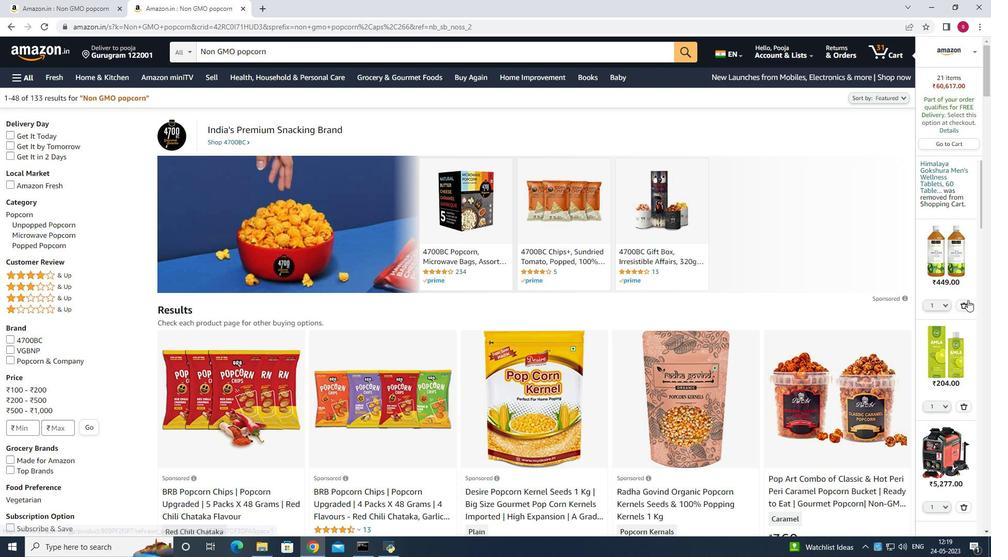 
Action: Mouse pressed left at (965, 305)
Screenshot: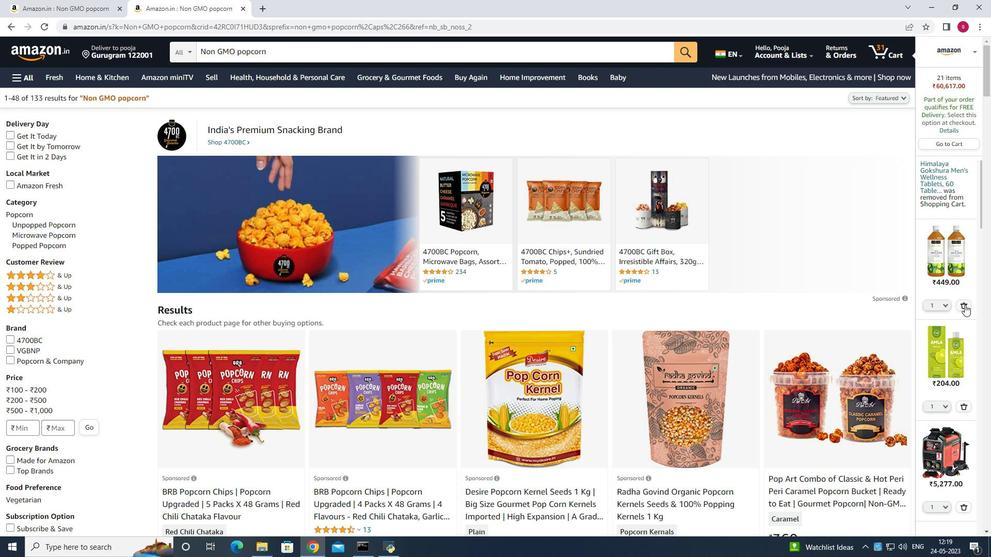 
Action: Mouse moved to (964, 301)
Screenshot: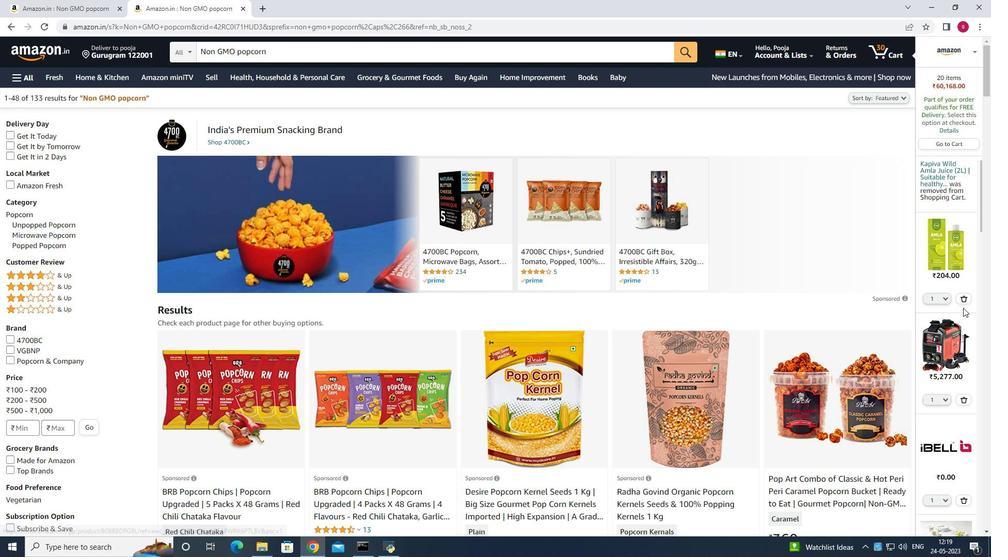 
Action: Mouse pressed left at (964, 301)
Screenshot: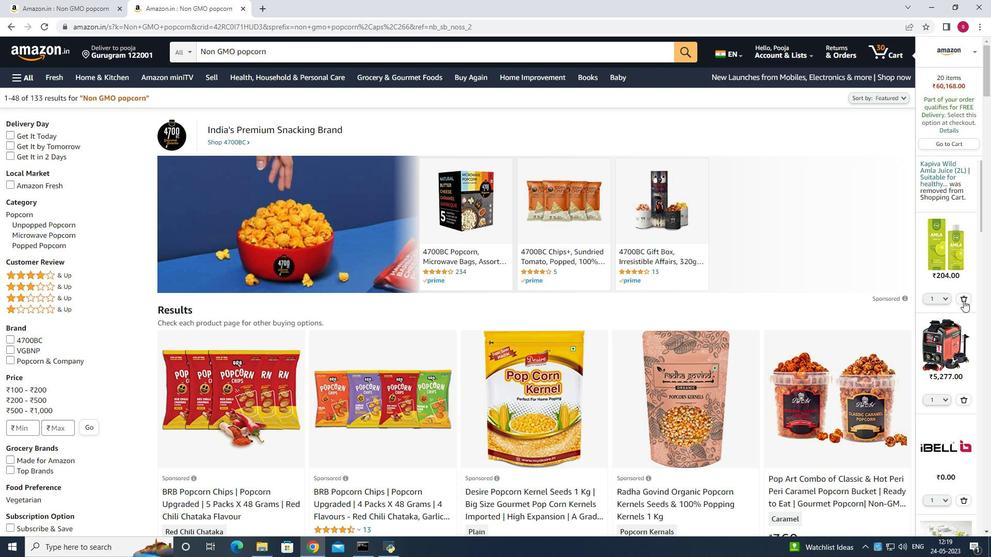 
Action: Mouse pressed left at (964, 301)
Screenshot: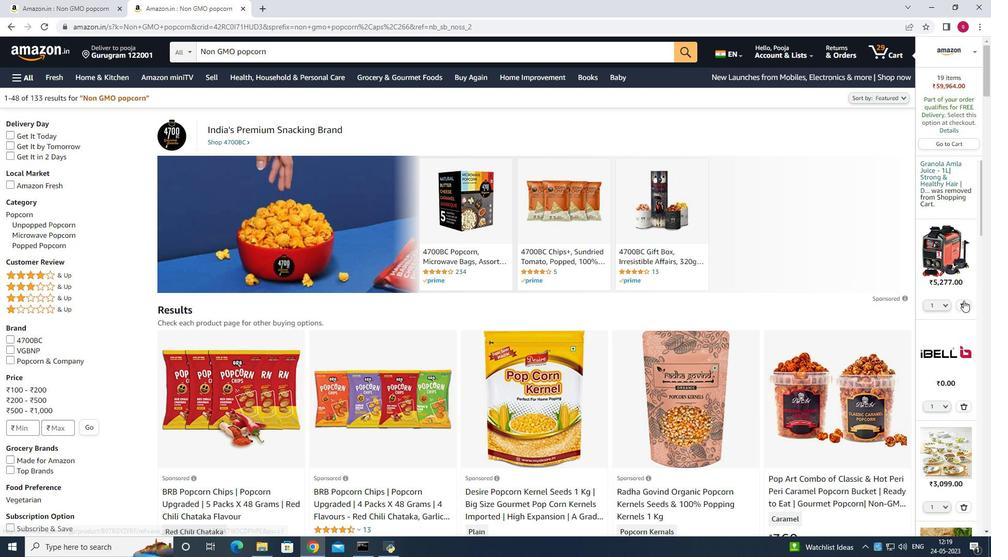 
Action: Mouse pressed left at (964, 301)
Screenshot: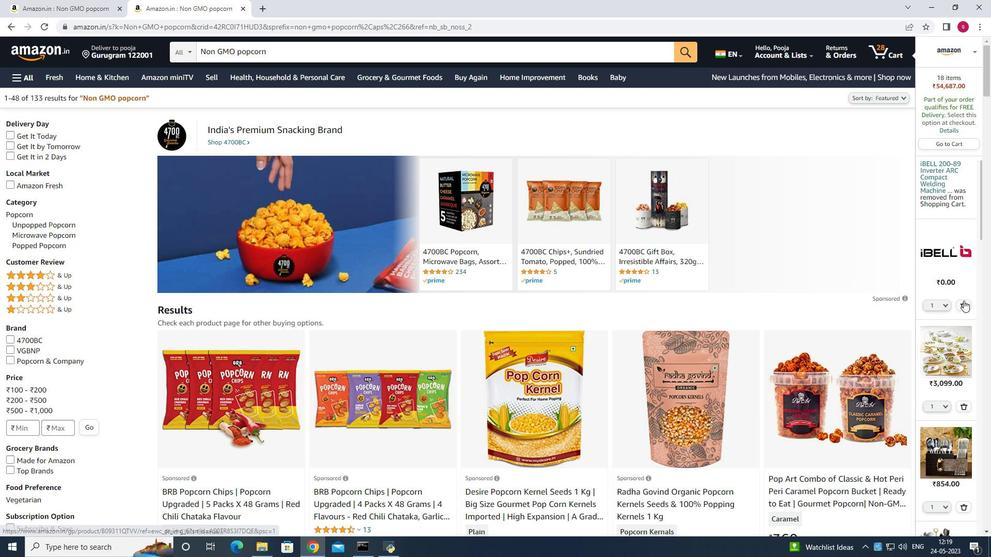 
Action: Mouse pressed left at (964, 301)
Screenshot: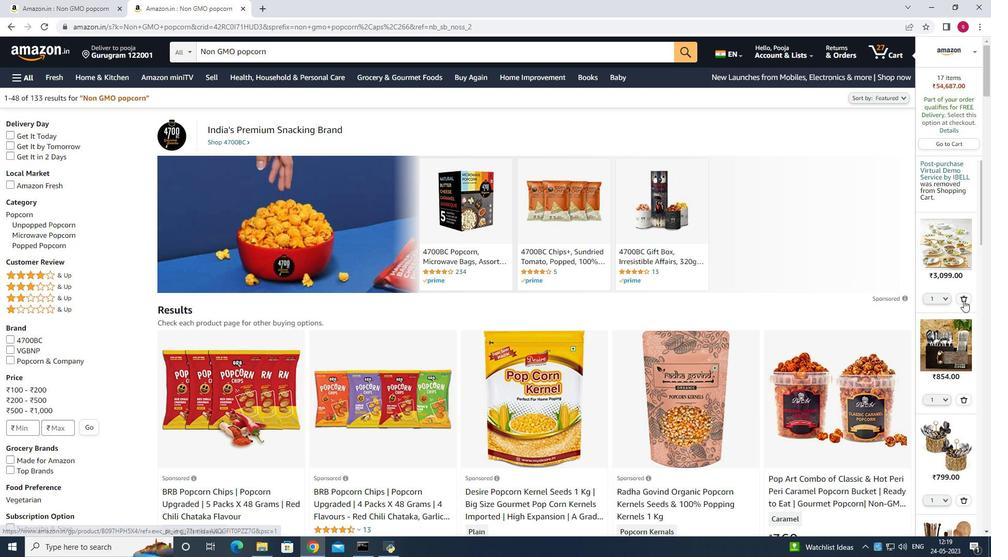 
Action: Mouse pressed left at (964, 301)
Screenshot: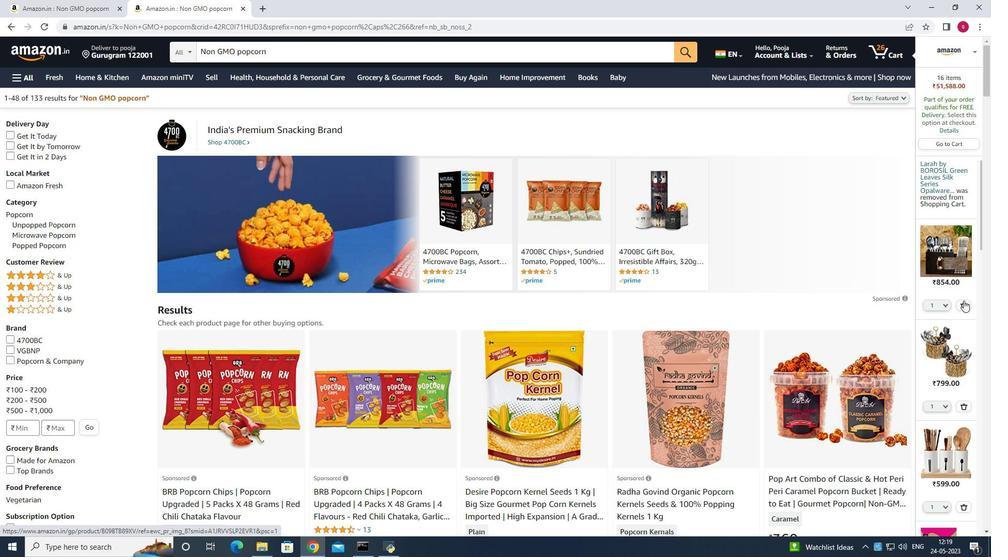 
Action: Mouse pressed left at (964, 301)
Screenshot: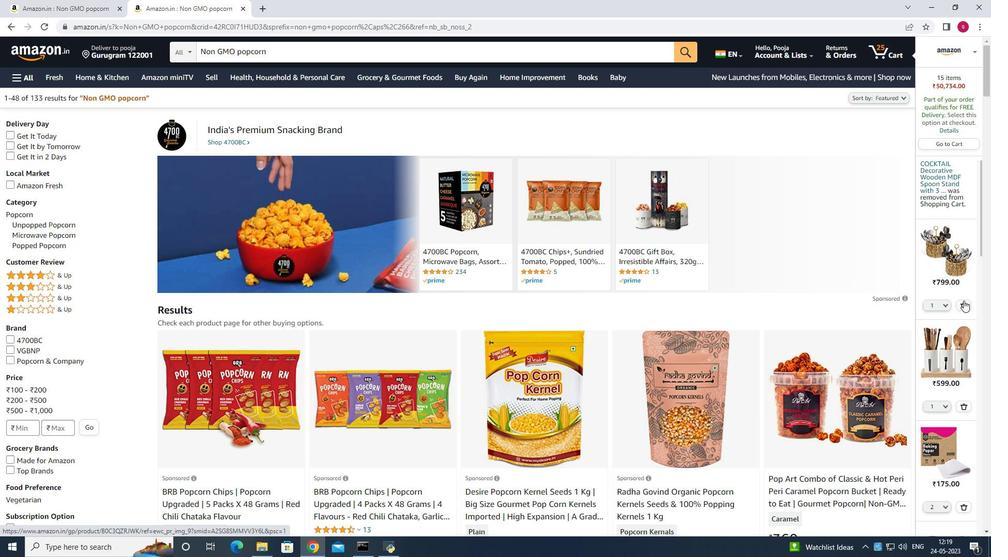 
Action: Mouse pressed left at (964, 301)
Screenshot: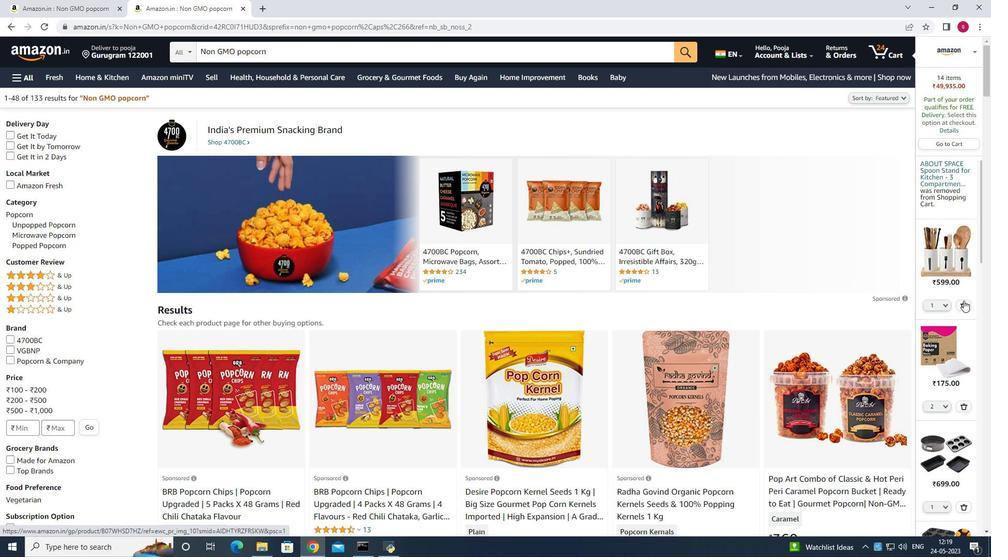 
Action: Mouse pressed left at (964, 301)
